 Task: Research Airbnb accommodation in Vila Real, Portugal from 1st December, 2023 to 5th December, 2023 for 1 adult.1  bedroom having 1 bed and 1 bathroom. Property type can be flat. Look for 4 properties as per requirement.
Action: Mouse pressed left at (477, 104)
Screenshot: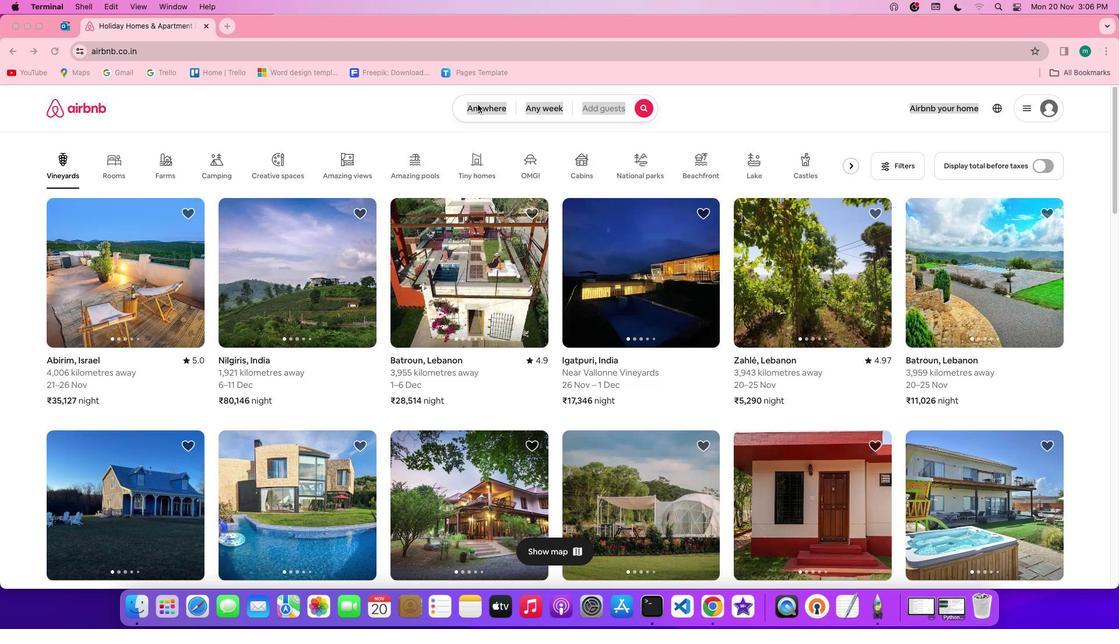 
Action: Mouse pressed left at (477, 104)
Screenshot: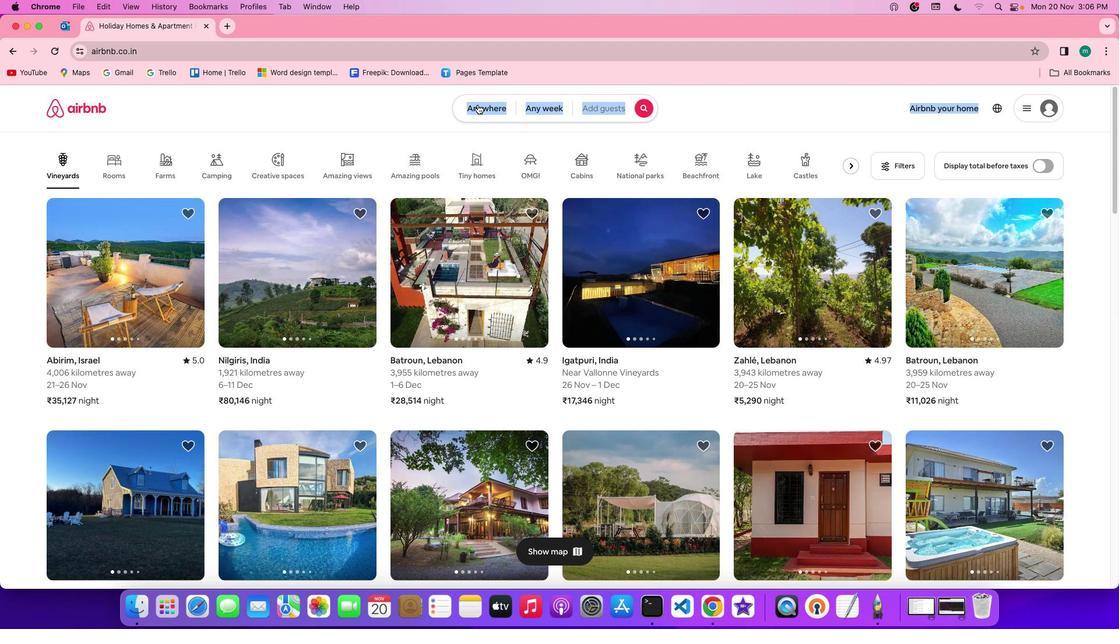 
Action: Mouse moved to (403, 159)
Screenshot: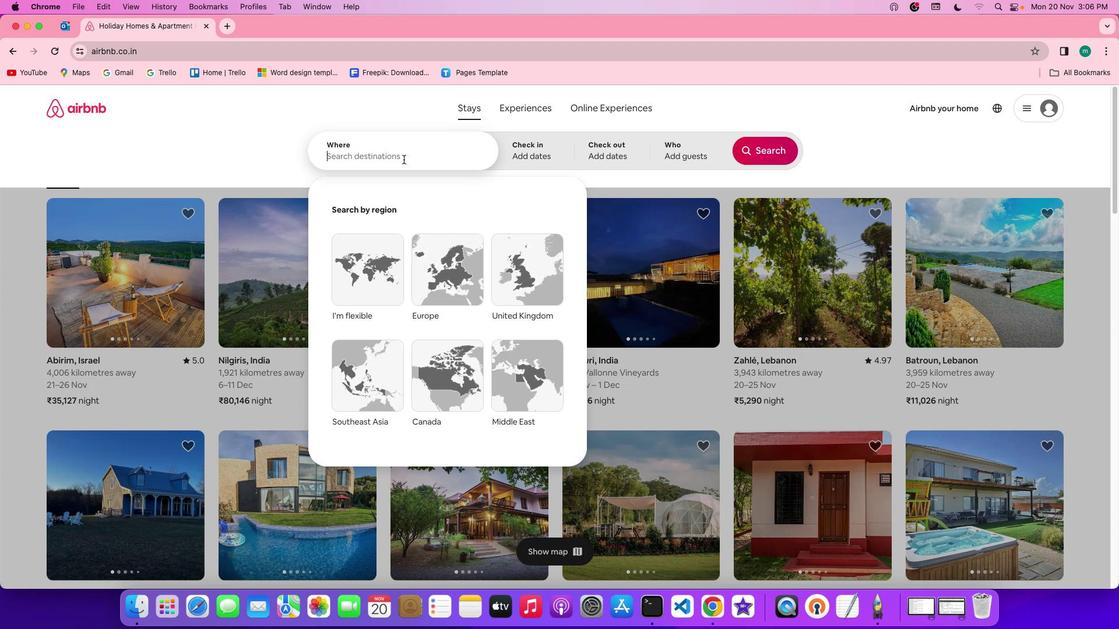 
Action: Mouse pressed left at (403, 159)
Screenshot: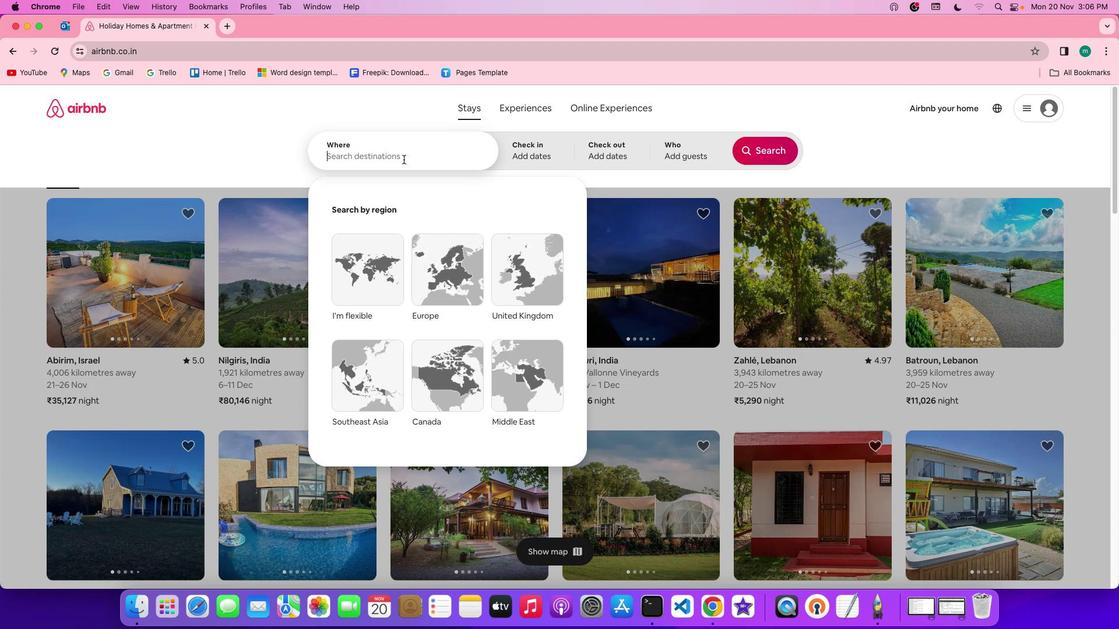 
Action: Mouse moved to (409, 159)
Screenshot: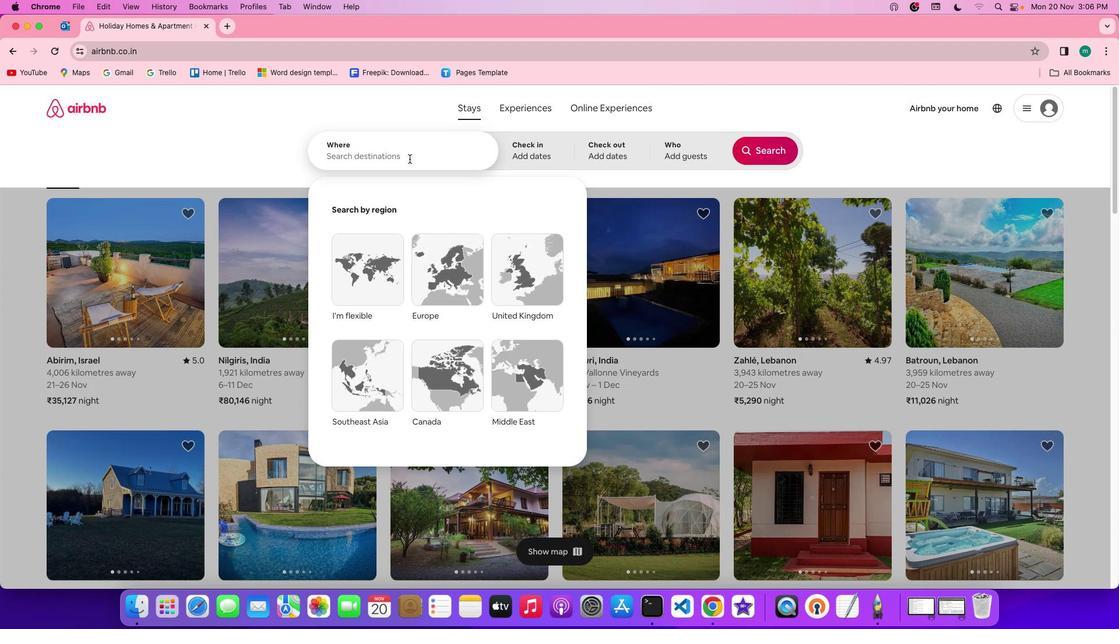 
Action: Key pressed Key.shift'V''i''l''a'Key.spaceKey.shift'R''e''a''l'','Key.spaceKey.shift'o'Key.backspace'p''o''r''t''u''g''a''l'
Screenshot: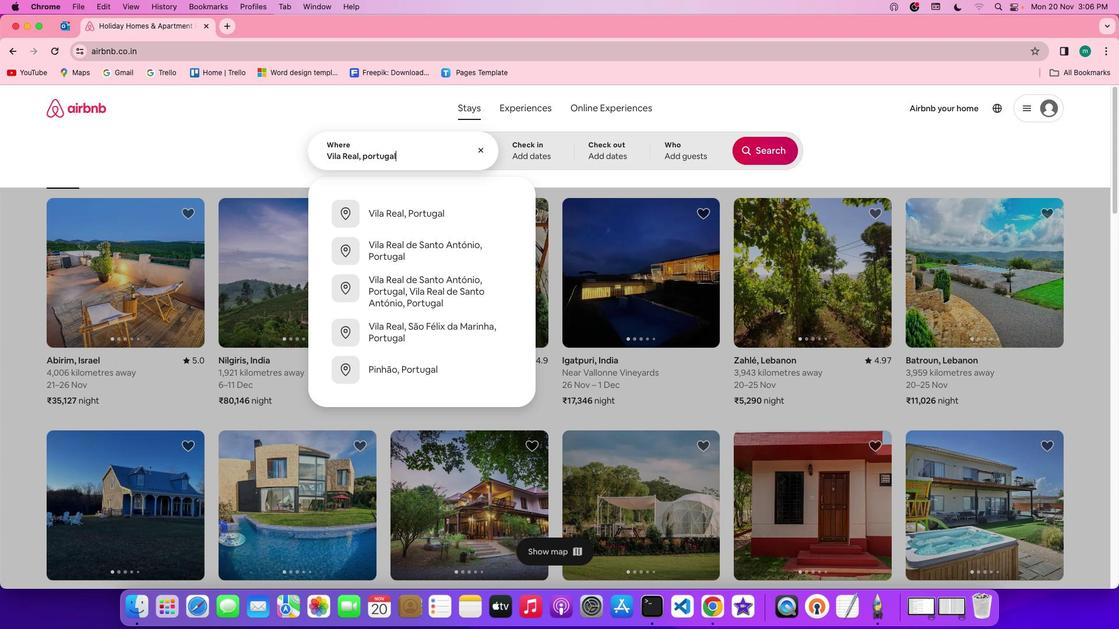 
Action: Mouse moved to (525, 153)
Screenshot: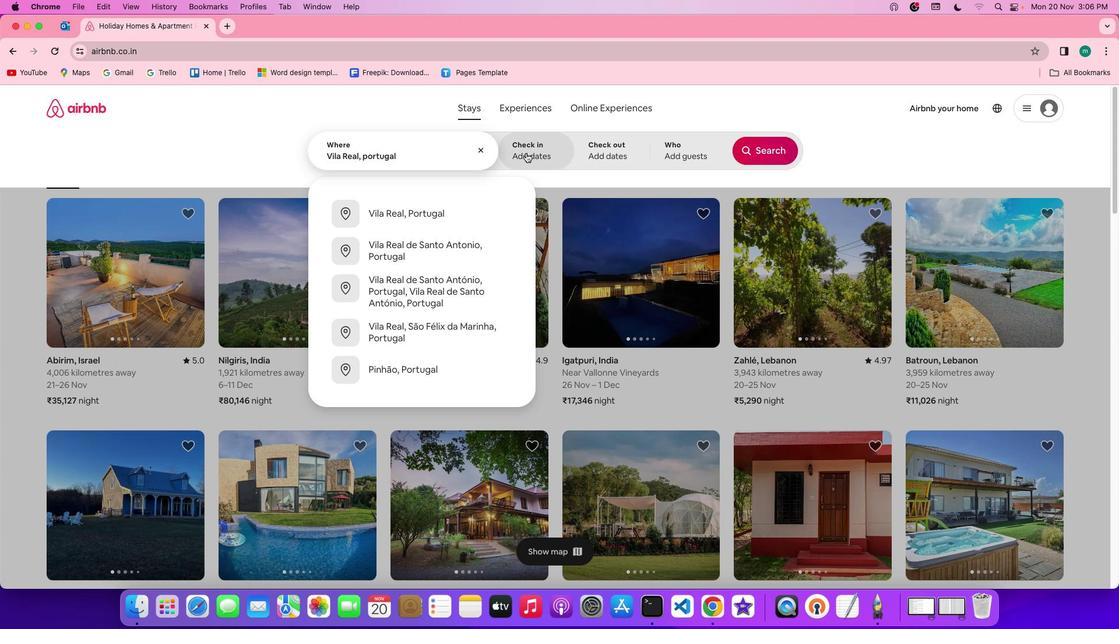 
Action: Mouse pressed left at (525, 153)
Screenshot: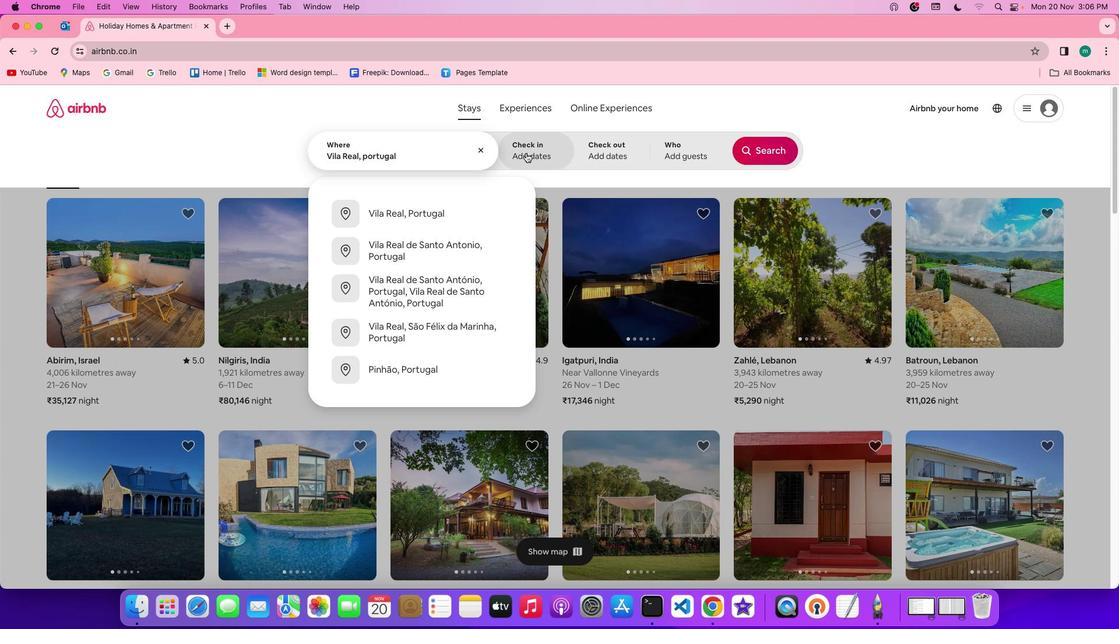 
Action: Mouse moved to (721, 290)
Screenshot: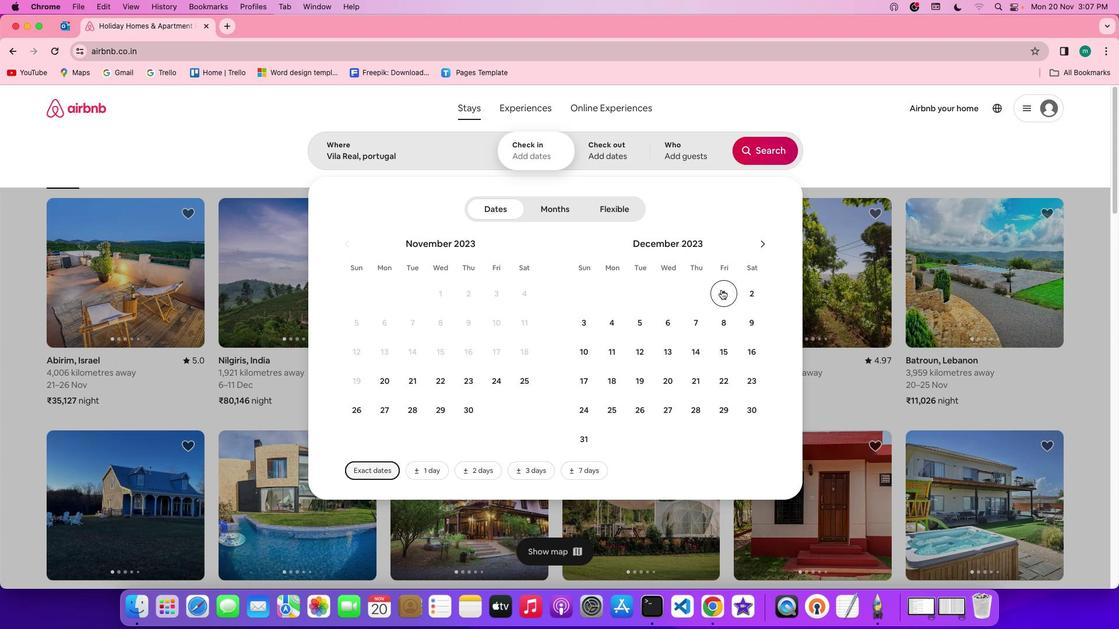 
Action: Mouse pressed left at (721, 290)
Screenshot: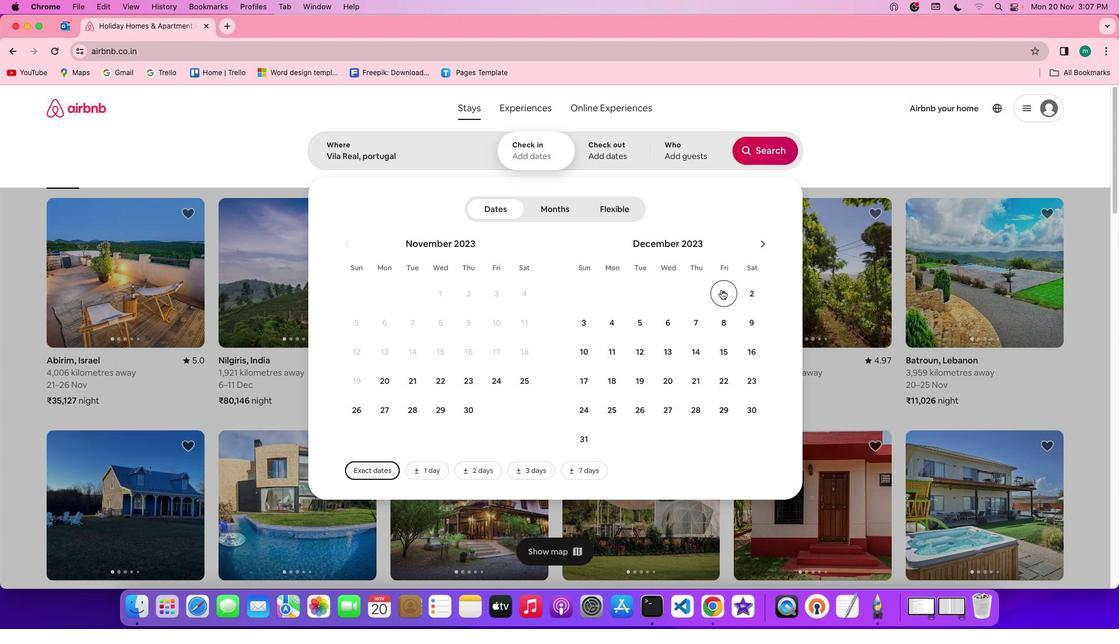 
Action: Mouse moved to (651, 328)
Screenshot: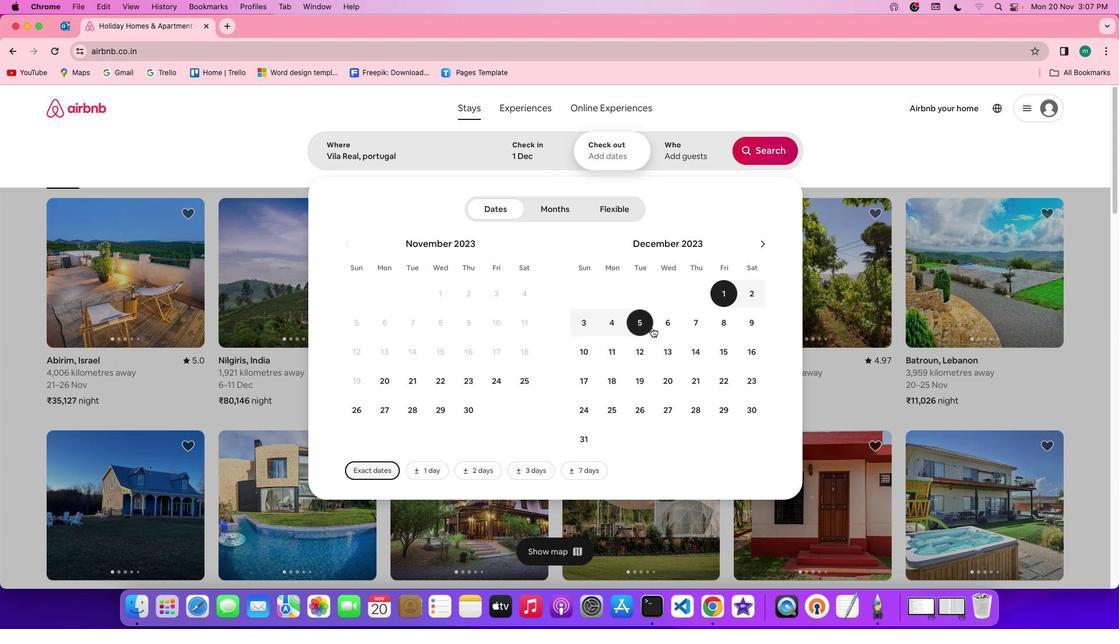
Action: Mouse pressed left at (651, 328)
Screenshot: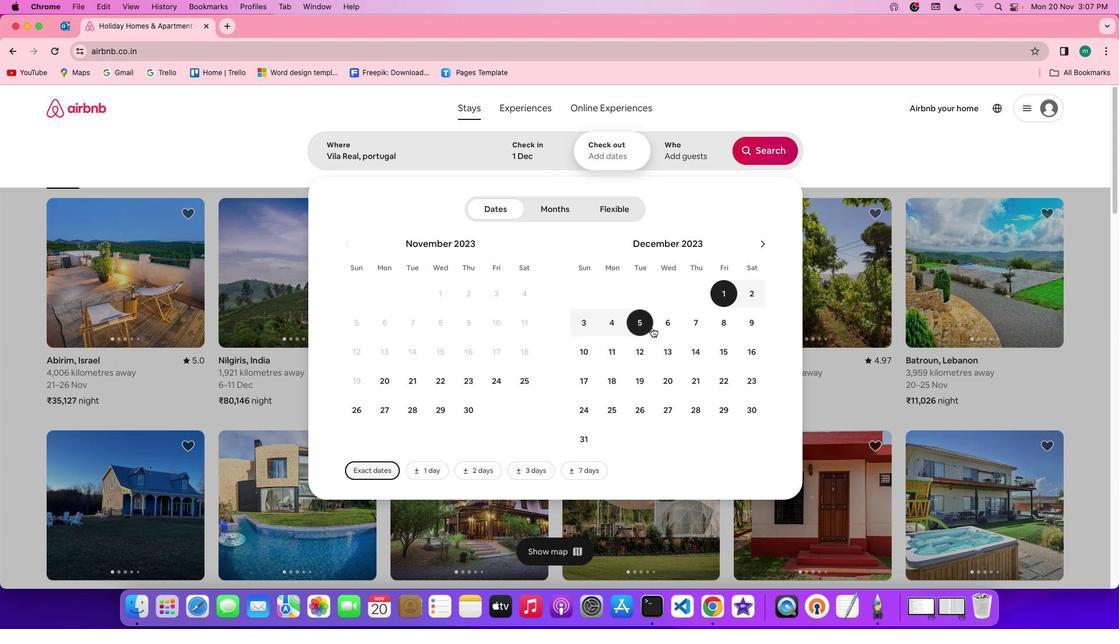 
Action: Mouse moved to (712, 153)
Screenshot: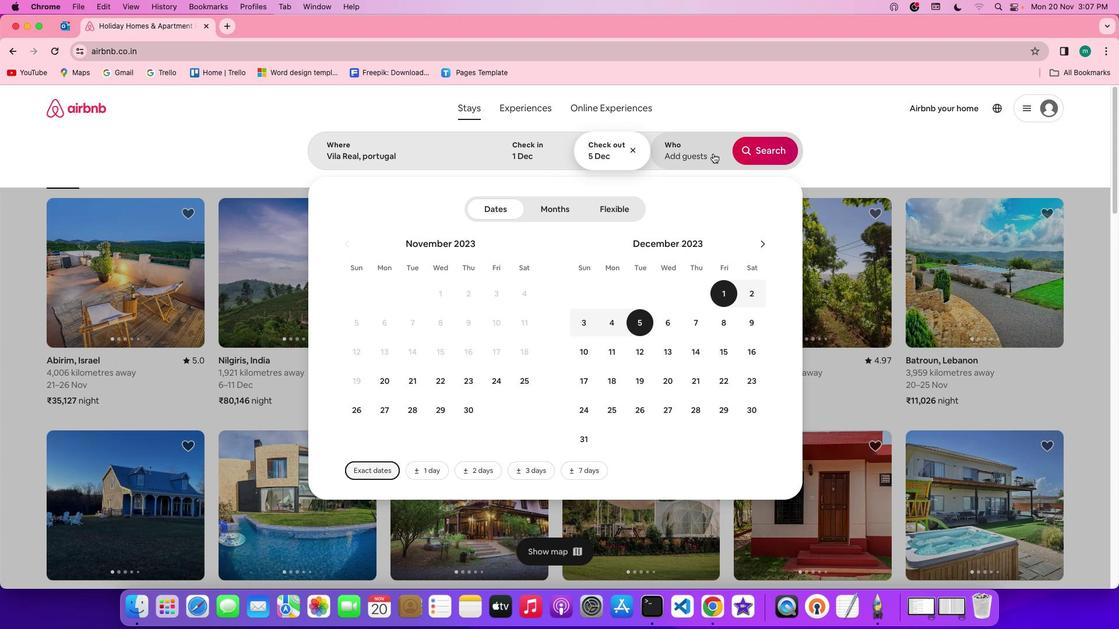 
Action: Mouse pressed left at (712, 153)
Screenshot: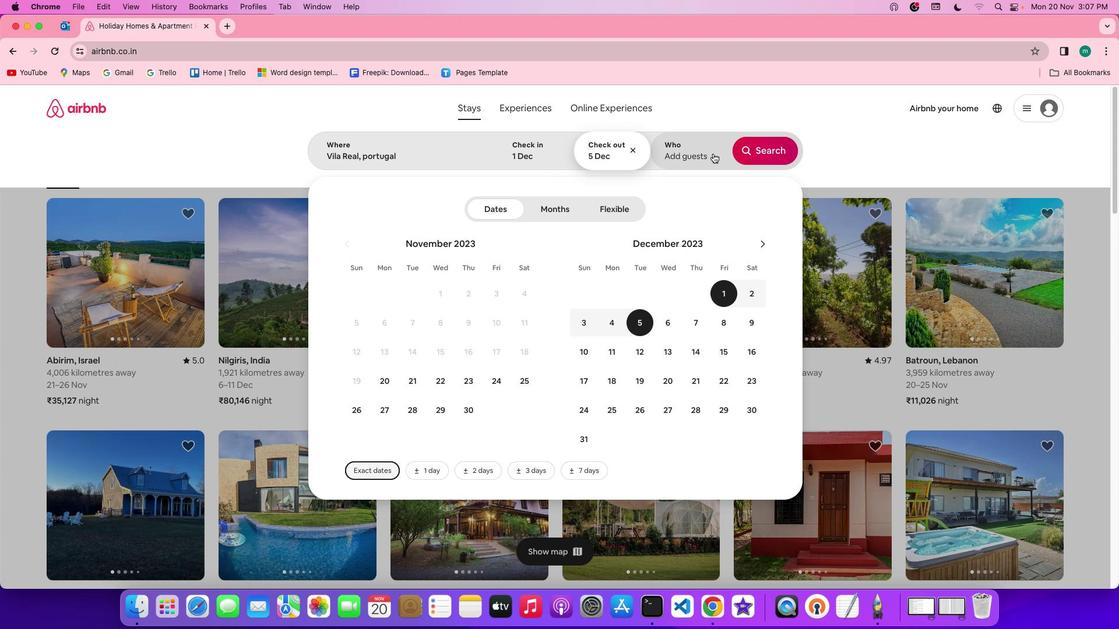 
Action: Mouse moved to (774, 216)
Screenshot: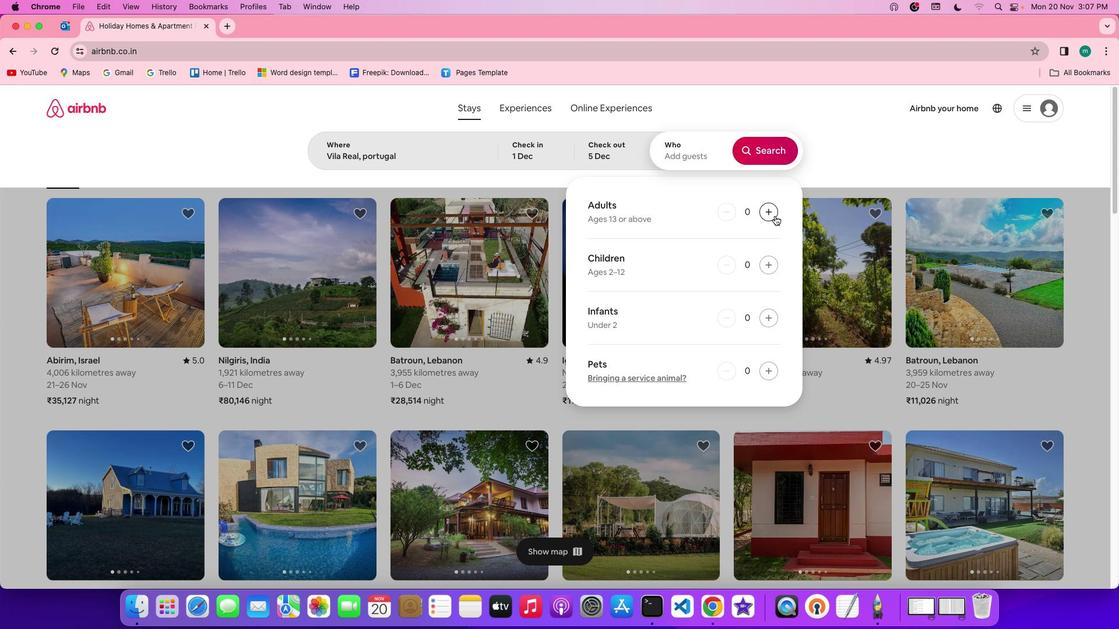 
Action: Mouse pressed left at (774, 216)
Screenshot: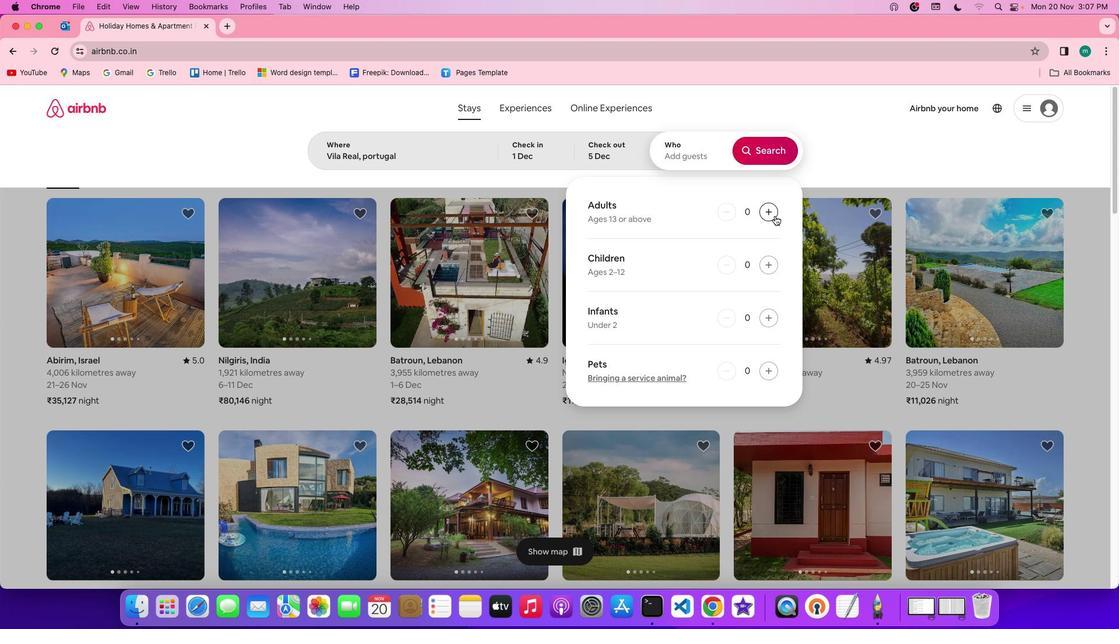
Action: Mouse moved to (770, 156)
Screenshot: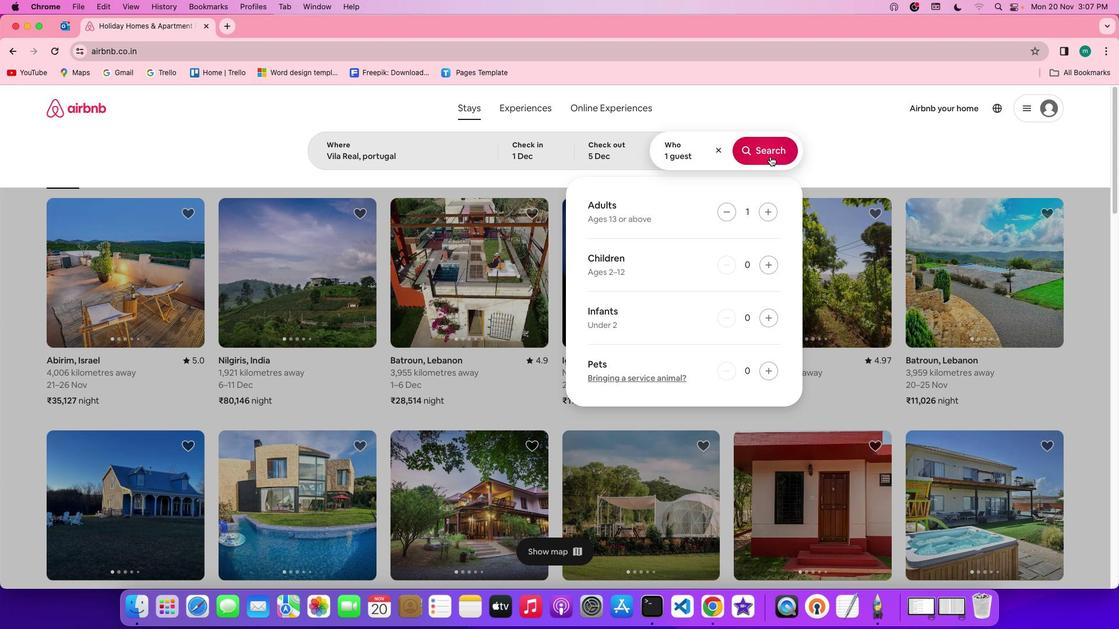 
Action: Mouse pressed left at (770, 156)
Screenshot: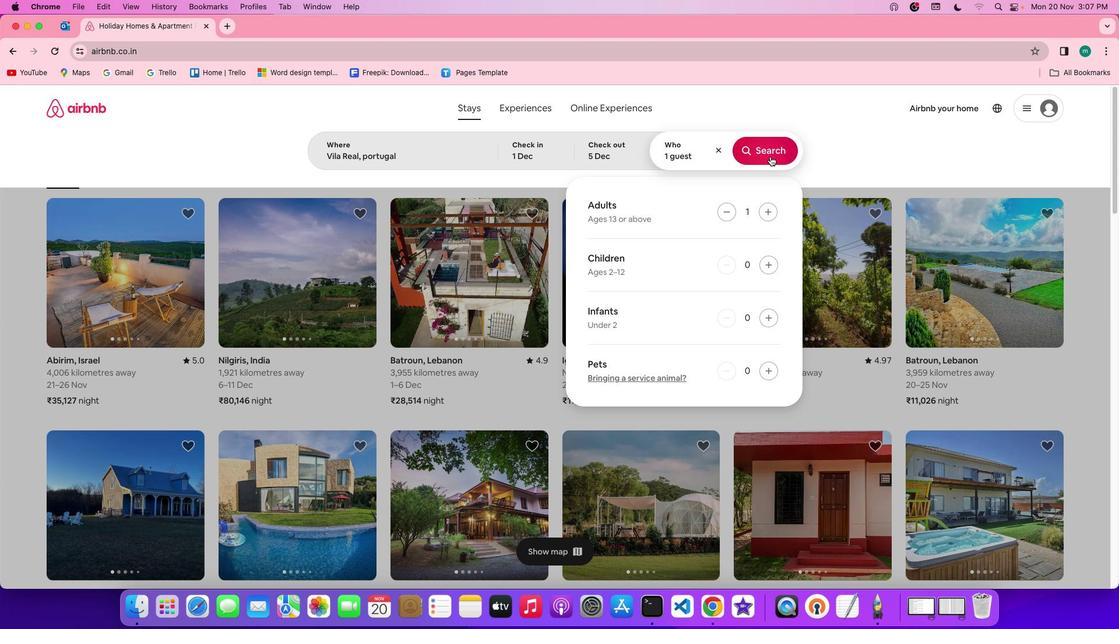 
Action: Mouse moved to (928, 156)
Screenshot: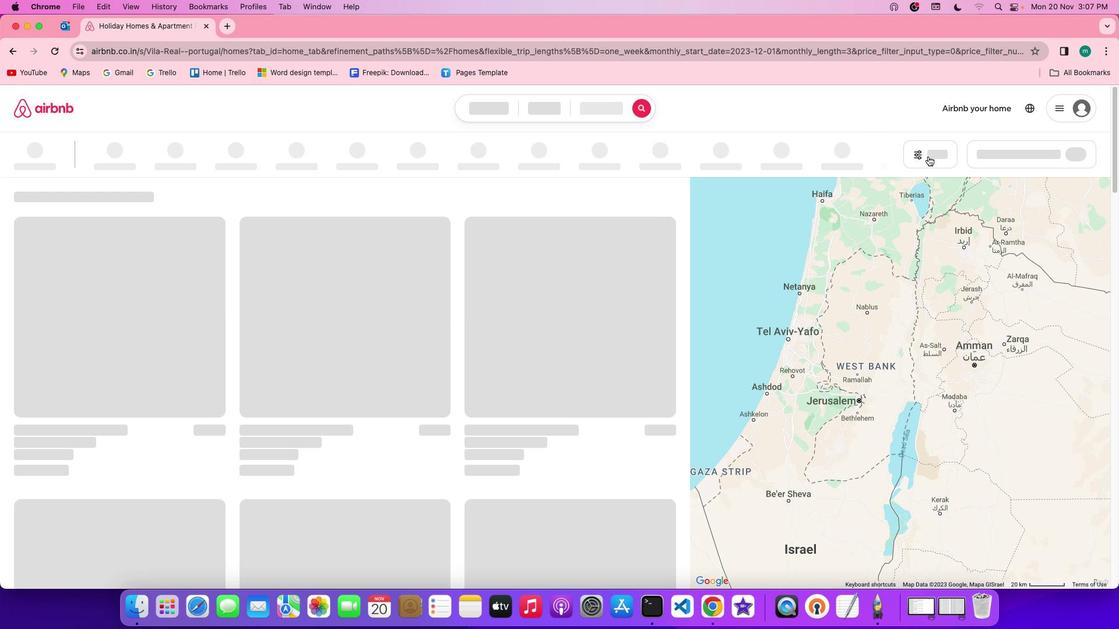 
Action: Mouse pressed left at (928, 156)
Screenshot: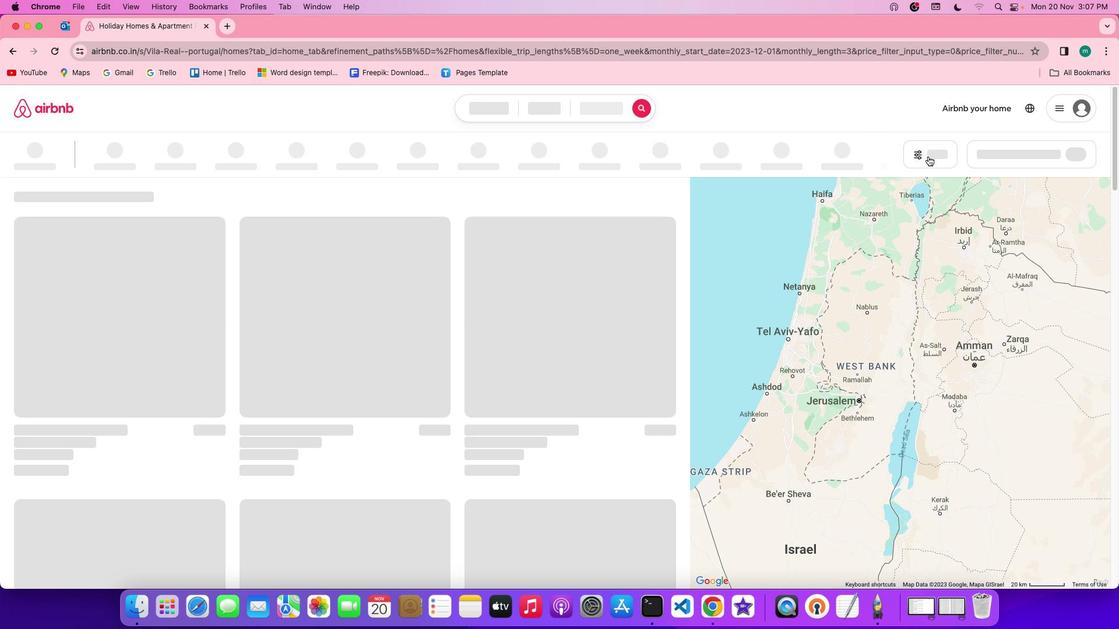 
Action: Mouse moved to (932, 152)
Screenshot: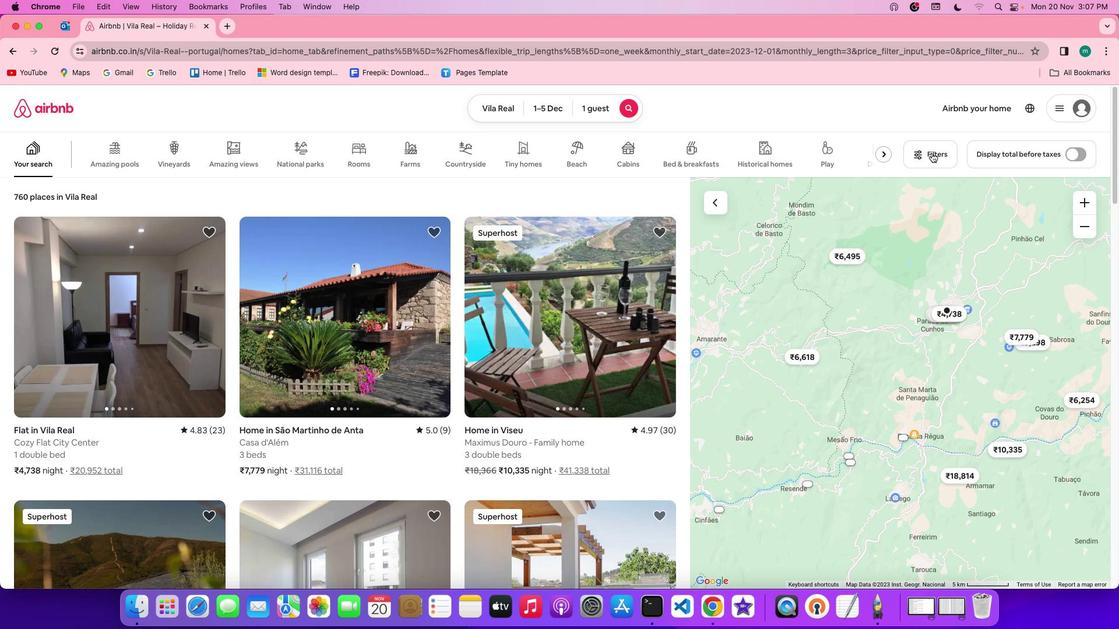 
Action: Mouse pressed left at (932, 152)
Screenshot: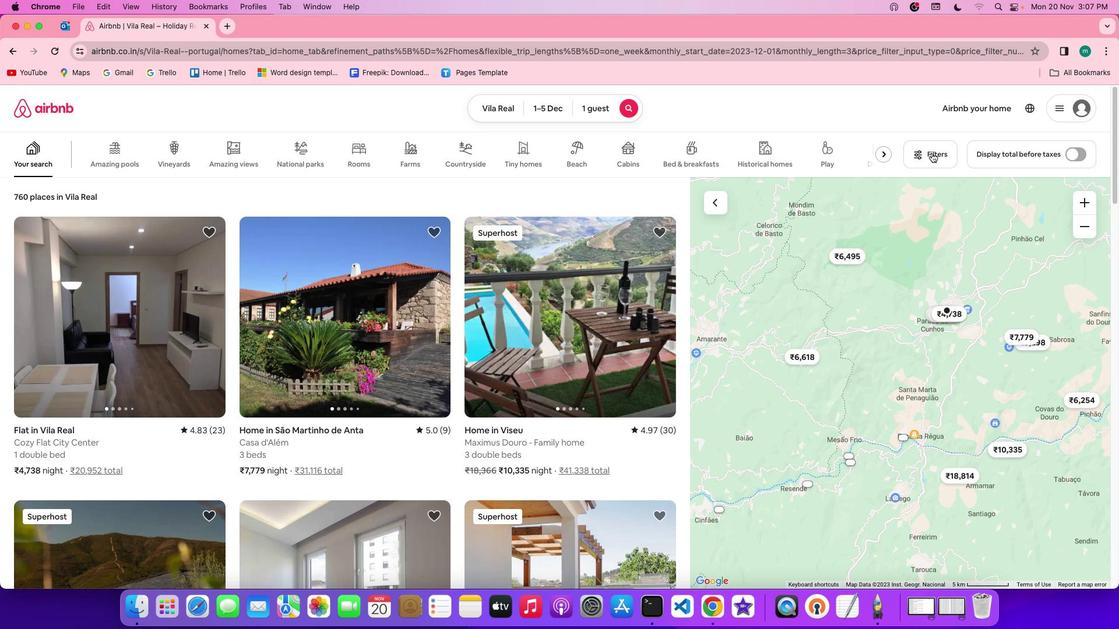 
Action: Mouse moved to (584, 331)
Screenshot: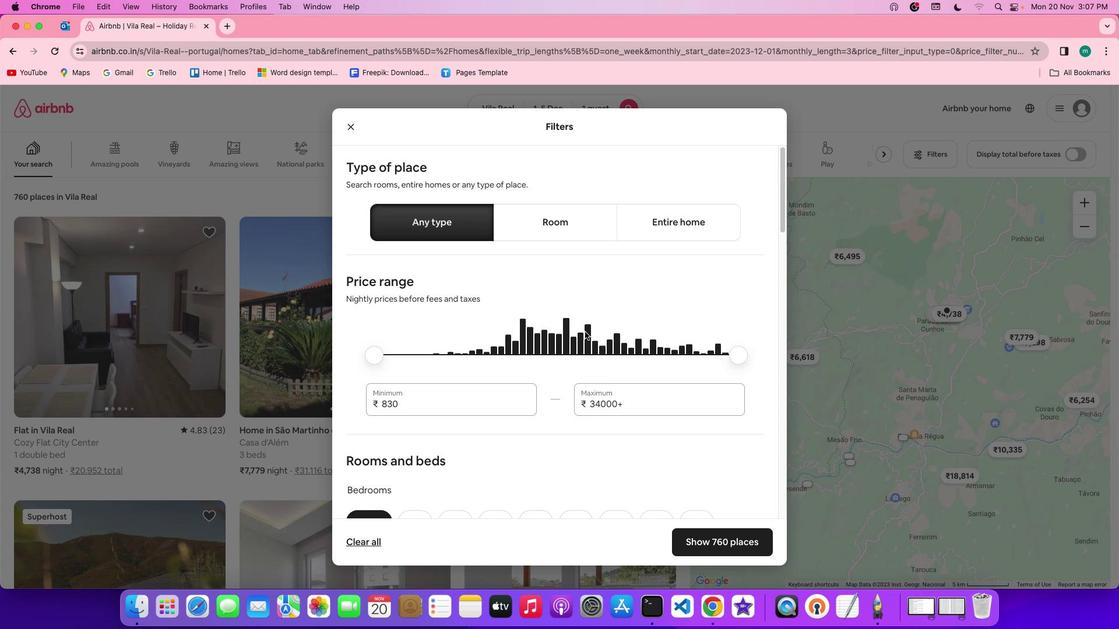 
Action: Mouse scrolled (584, 331) with delta (0, 0)
Screenshot: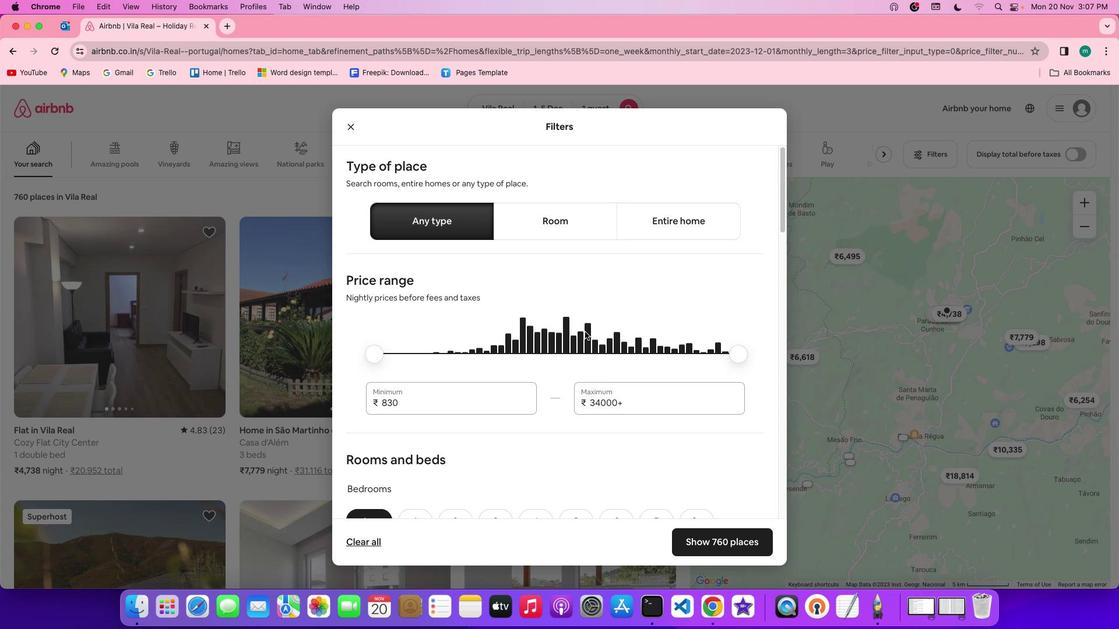 
Action: Mouse scrolled (584, 331) with delta (0, 0)
Screenshot: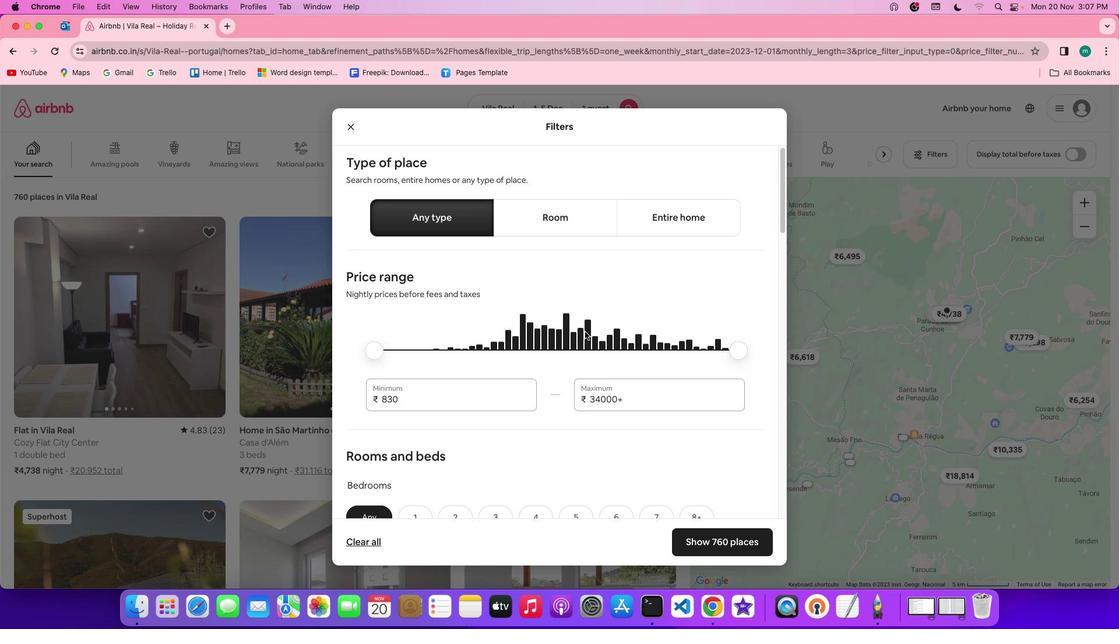
Action: Mouse scrolled (584, 331) with delta (0, 0)
Screenshot: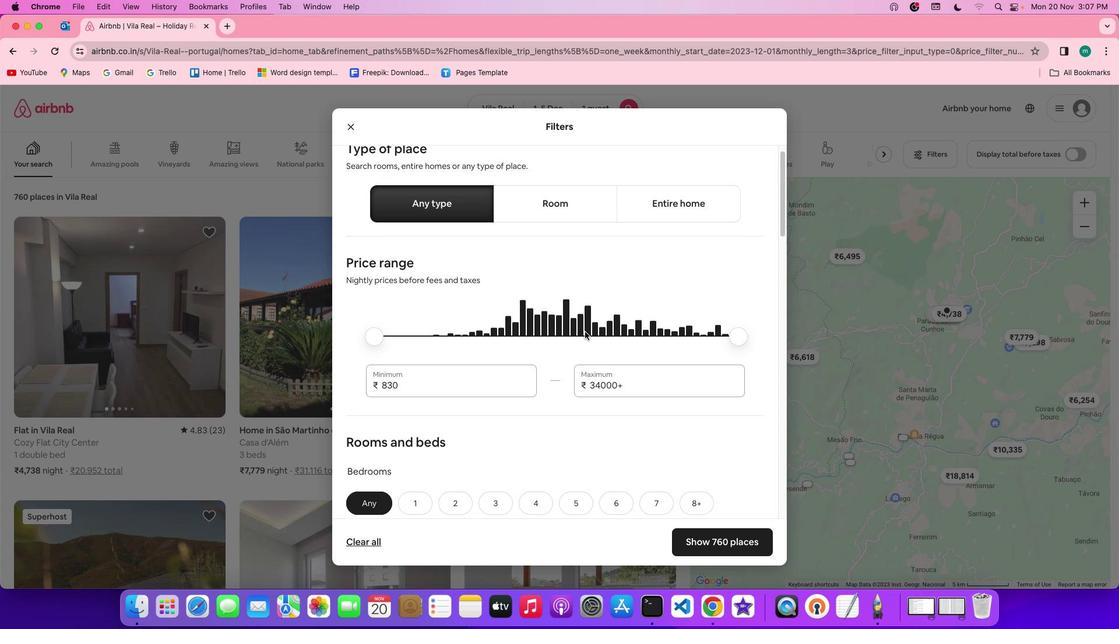 
Action: Mouse scrolled (584, 331) with delta (0, 0)
Screenshot: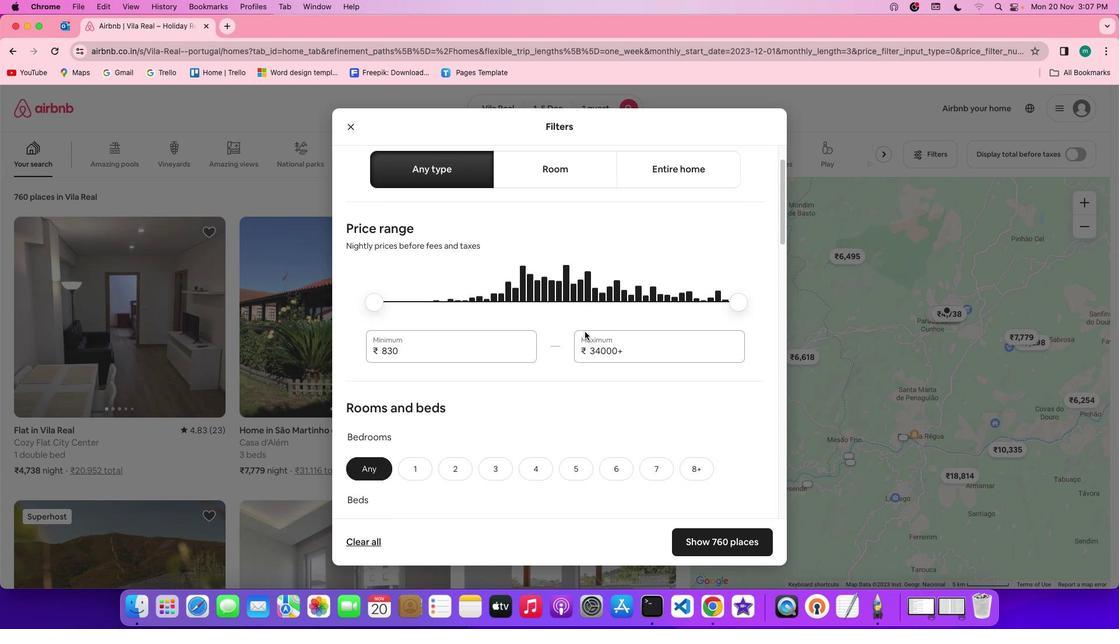 
Action: Mouse scrolled (584, 331) with delta (0, 0)
Screenshot: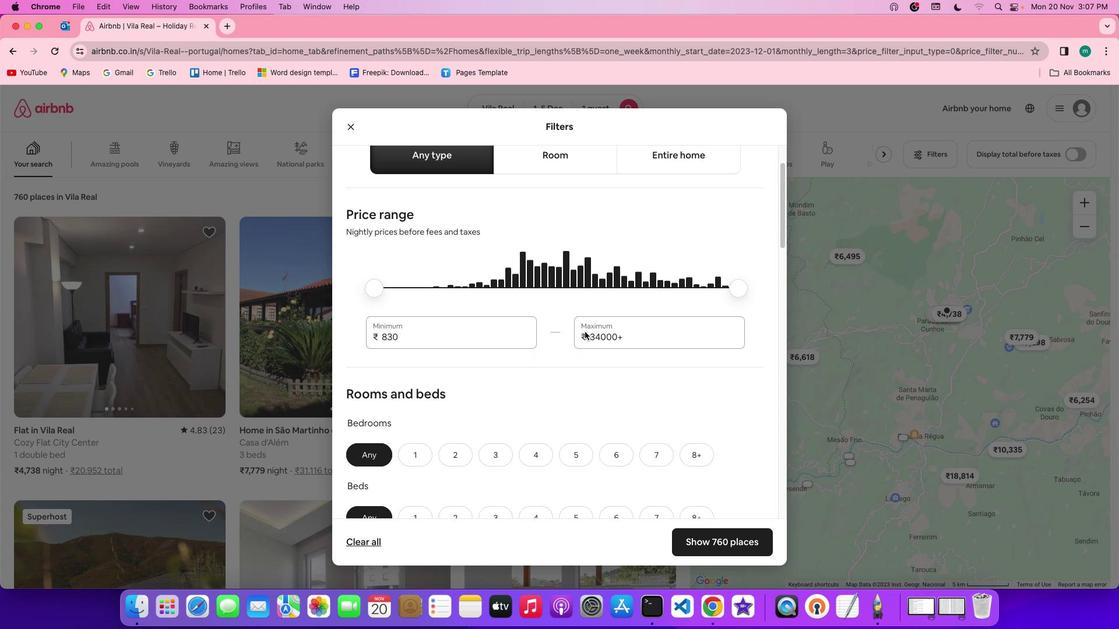 
Action: Mouse scrolled (584, 331) with delta (0, 0)
Screenshot: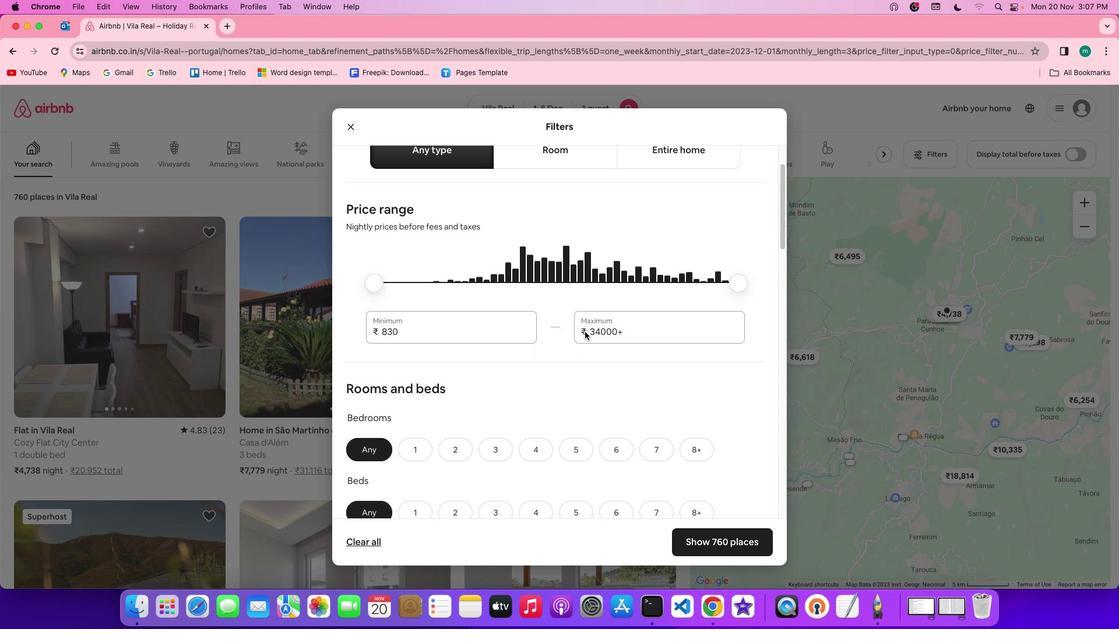
Action: Mouse scrolled (584, 331) with delta (0, 0)
Screenshot: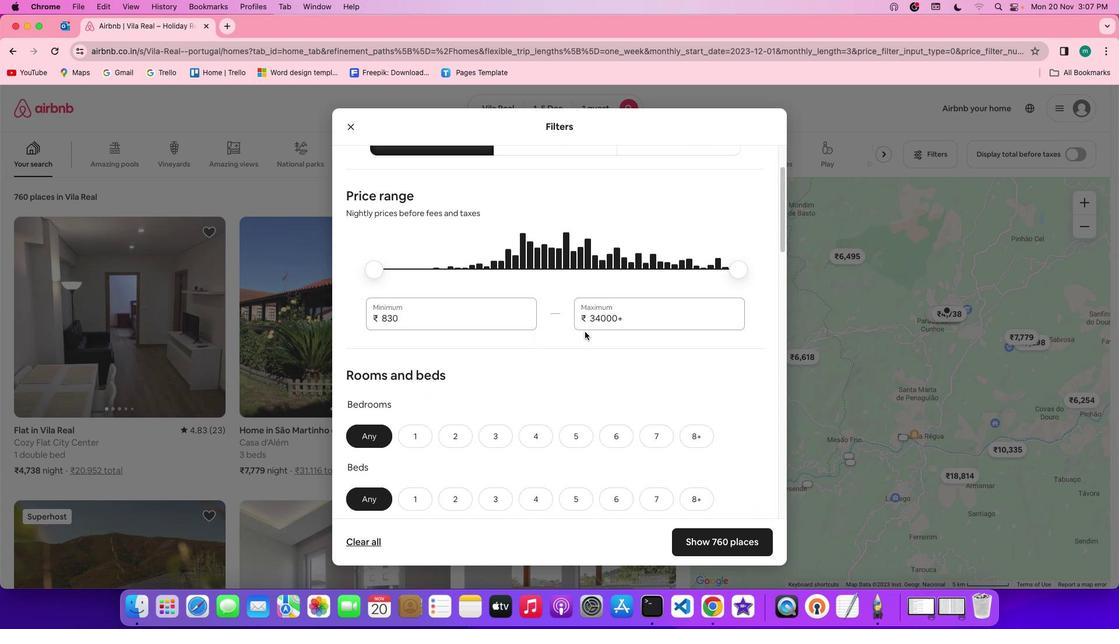 
Action: Mouse scrolled (584, 331) with delta (0, 0)
Screenshot: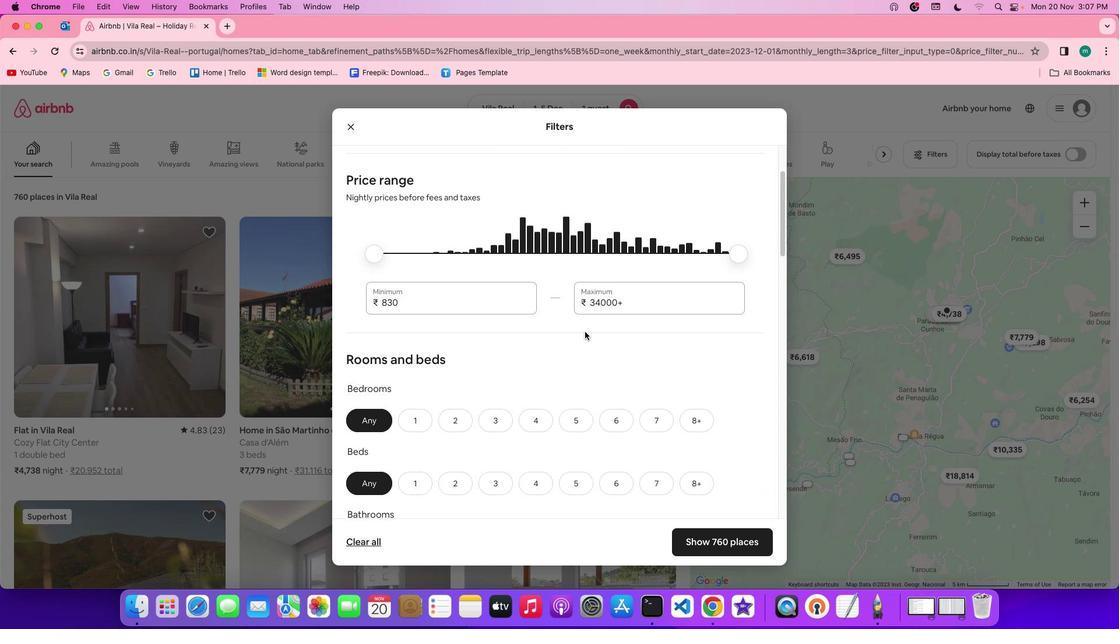 
Action: Mouse scrolled (584, 331) with delta (0, 0)
Screenshot: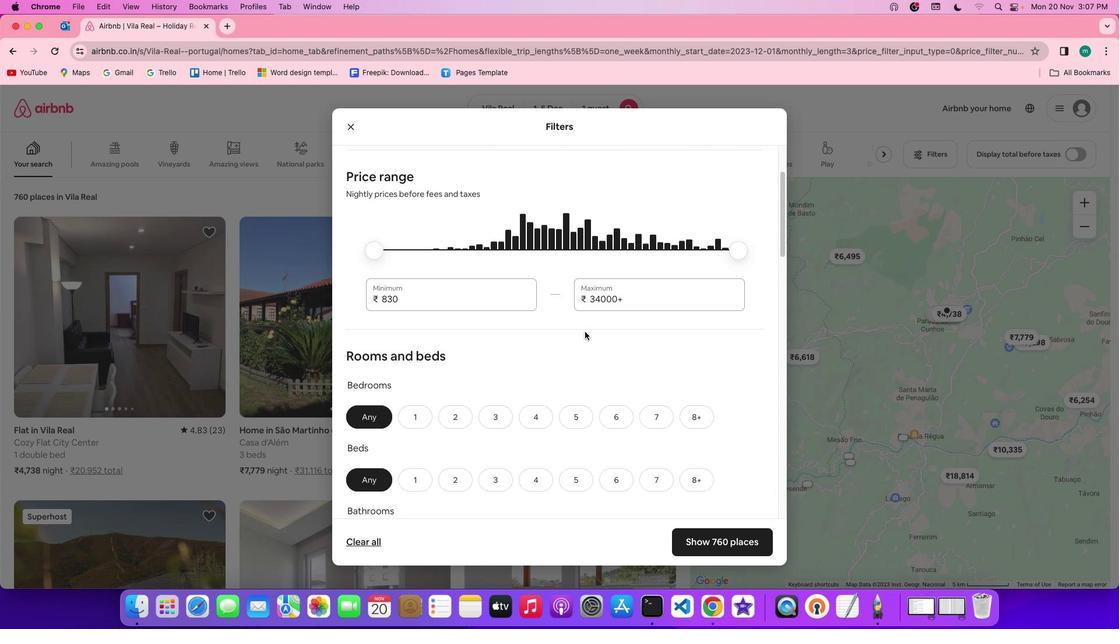
Action: Mouse scrolled (584, 331) with delta (0, 0)
Screenshot: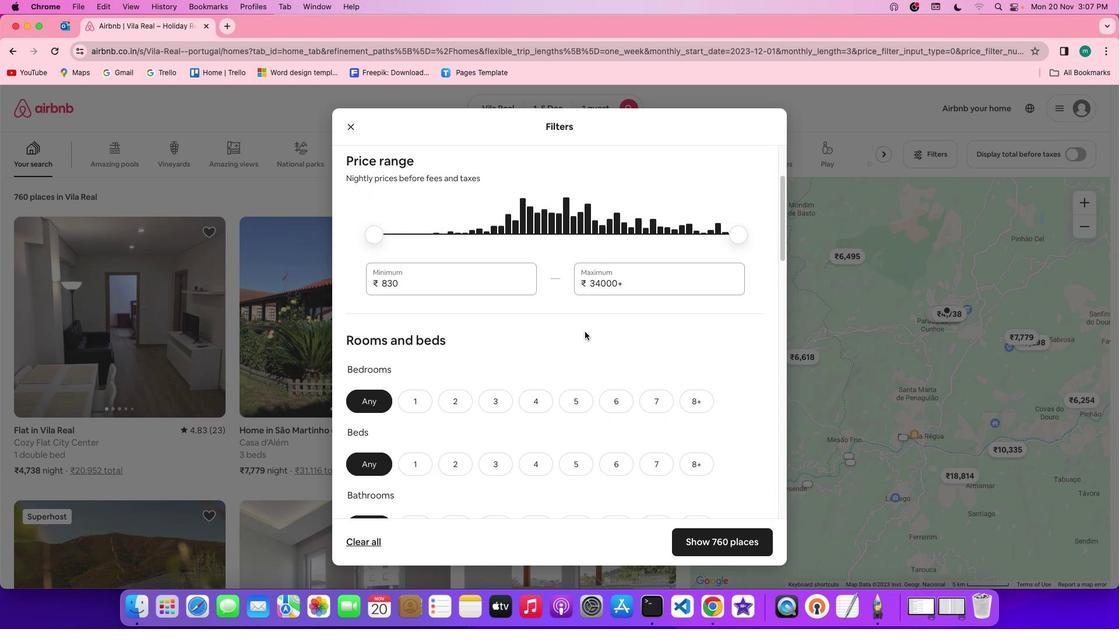 
Action: Mouse scrolled (584, 331) with delta (0, 0)
Screenshot: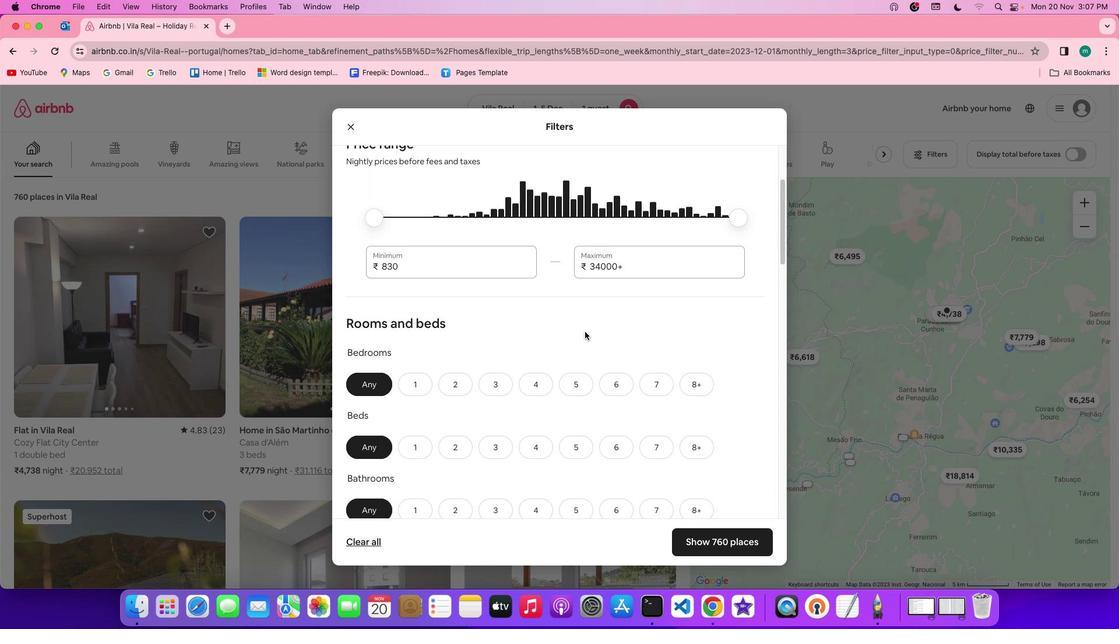 
Action: Mouse scrolled (584, 331) with delta (0, 0)
Screenshot: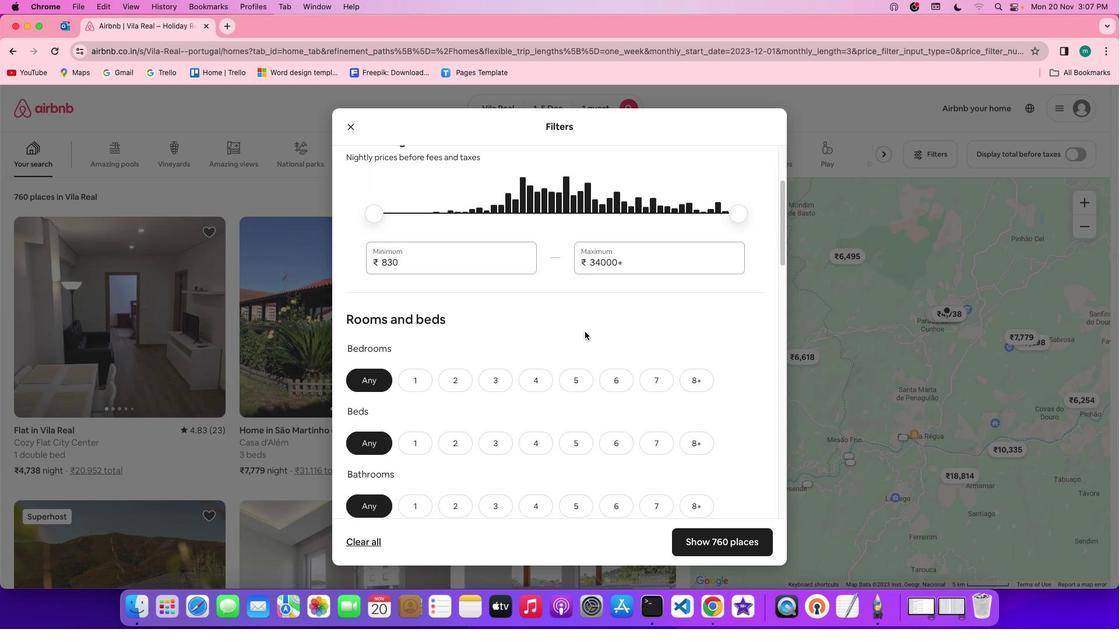 
Action: Mouse scrolled (584, 331) with delta (0, 0)
Screenshot: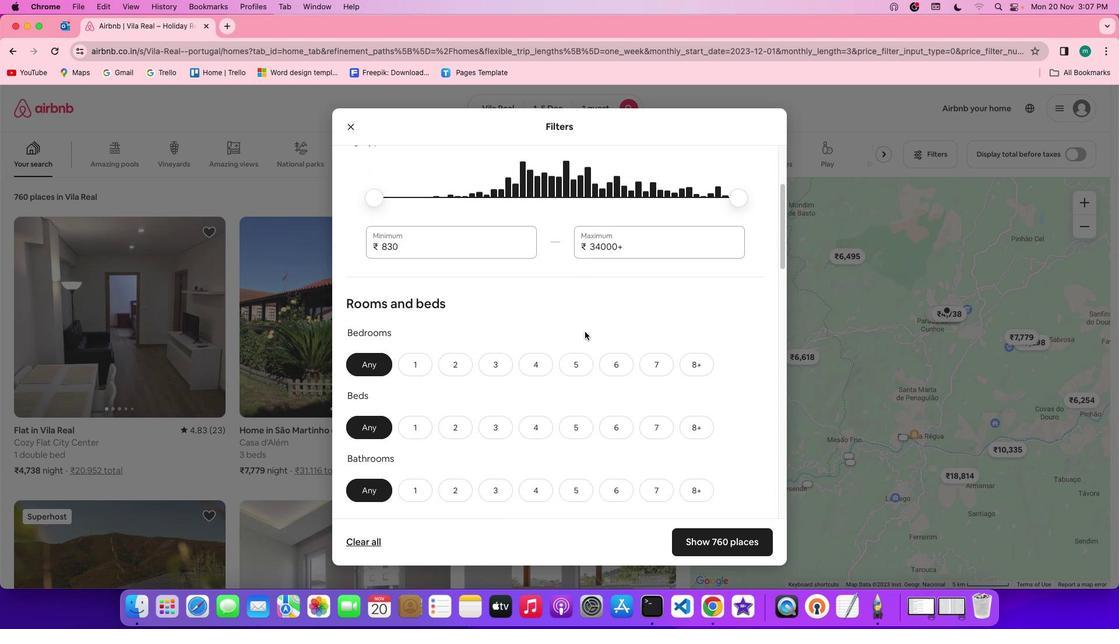 
Action: Mouse scrolled (584, 331) with delta (0, 0)
Screenshot: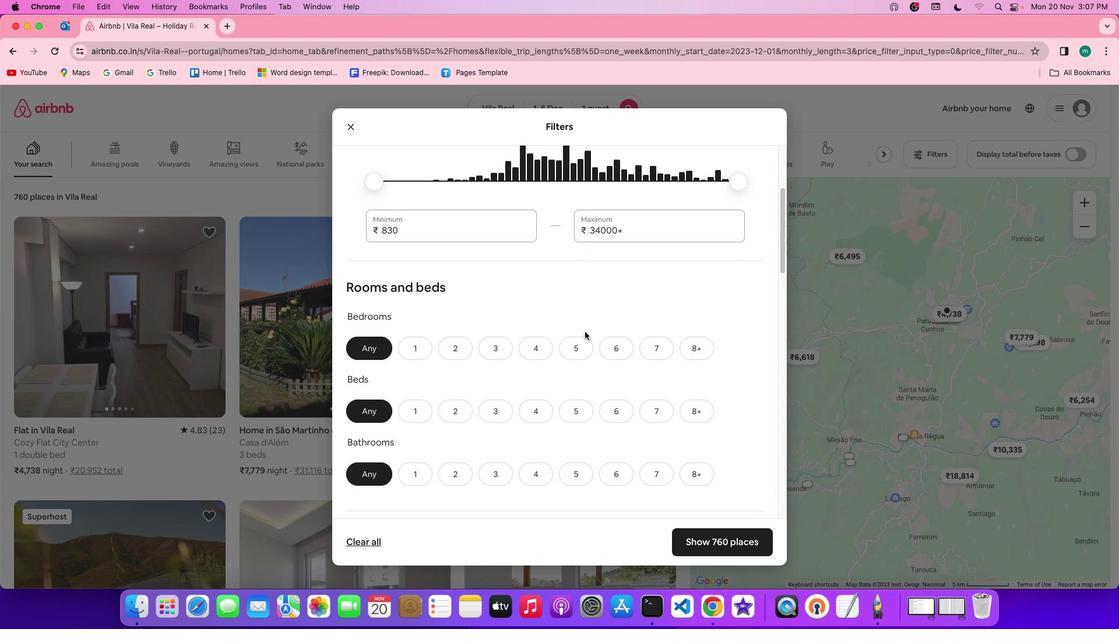 
Action: Mouse scrolled (584, 331) with delta (0, 0)
Screenshot: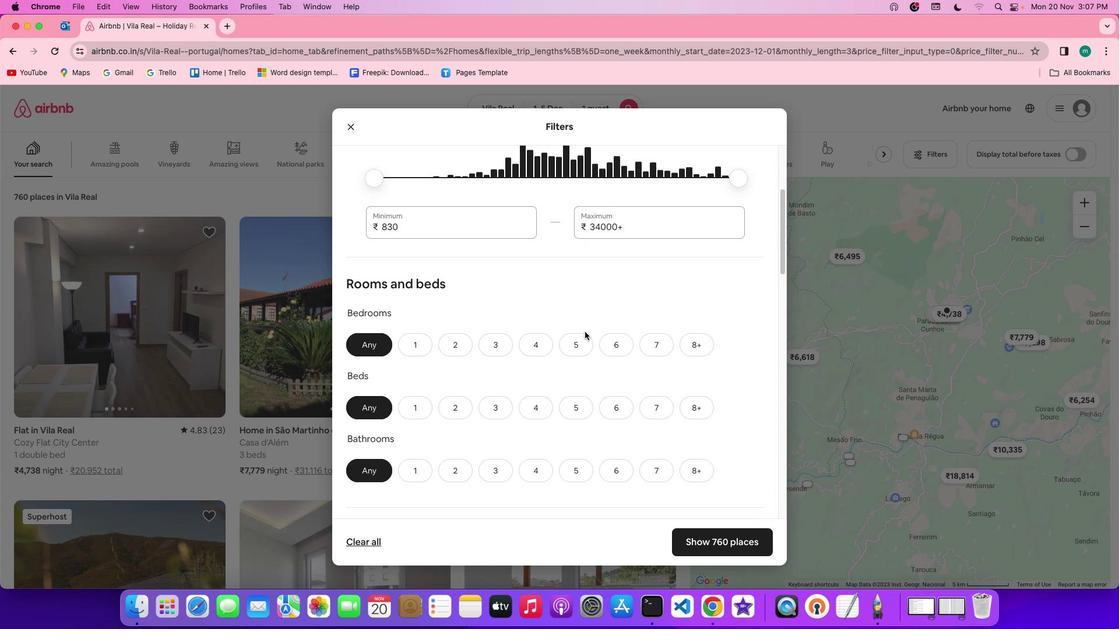 
Action: Mouse scrolled (584, 331) with delta (0, 0)
Screenshot: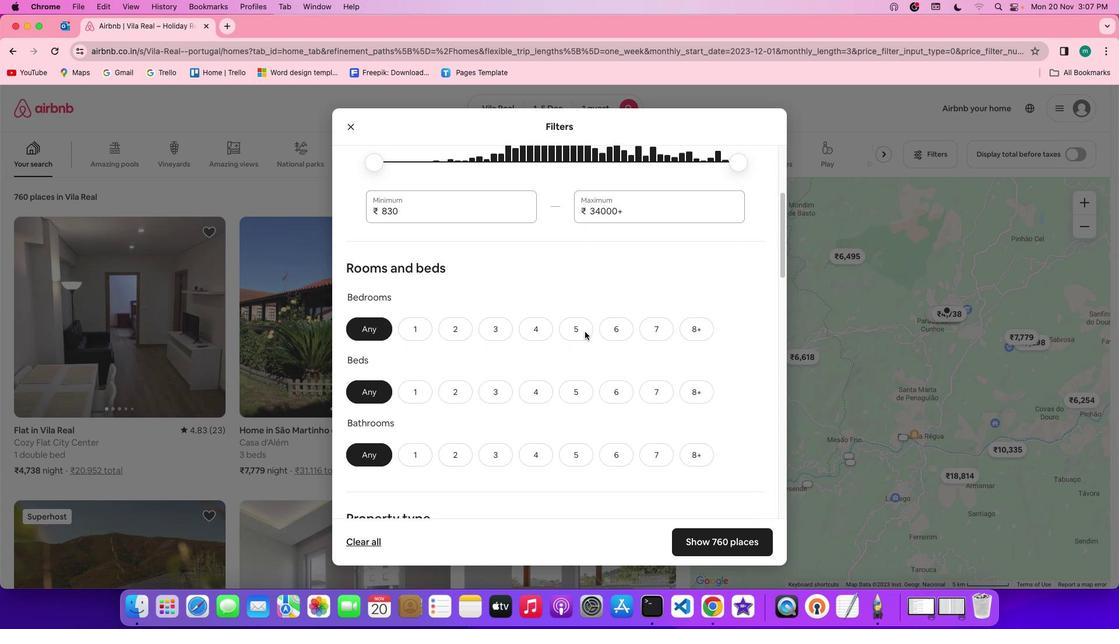 
Action: Mouse scrolled (584, 331) with delta (0, 0)
Screenshot: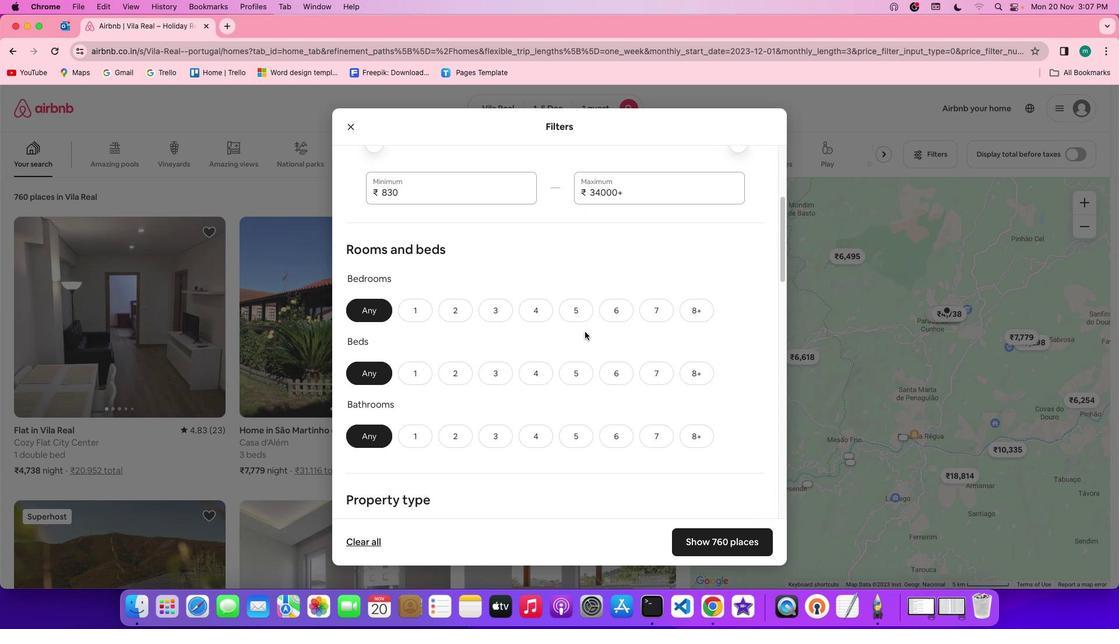 
Action: Mouse scrolled (584, 331) with delta (0, 0)
Screenshot: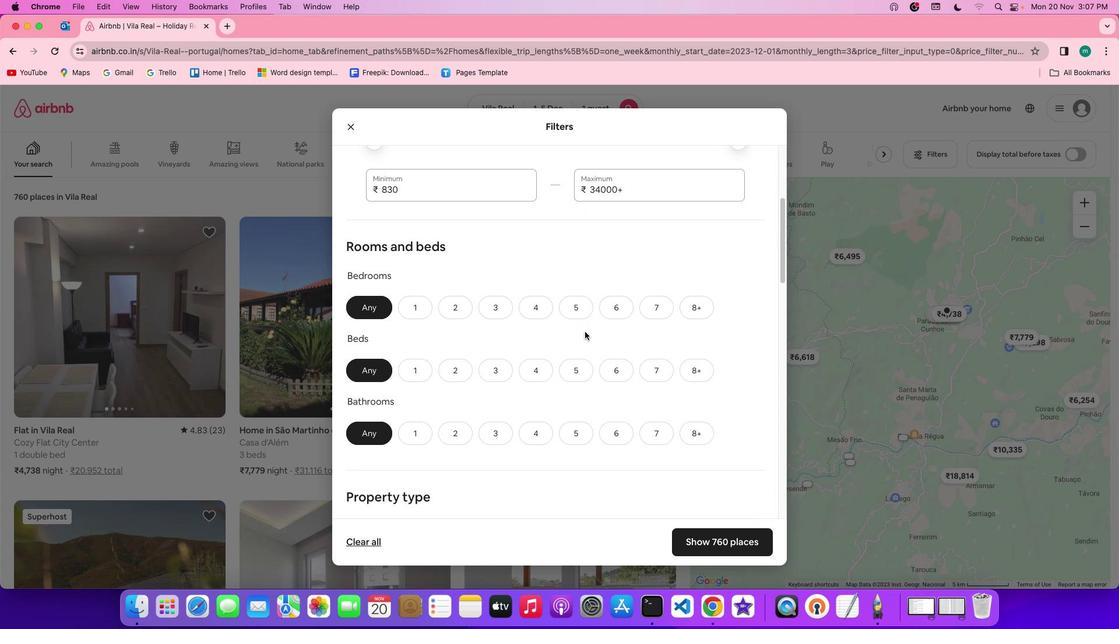 
Action: Mouse moved to (412, 307)
Screenshot: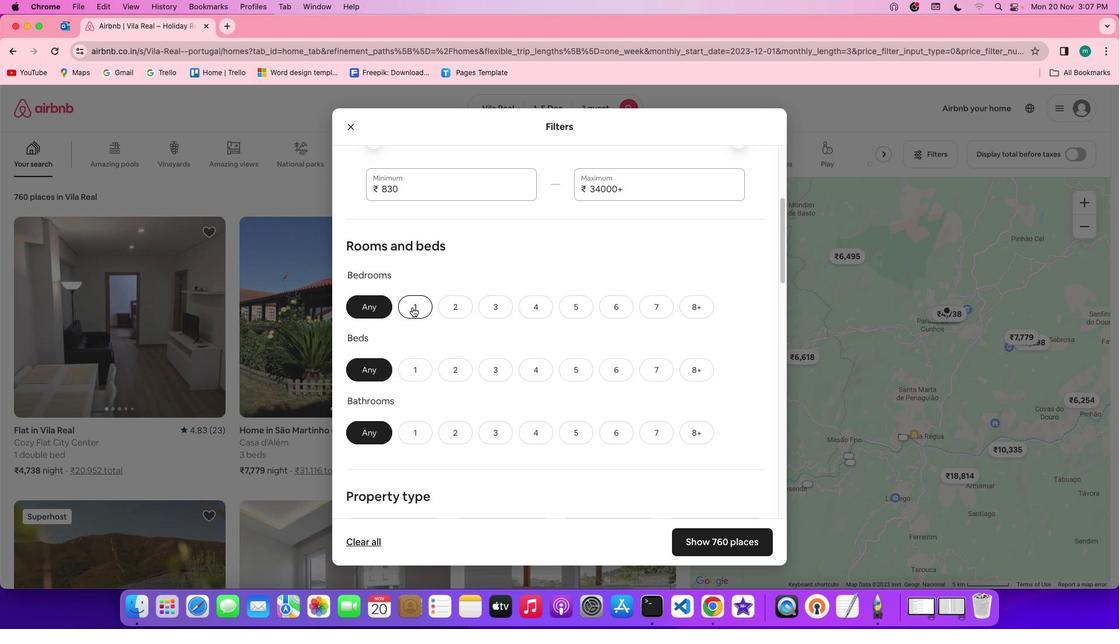 
Action: Mouse pressed left at (412, 307)
Screenshot: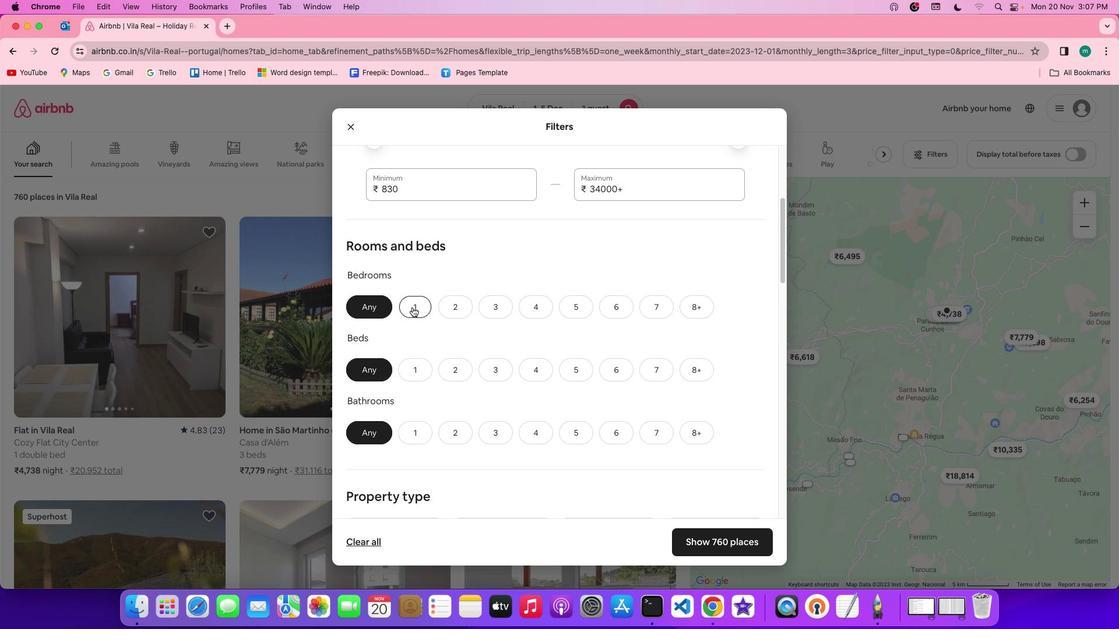 
Action: Mouse moved to (424, 372)
Screenshot: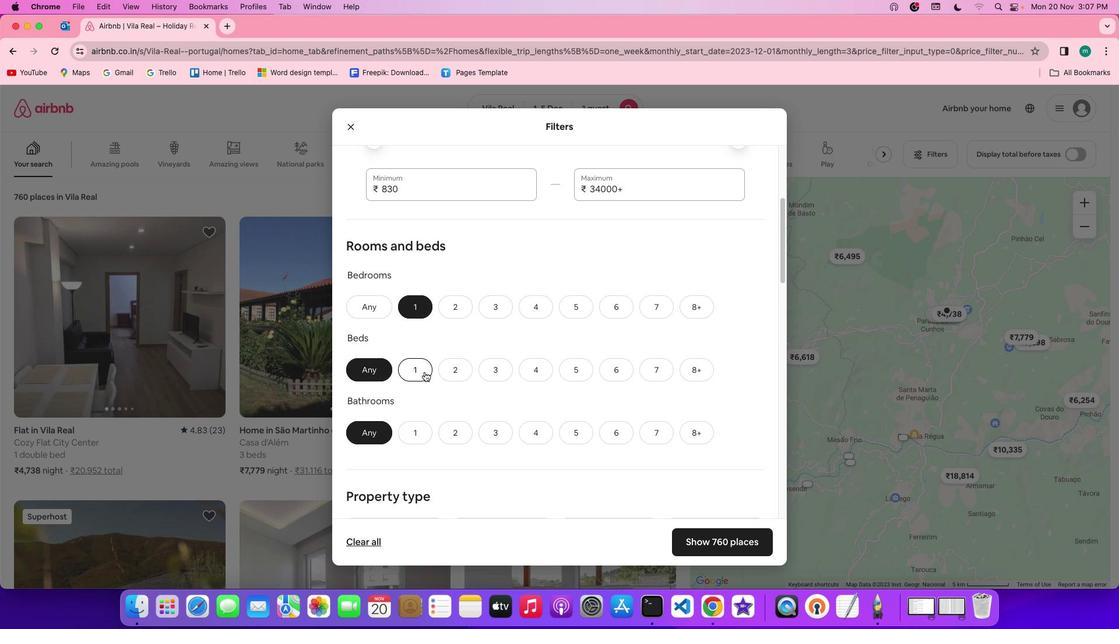 
Action: Mouse pressed left at (424, 372)
Screenshot: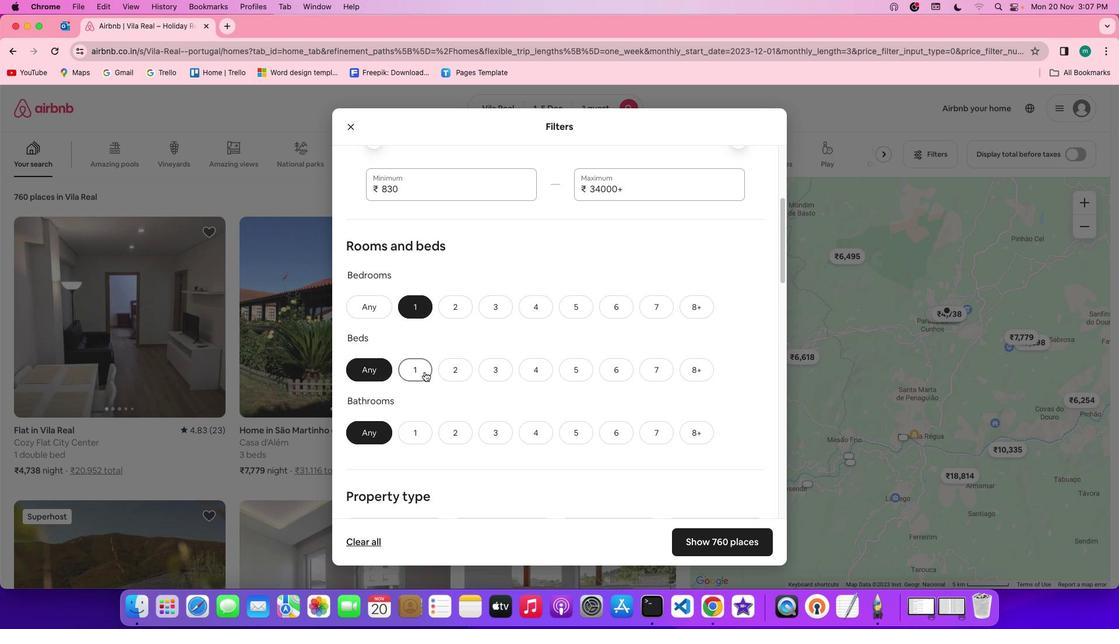 
Action: Mouse moved to (409, 434)
Screenshot: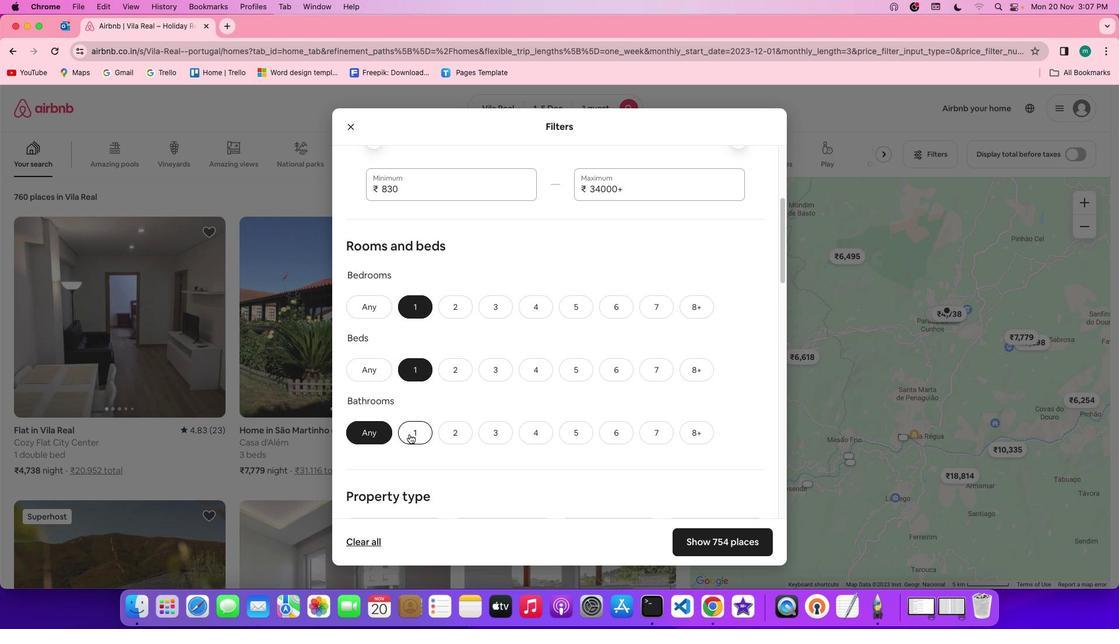 
Action: Mouse pressed left at (409, 434)
Screenshot: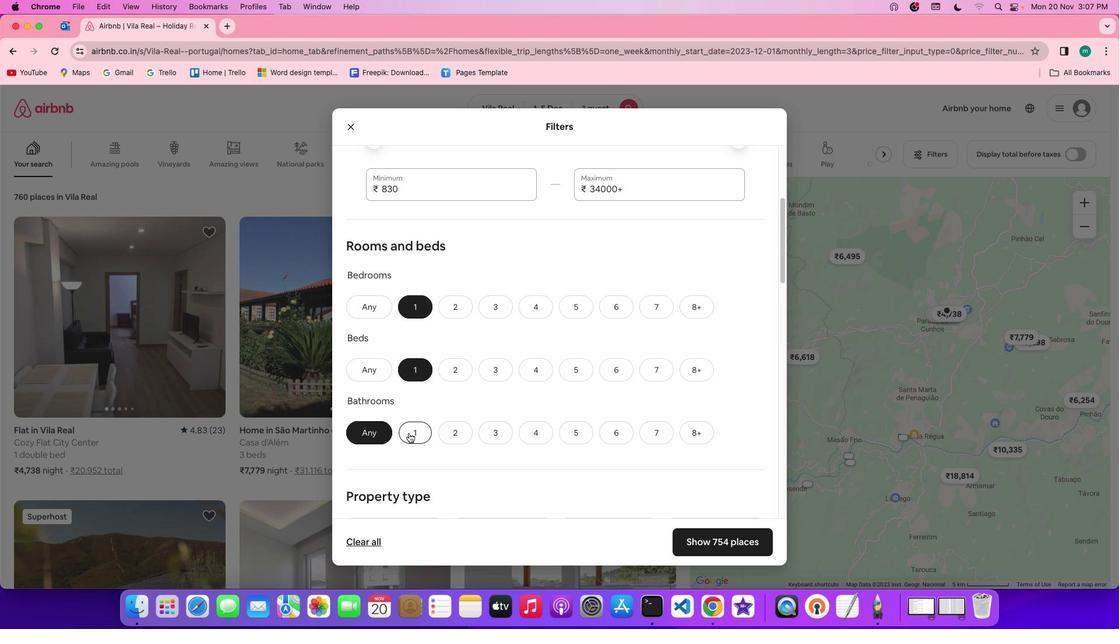 
Action: Mouse moved to (585, 418)
Screenshot: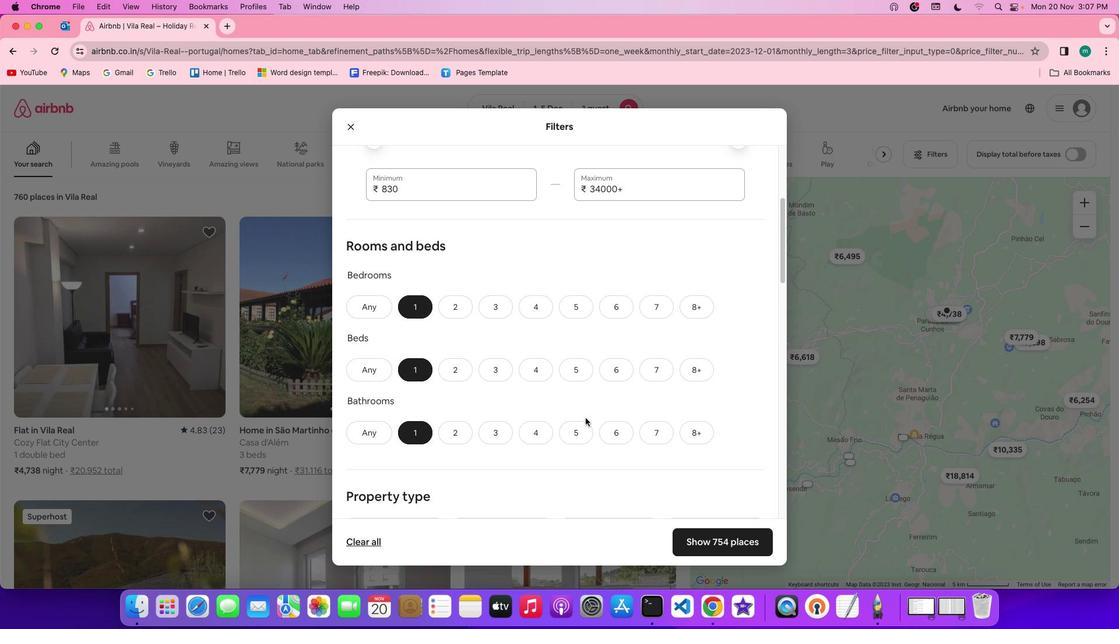 
Action: Mouse scrolled (585, 418) with delta (0, 0)
Screenshot: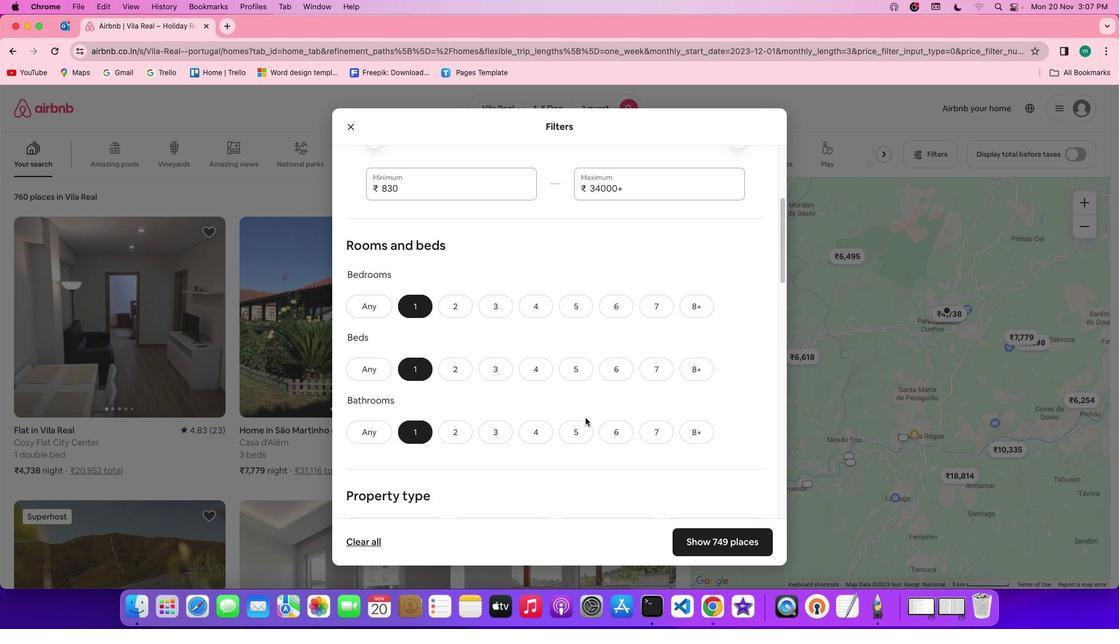 
Action: Mouse scrolled (585, 418) with delta (0, 0)
Screenshot: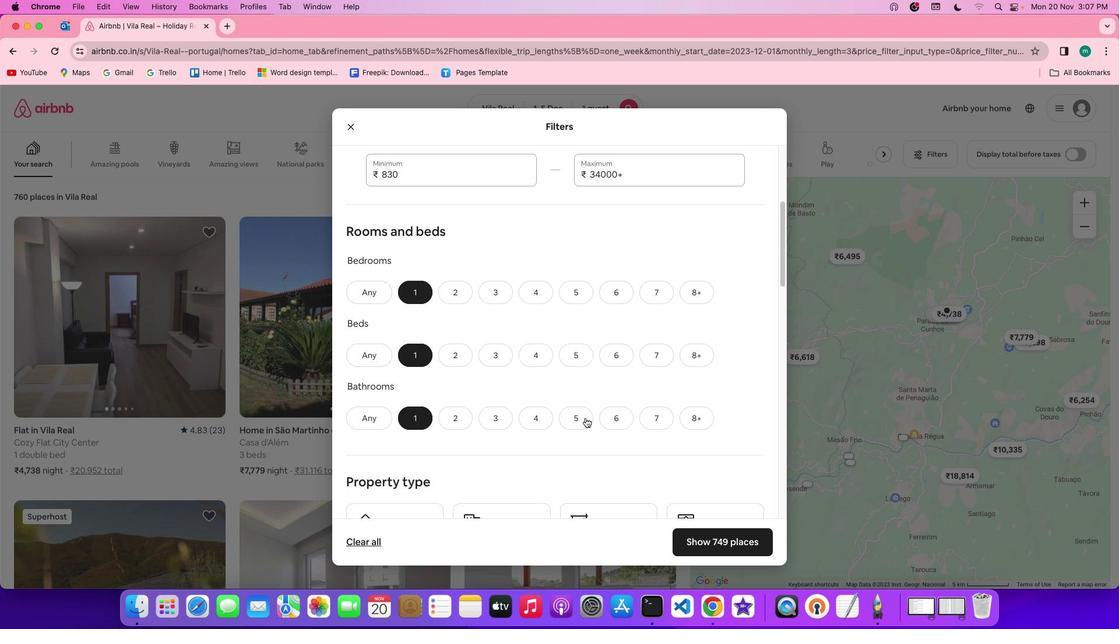 
Action: Mouse scrolled (585, 418) with delta (0, -1)
Screenshot: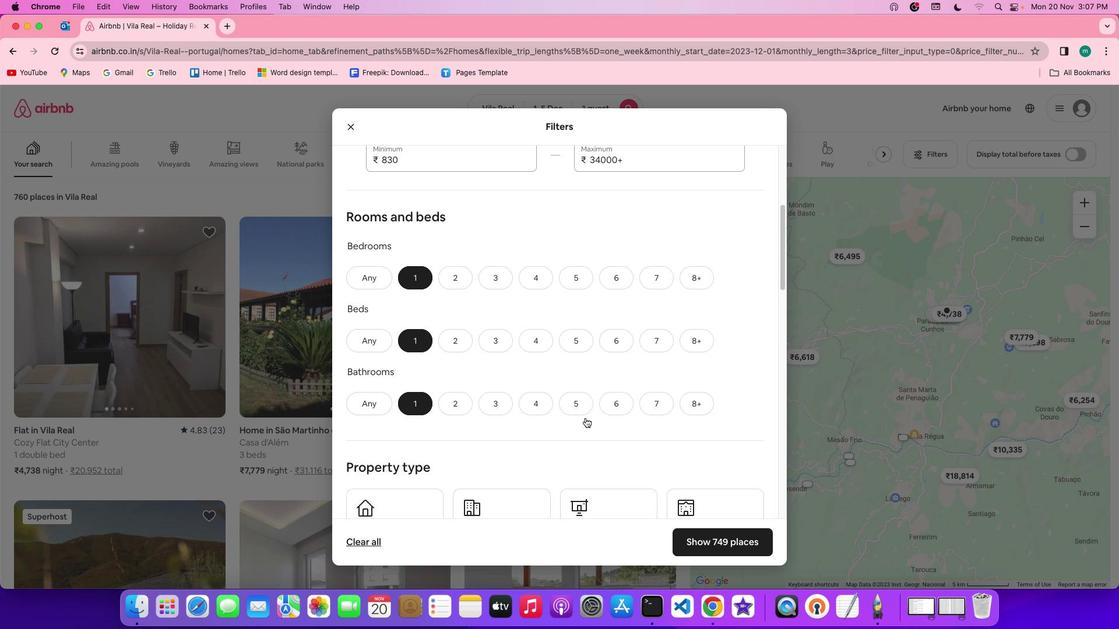 
Action: Mouse scrolled (585, 418) with delta (0, -1)
Screenshot: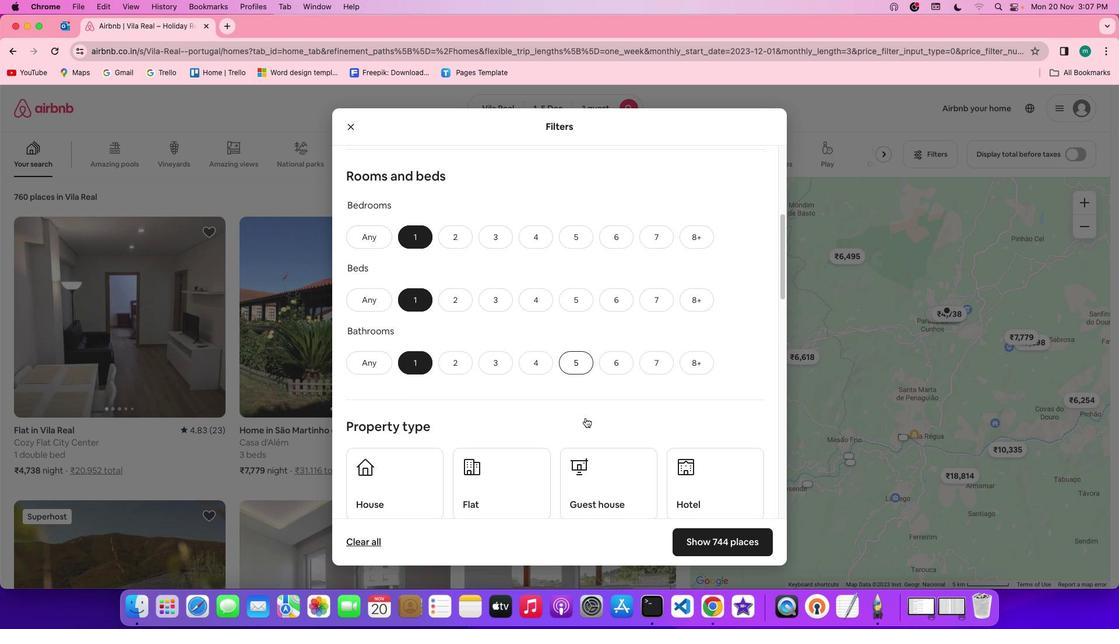
Action: Mouse scrolled (585, 418) with delta (0, 0)
Screenshot: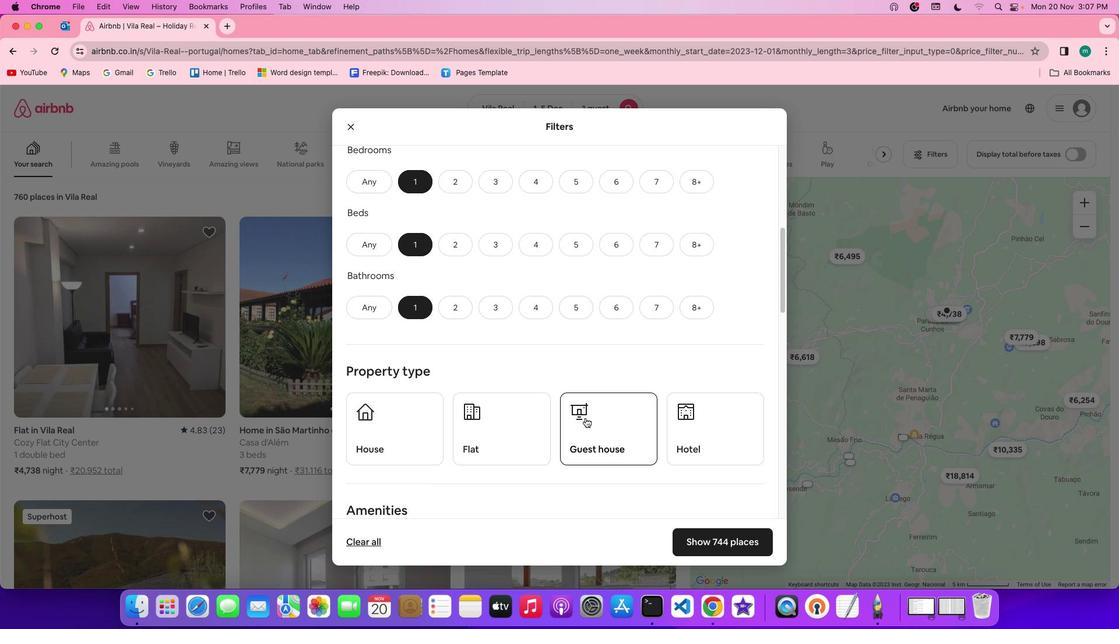
Action: Mouse scrolled (585, 418) with delta (0, 0)
Screenshot: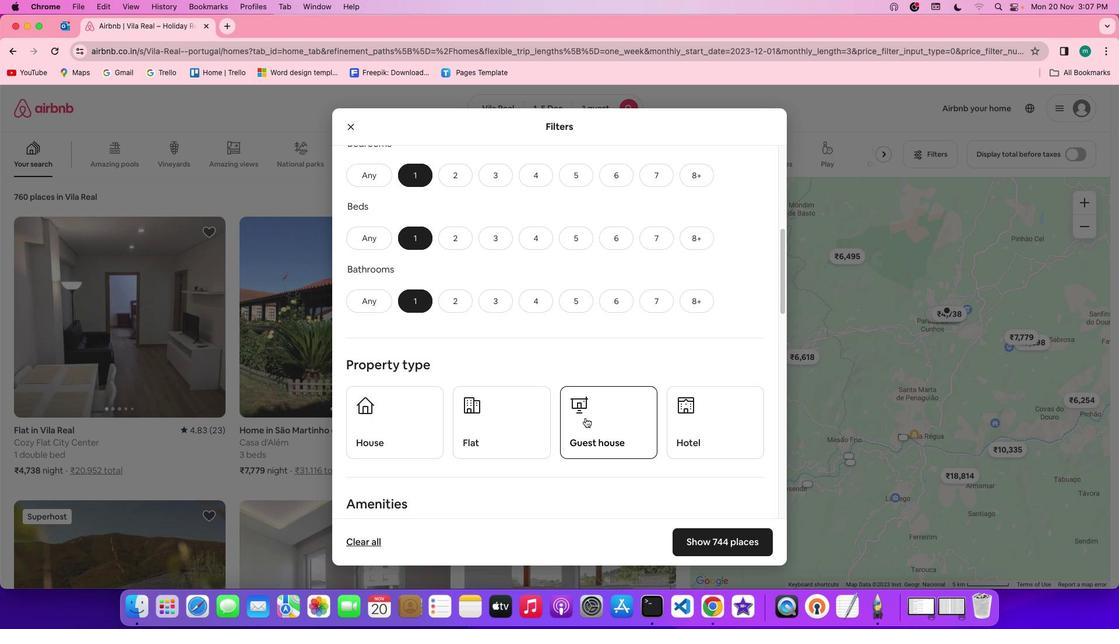 
Action: Mouse scrolled (585, 418) with delta (0, 0)
Screenshot: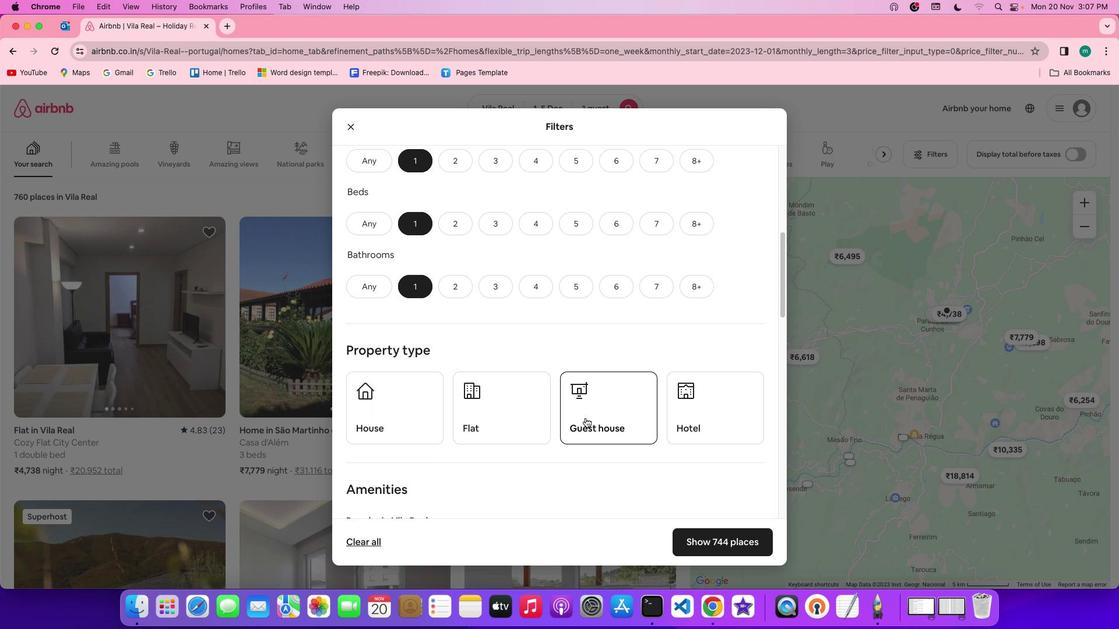 
Action: Mouse scrolled (585, 418) with delta (0, 0)
Screenshot: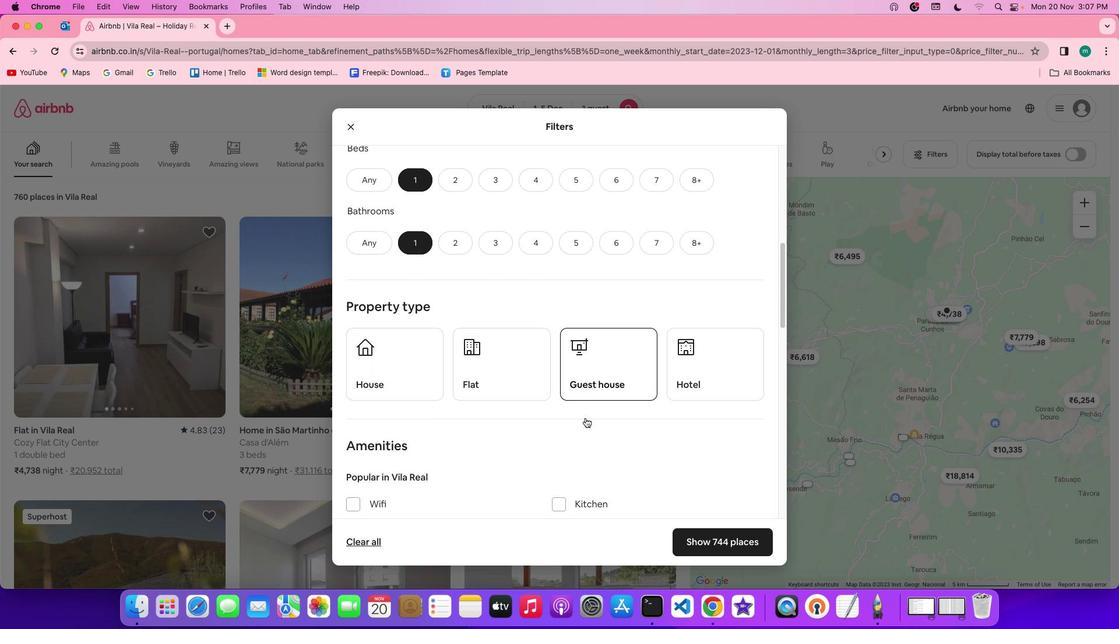 
Action: Mouse scrolled (585, 418) with delta (0, 0)
Screenshot: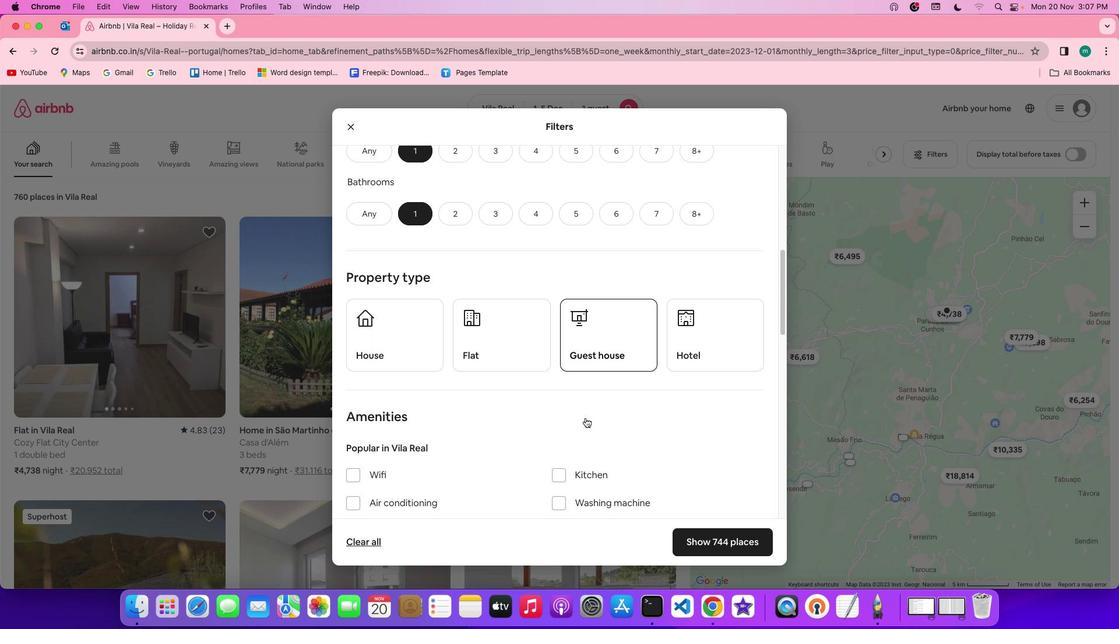 
Action: Mouse scrolled (585, 418) with delta (0, 0)
Screenshot: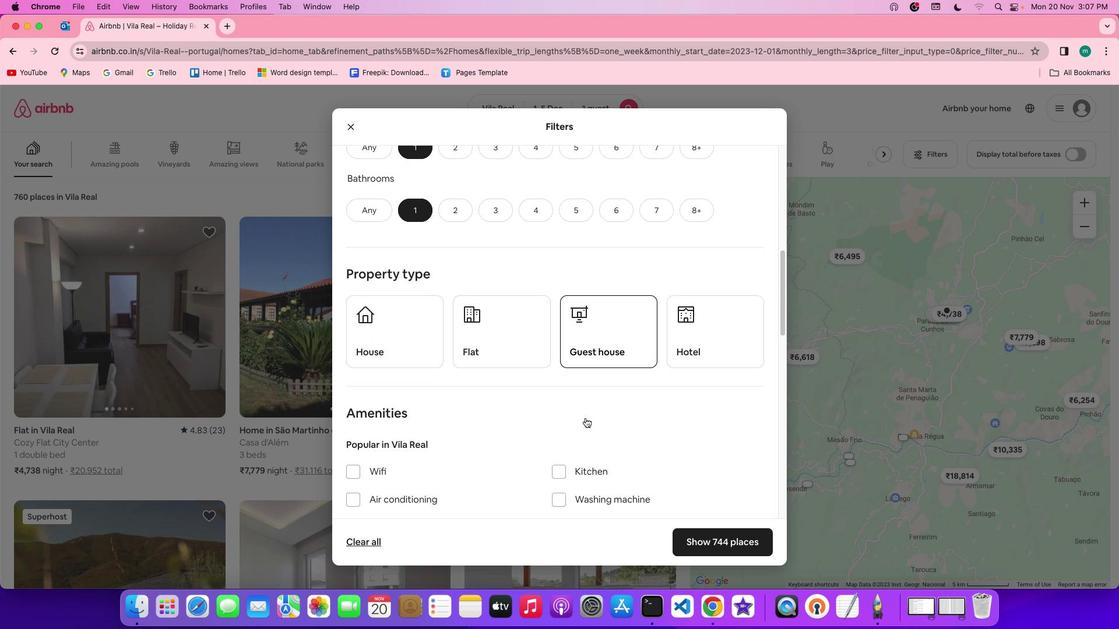 
Action: Mouse scrolled (585, 418) with delta (0, 0)
Screenshot: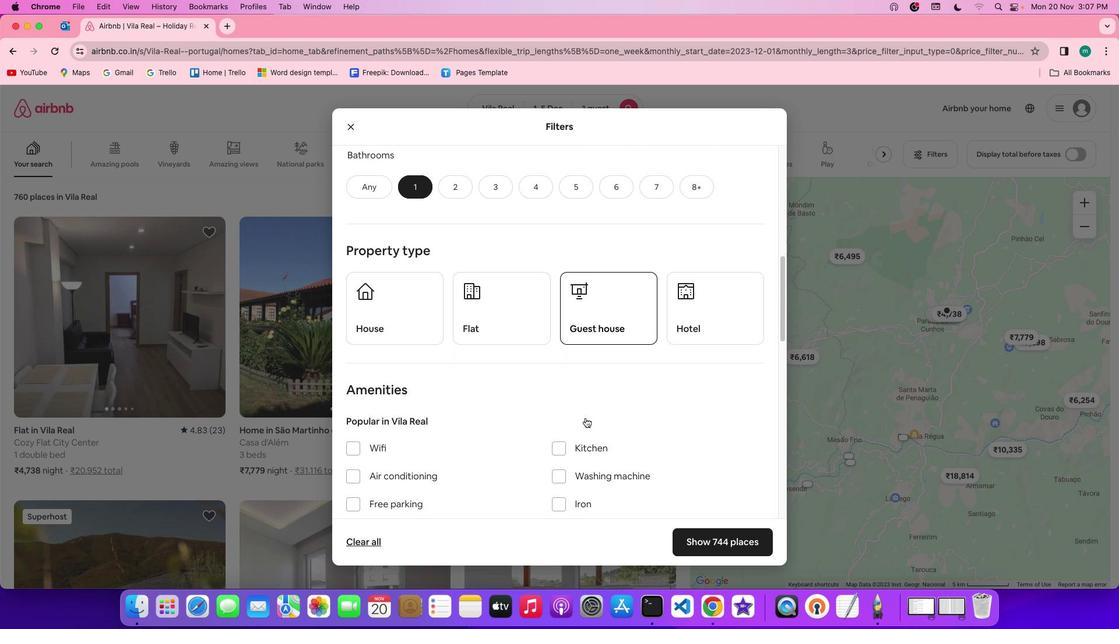 
Action: Mouse moved to (510, 313)
Screenshot: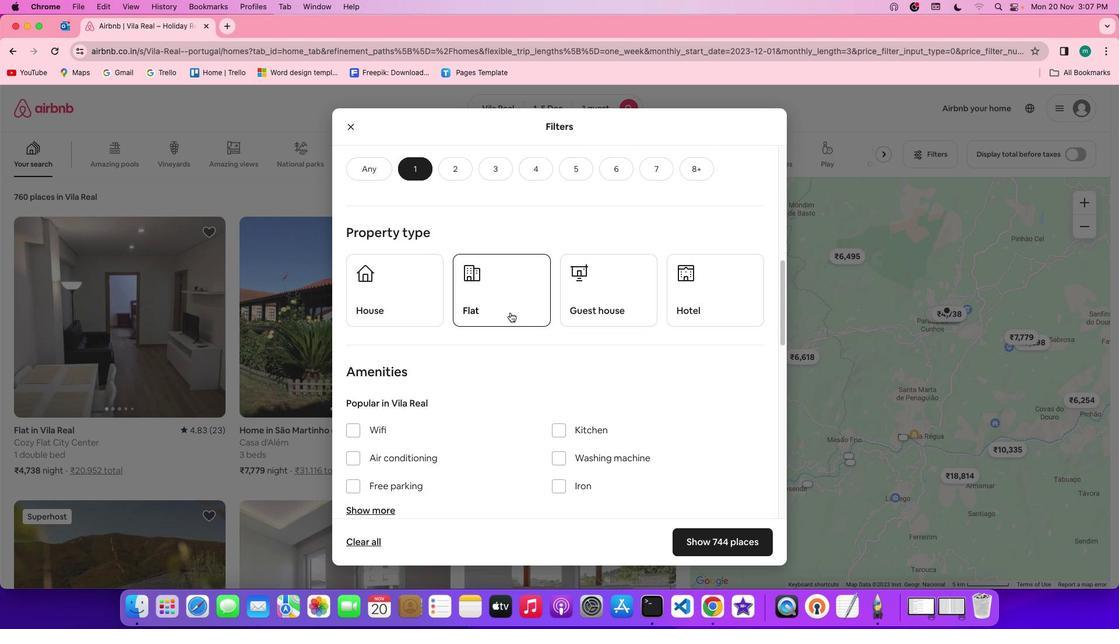 
Action: Mouse pressed left at (510, 313)
Screenshot: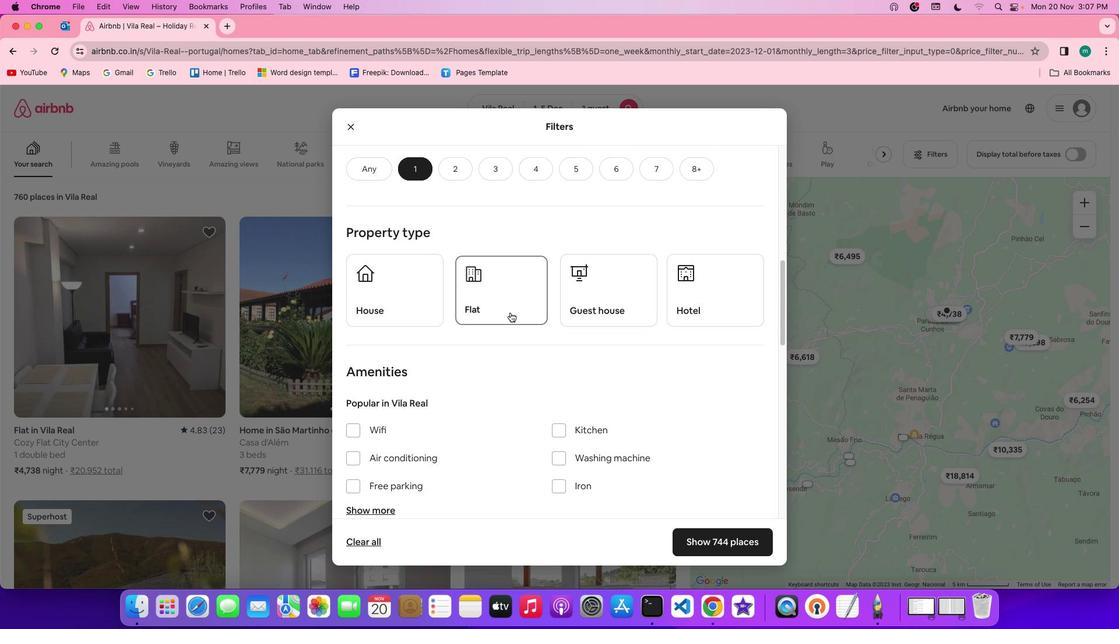 
Action: Mouse moved to (629, 363)
Screenshot: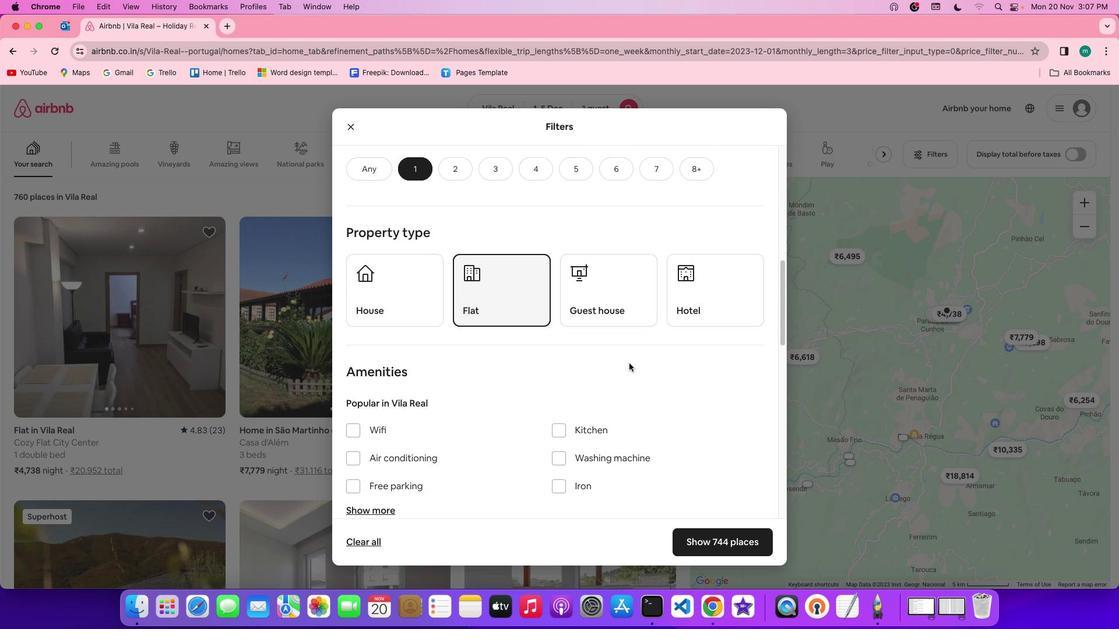 
Action: Mouse scrolled (629, 363) with delta (0, 0)
Screenshot: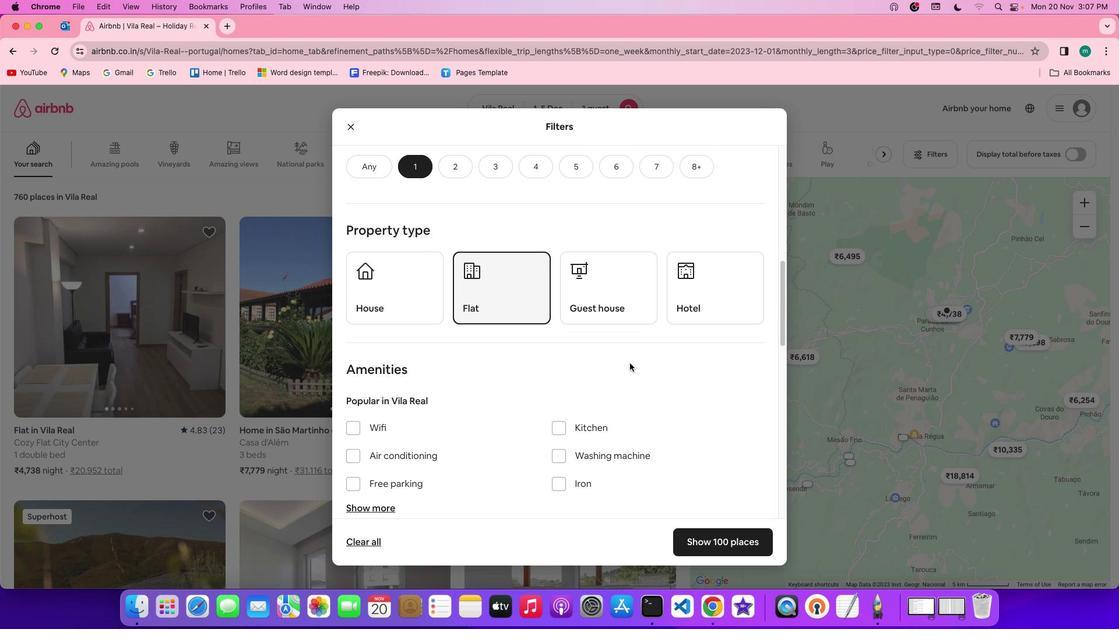 
Action: Mouse moved to (629, 363)
Screenshot: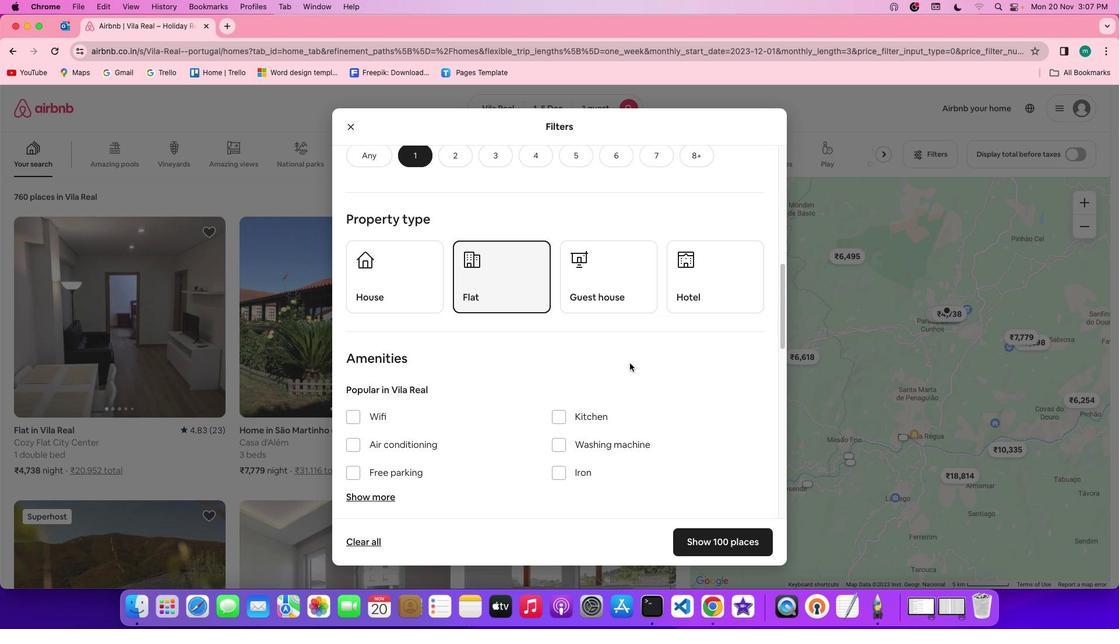 
Action: Mouse scrolled (629, 363) with delta (0, 0)
Screenshot: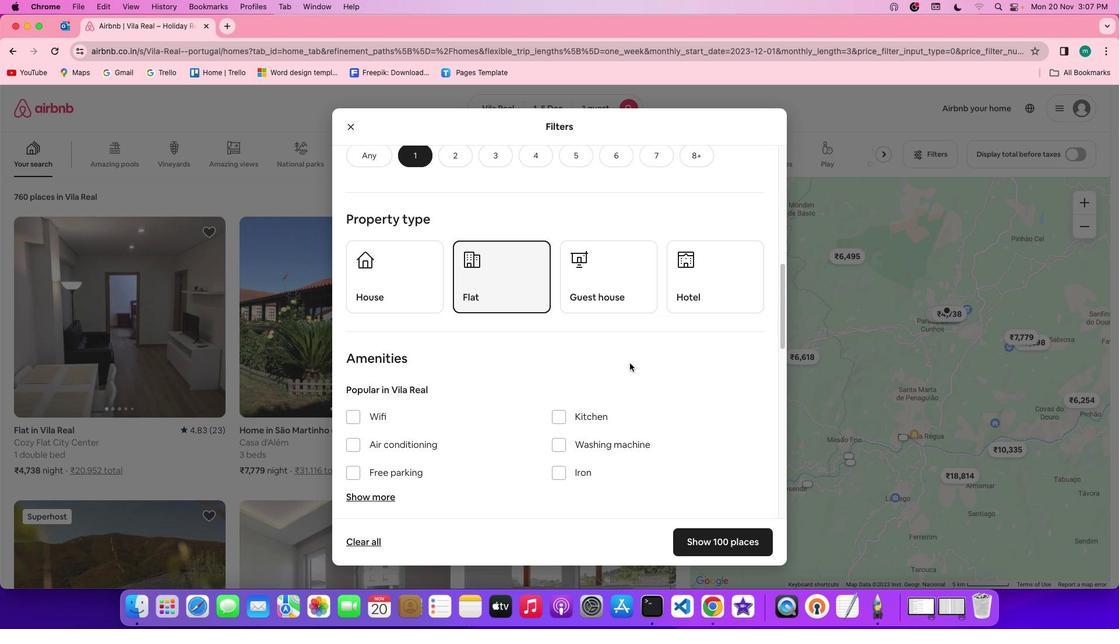 
Action: Mouse scrolled (629, 363) with delta (0, 0)
Screenshot: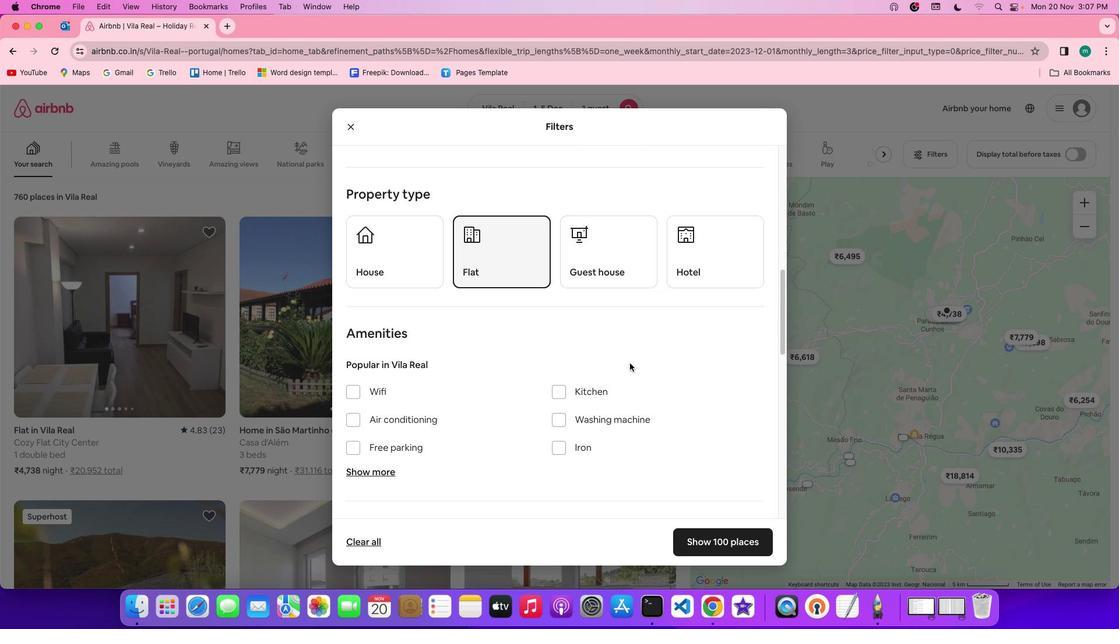 
Action: Mouse scrolled (629, 363) with delta (0, 0)
Screenshot: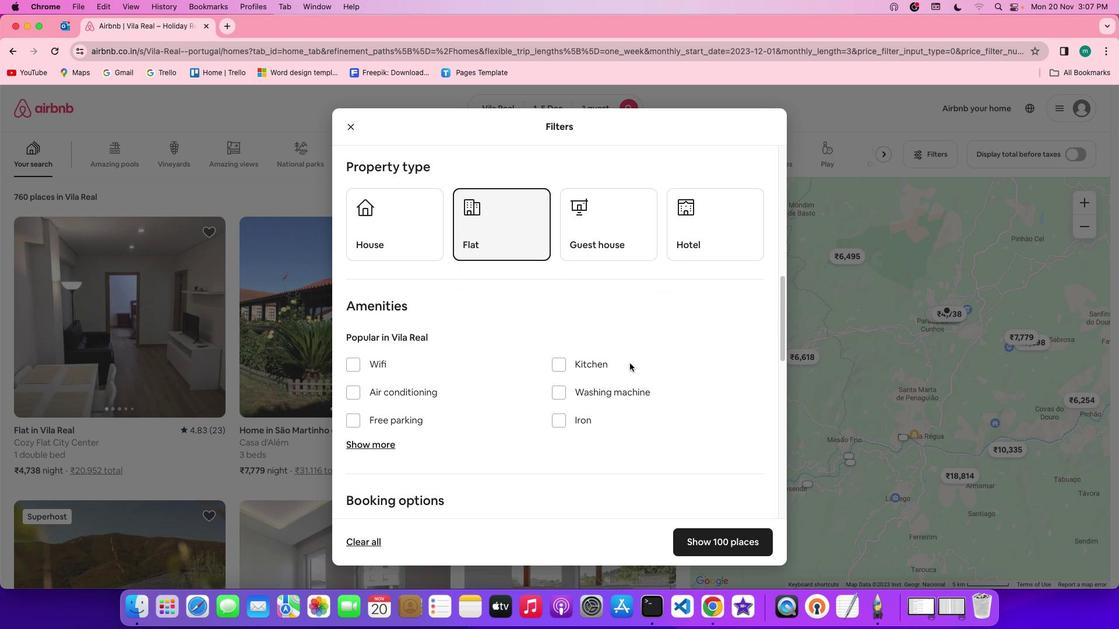 
Action: Mouse scrolled (629, 363) with delta (0, 0)
Screenshot: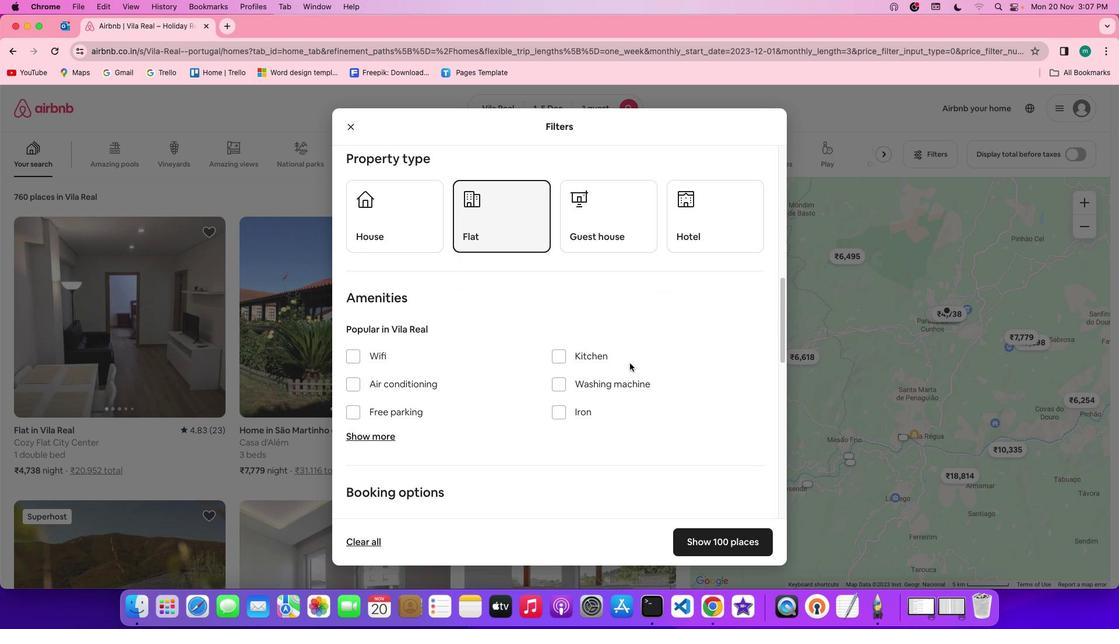 
Action: Mouse scrolled (629, 363) with delta (0, 0)
Screenshot: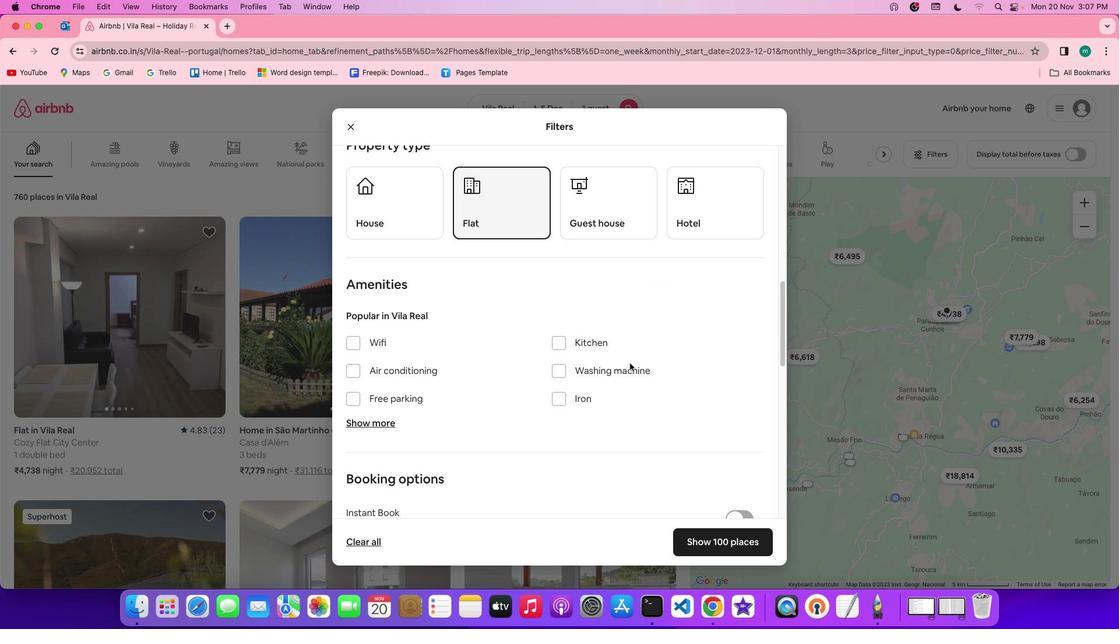 
Action: Mouse moved to (636, 370)
Screenshot: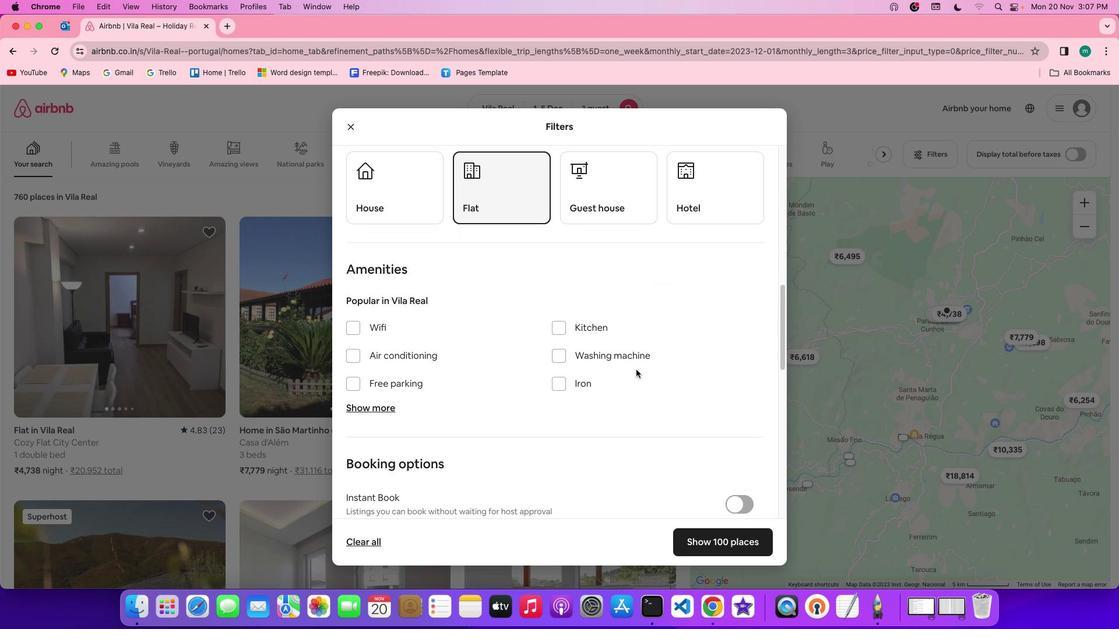 
Action: Mouse scrolled (636, 370) with delta (0, 0)
Screenshot: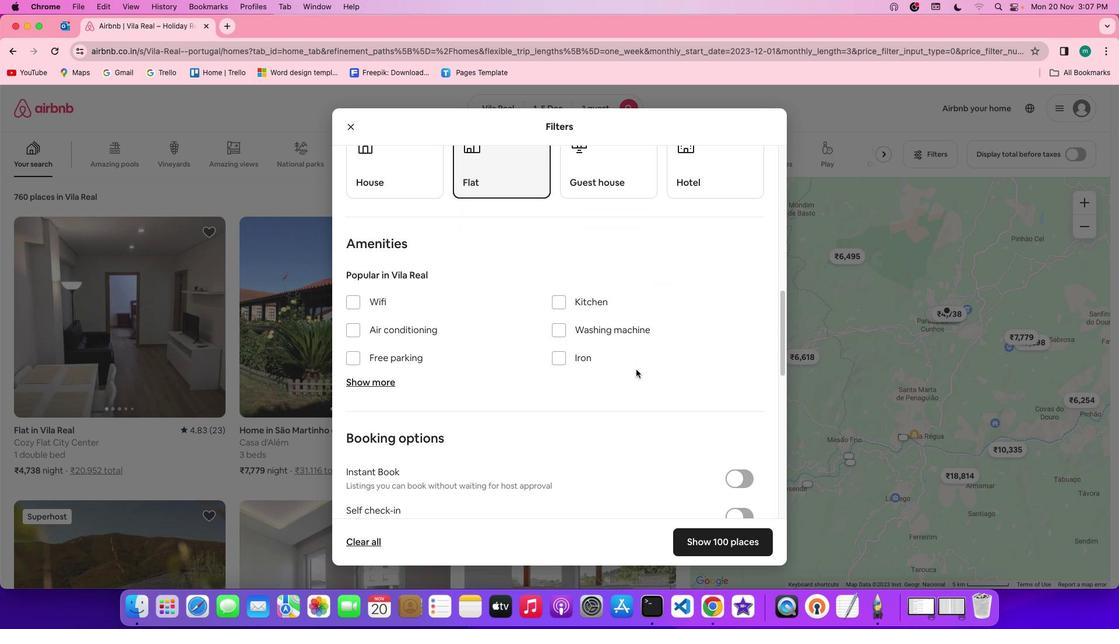 
Action: Mouse scrolled (636, 370) with delta (0, 0)
Screenshot: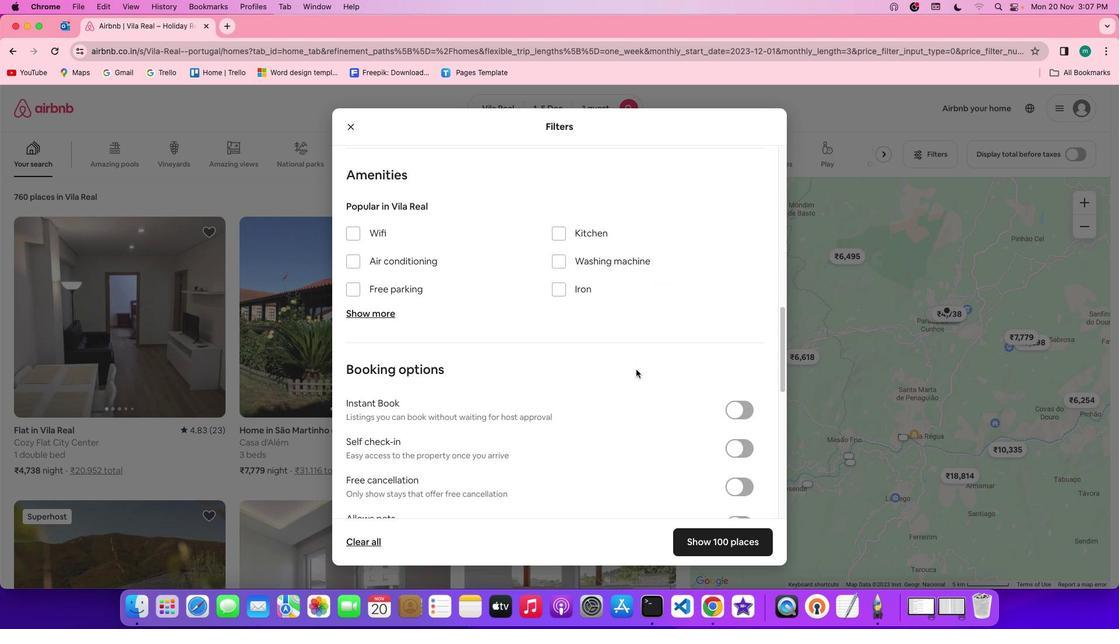 
Action: Mouse scrolled (636, 370) with delta (0, -1)
Screenshot: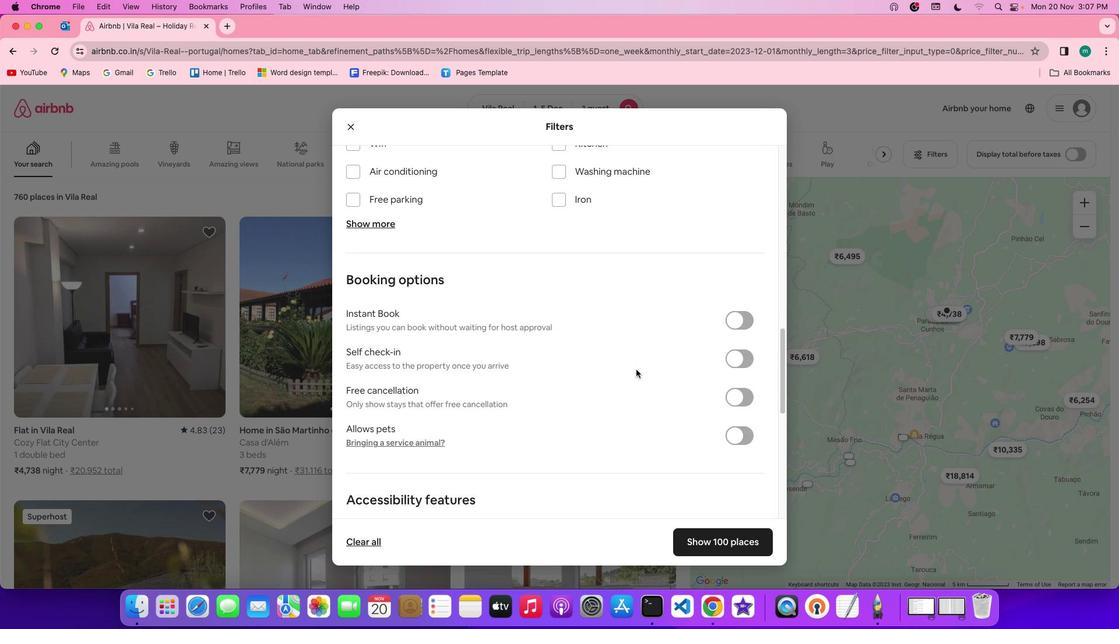 
Action: Mouse scrolled (636, 370) with delta (0, -2)
Screenshot: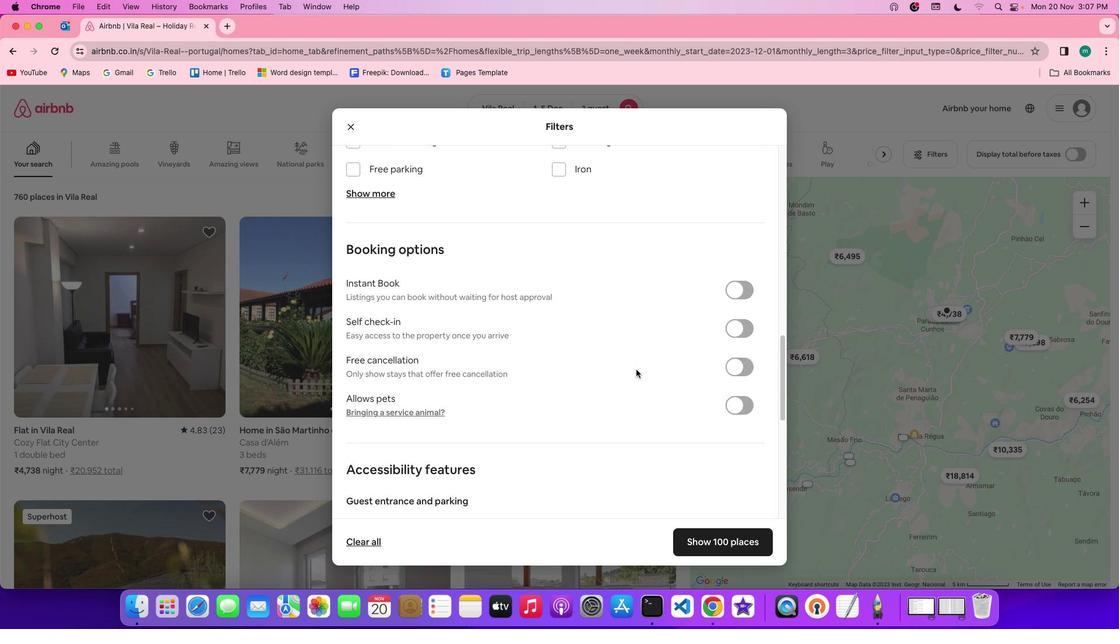 
Action: Mouse scrolled (636, 370) with delta (0, 0)
Screenshot: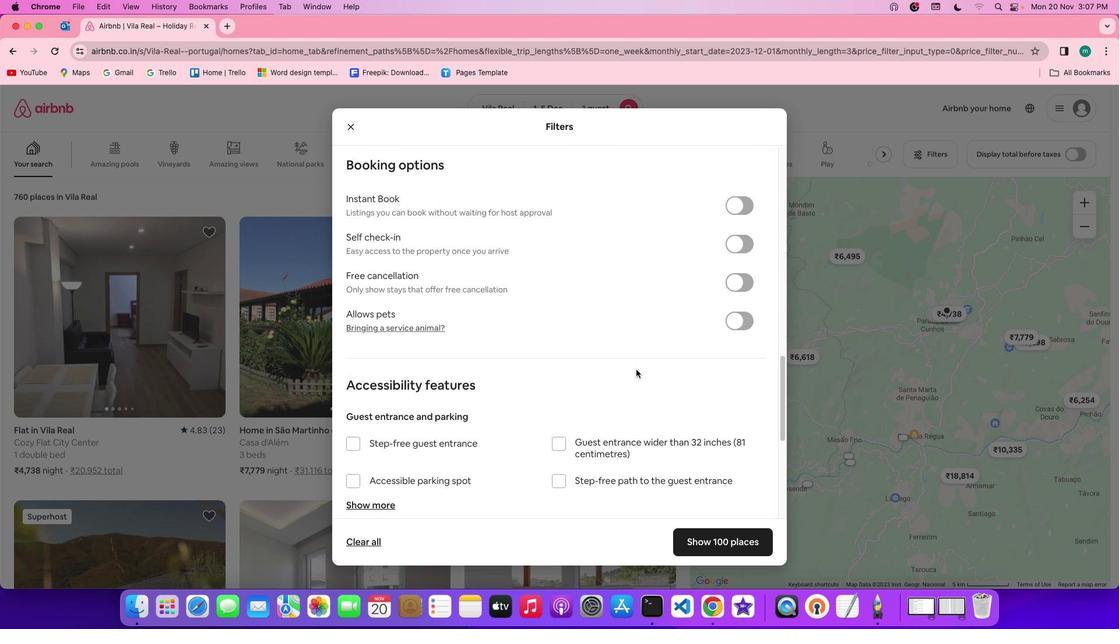 
Action: Mouse scrolled (636, 370) with delta (0, 0)
Screenshot: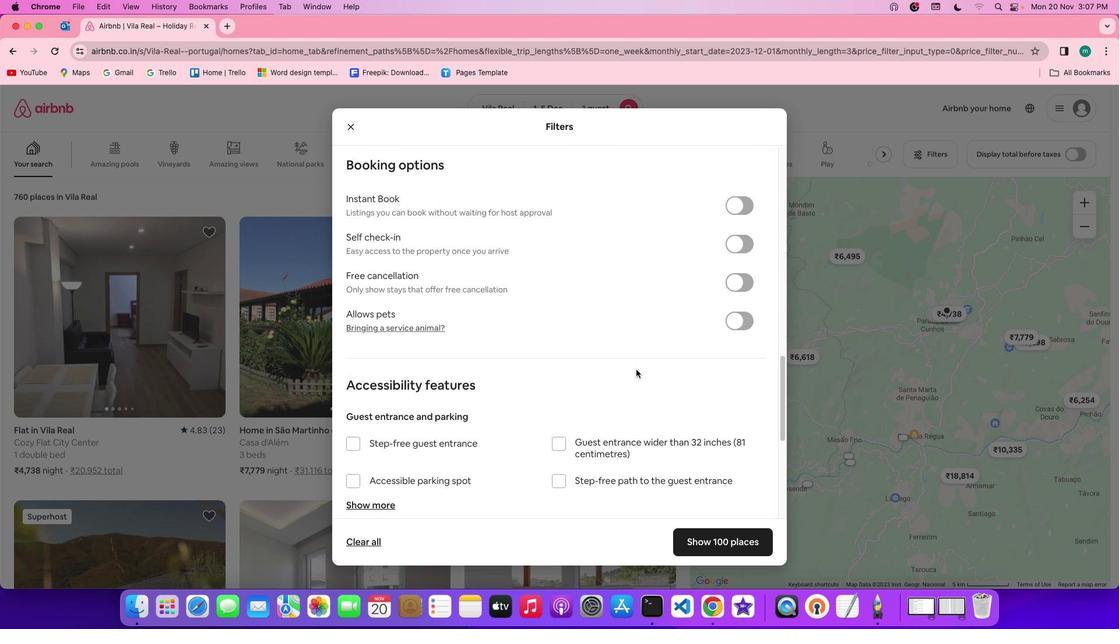 
Action: Mouse scrolled (636, 370) with delta (0, -1)
Screenshot: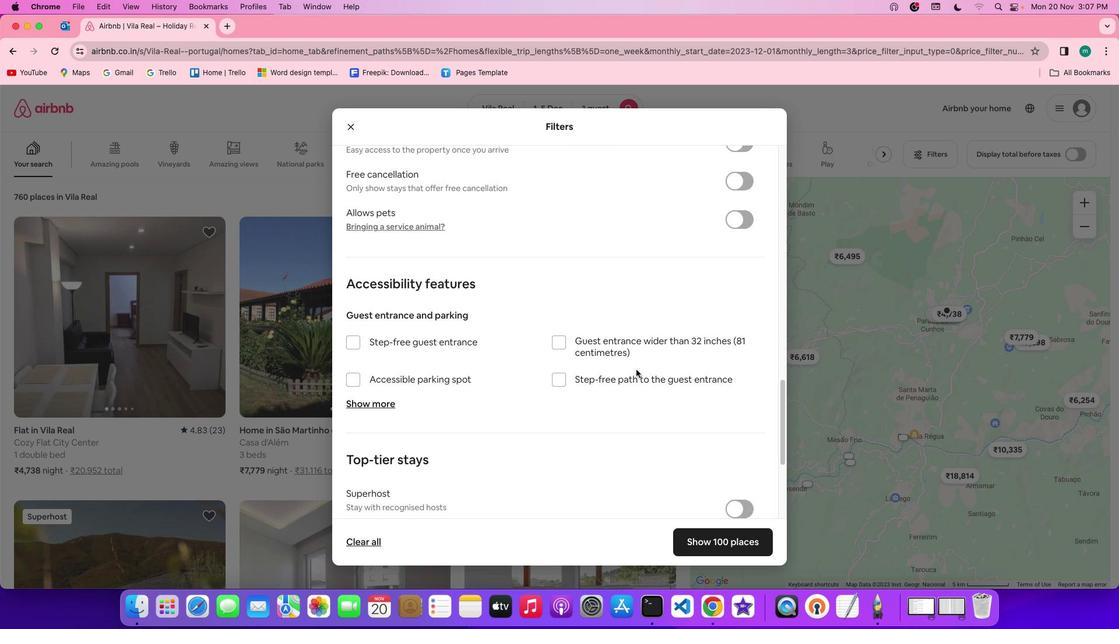 
Action: Mouse scrolled (636, 370) with delta (0, -2)
Screenshot: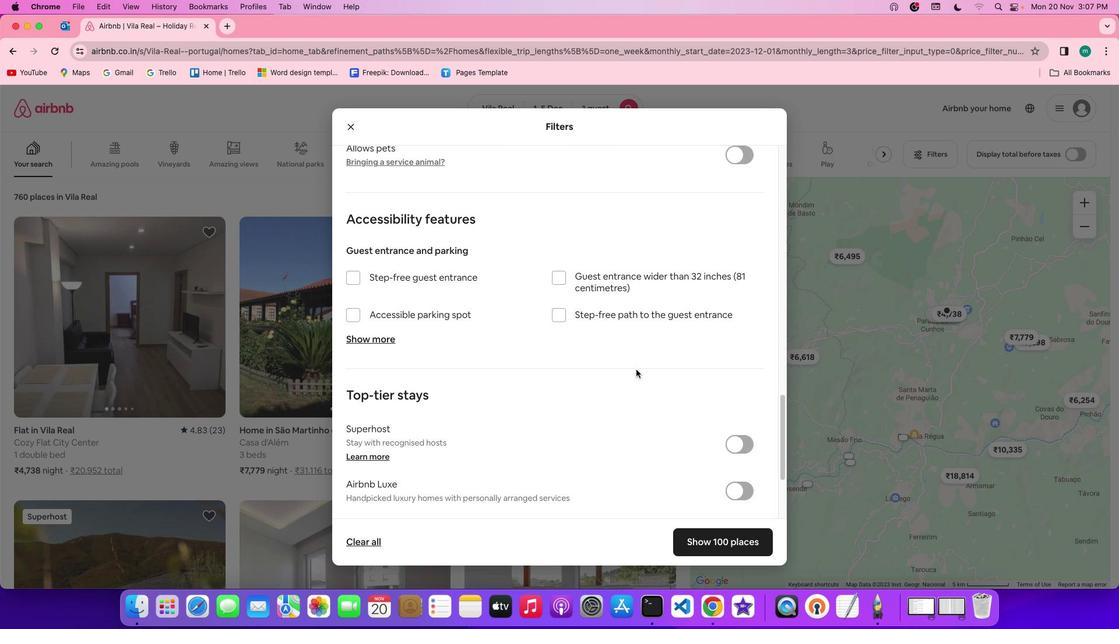 
Action: Mouse scrolled (636, 370) with delta (0, 0)
Screenshot: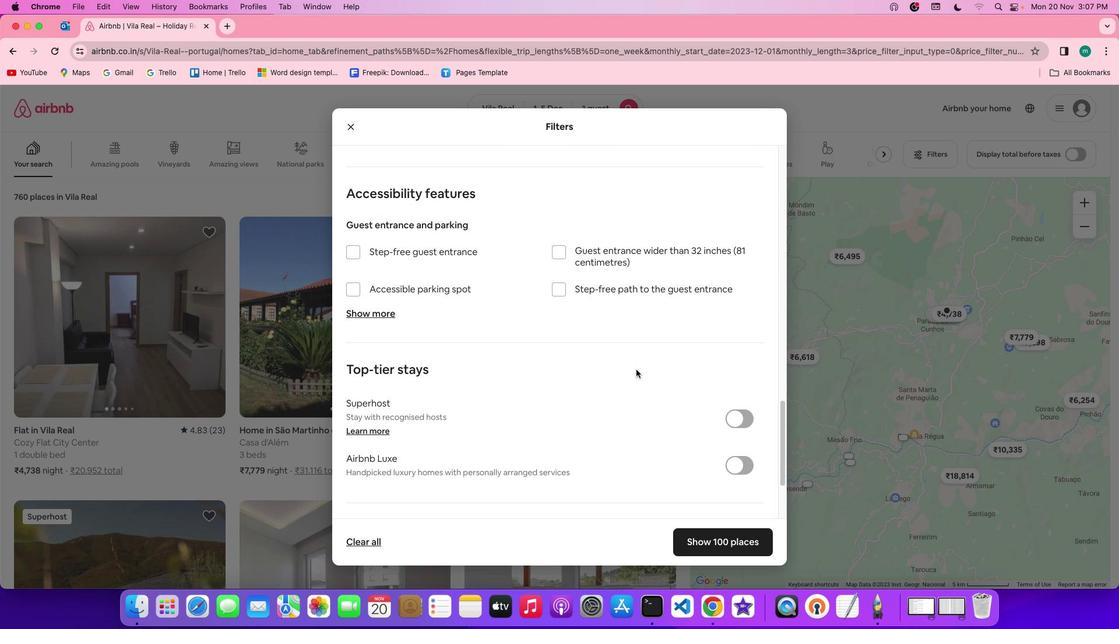 
Action: Mouse scrolled (636, 370) with delta (0, 0)
Screenshot: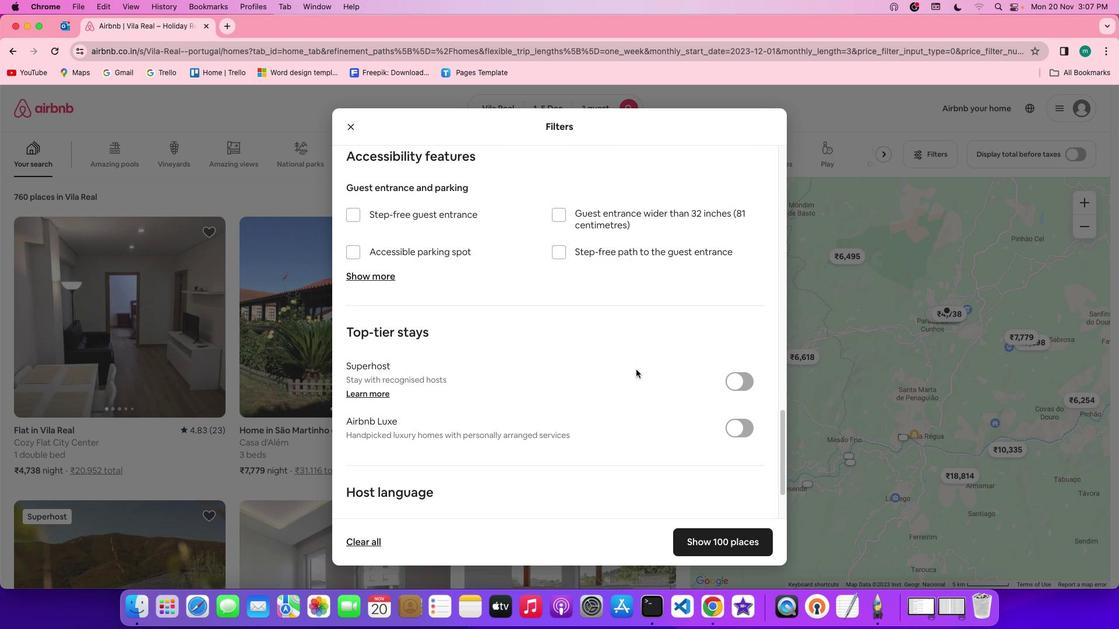 
Action: Mouse scrolled (636, 370) with delta (0, -1)
Screenshot: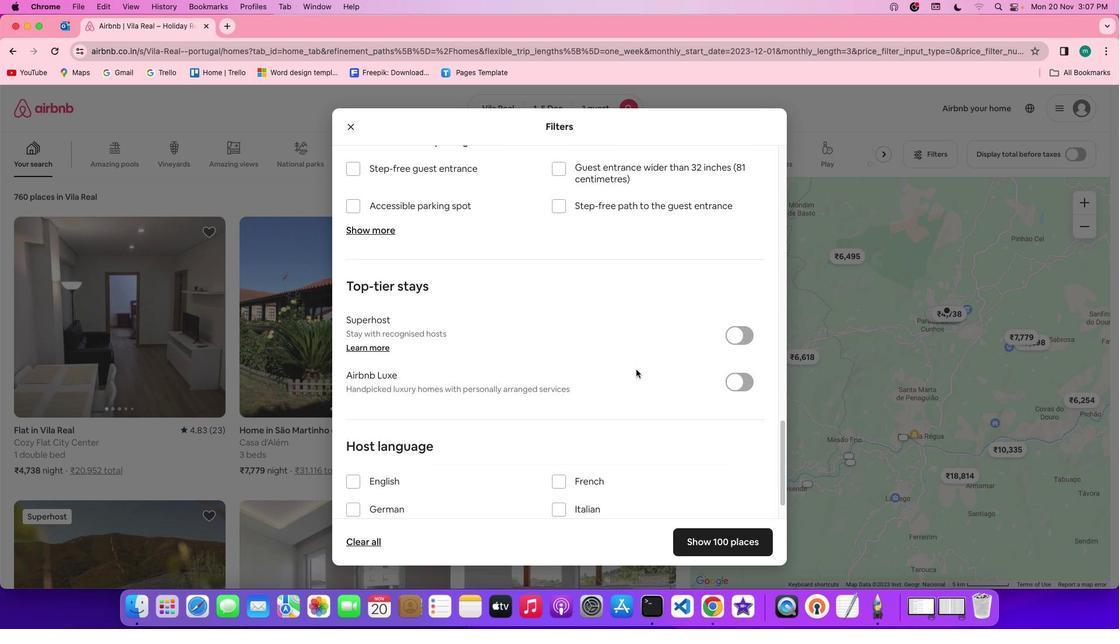 
Action: Mouse scrolled (636, 370) with delta (0, -2)
Screenshot: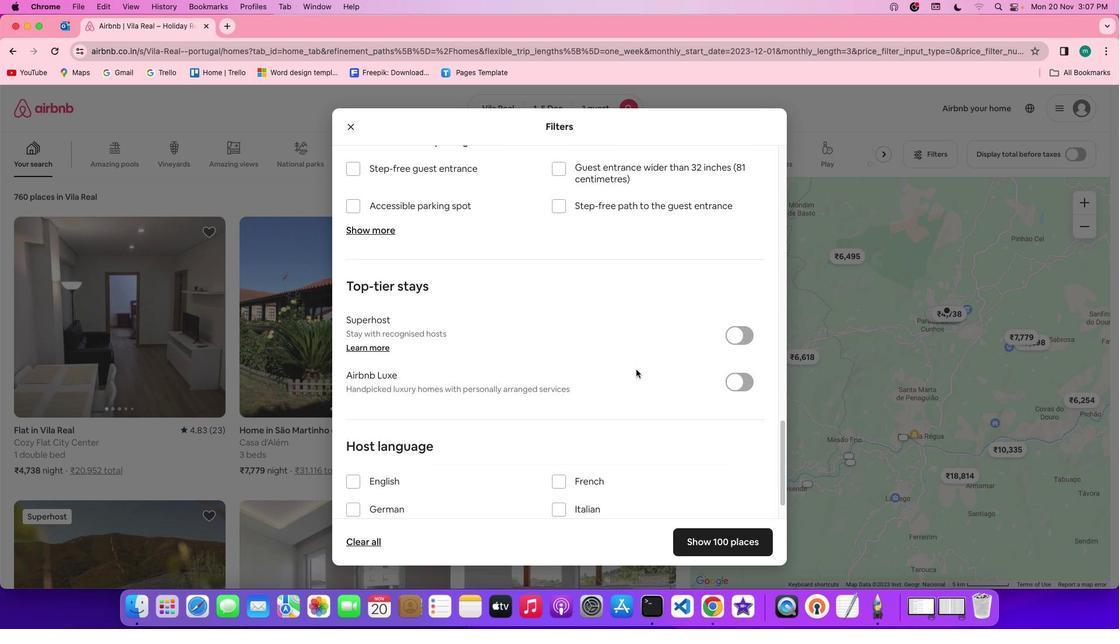 
Action: Mouse scrolled (636, 370) with delta (0, -3)
Screenshot: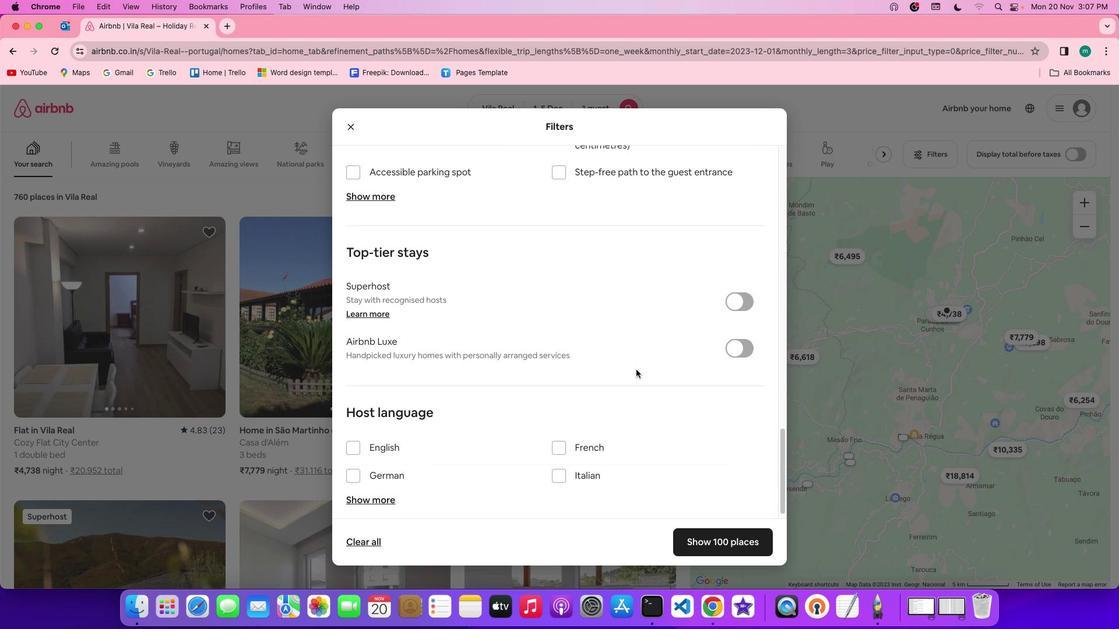 
Action: Mouse scrolled (636, 370) with delta (0, 0)
Screenshot: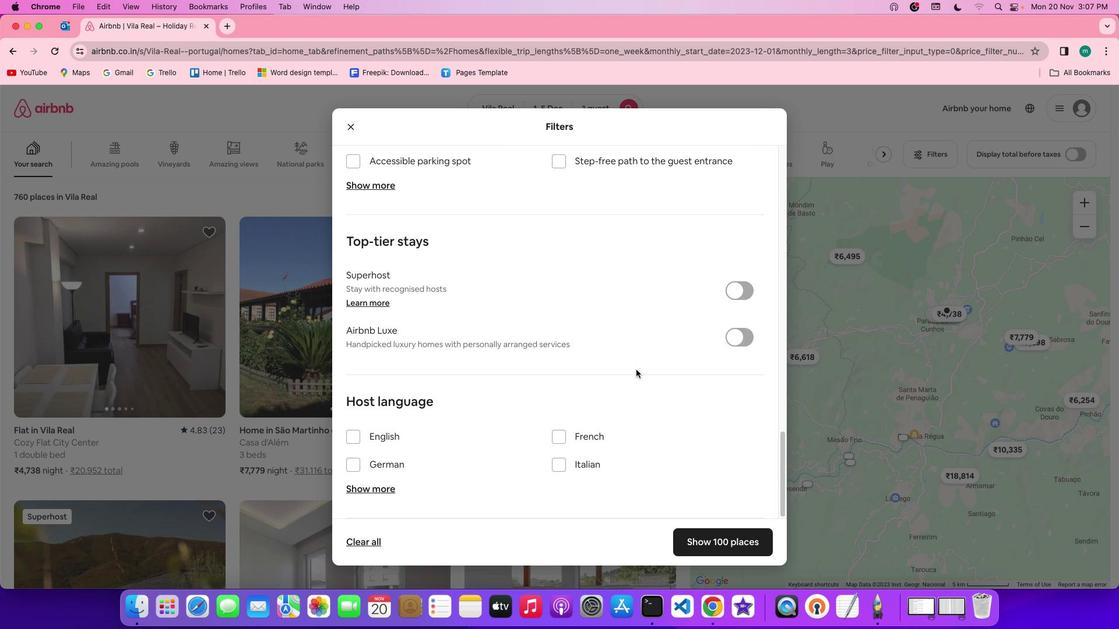 
Action: Mouse scrolled (636, 370) with delta (0, 0)
Screenshot: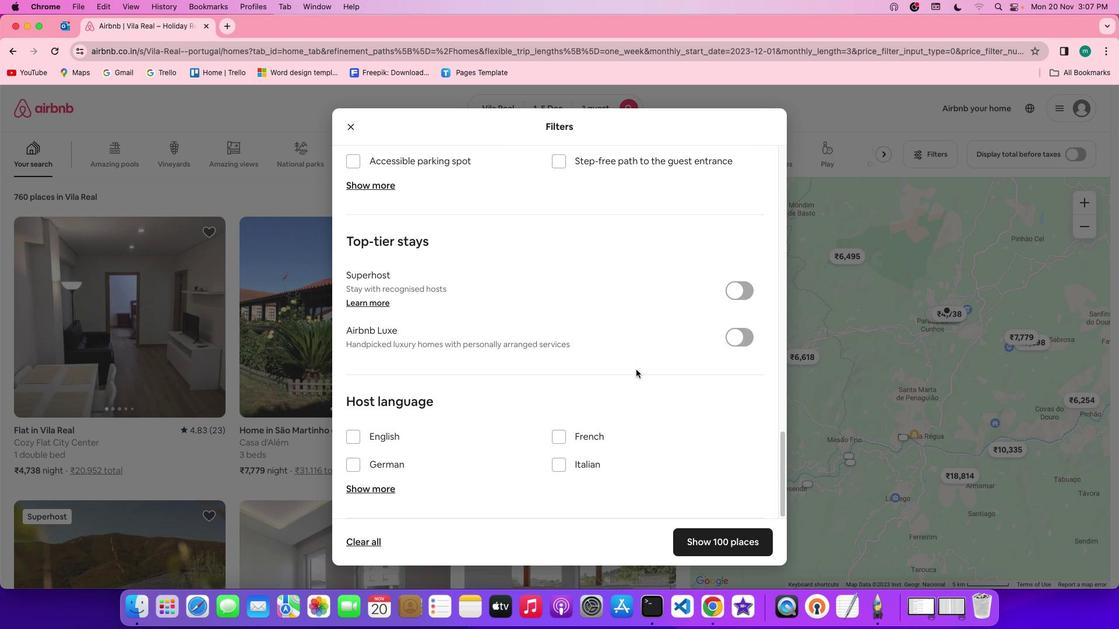 
Action: Mouse scrolled (636, 370) with delta (0, -1)
Screenshot: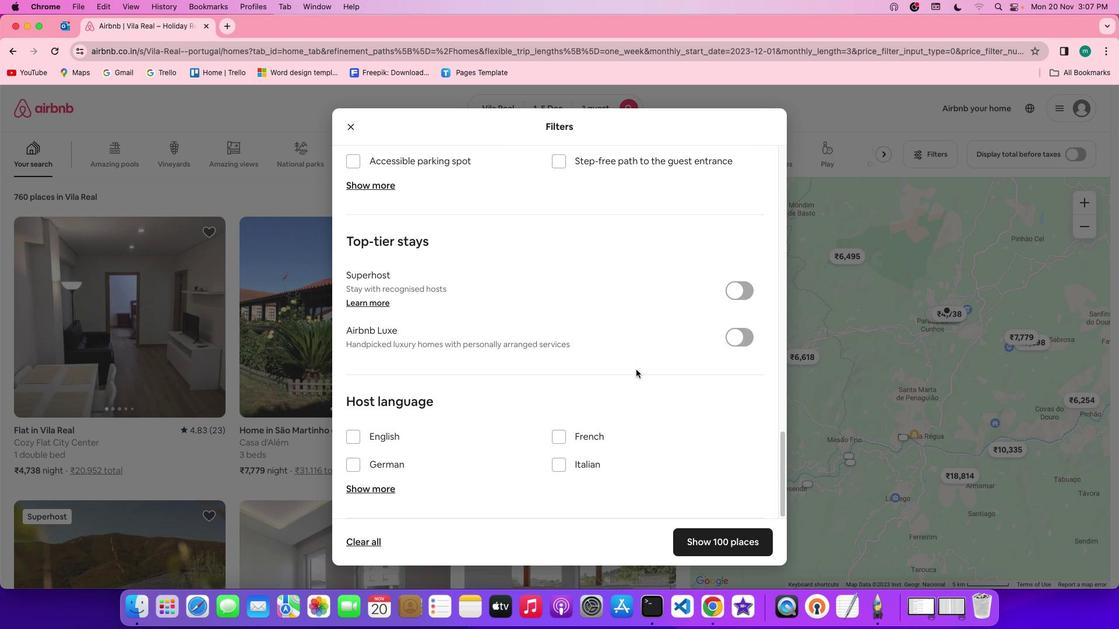 
Action: Mouse scrolled (636, 370) with delta (0, -2)
Screenshot: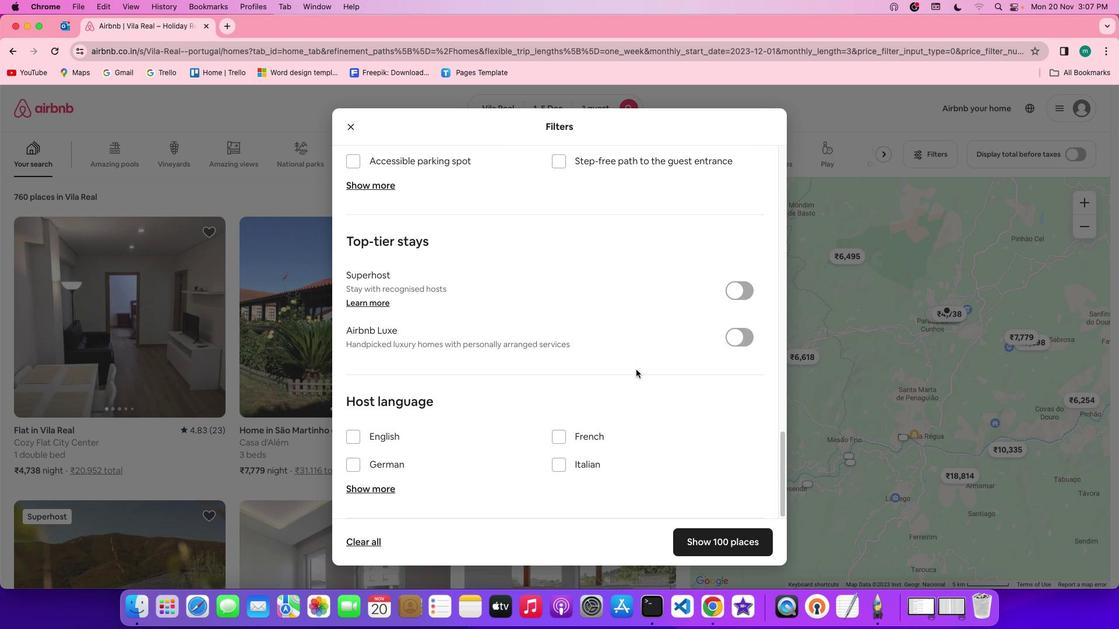 
Action: Mouse scrolled (636, 370) with delta (0, -3)
Screenshot: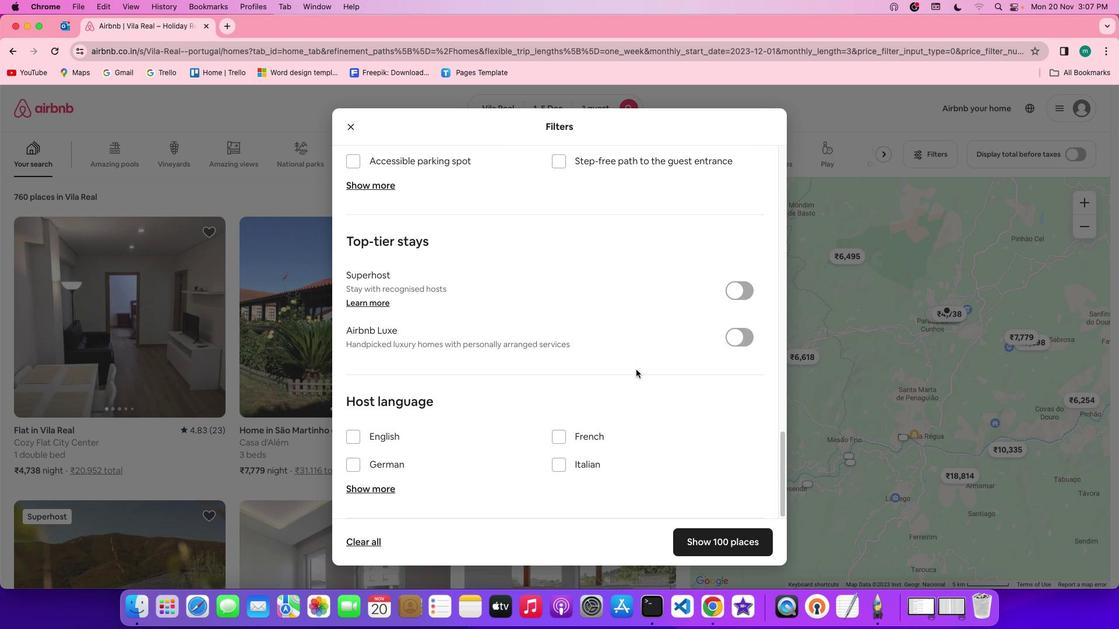 
Action: Mouse moved to (731, 539)
Screenshot: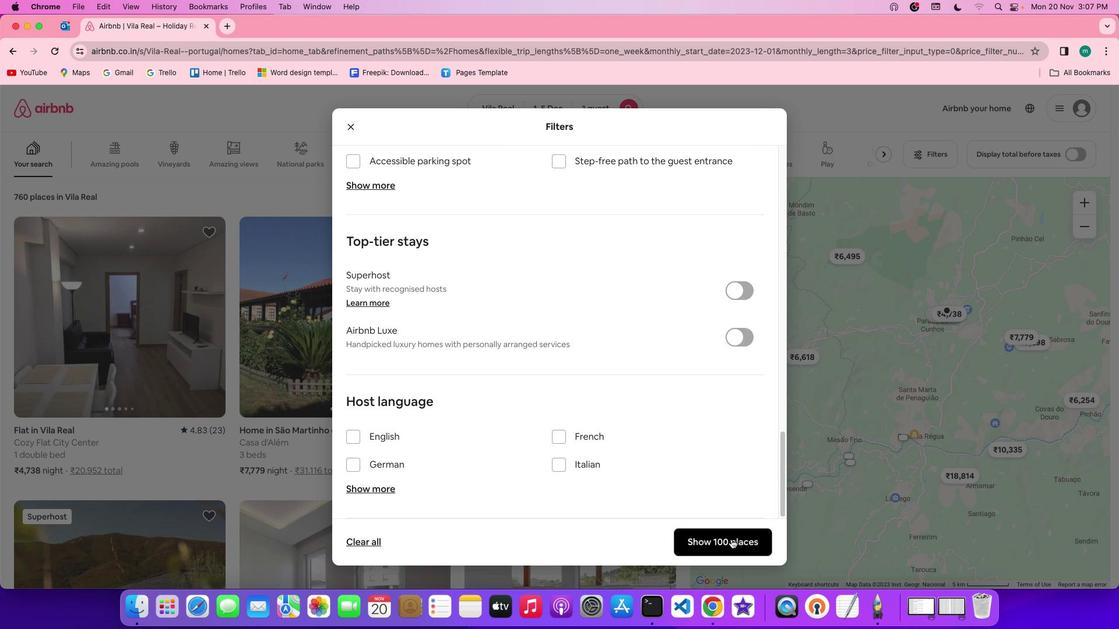 
Action: Mouse pressed left at (731, 539)
Screenshot: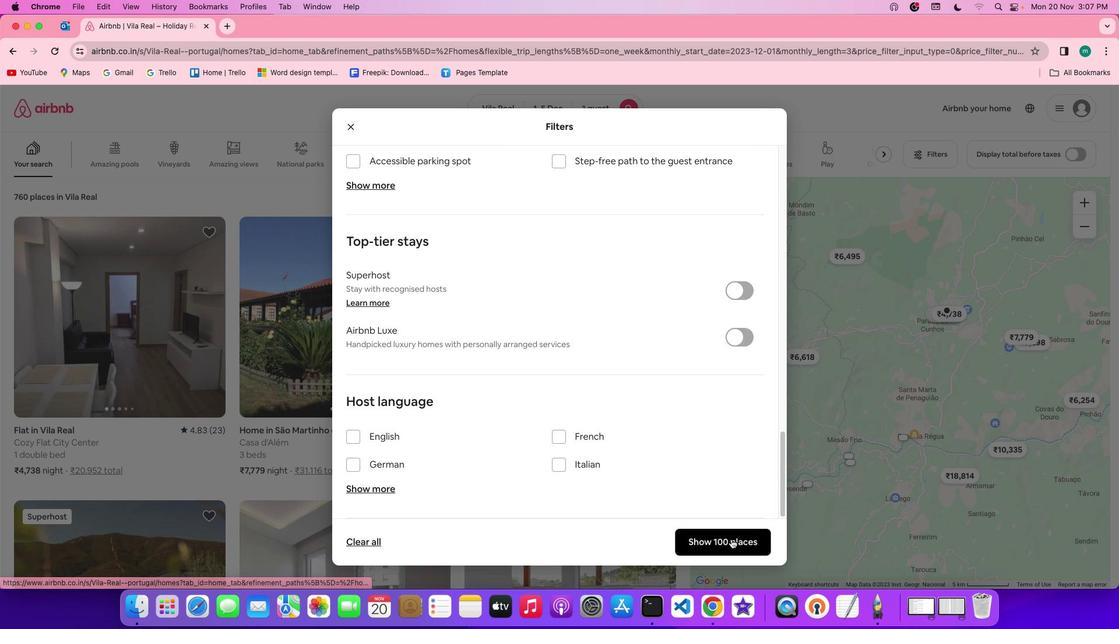 
Action: Mouse moved to (564, 380)
Screenshot: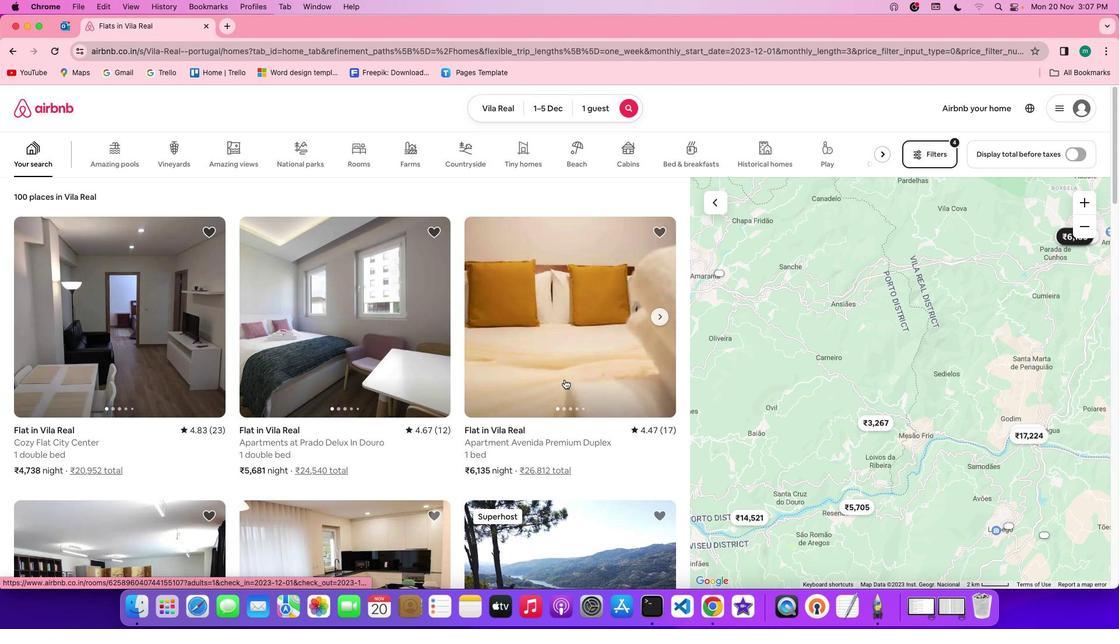 
Action: Mouse scrolled (564, 380) with delta (0, 0)
Screenshot: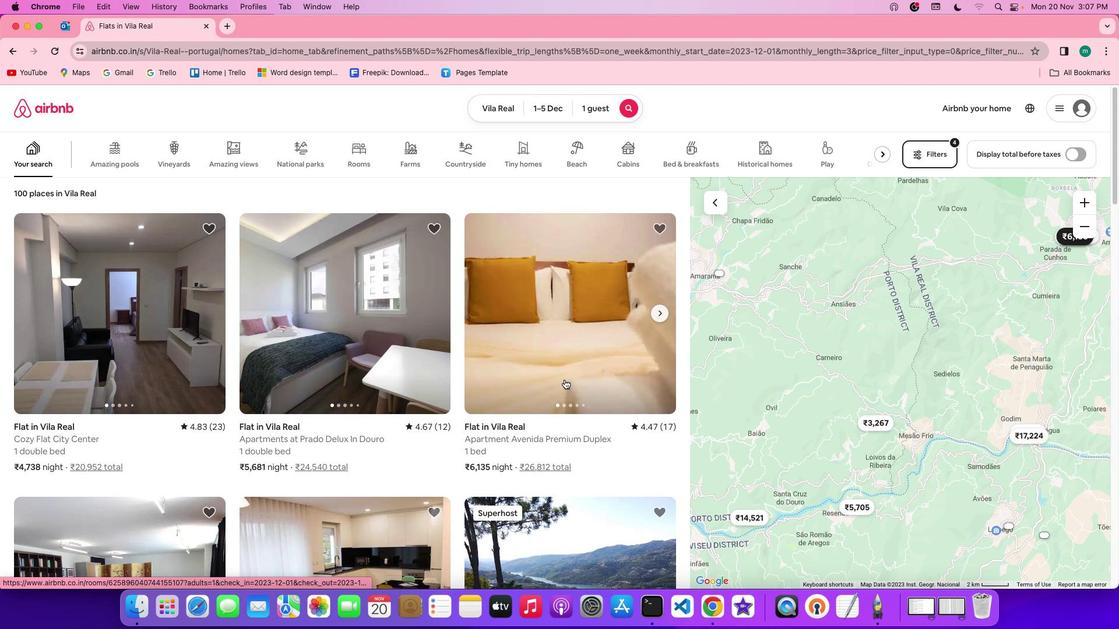 
Action: Mouse scrolled (564, 380) with delta (0, 0)
Screenshot: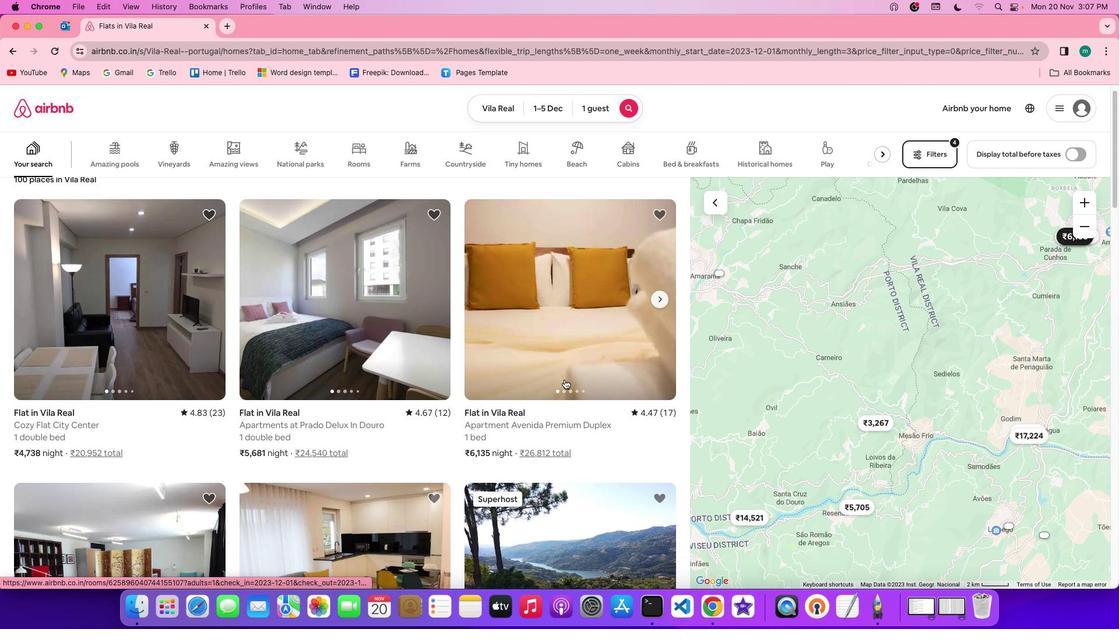 
Action: Mouse scrolled (564, 380) with delta (0, -1)
Screenshot: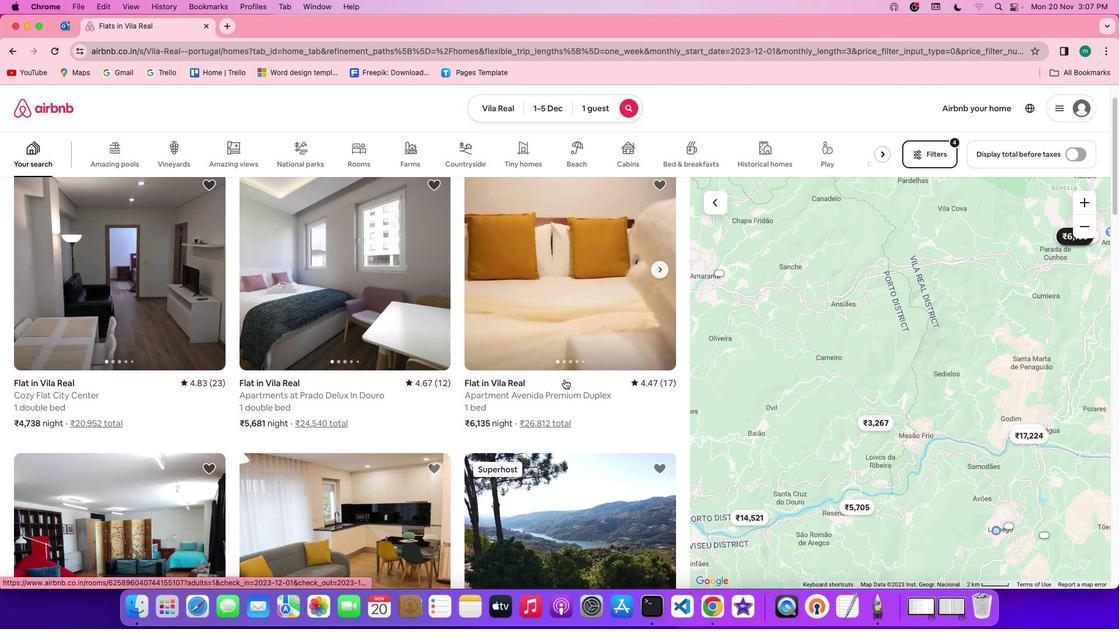 
Action: Mouse scrolled (564, 380) with delta (0, 0)
Screenshot: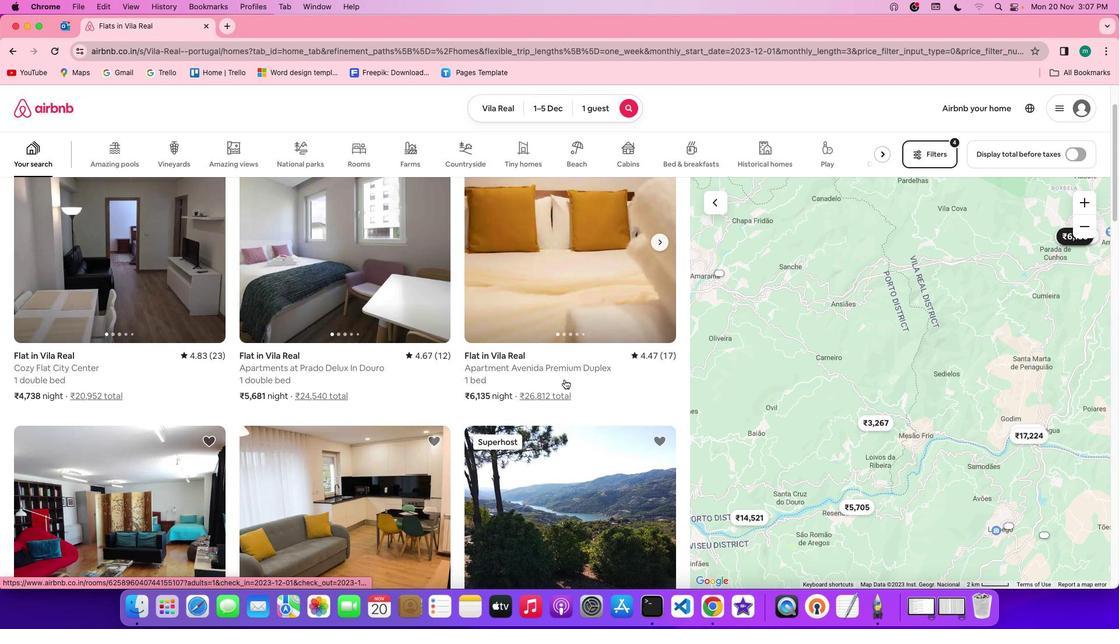 
Action: Mouse scrolled (564, 380) with delta (0, 0)
Screenshot: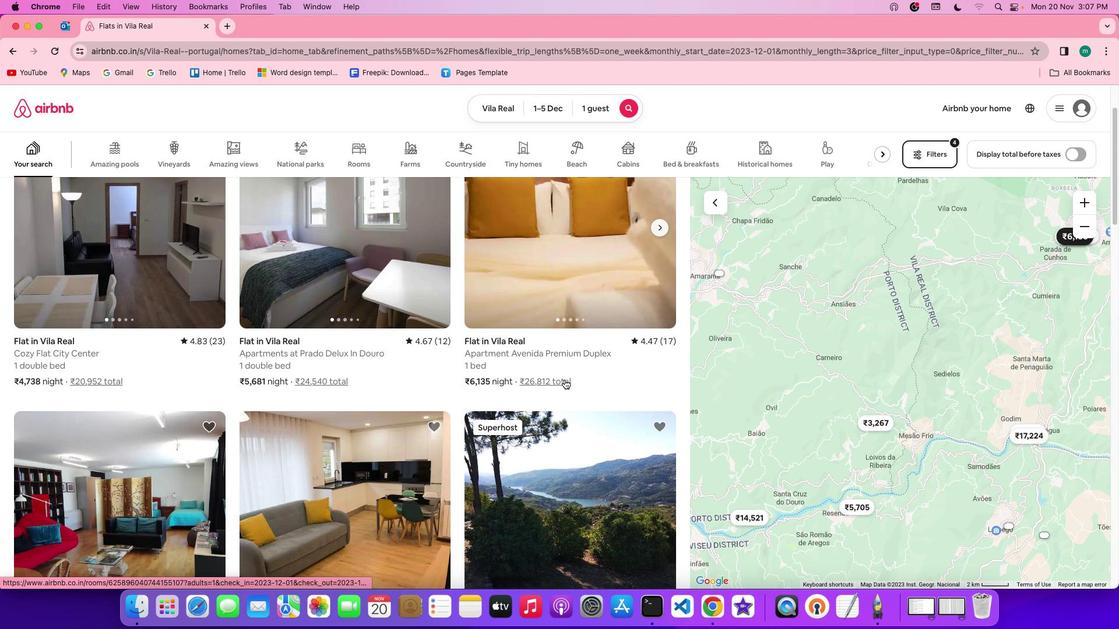
Action: Mouse scrolled (564, 380) with delta (0, -1)
Screenshot: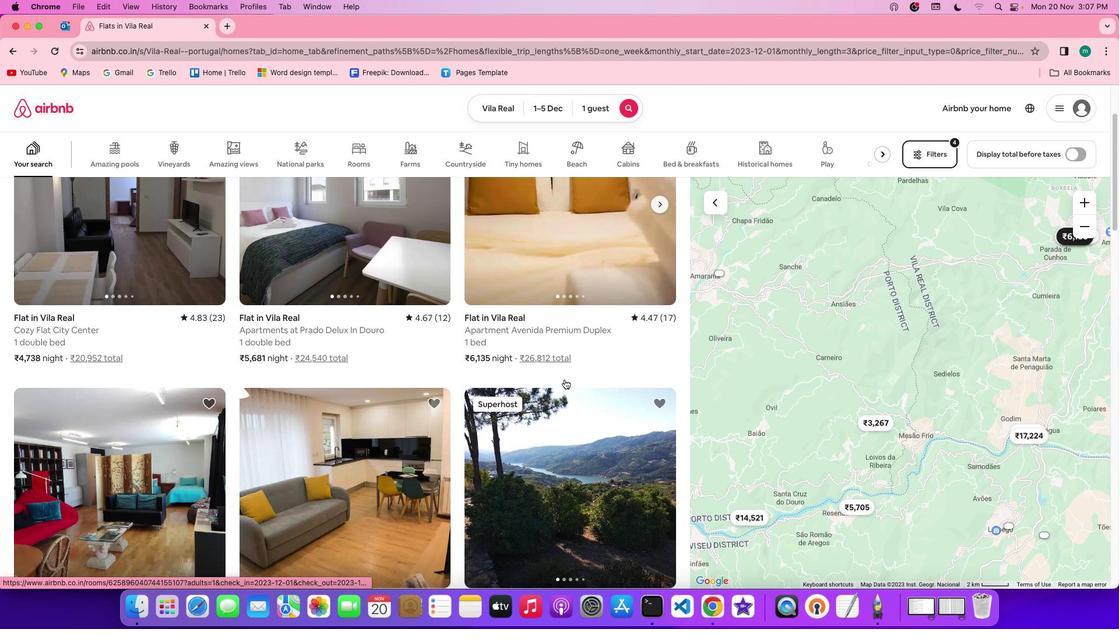 
Action: Mouse moved to (575, 419)
Screenshot: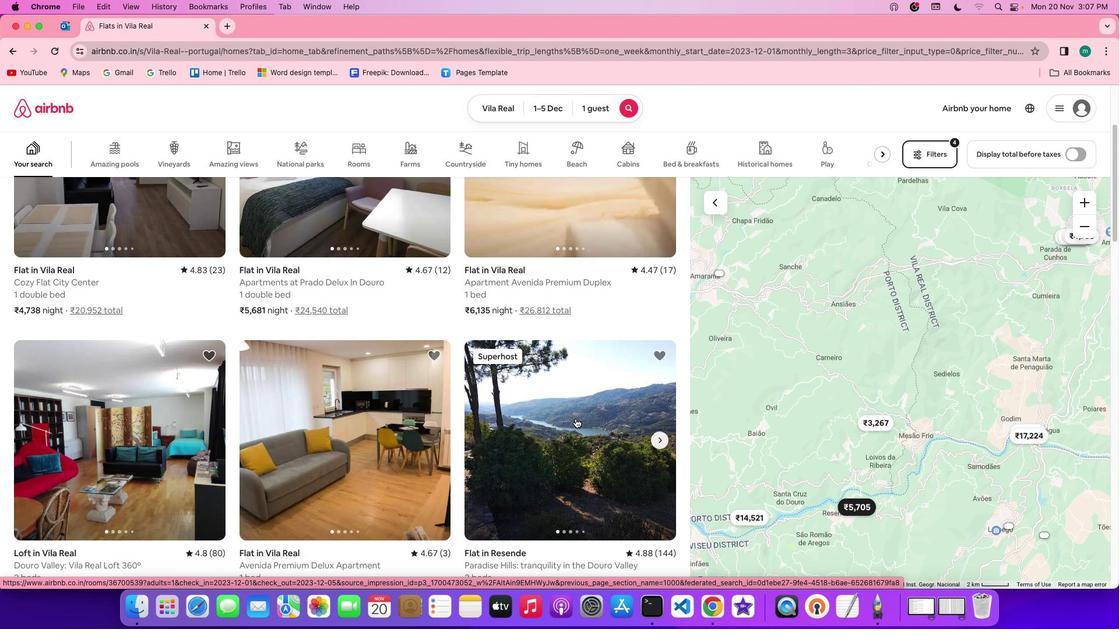 
Action: Mouse pressed left at (575, 419)
Screenshot: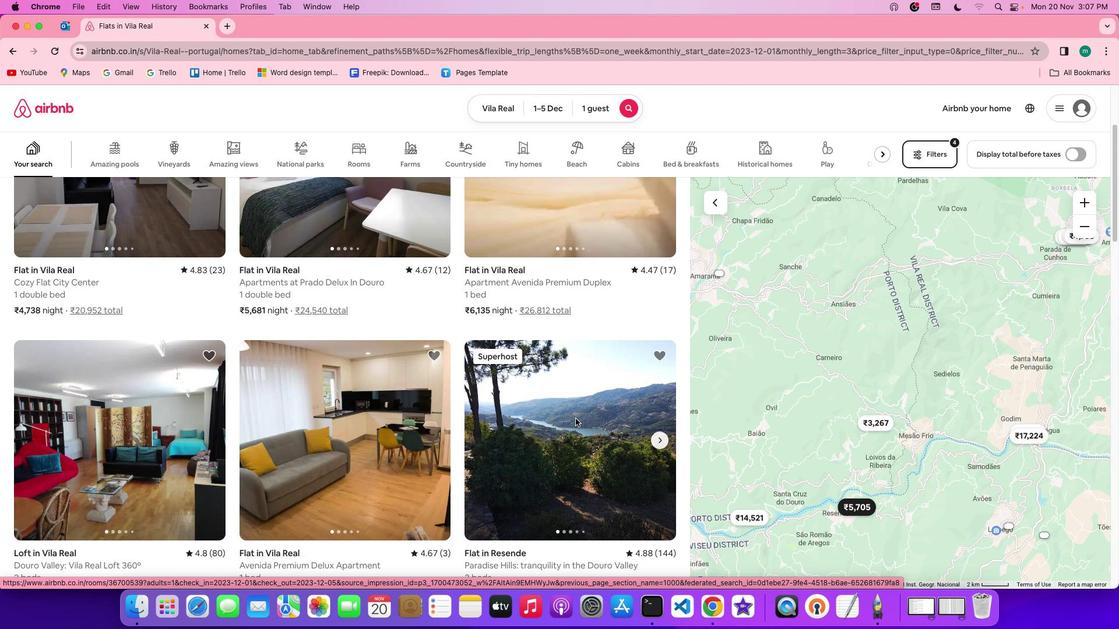 
Action: Mouse moved to (813, 438)
Screenshot: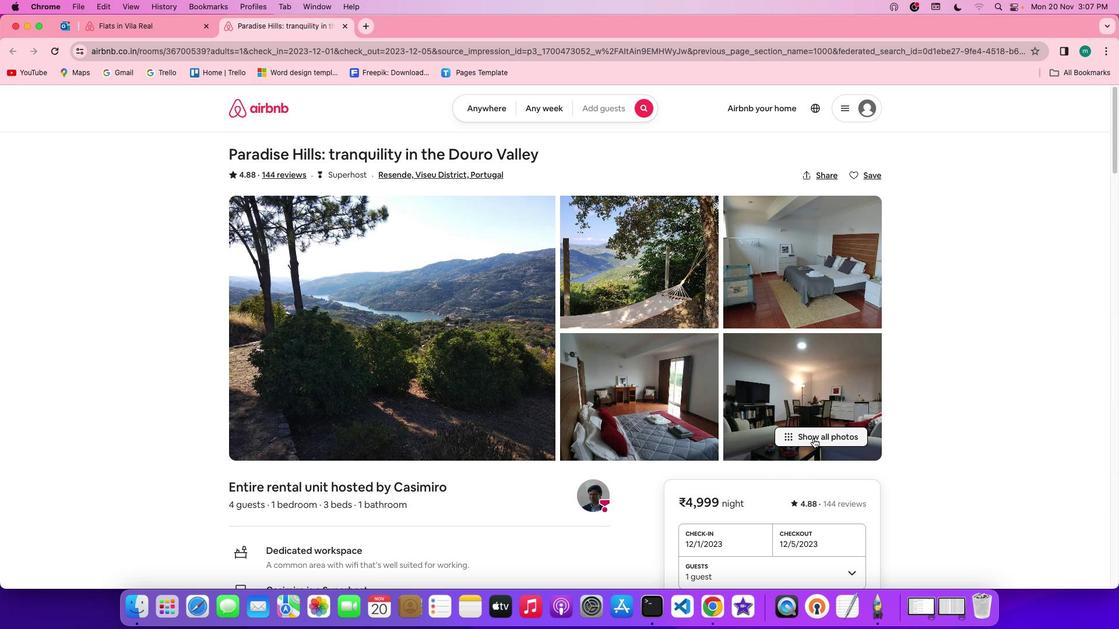 
Action: Mouse pressed left at (813, 438)
Screenshot: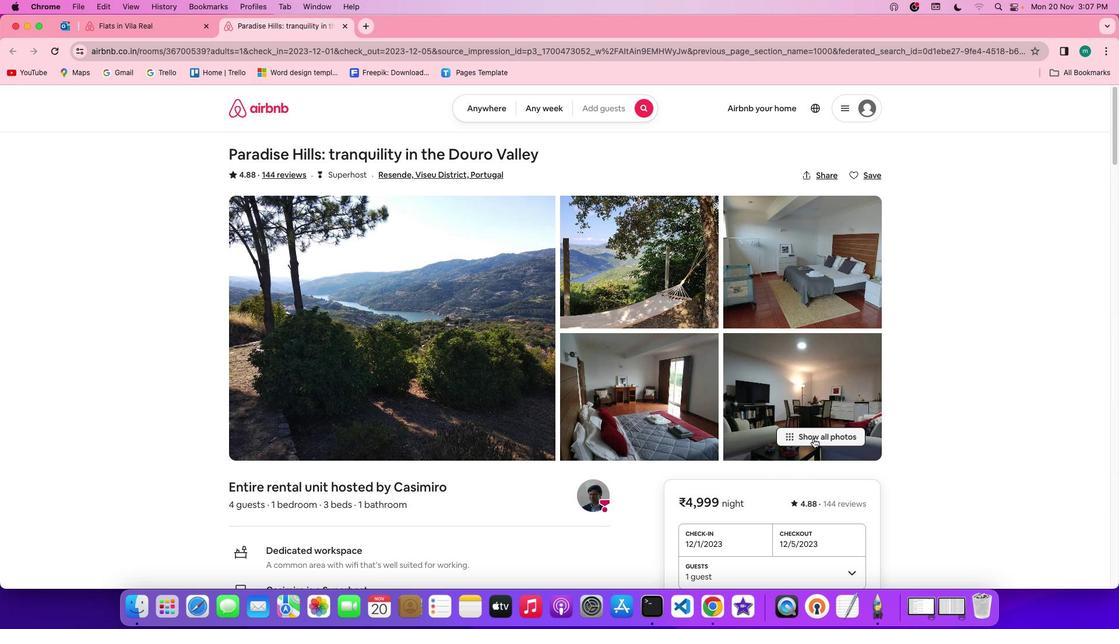 
Action: Mouse moved to (566, 459)
Screenshot: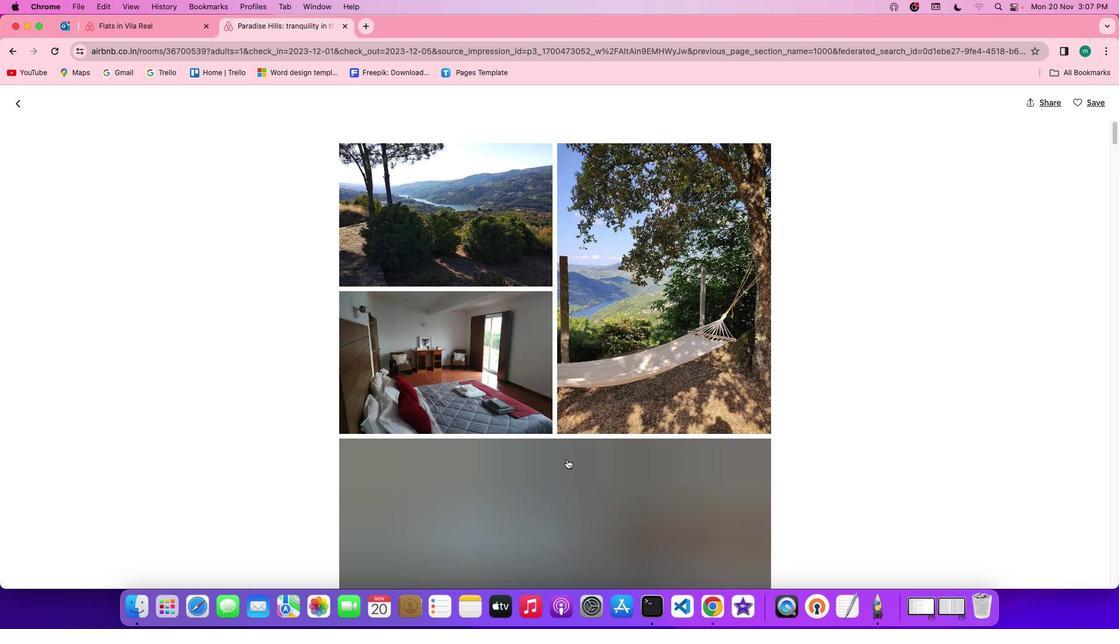 
Action: Mouse scrolled (566, 459) with delta (0, 0)
Screenshot: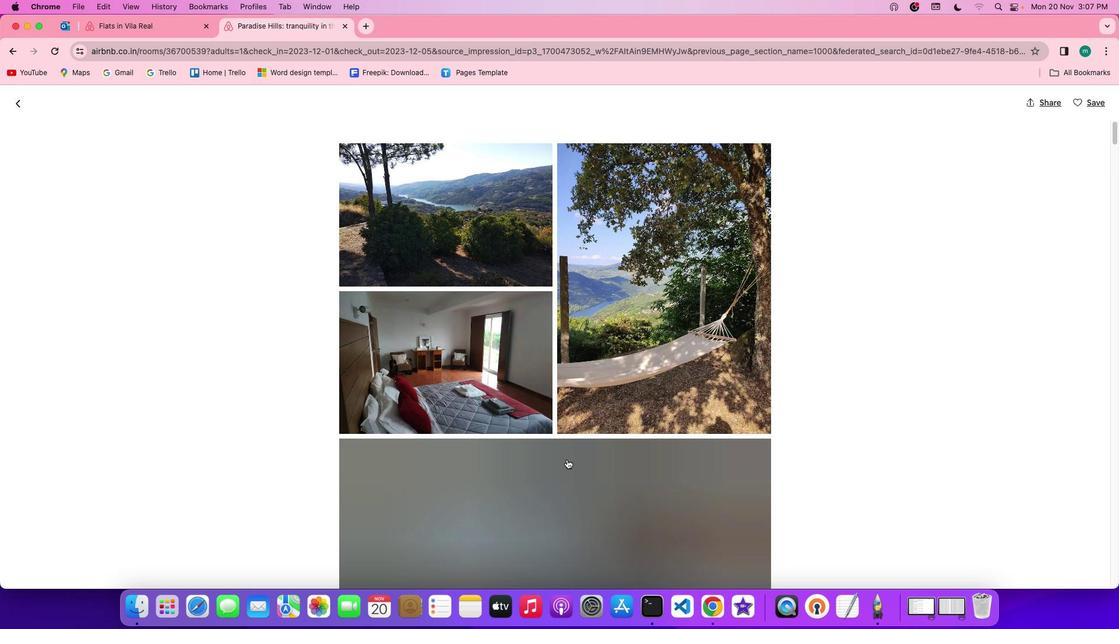 
Action: Mouse scrolled (566, 459) with delta (0, 0)
Screenshot: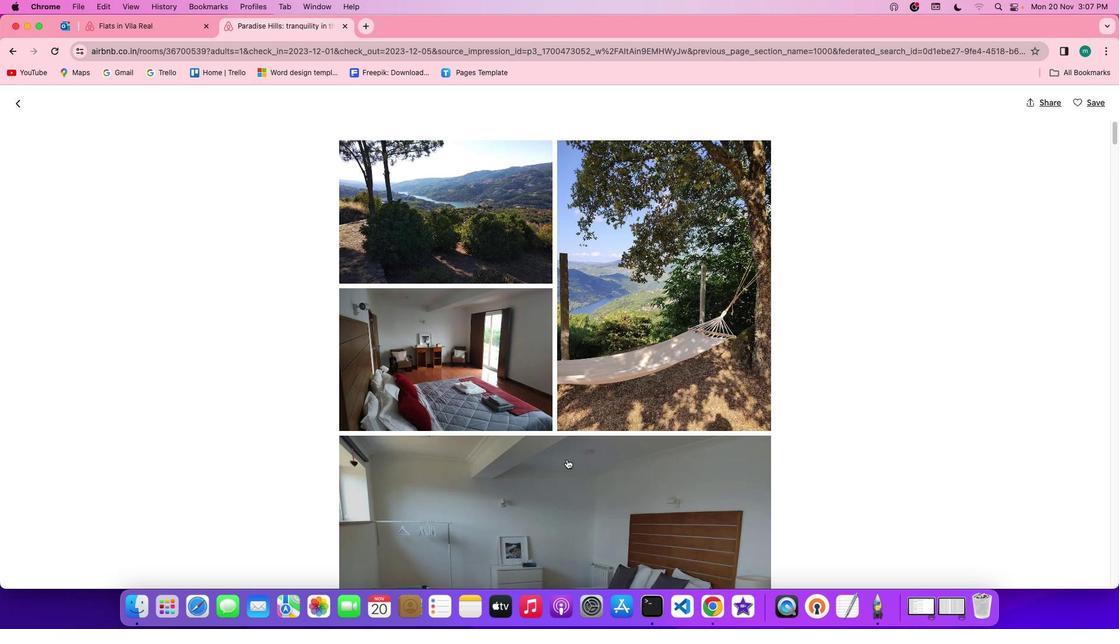
Action: Mouse scrolled (566, 459) with delta (0, 0)
Screenshot: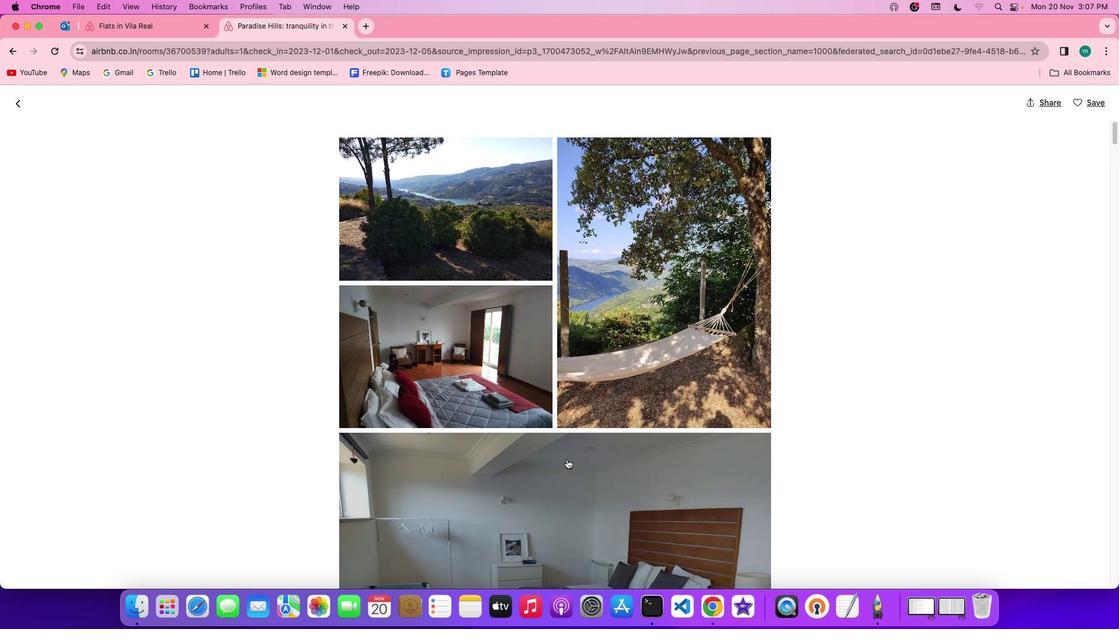 
Action: Mouse scrolled (566, 459) with delta (0, 0)
Screenshot: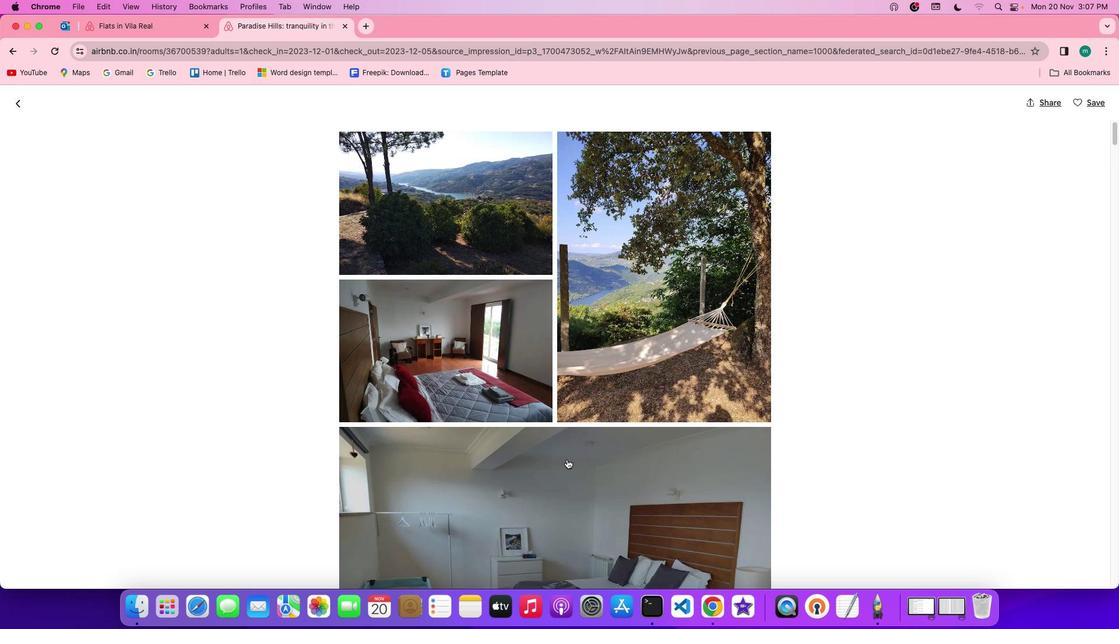 
Action: Mouse scrolled (566, 459) with delta (0, 0)
Screenshot: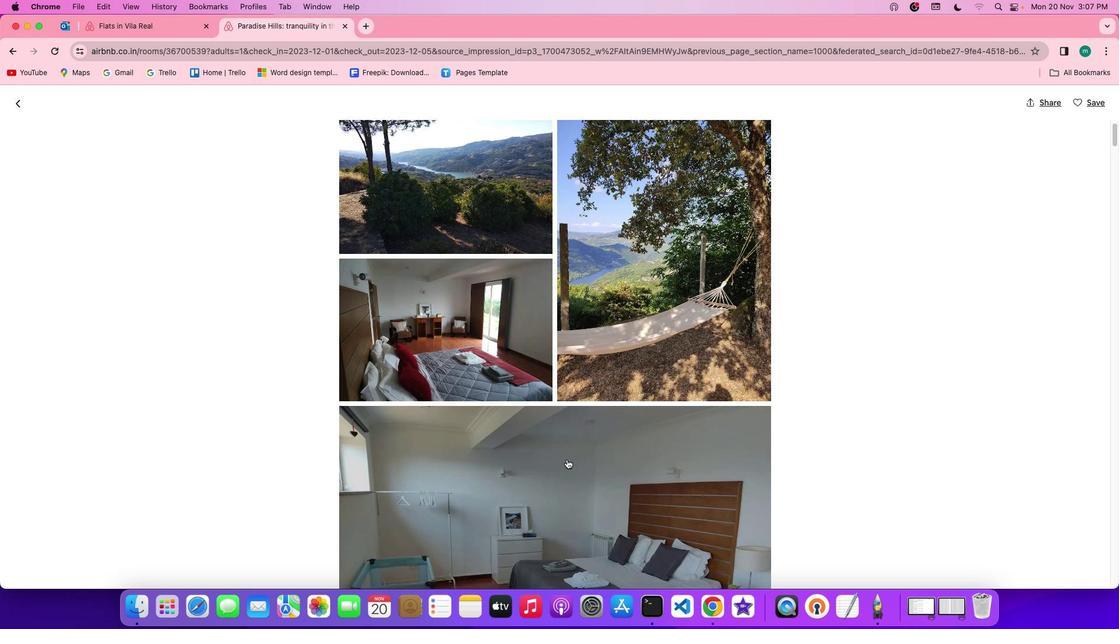 
Action: Mouse moved to (565, 457)
Screenshot: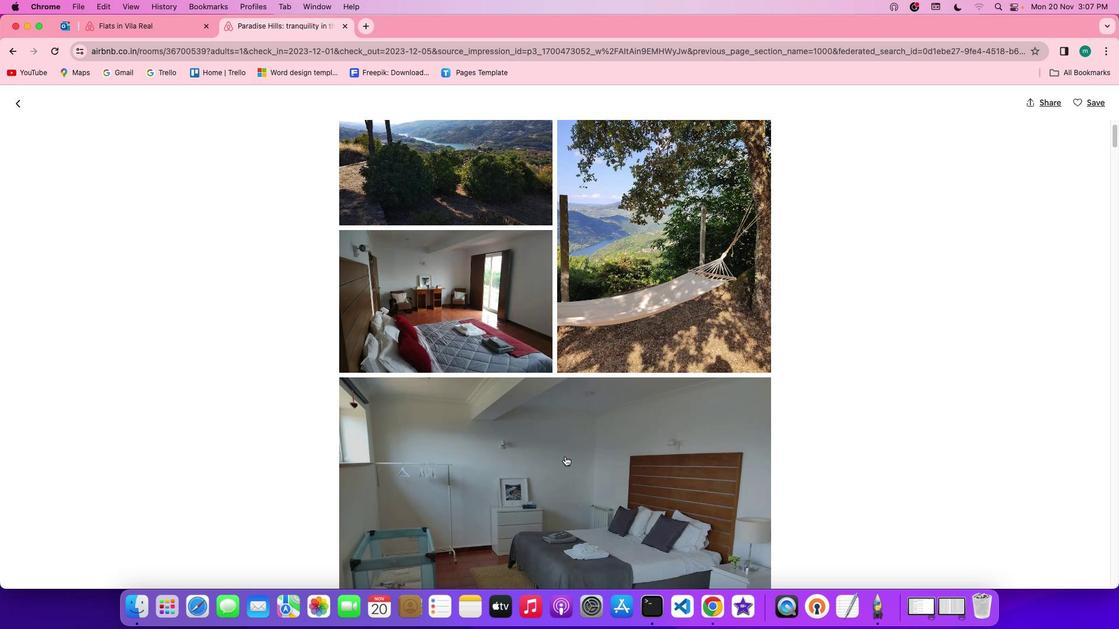 
Action: Mouse scrolled (565, 457) with delta (0, 0)
Screenshot: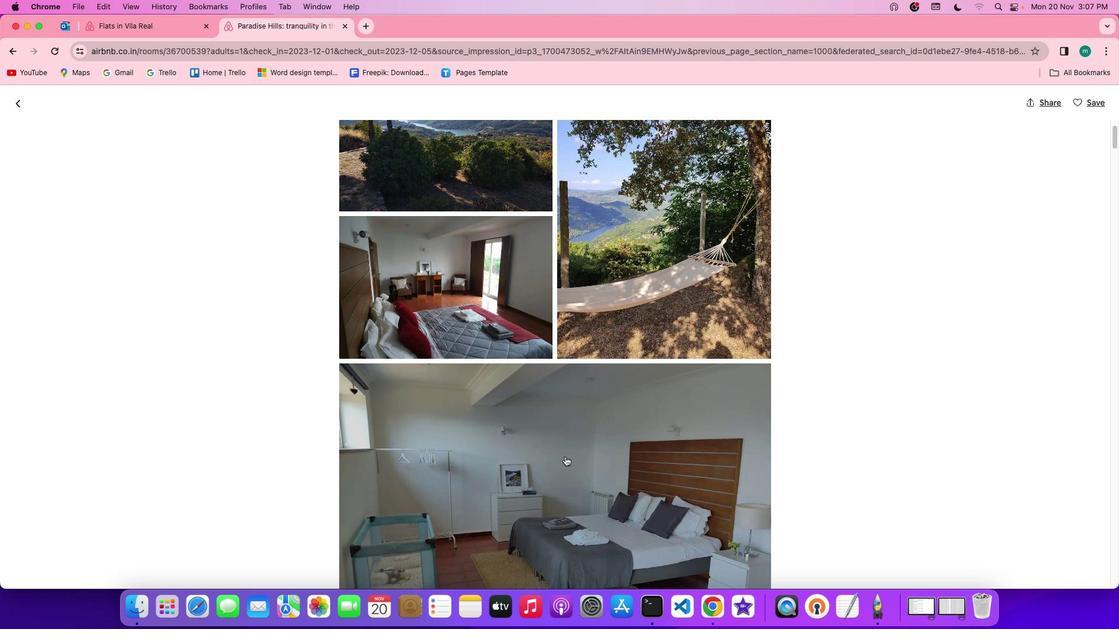 
Action: Mouse scrolled (565, 457) with delta (0, 0)
Screenshot: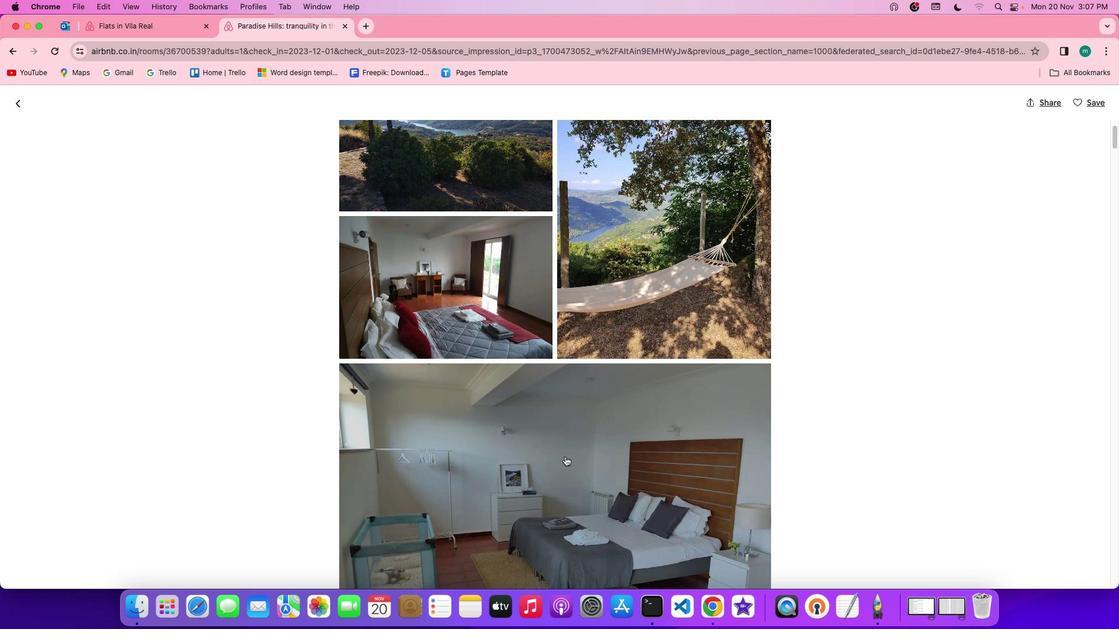 
Action: Mouse scrolled (565, 457) with delta (0, -1)
Screenshot: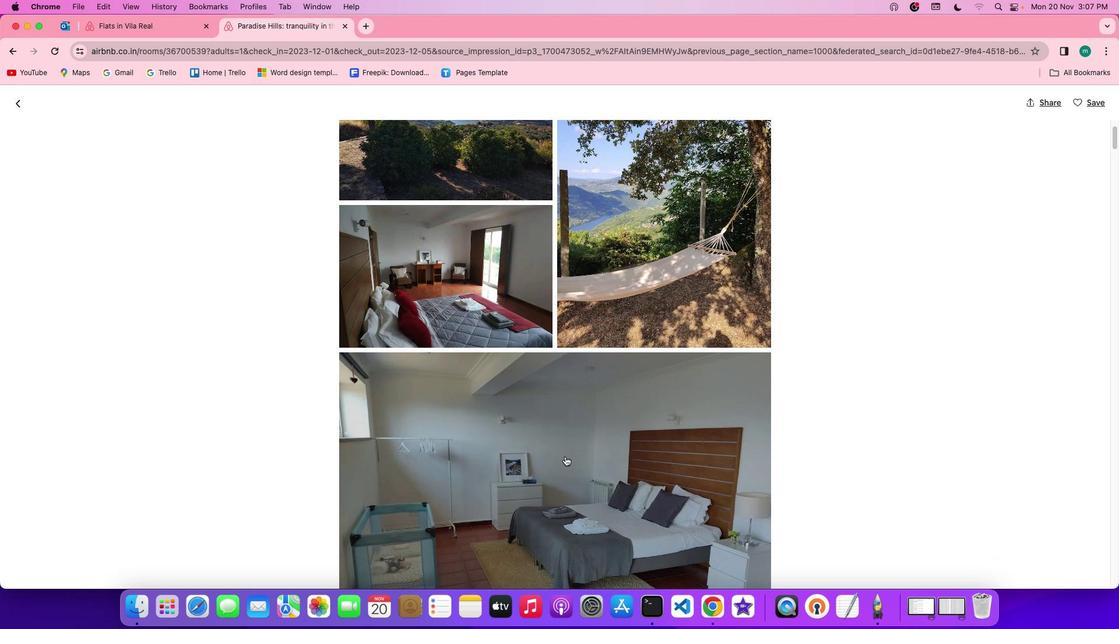 
Action: Mouse scrolled (565, 457) with delta (0, -1)
Screenshot: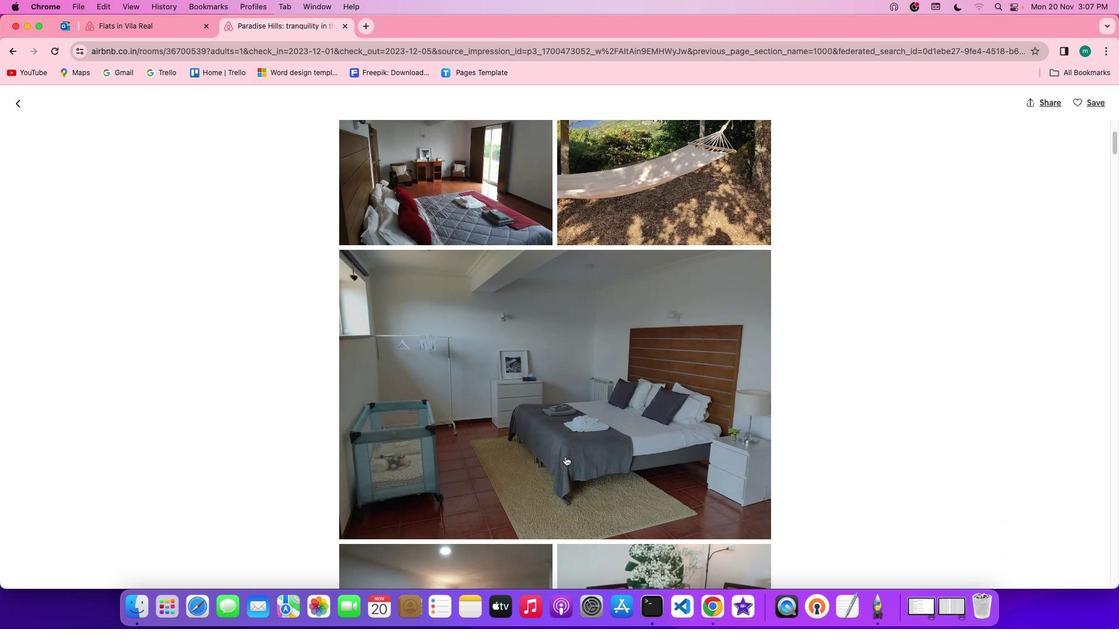 
Action: Mouse scrolled (565, 457) with delta (0, 0)
Screenshot: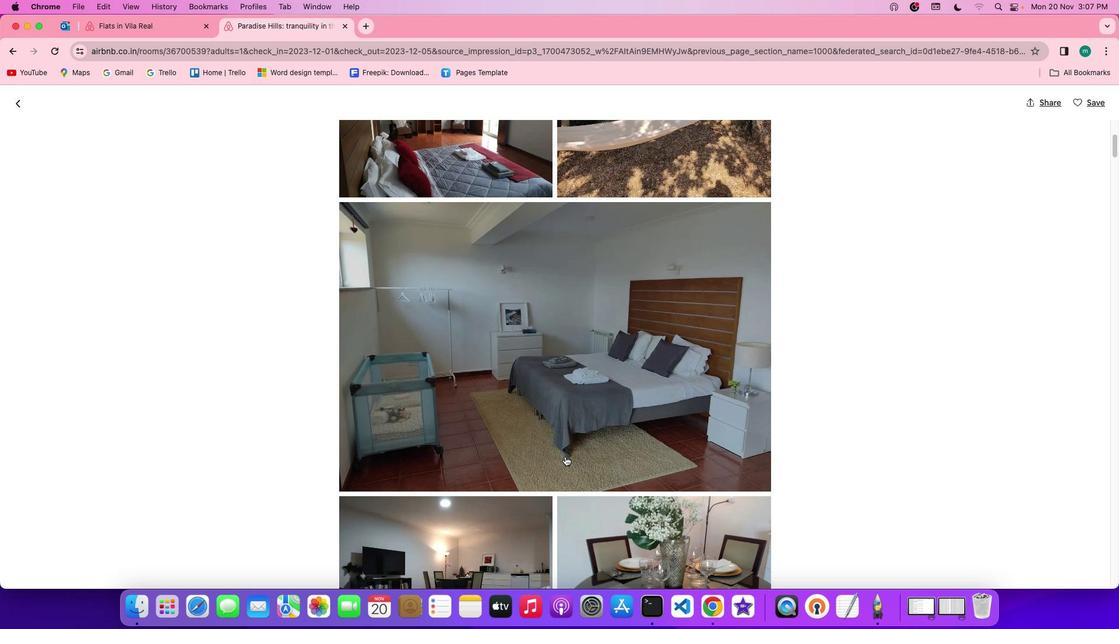 
Action: Mouse scrolled (565, 457) with delta (0, 0)
Screenshot: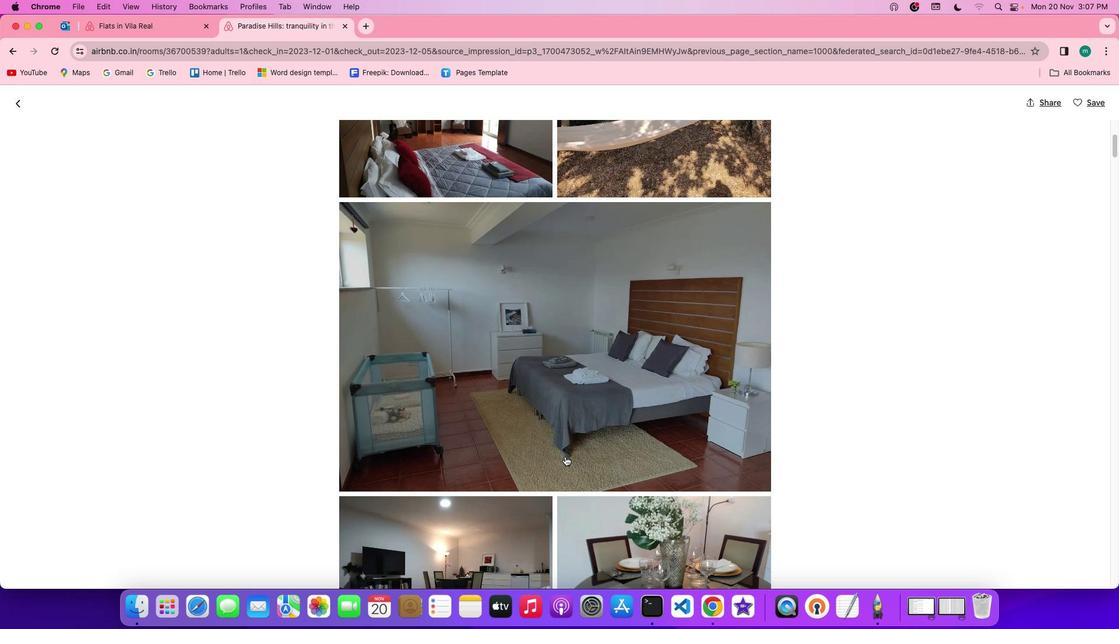 
Action: Mouse scrolled (565, 457) with delta (0, -1)
Screenshot: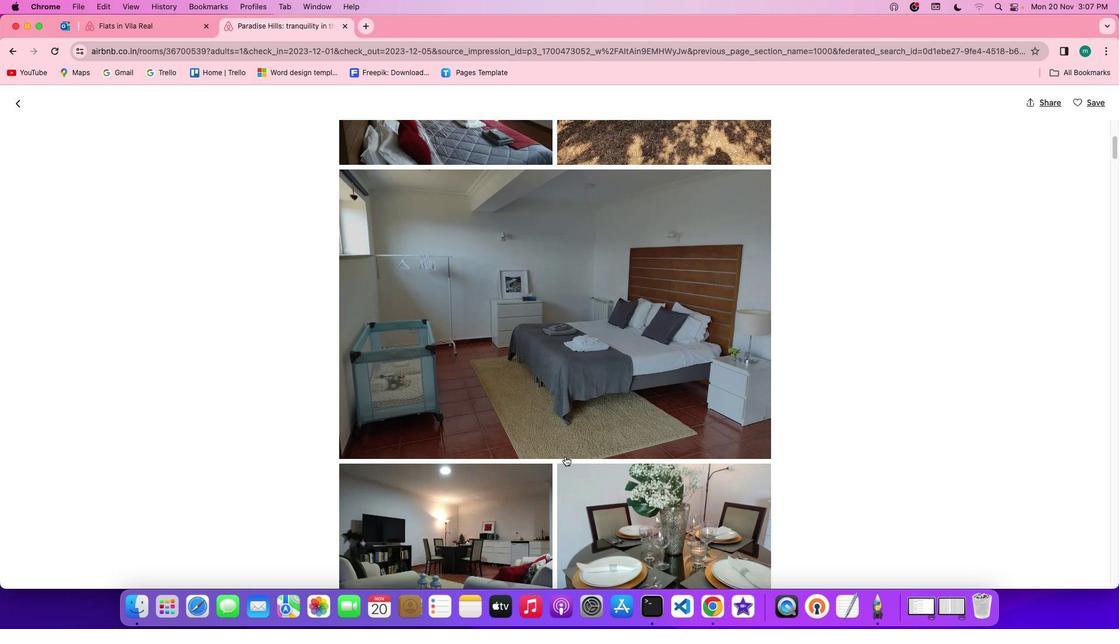
Action: Mouse scrolled (565, 457) with delta (0, 0)
Screenshot: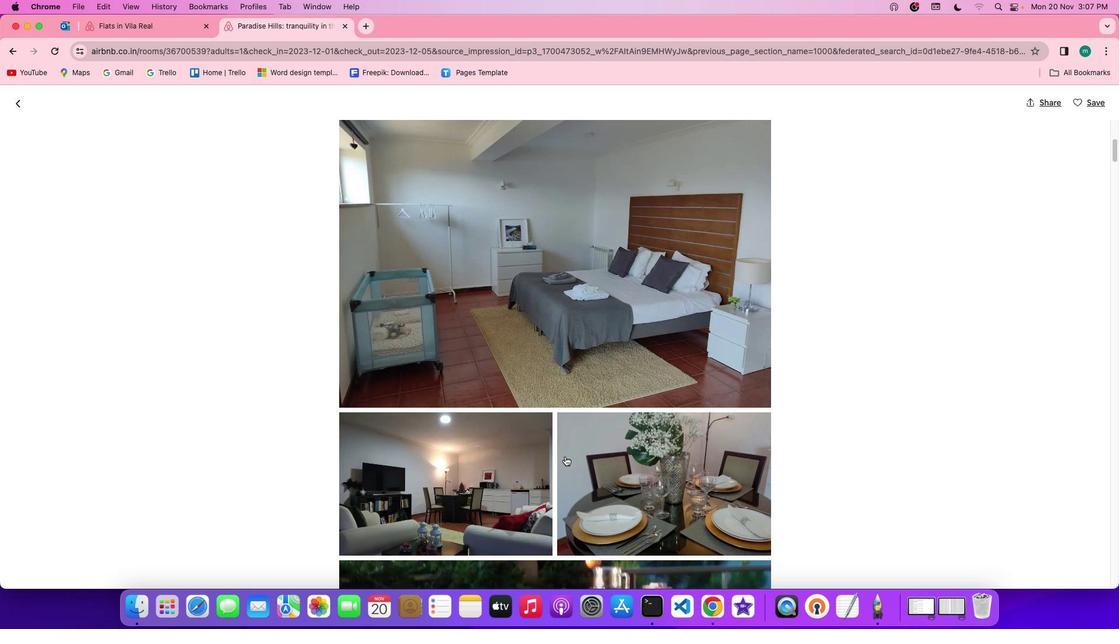 
Action: Mouse scrolled (565, 457) with delta (0, 0)
Screenshot: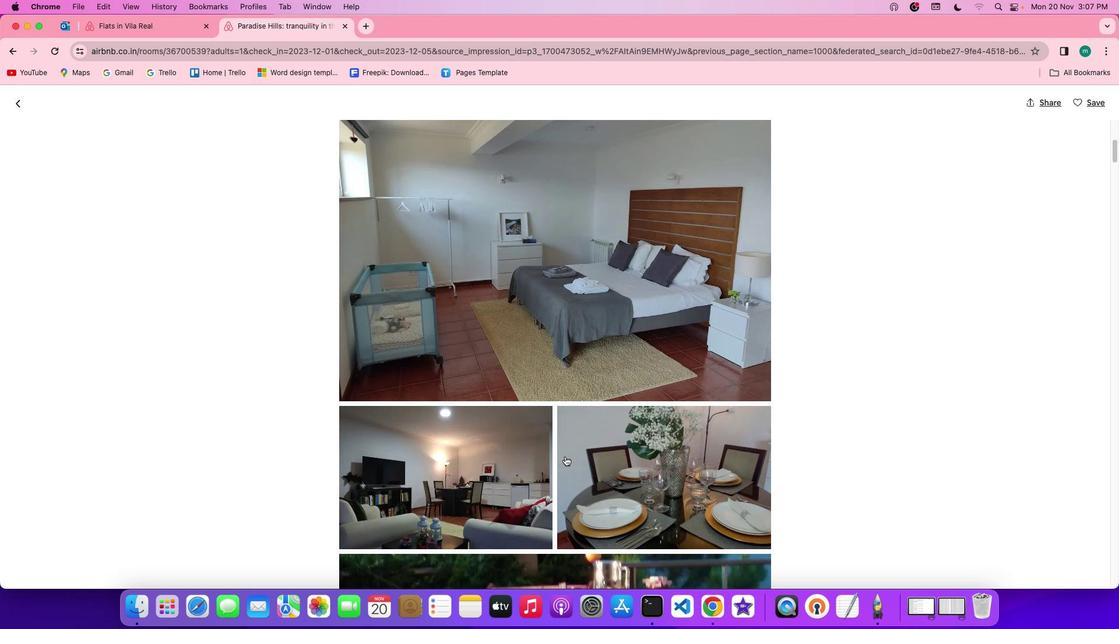 
Action: Mouse scrolled (565, 457) with delta (0, -1)
Screenshot: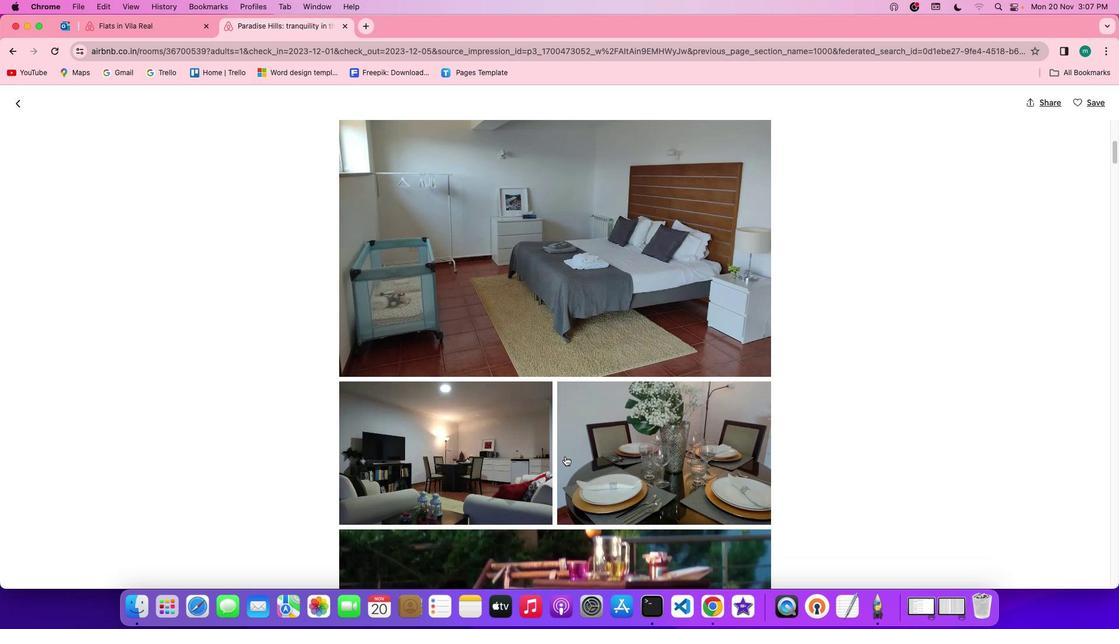 
Action: Mouse scrolled (565, 457) with delta (0, 0)
Screenshot: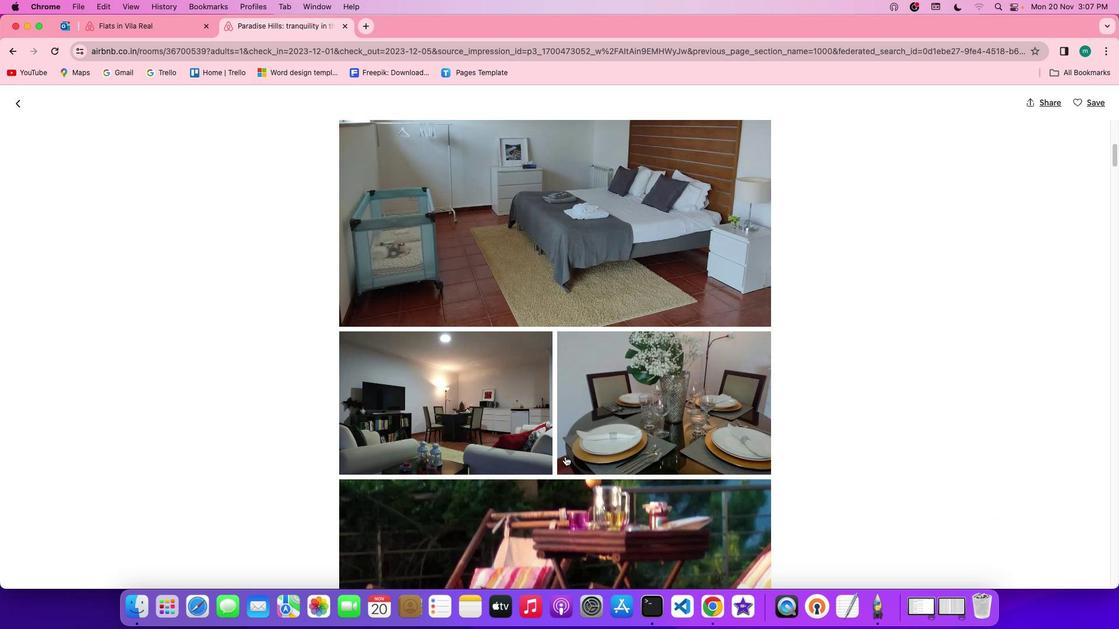 
Action: Mouse scrolled (565, 457) with delta (0, 0)
Screenshot: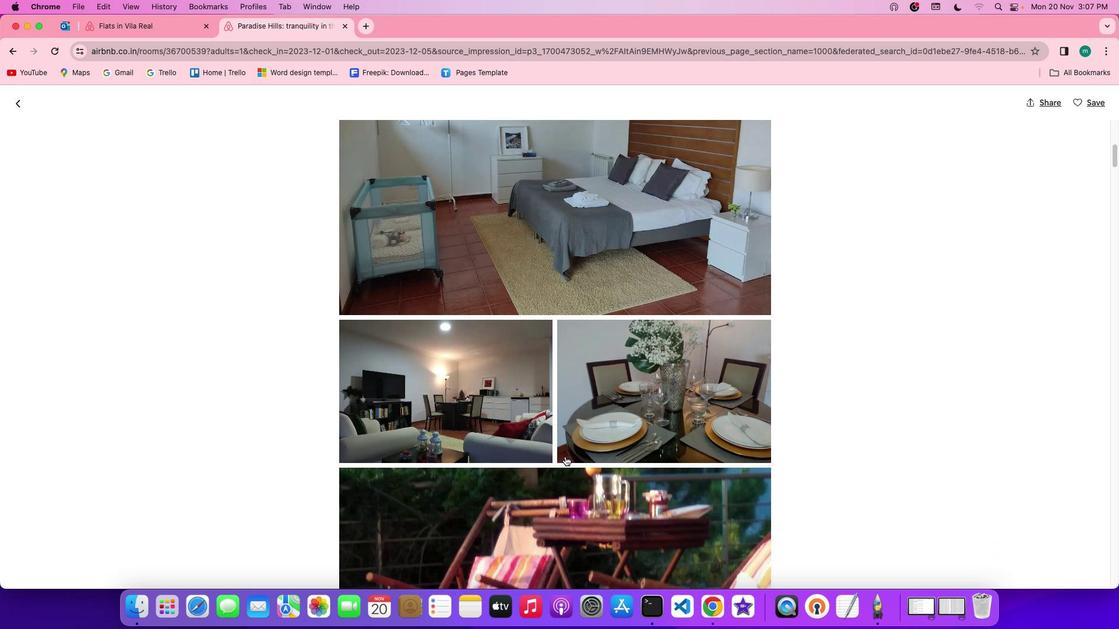 
Action: Mouse scrolled (565, 457) with delta (0, 0)
Screenshot: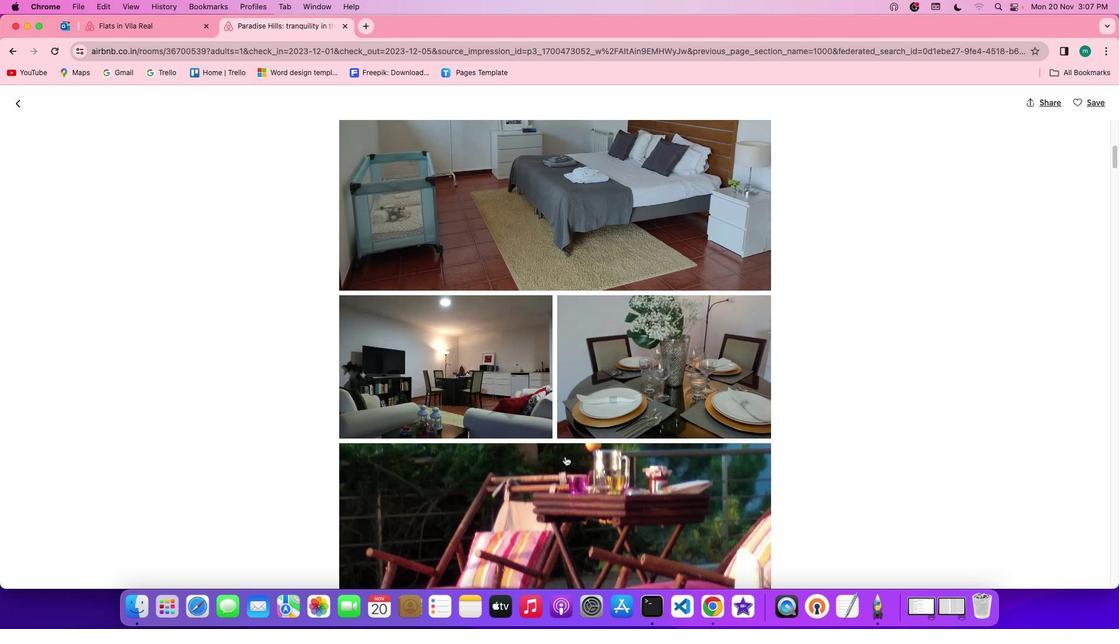 
Action: Mouse scrolled (565, 457) with delta (0, -1)
Screenshot: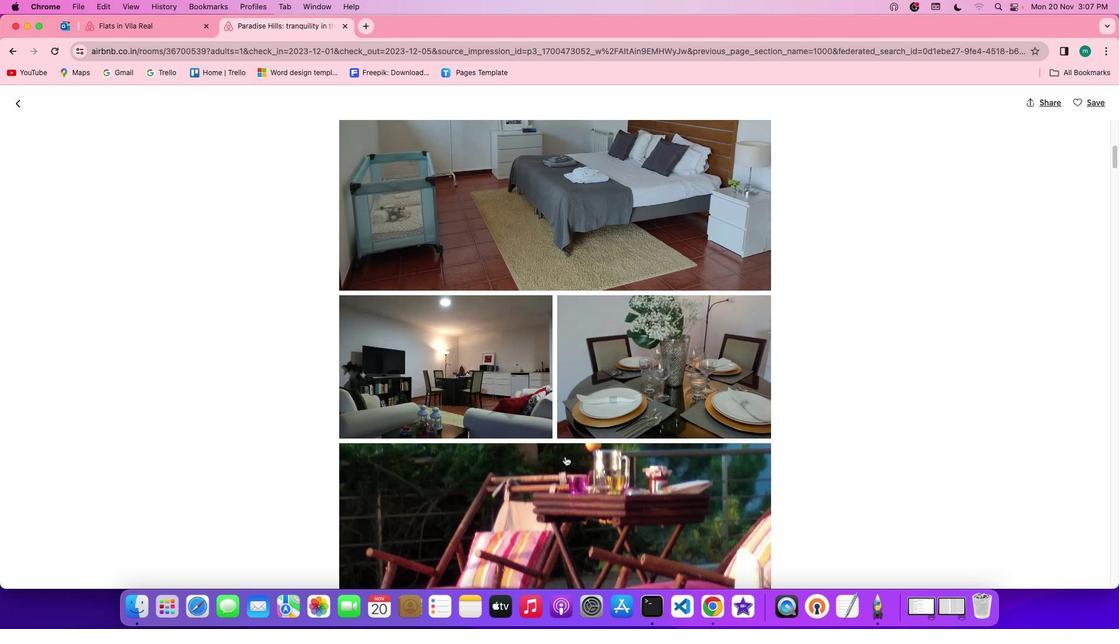 
Action: Mouse scrolled (565, 457) with delta (0, -1)
Screenshot: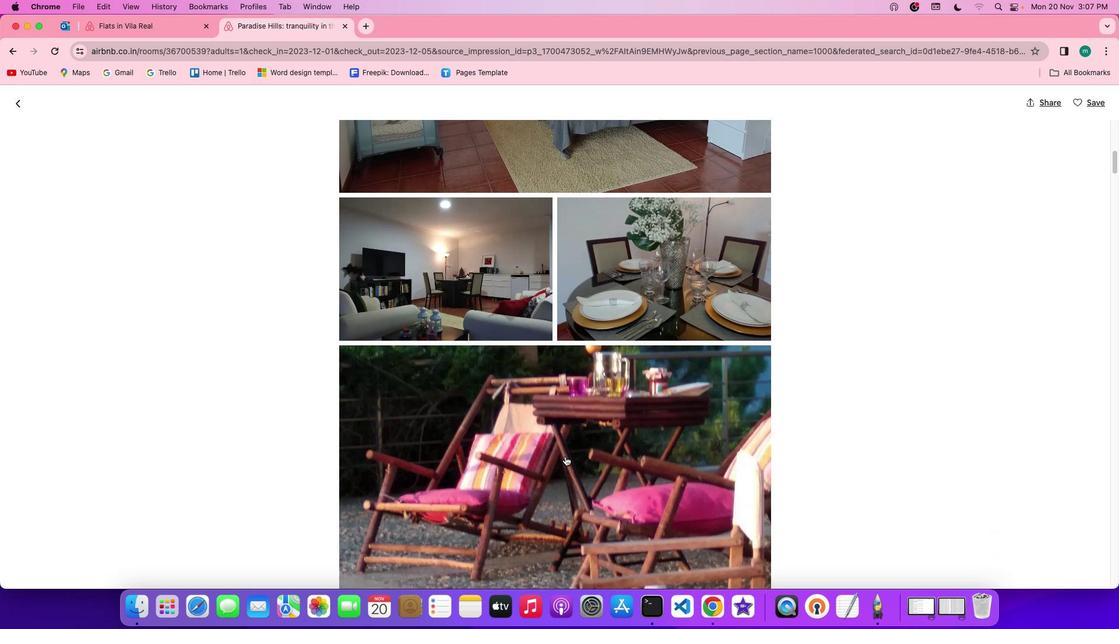 
Action: Mouse scrolled (565, 457) with delta (0, 0)
Screenshot: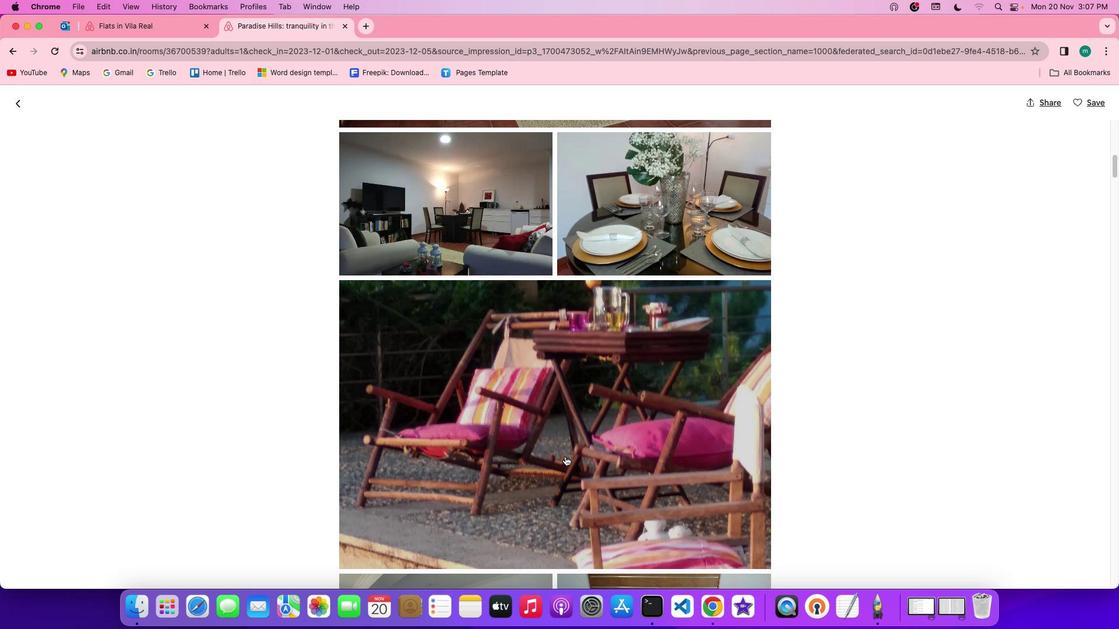 
Action: Mouse scrolled (565, 457) with delta (0, 0)
Screenshot: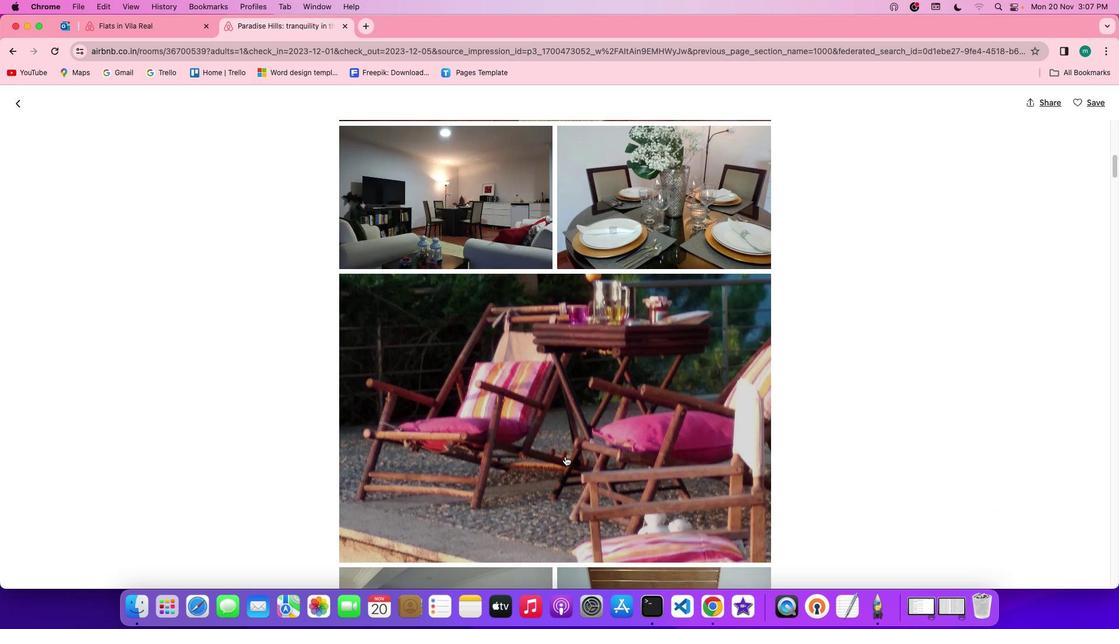 
Action: Mouse scrolled (565, 457) with delta (0, -1)
Screenshot: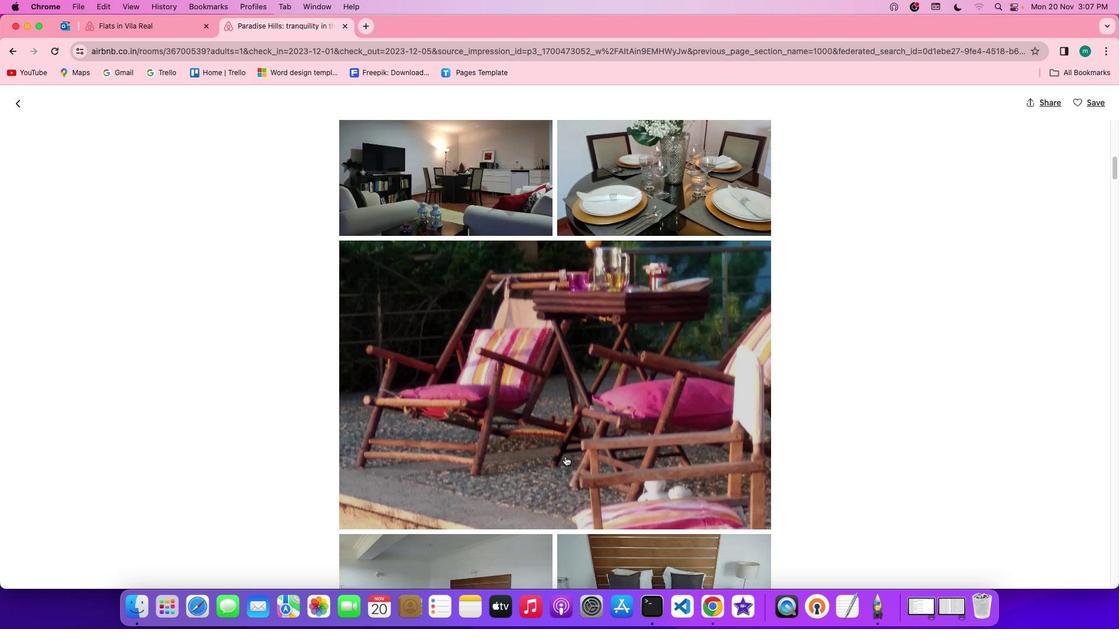 
Action: Mouse scrolled (565, 457) with delta (0, -2)
Screenshot: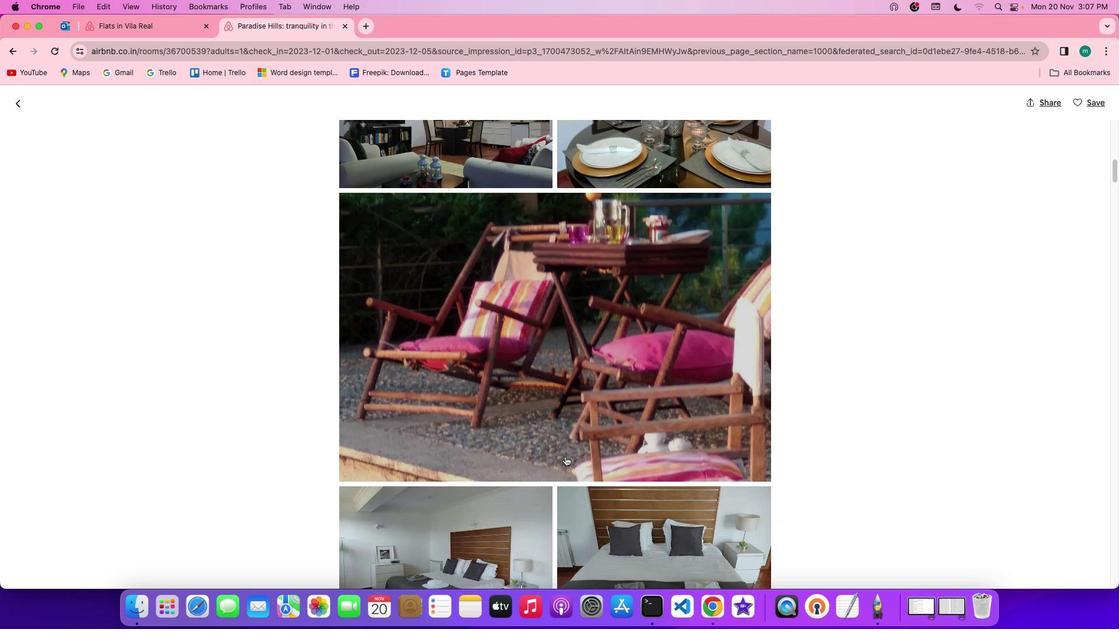 
Action: Mouse scrolled (565, 457) with delta (0, 0)
Screenshot: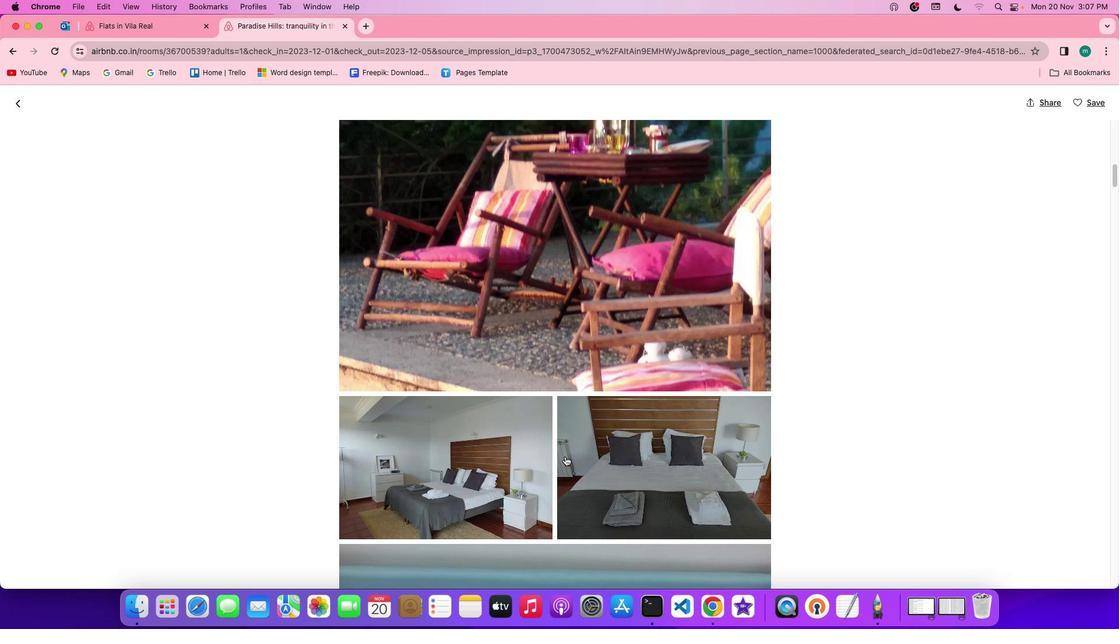 
Action: Mouse scrolled (565, 457) with delta (0, 0)
Screenshot: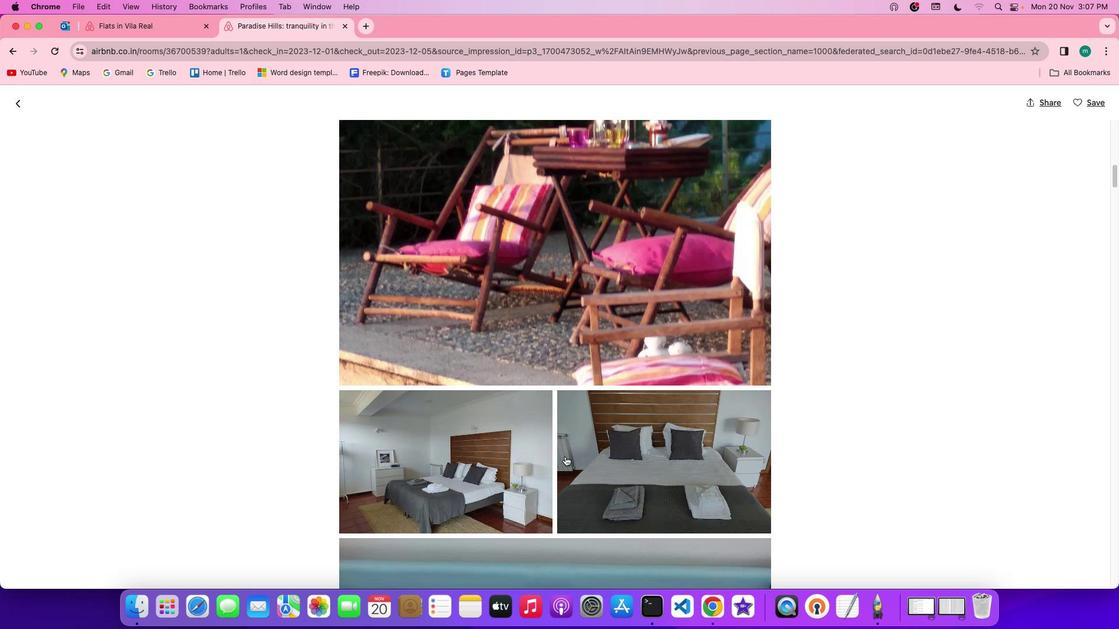 
Action: Mouse scrolled (565, 457) with delta (0, 0)
Screenshot: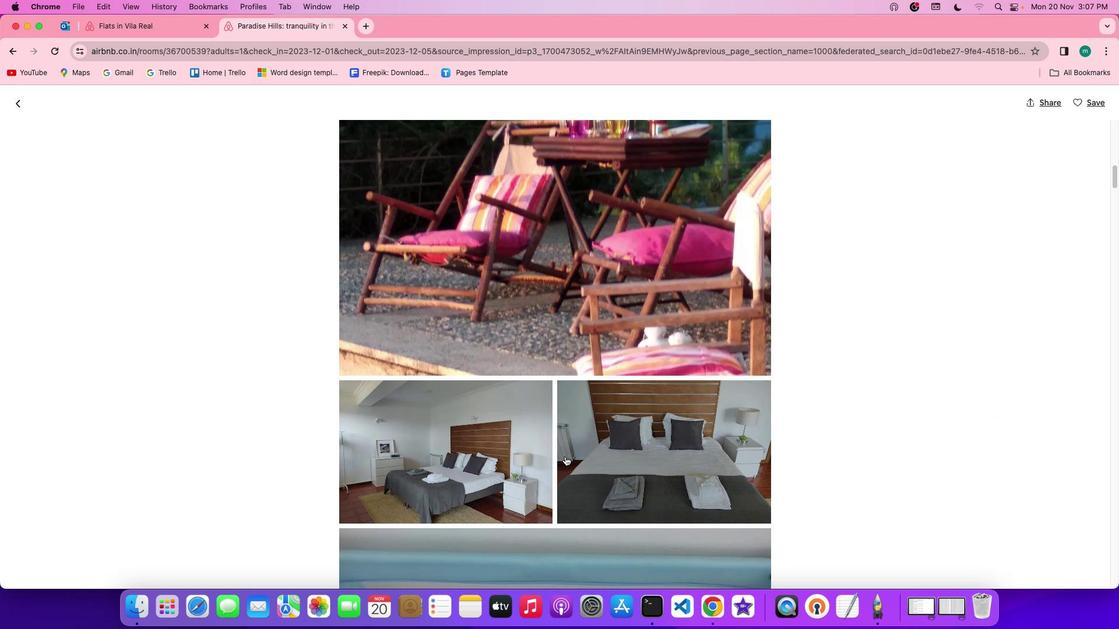 
Action: Mouse scrolled (565, 457) with delta (0, -1)
Screenshot: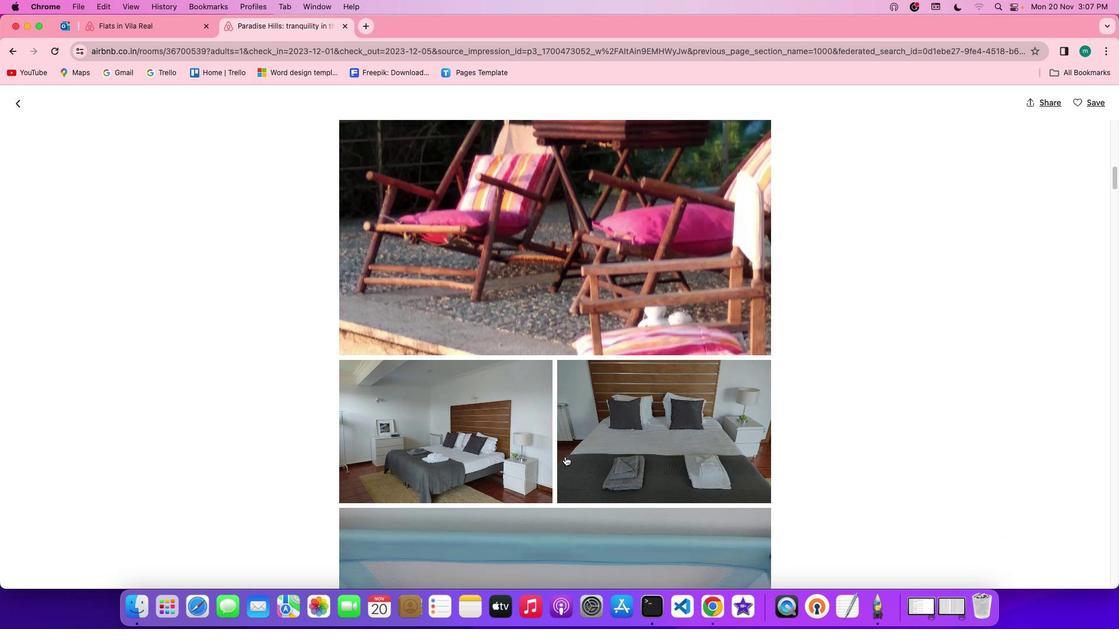 
Action: Mouse scrolled (565, 457) with delta (0, 0)
Screenshot: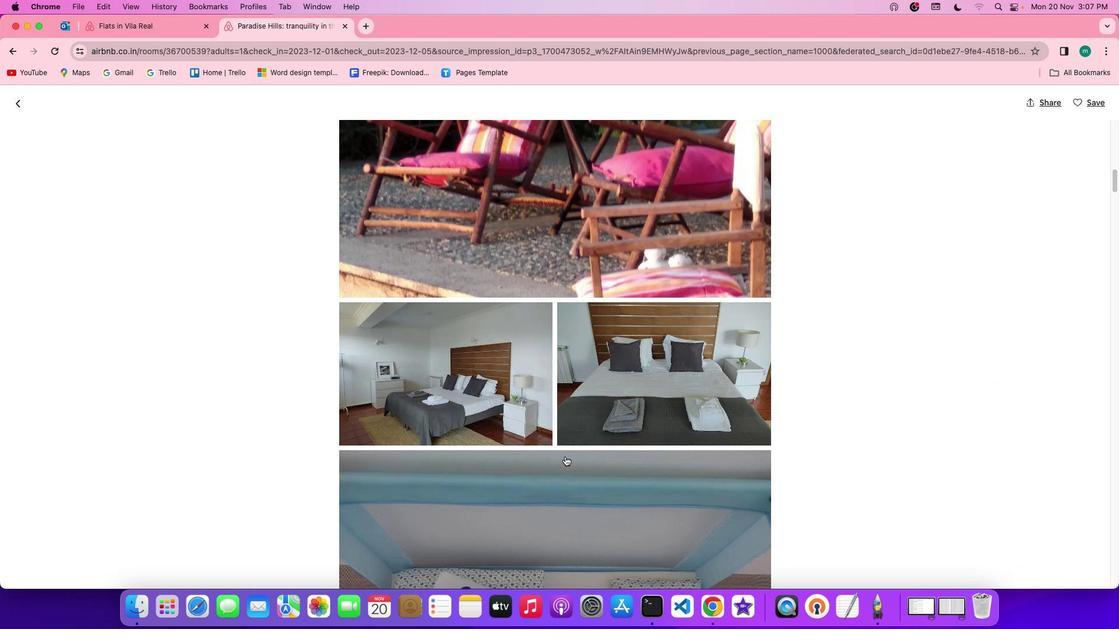 
Action: Mouse scrolled (565, 457) with delta (0, 0)
Screenshot: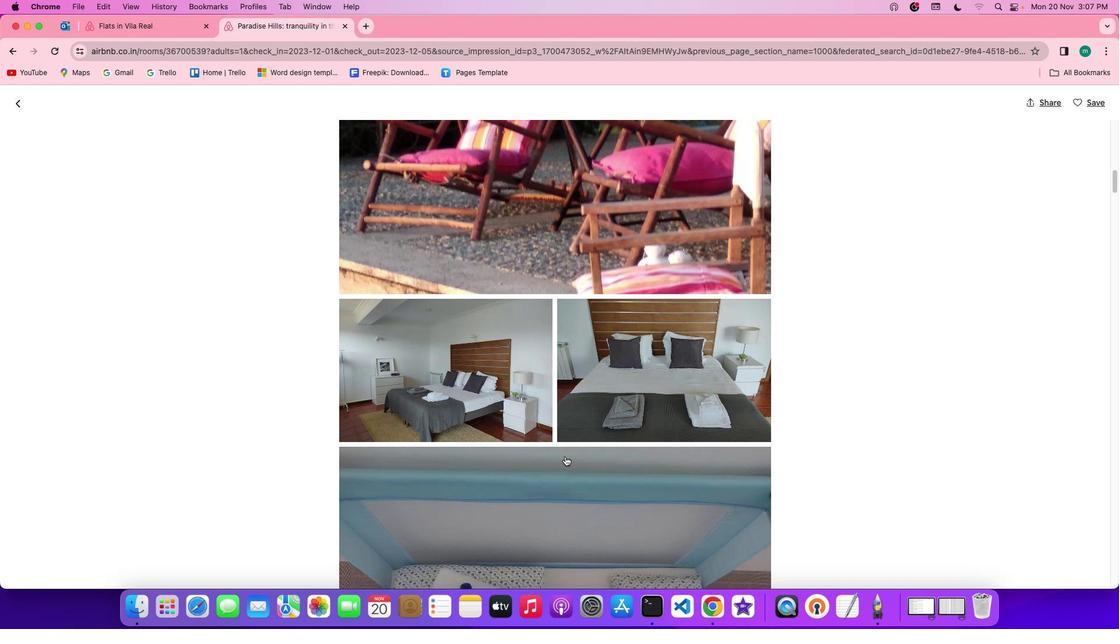 
Action: Mouse scrolled (565, 457) with delta (0, 0)
Screenshot: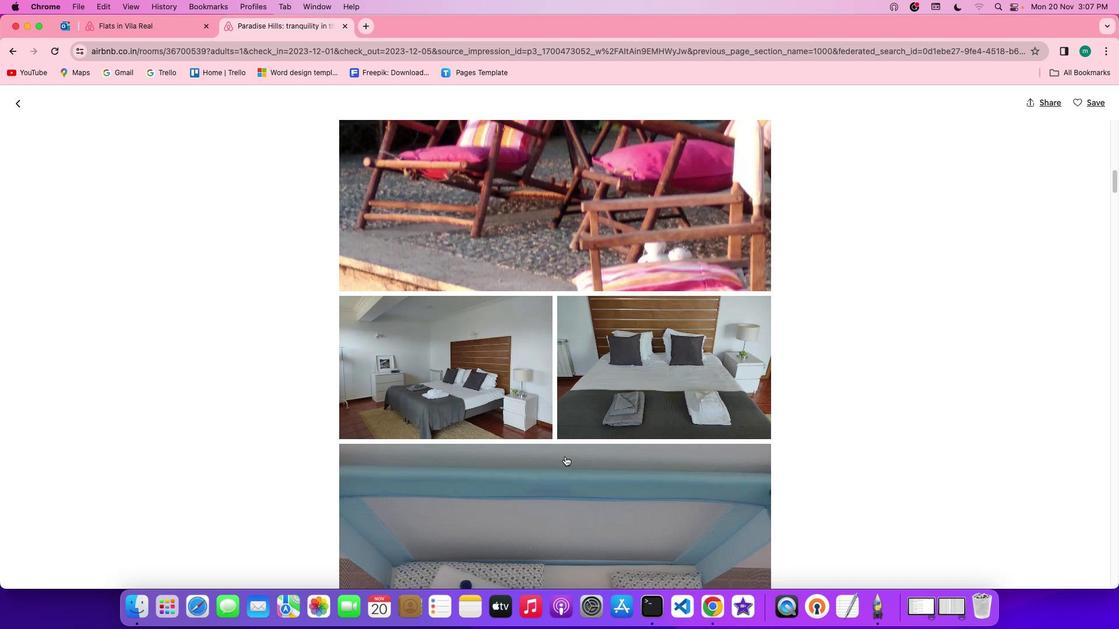 
Action: Mouse scrolled (565, 457) with delta (0, -1)
Screenshot: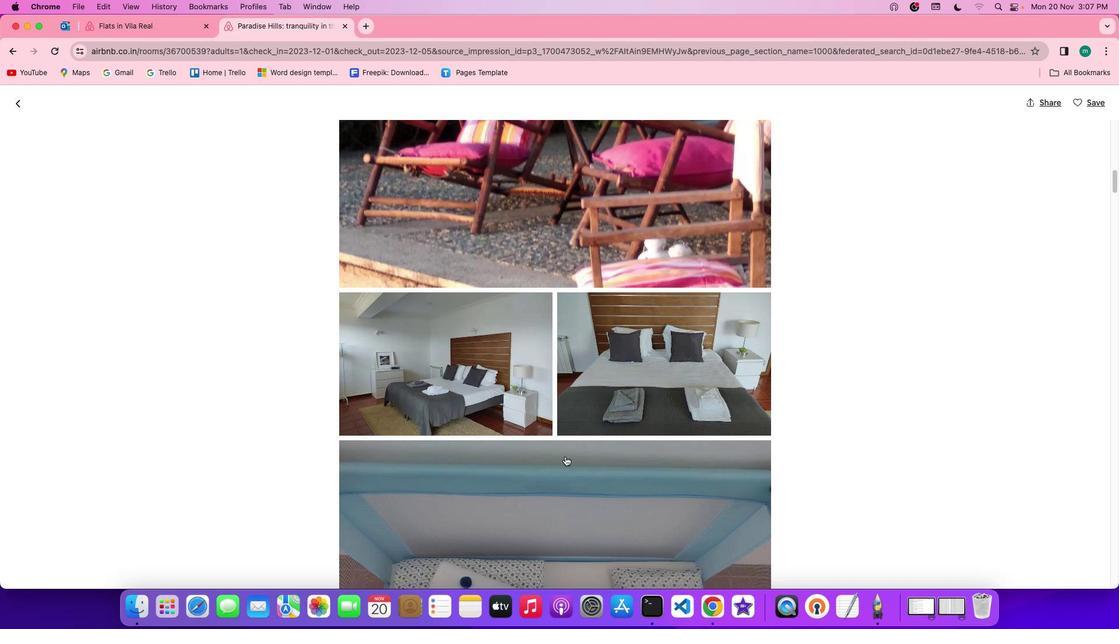 
Action: Mouse scrolled (565, 457) with delta (0, -1)
Screenshot: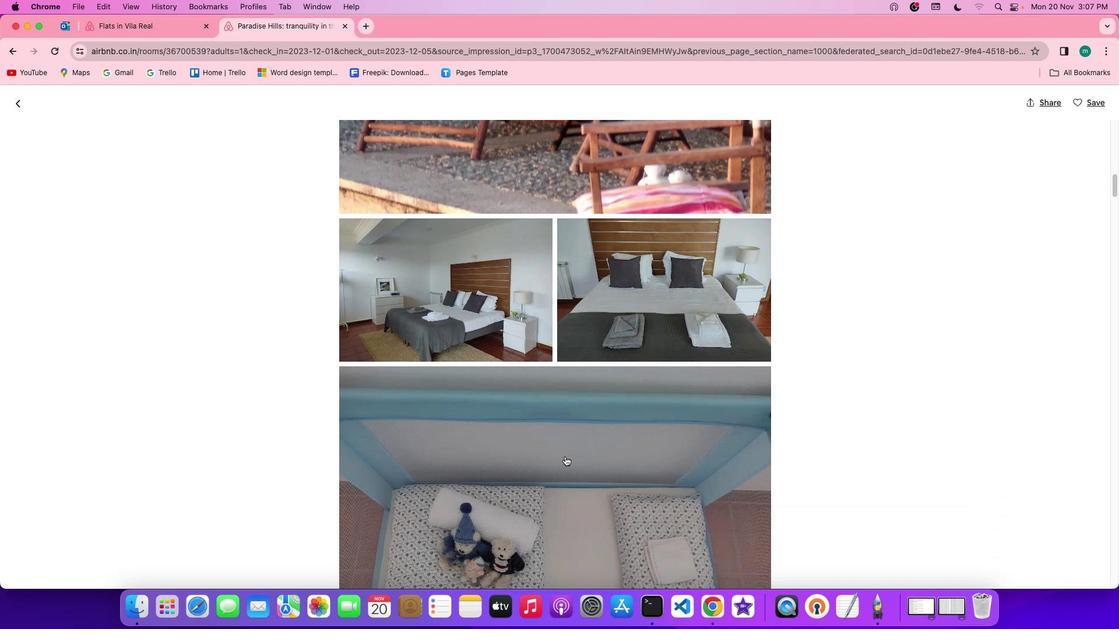 
Action: Mouse scrolled (565, 457) with delta (0, 0)
Screenshot: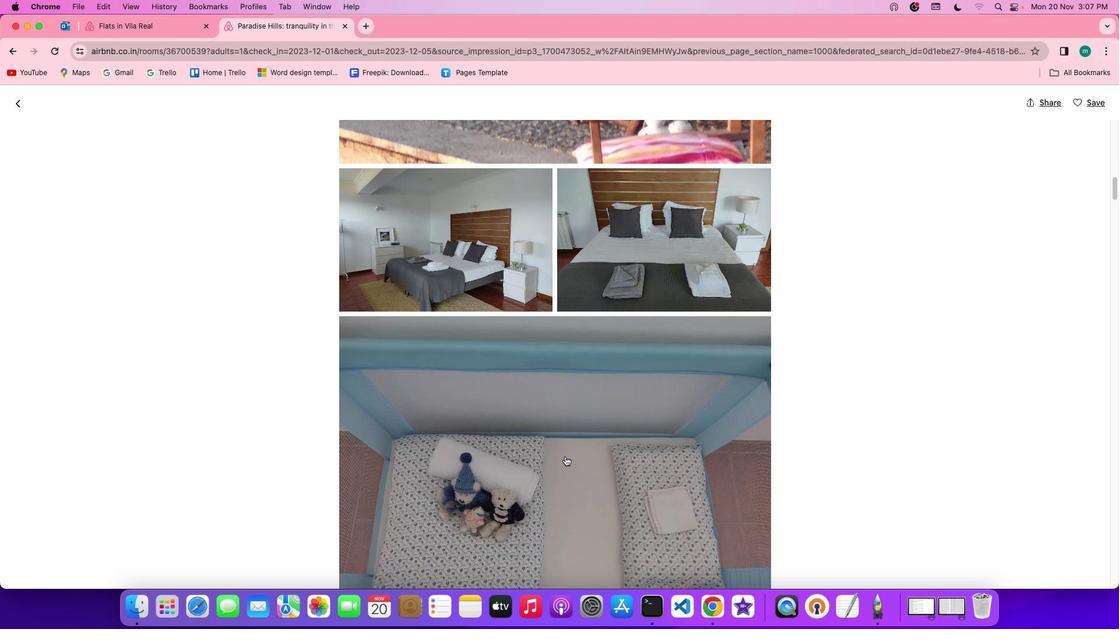
Action: Mouse scrolled (565, 457) with delta (0, 0)
Screenshot: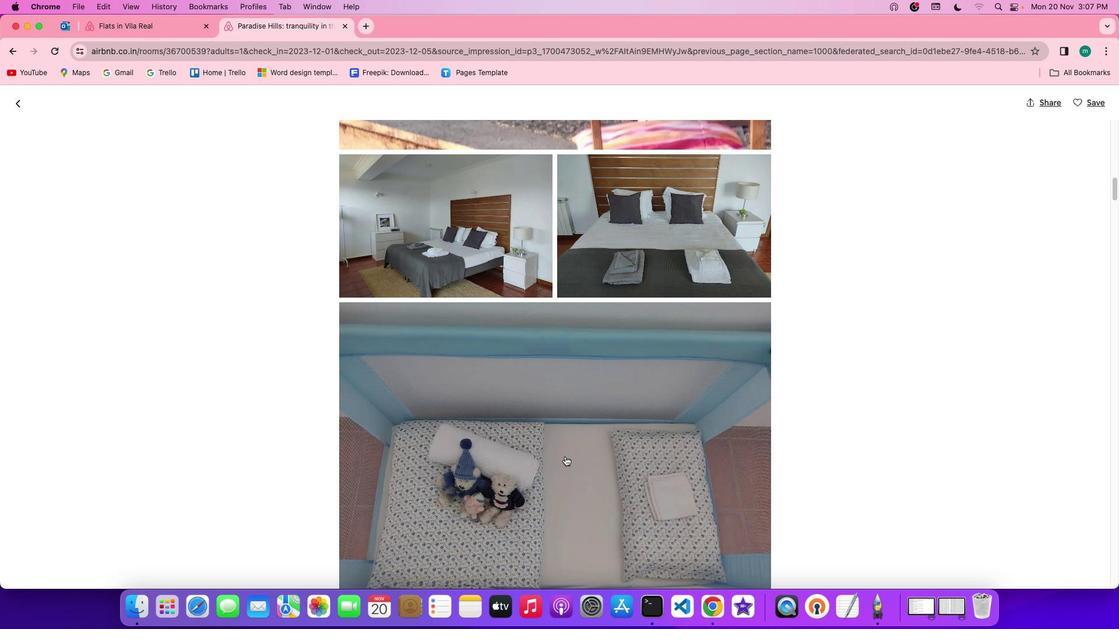 
Action: Mouse scrolled (565, 457) with delta (0, -1)
Screenshot: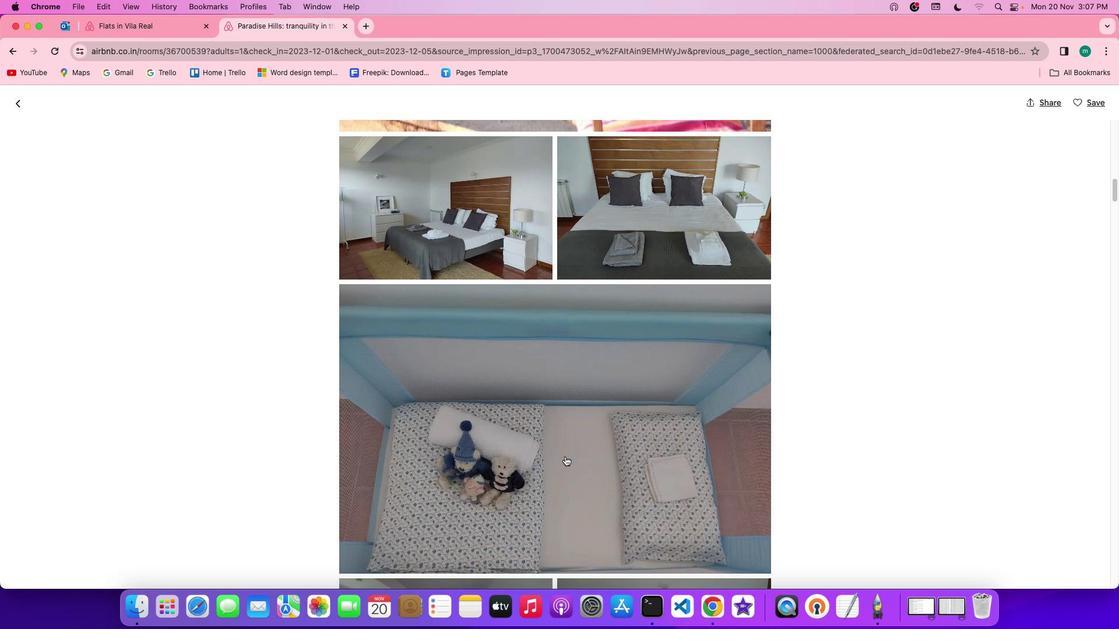 
Action: Mouse scrolled (565, 457) with delta (0, 0)
Screenshot: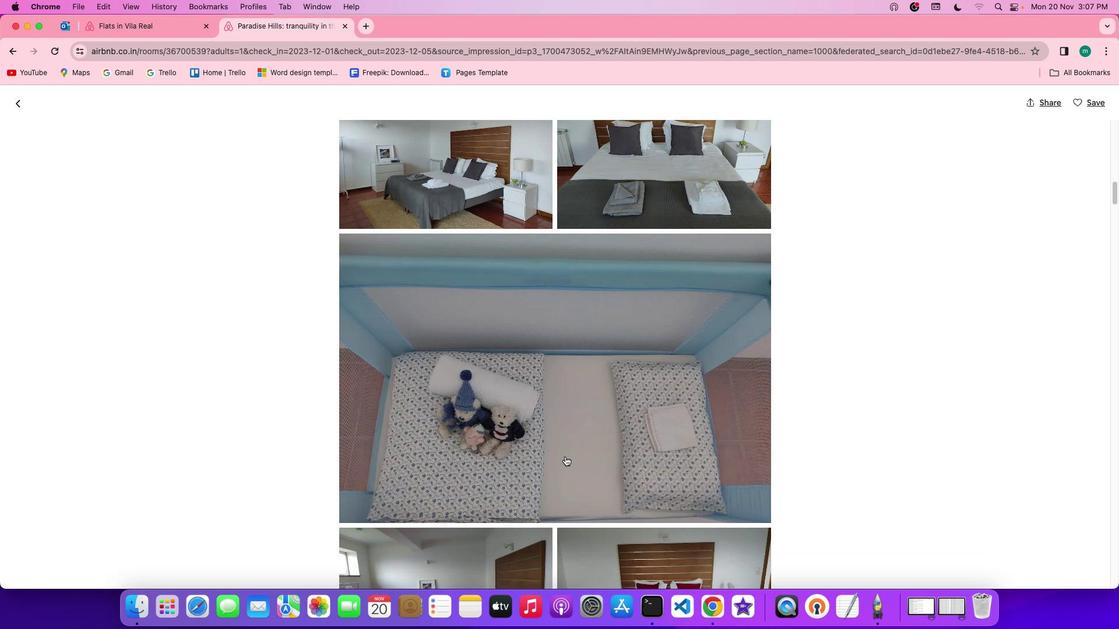 
Action: Mouse scrolled (565, 457) with delta (0, 0)
Screenshot: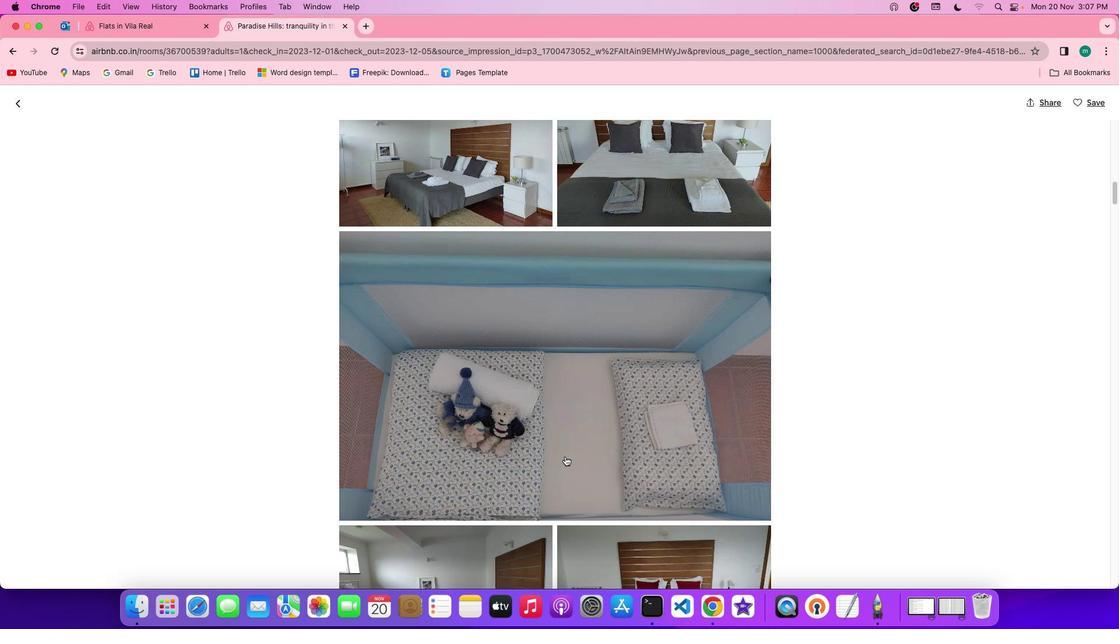 
Action: Mouse scrolled (565, 457) with delta (0, 0)
Screenshot: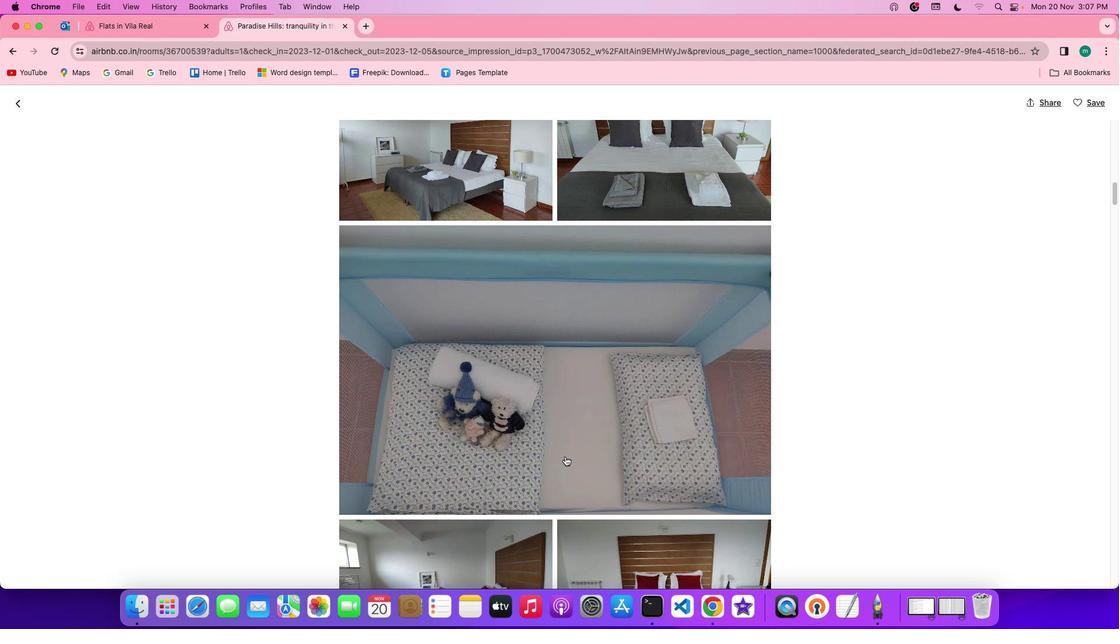 
Action: Mouse scrolled (565, 457) with delta (0, -1)
Screenshot: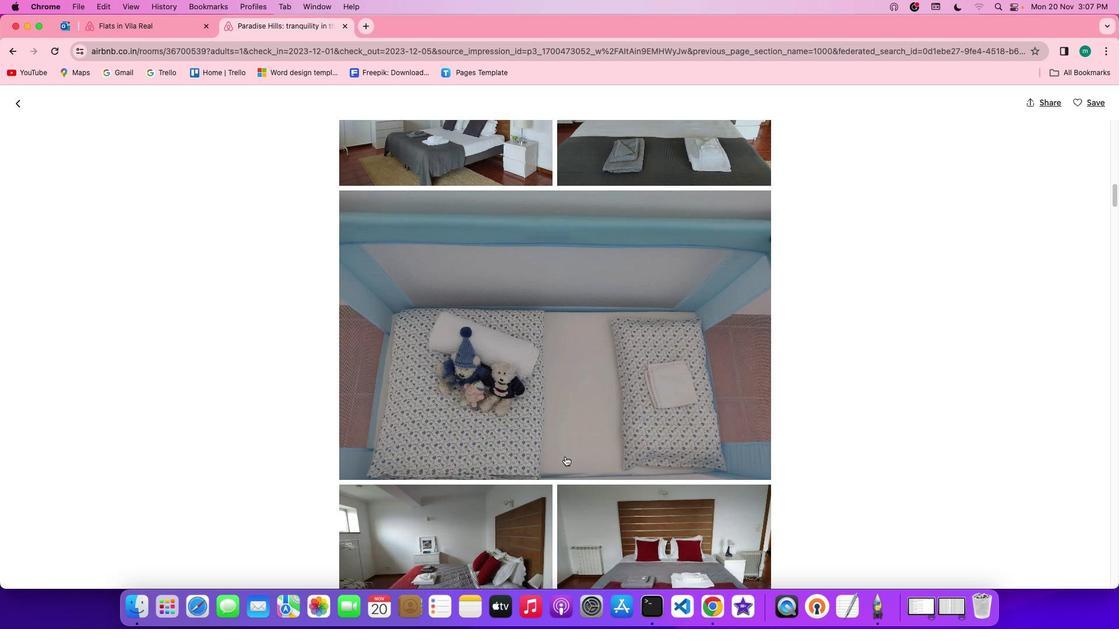 
Action: Mouse scrolled (565, 457) with delta (0, 0)
Screenshot: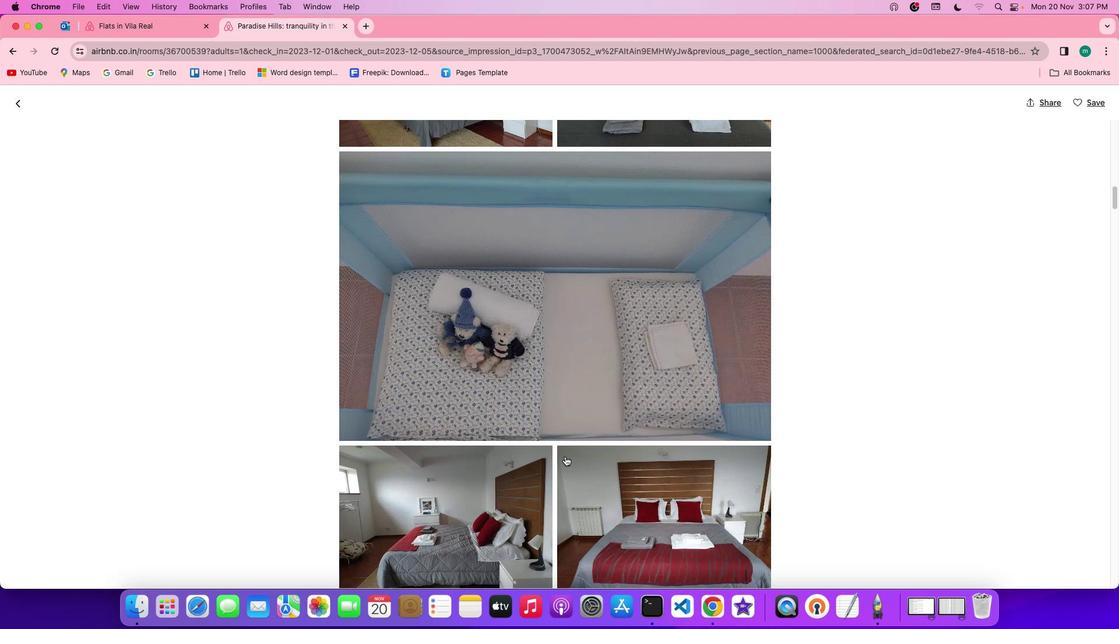 
Action: Mouse scrolled (565, 457) with delta (0, 0)
Screenshot: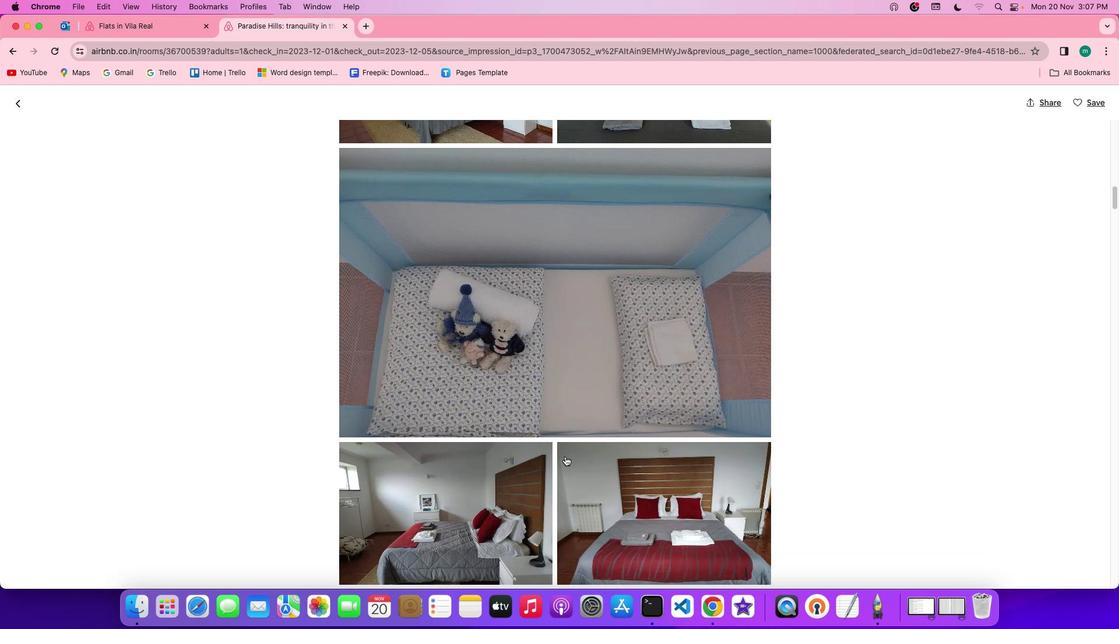 
Action: Mouse scrolled (565, 457) with delta (0, 0)
Screenshot: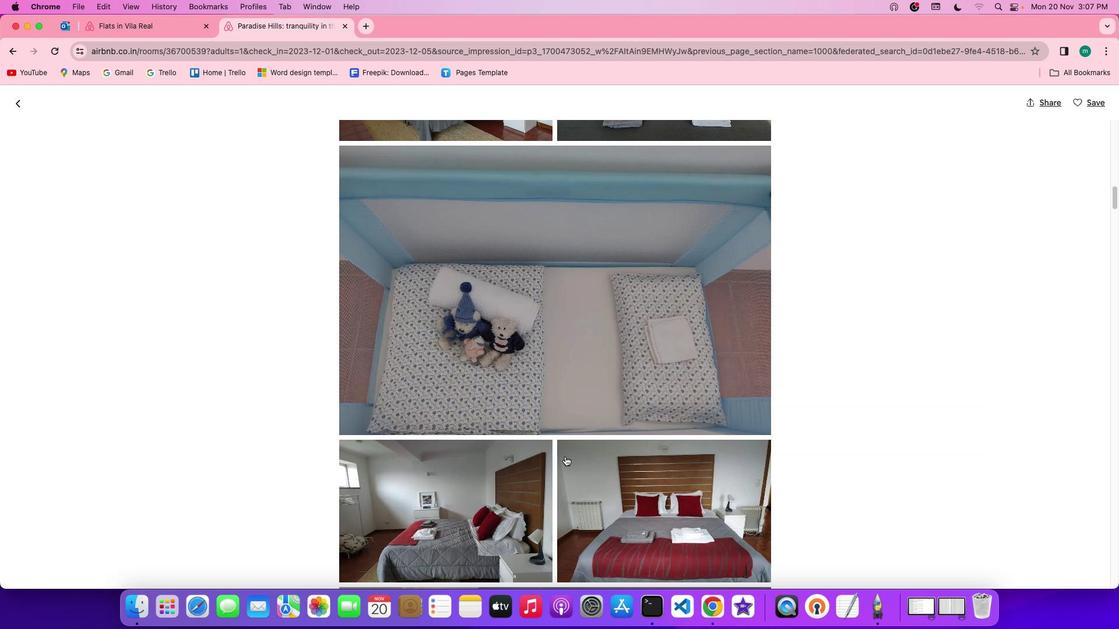 
Action: Mouse scrolled (565, 457) with delta (0, -1)
Screenshot: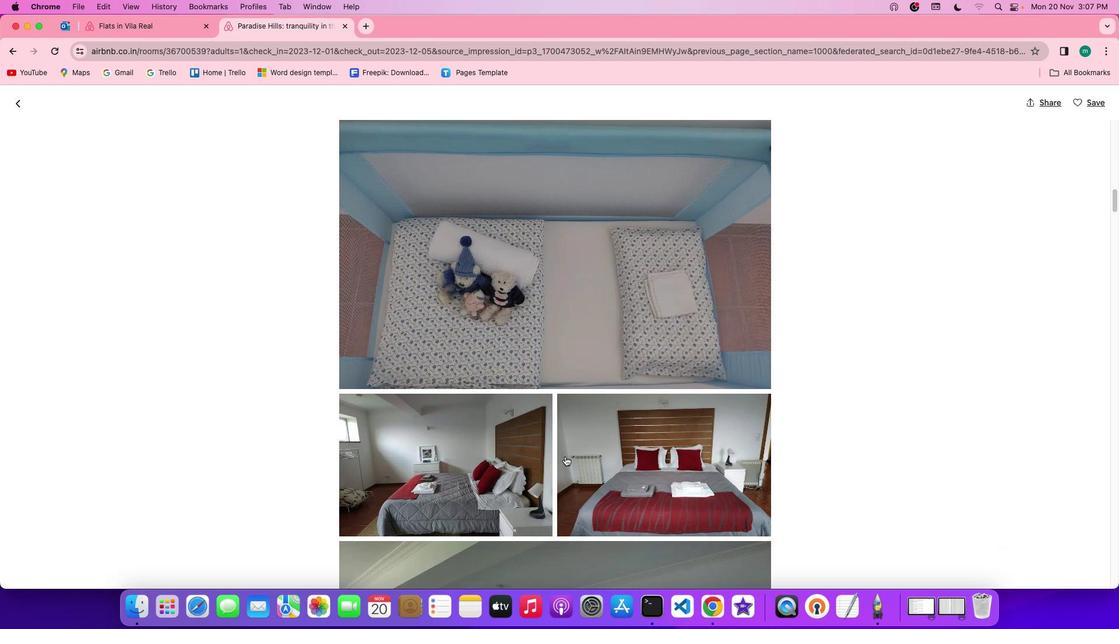 
Action: Mouse scrolled (565, 457) with delta (0, -1)
Screenshot: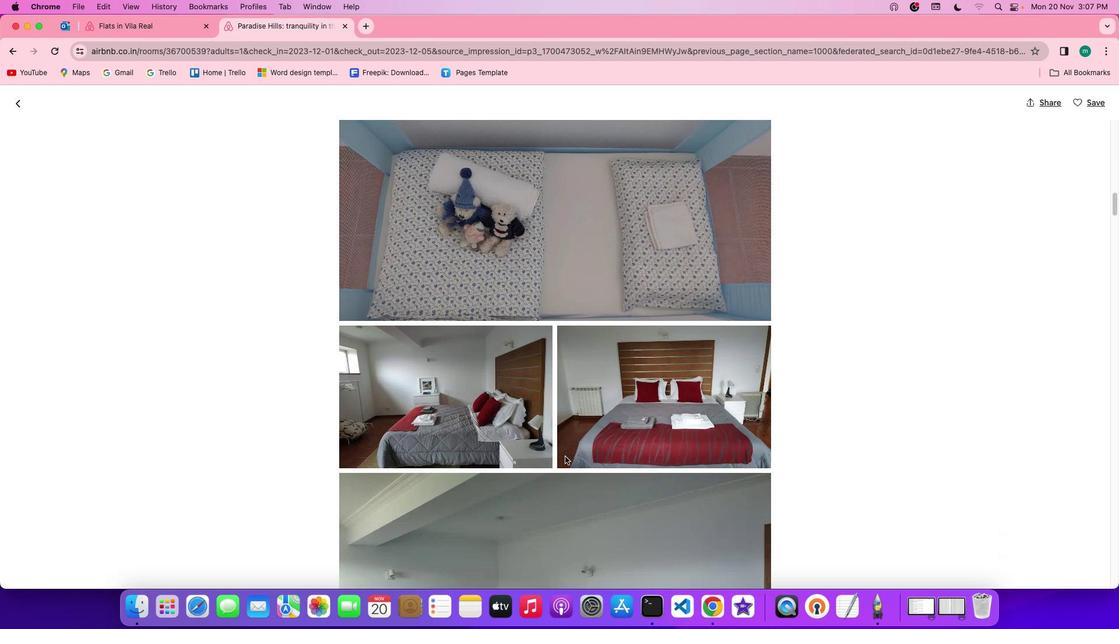
Action: Mouse scrolled (565, 457) with delta (0, 0)
Screenshot: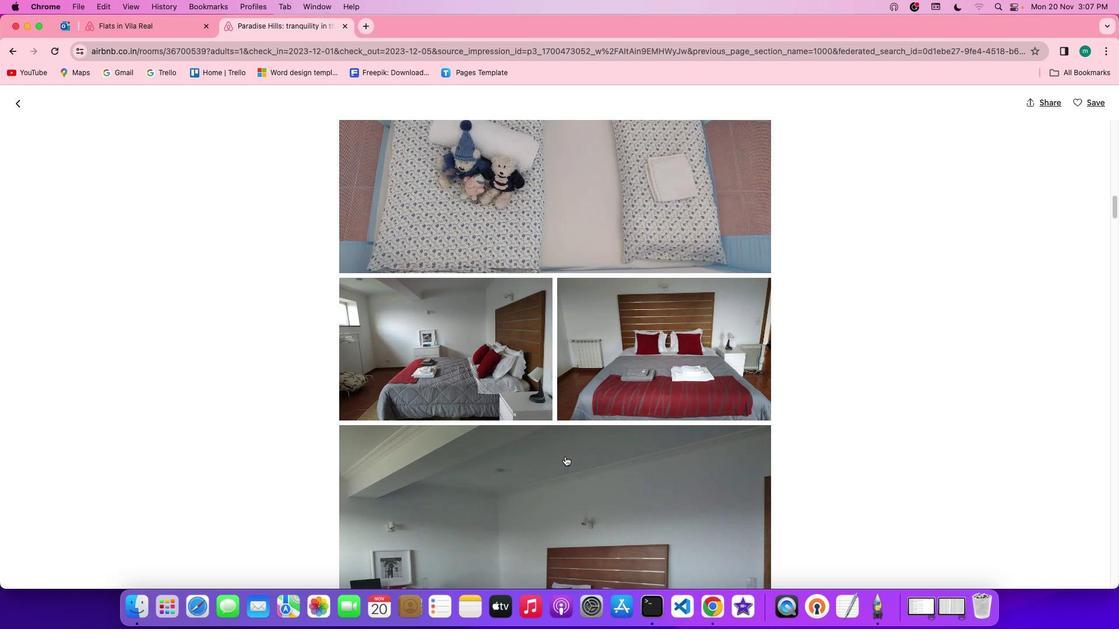 
Action: Mouse scrolled (565, 457) with delta (0, 0)
Screenshot: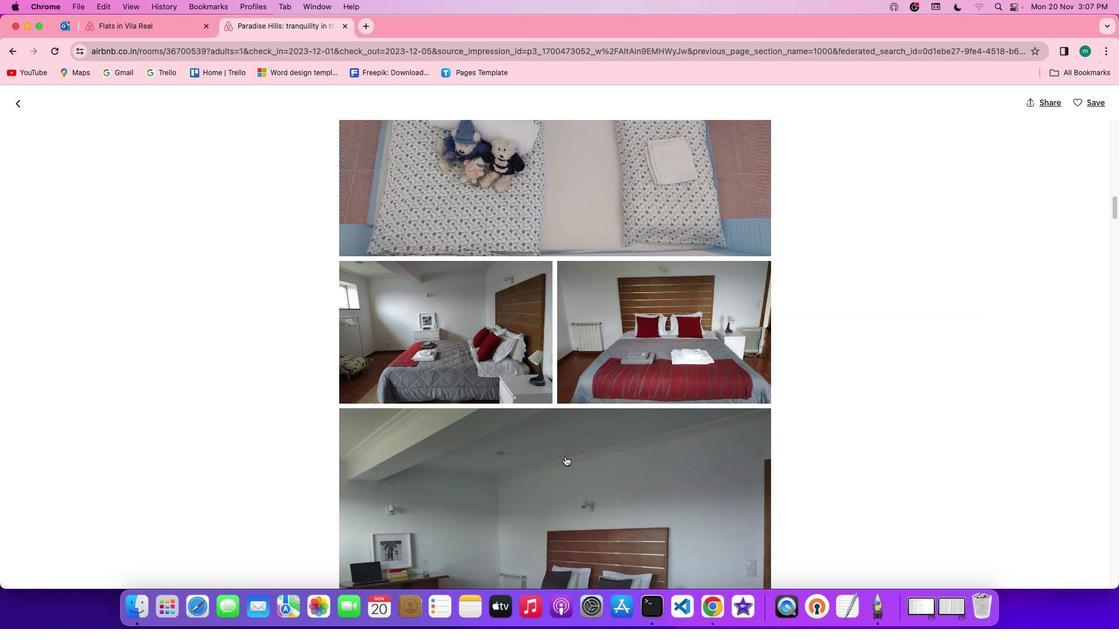 
Action: Mouse scrolled (565, 457) with delta (0, -1)
Screenshot: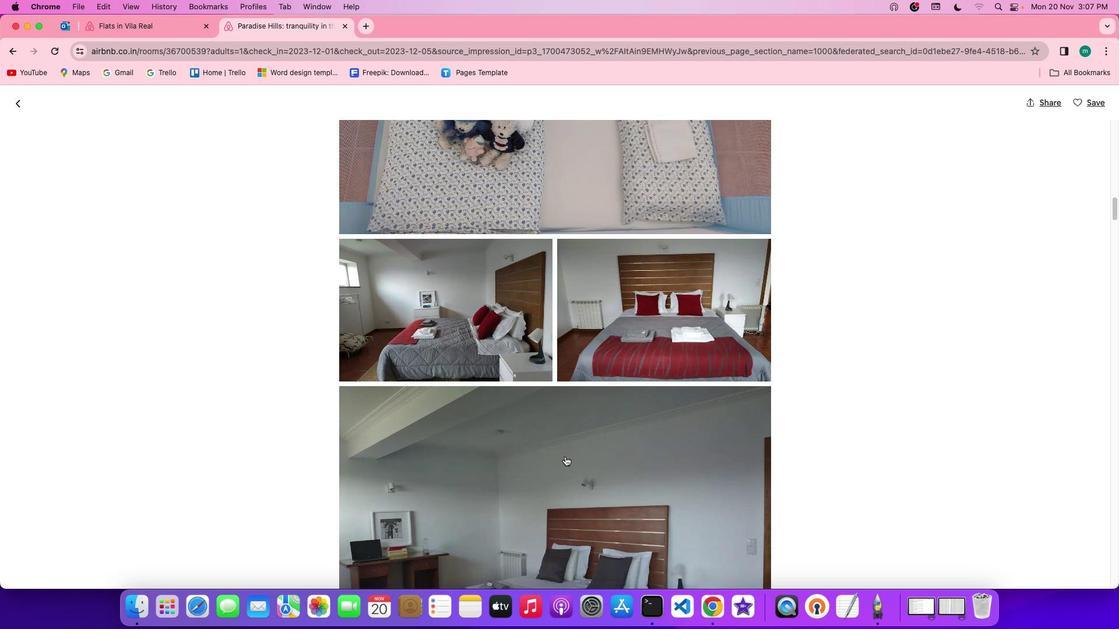 
Action: Mouse scrolled (565, 457) with delta (0, -1)
Screenshot: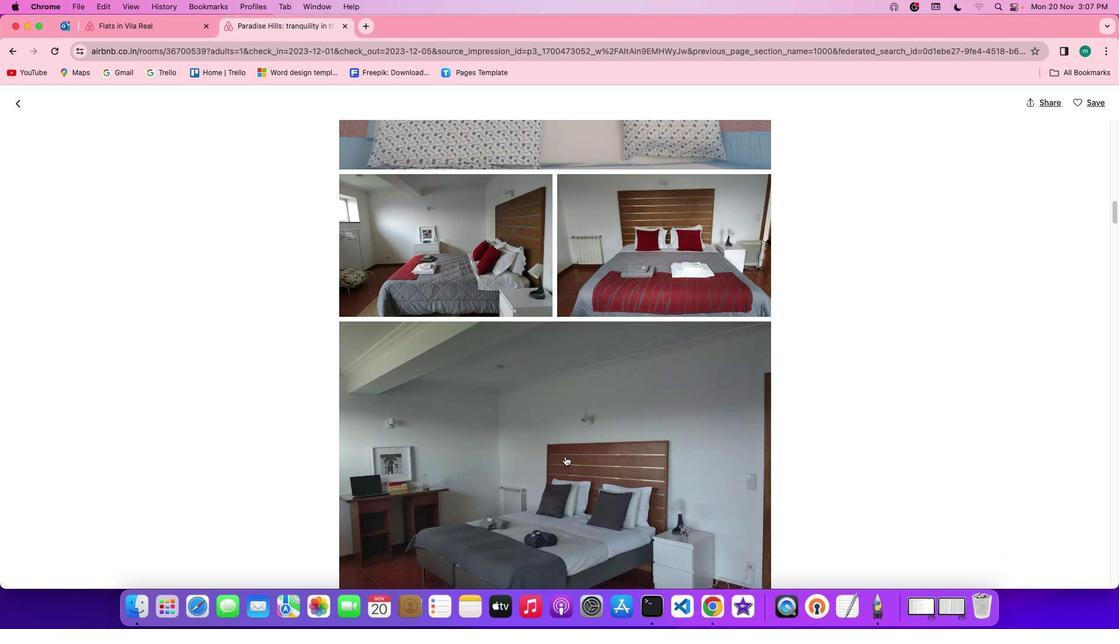 
Action: Mouse scrolled (565, 457) with delta (0, 0)
Screenshot: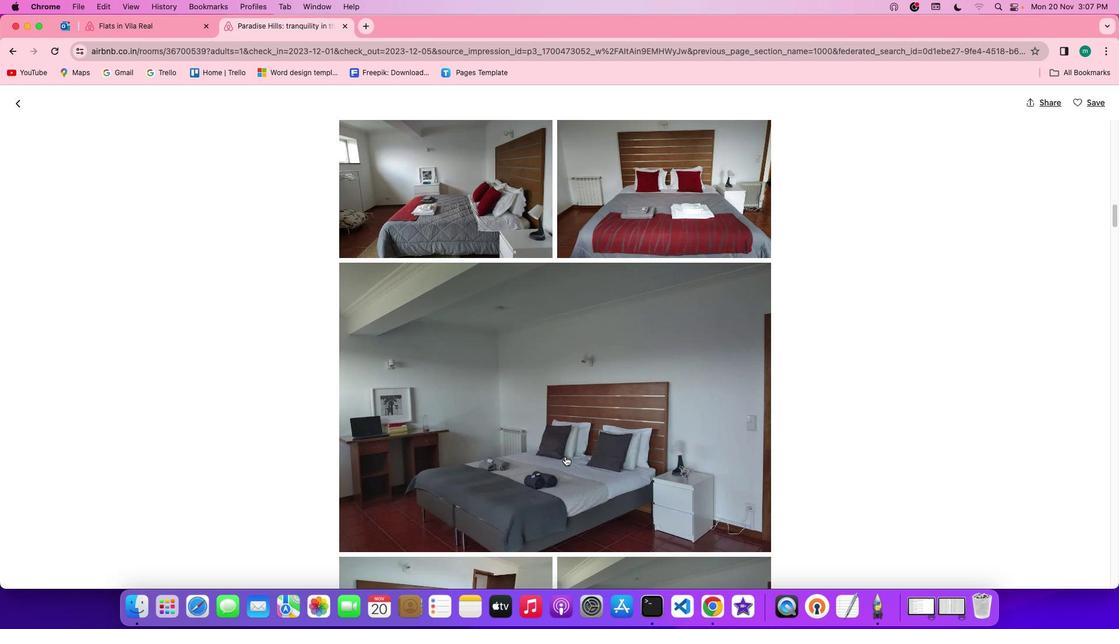 
Action: Mouse scrolled (565, 457) with delta (0, 0)
Screenshot: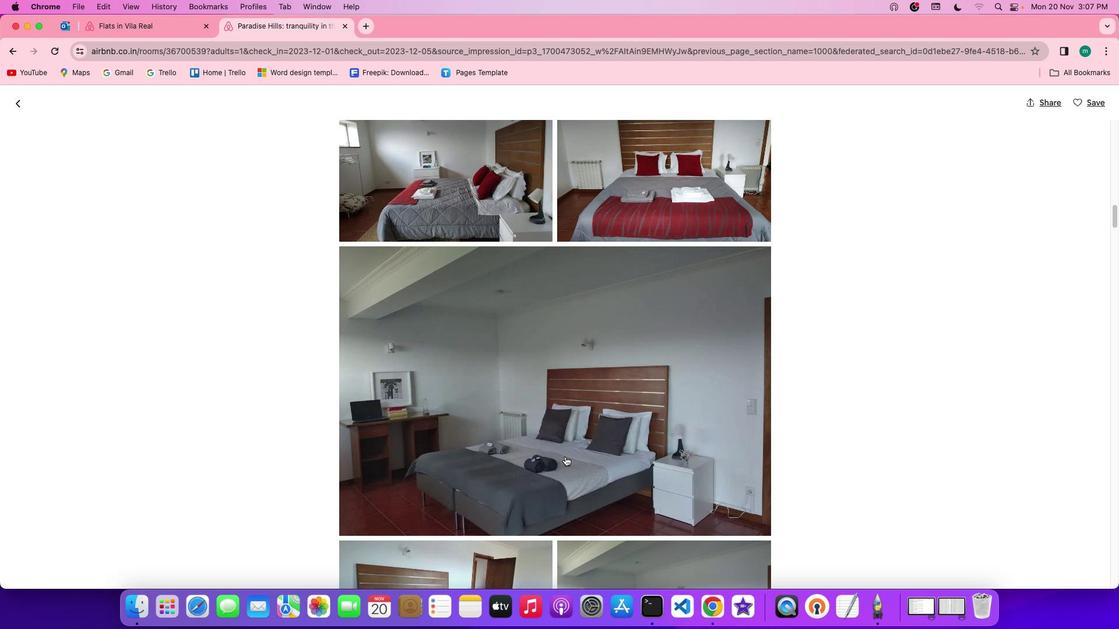 
Action: Mouse scrolled (565, 457) with delta (0, -1)
Screenshot: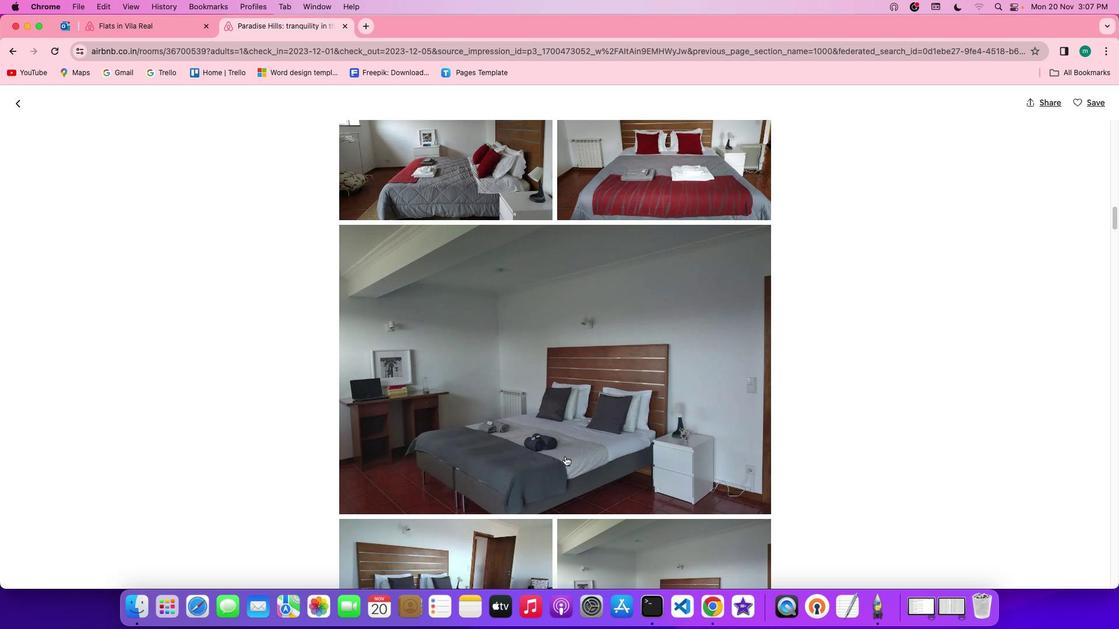 
Action: Mouse scrolled (565, 457) with delta (0, -2)
Screenshot: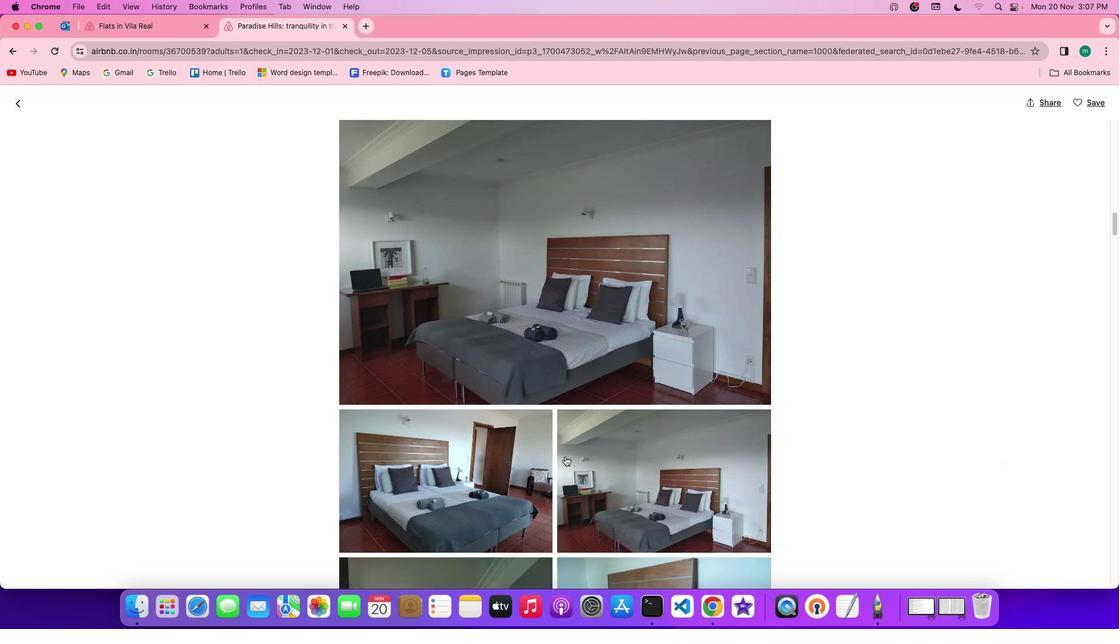 
Action: Mouse scrolled (565, 457) with delta (0, 0)
Screenshot: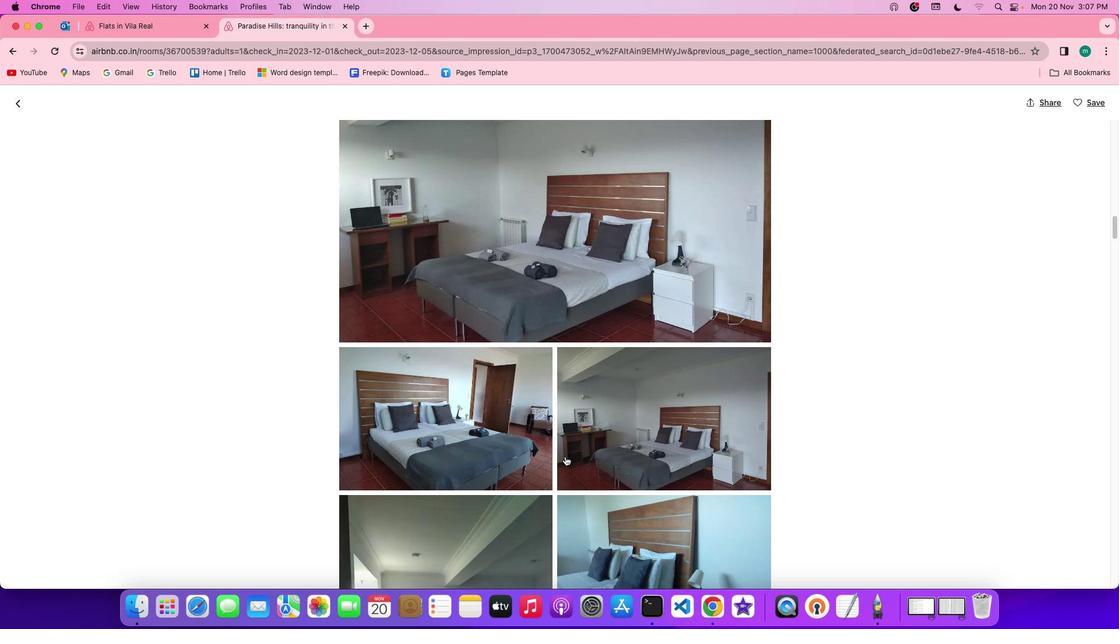 
Action: Mouse scrolled (565, 457) with delta (0, 0)
Screenshot: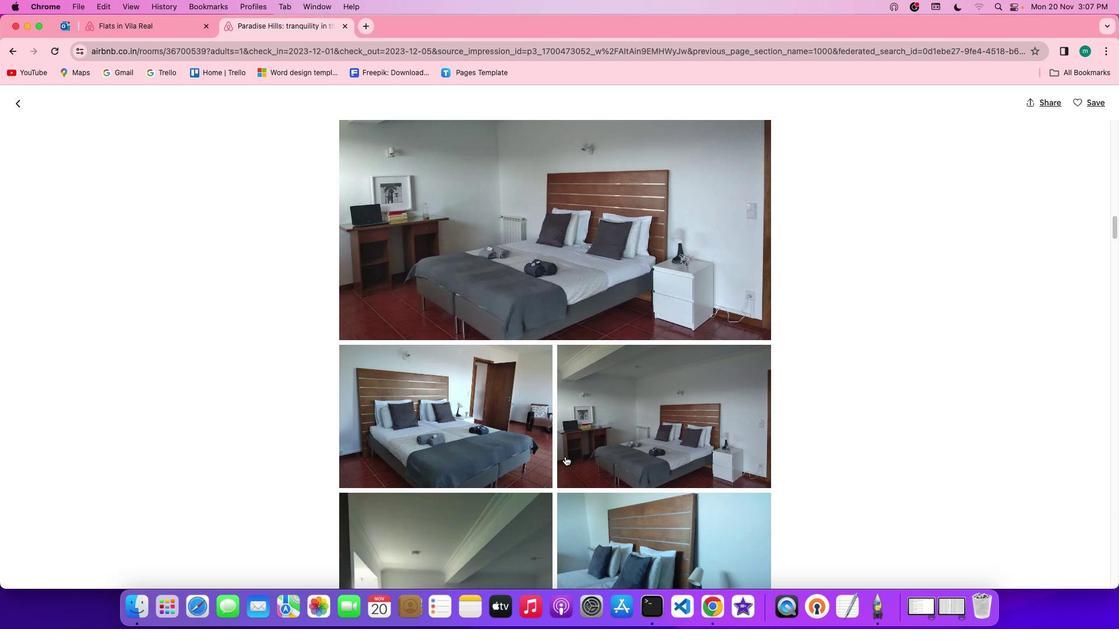 
Action: Mouse scrolled (565, 457) with delta (0, -1)
Screenshot: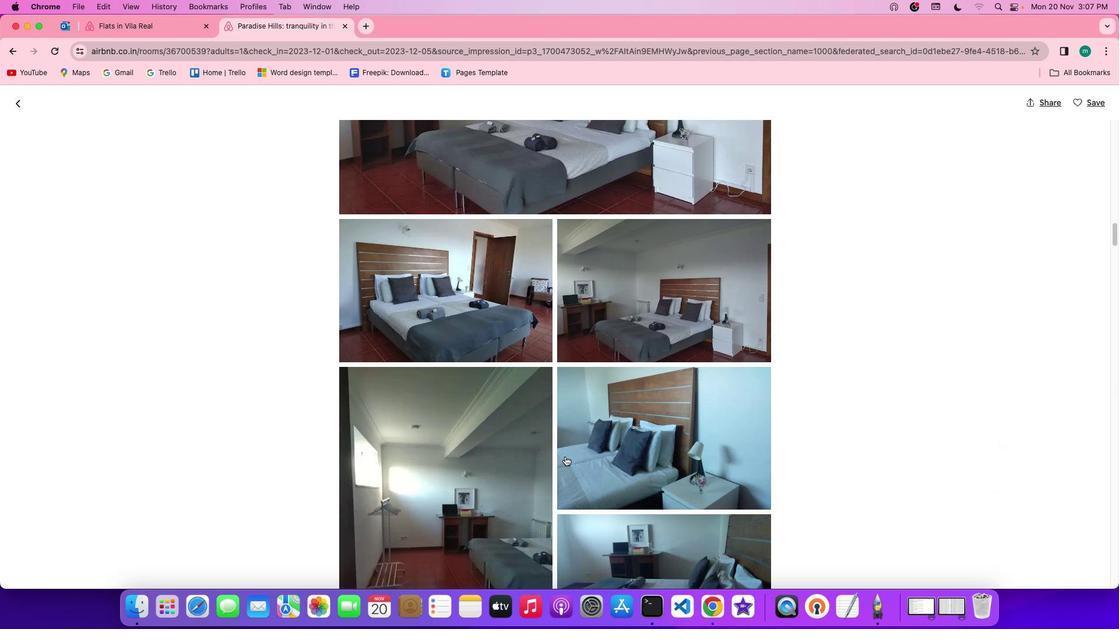 
Action: Mouse scrolled (565, 457) with delta (0, -2)
Screenshot: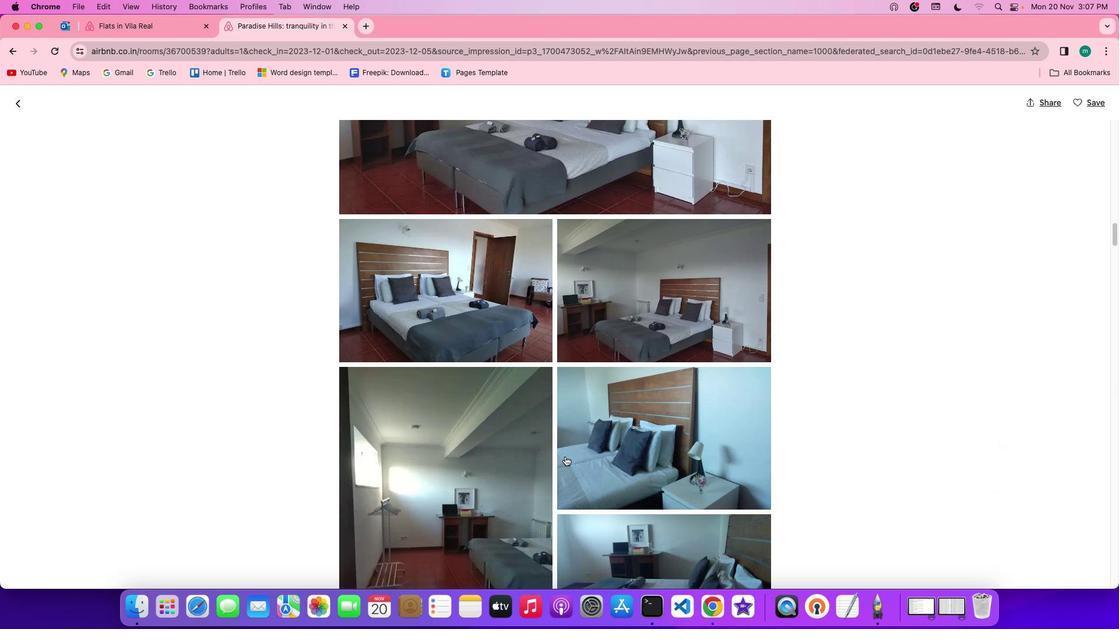 
Action: Mouse scrolled (565, 457) with delta (0, -2)
Screenshot: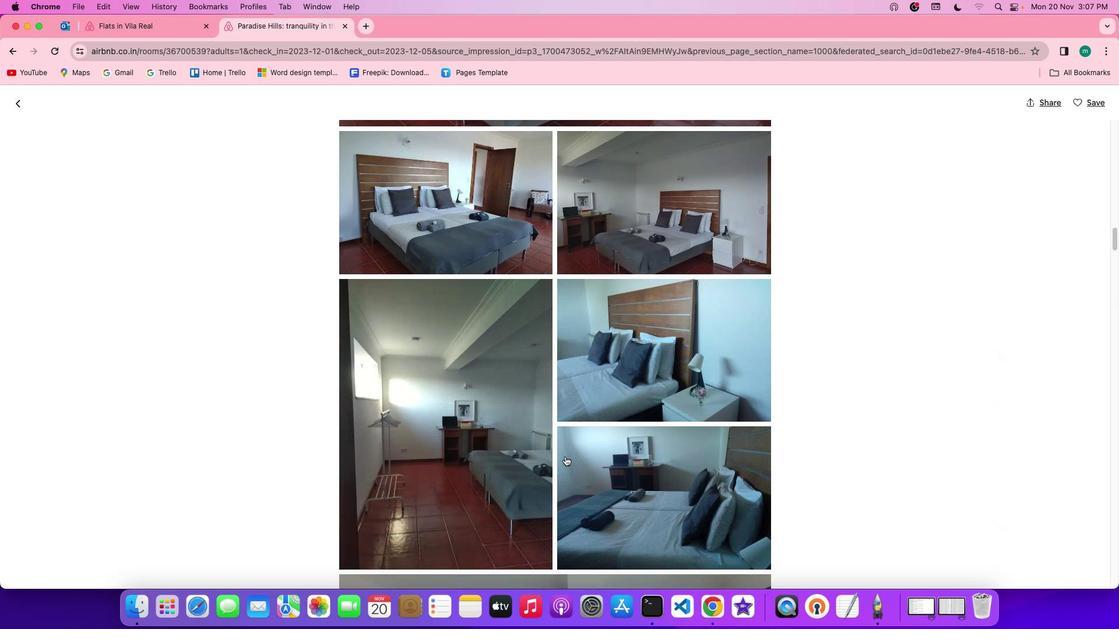 
Action: Mouse scrolled (565, 457) with delta (0, 0)
Screenshot: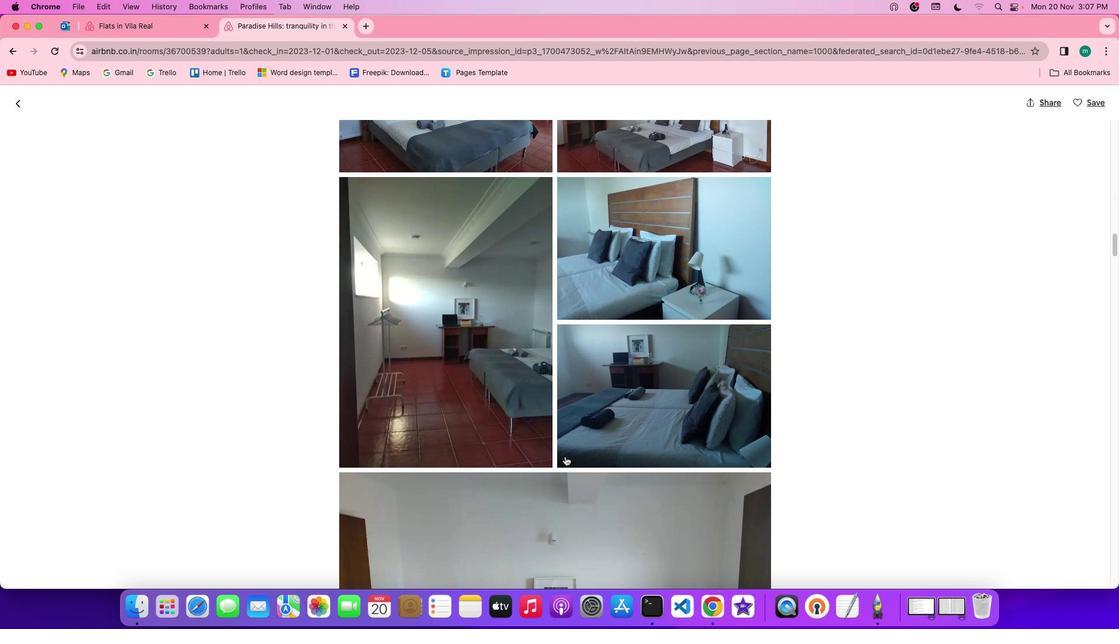 
Action: Mouse scrolled (565, 457) with delta (0, 0)
Screenshot: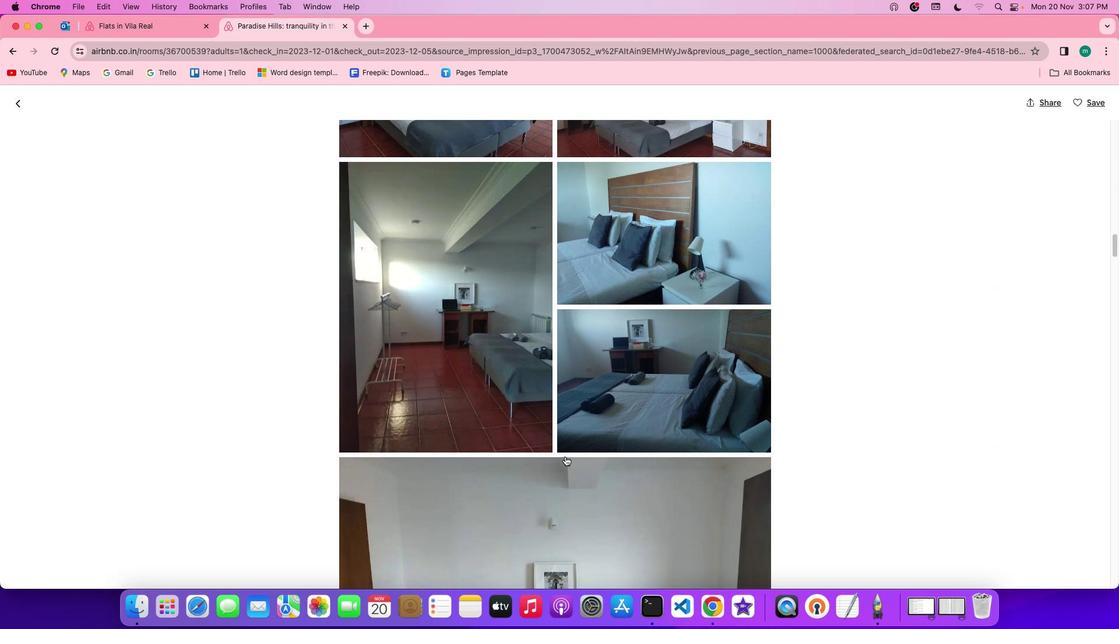 
Action: Mouse scrolled (565, 457) with delta (0, -1)
Screenshot: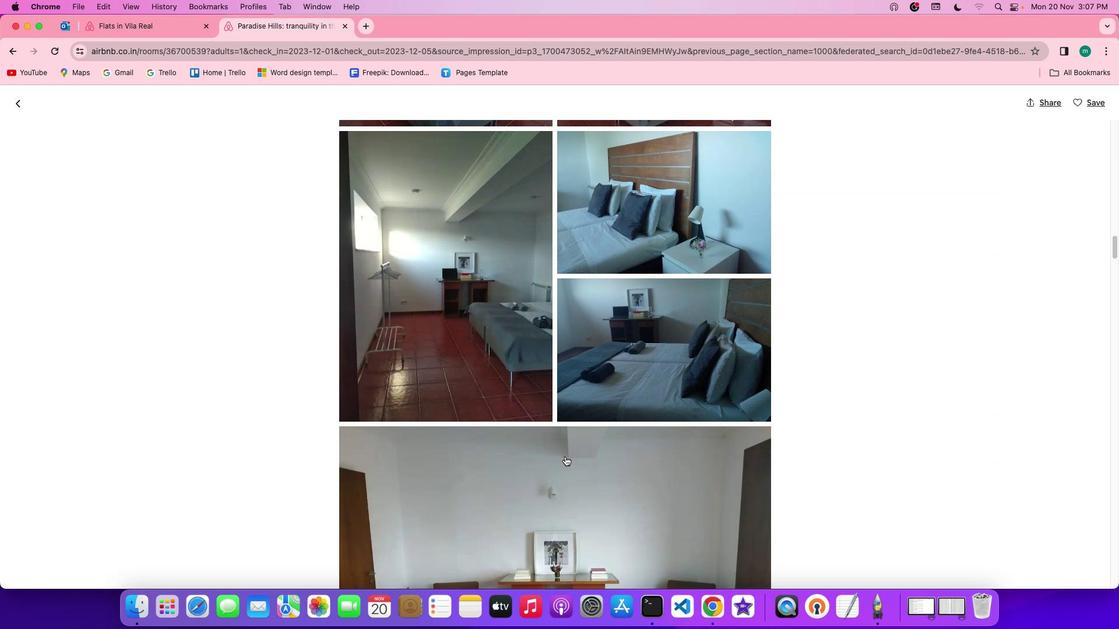 
Action: Mouse scrolled (565, 457) with delta (0, -2)
Screenshot: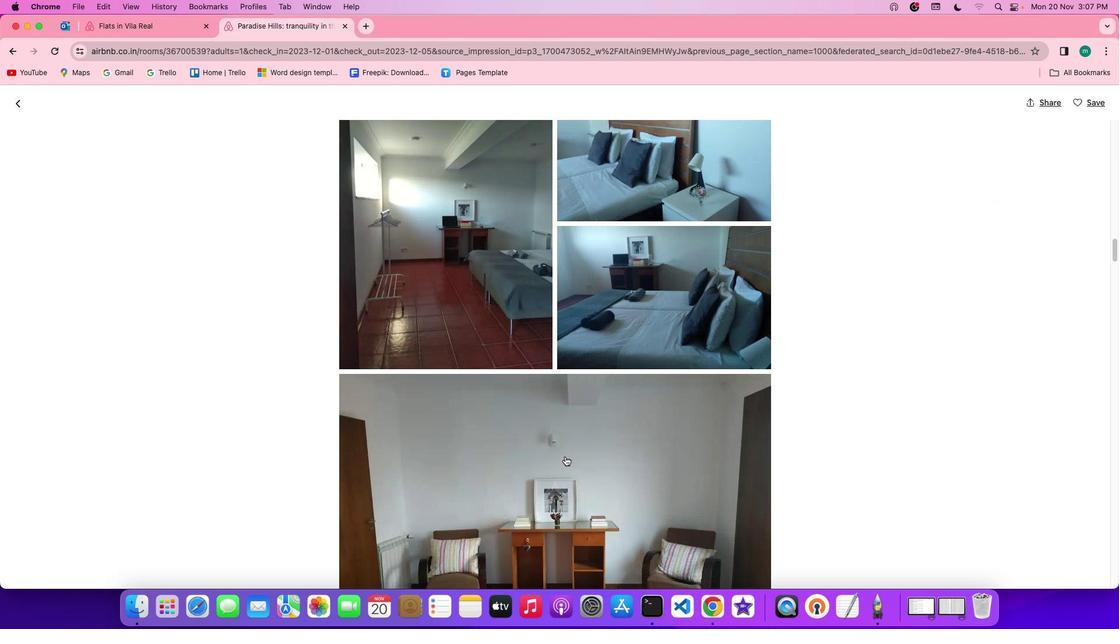 
Action: Mouse scrolled (565, 457) with delta (0, 0)
Screenshot: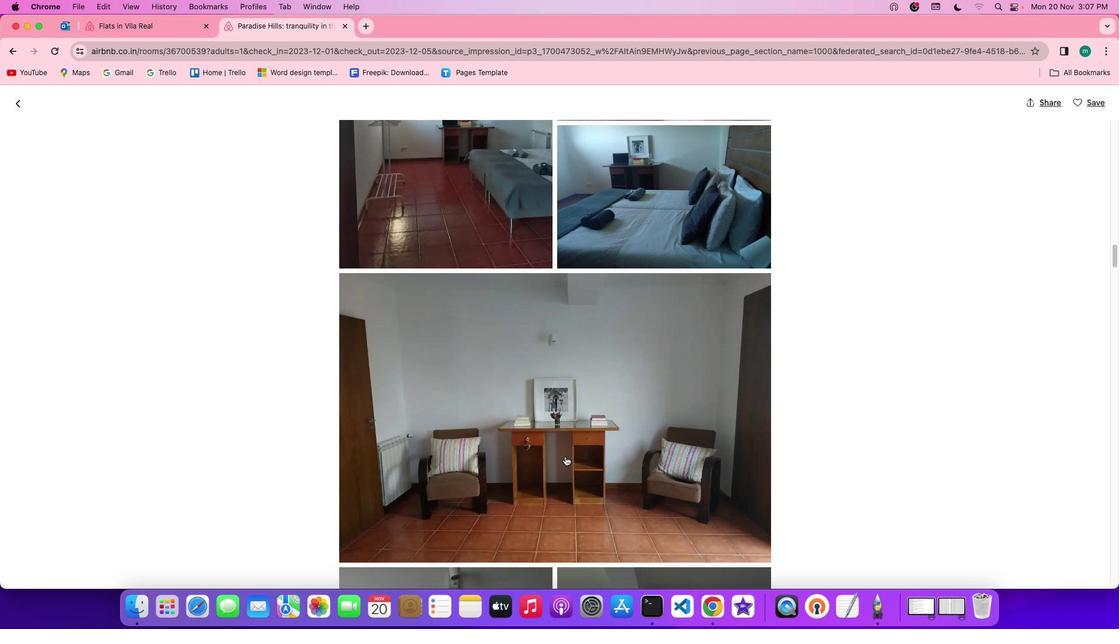 
Action: Mouse scrolled (565, 457) with delta (0, 0)
Screenshot: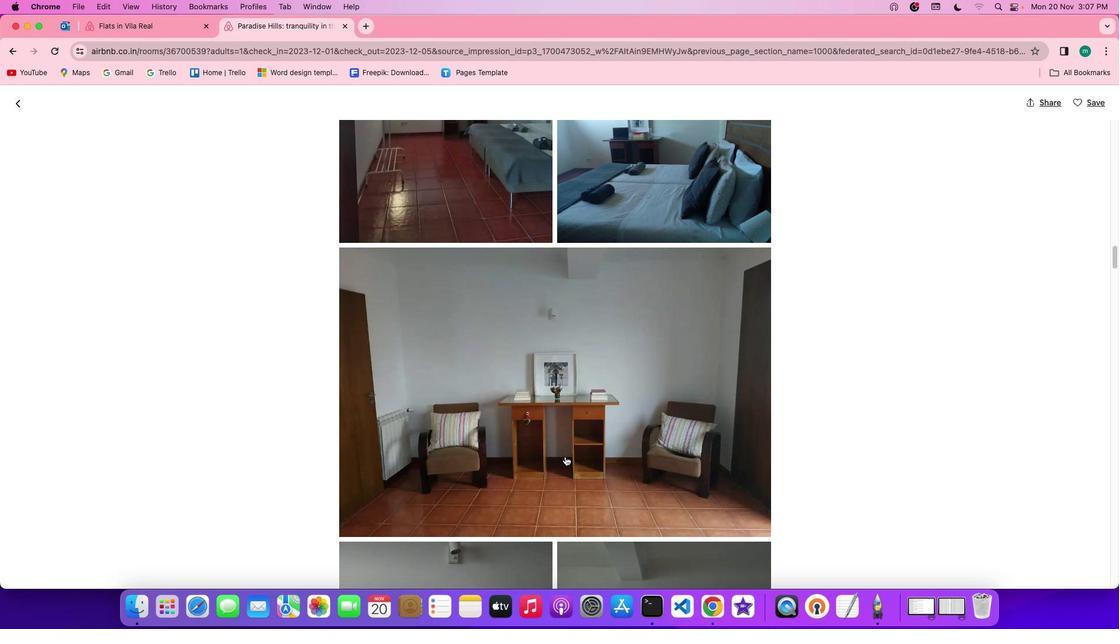 
Action: Mouse scrolled (565, 457) with delta (0, -1)
Screenshot: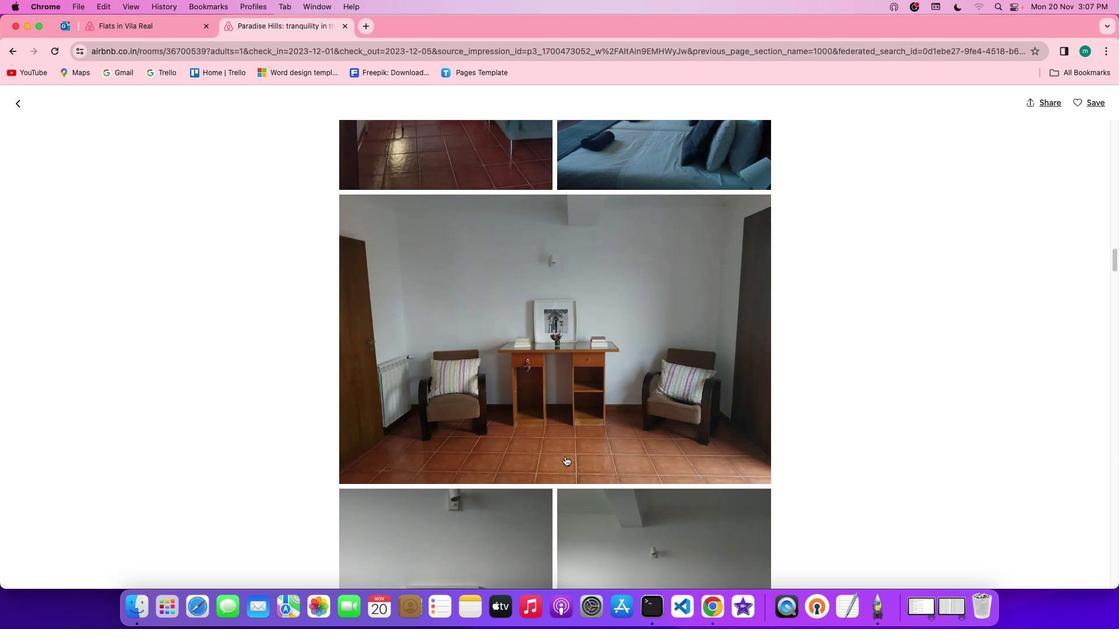 
Action: Mouse scrolled (565, 457) with delta (0, -2)
Screenshot: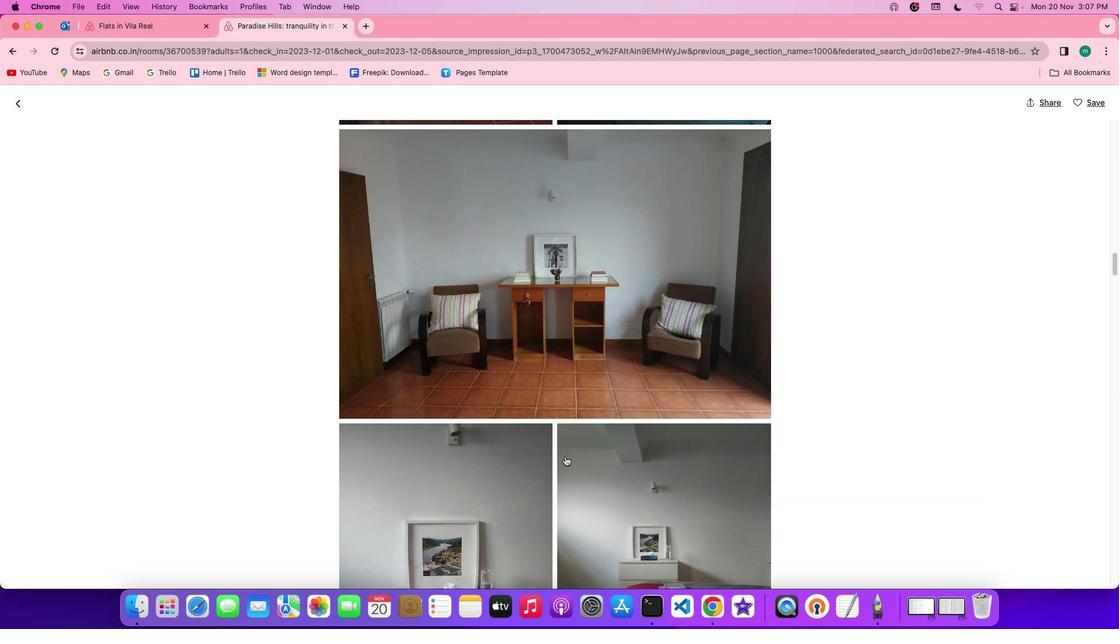 
Action: Mouse scrolled (565, 457) with delta (0, 0)
Screenshot: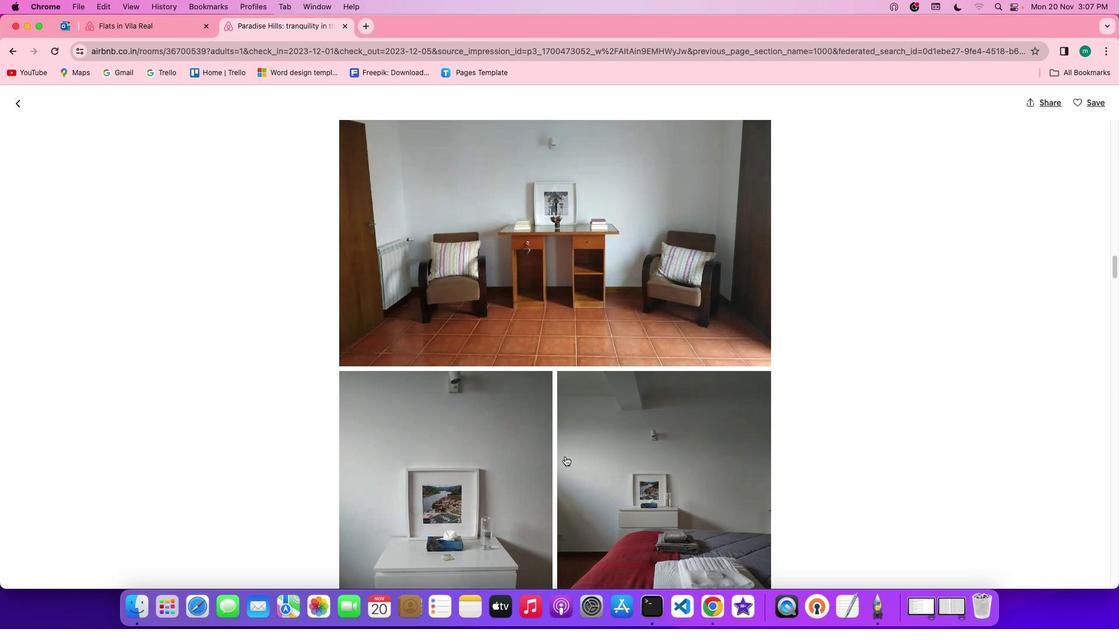 
Action: Mouse scrolled (565, 457) with delta (0, 0)
Screenshot: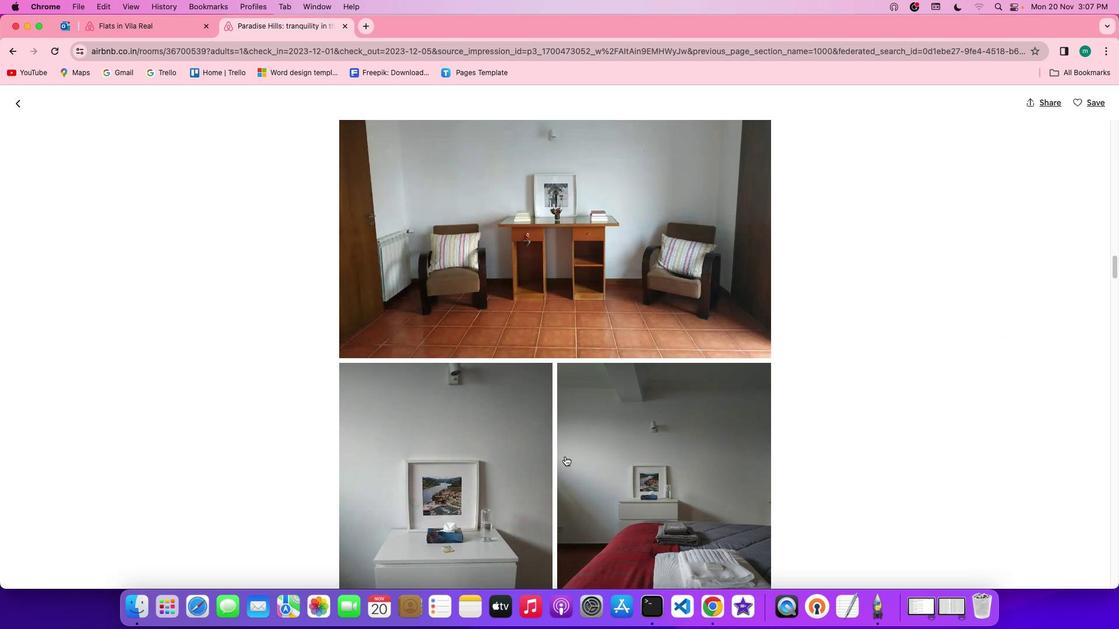 
Action: Mouse scrolled (565, 457) with delta (0, -1)
Screenshot: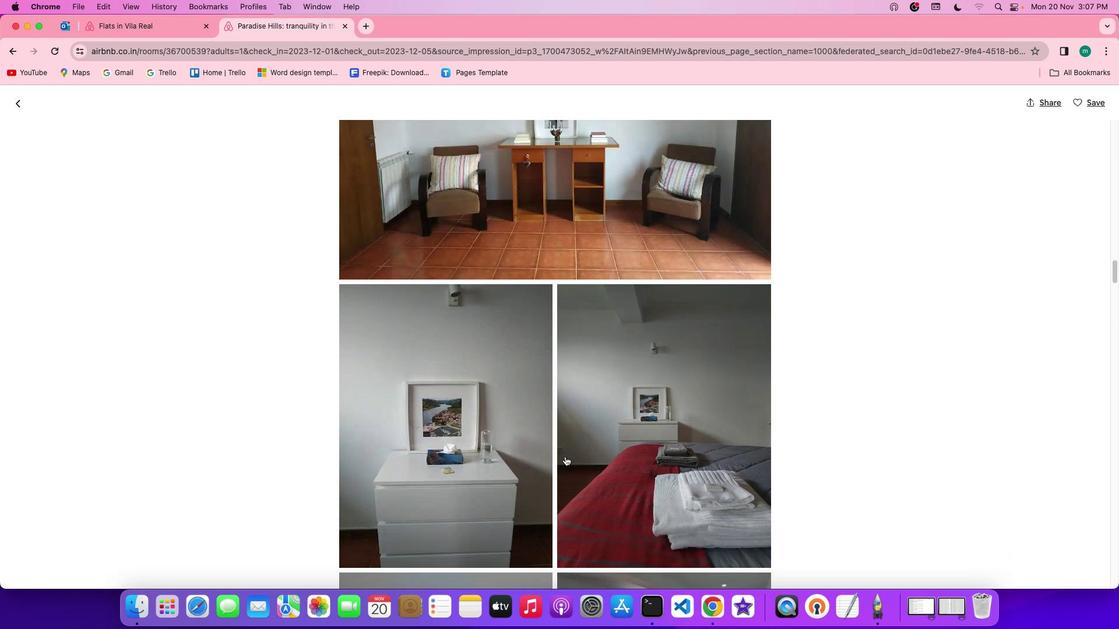 
Action: Mouse scrolled (565, 457) with delta (0, -2)
Screenshot: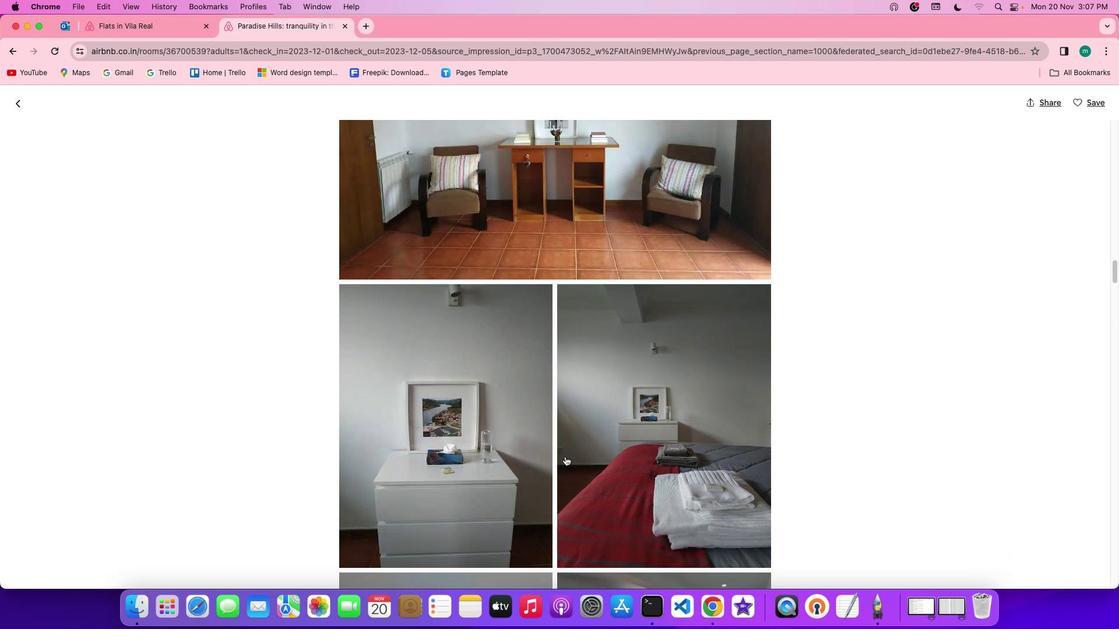 
Action: Mouse scrolled (565, 457) with delta (0, 0)
Screenshot: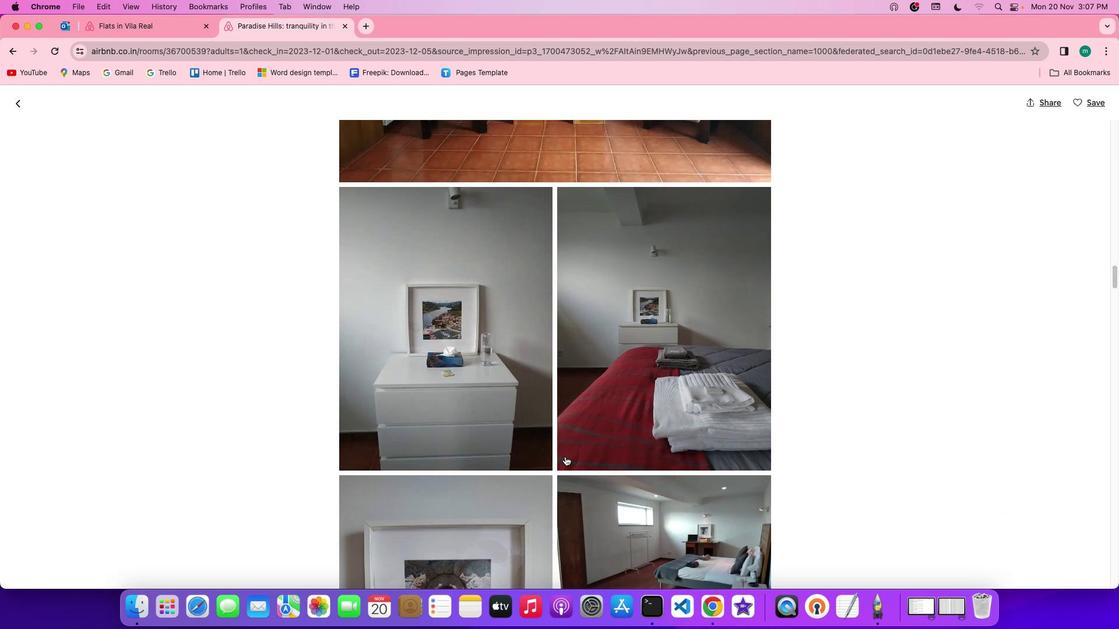 
Action: Mouse scrolled (565, 457) with delta (0, 0)
Screenshot: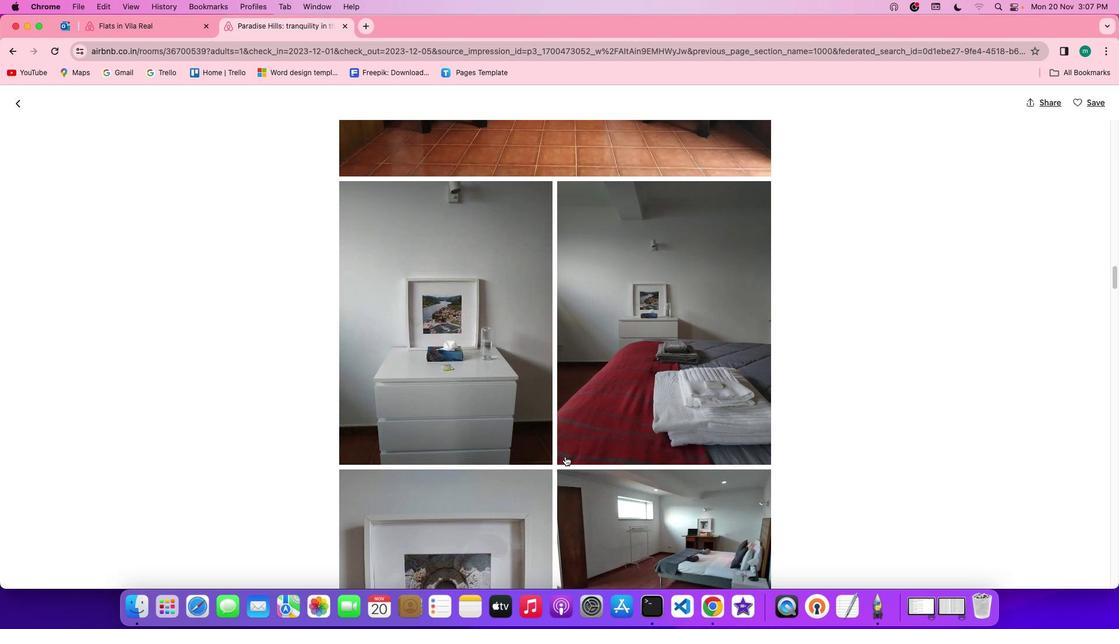 
Action: Mouse scrolled (565, 457) with delta (0, 0)
Screenshot: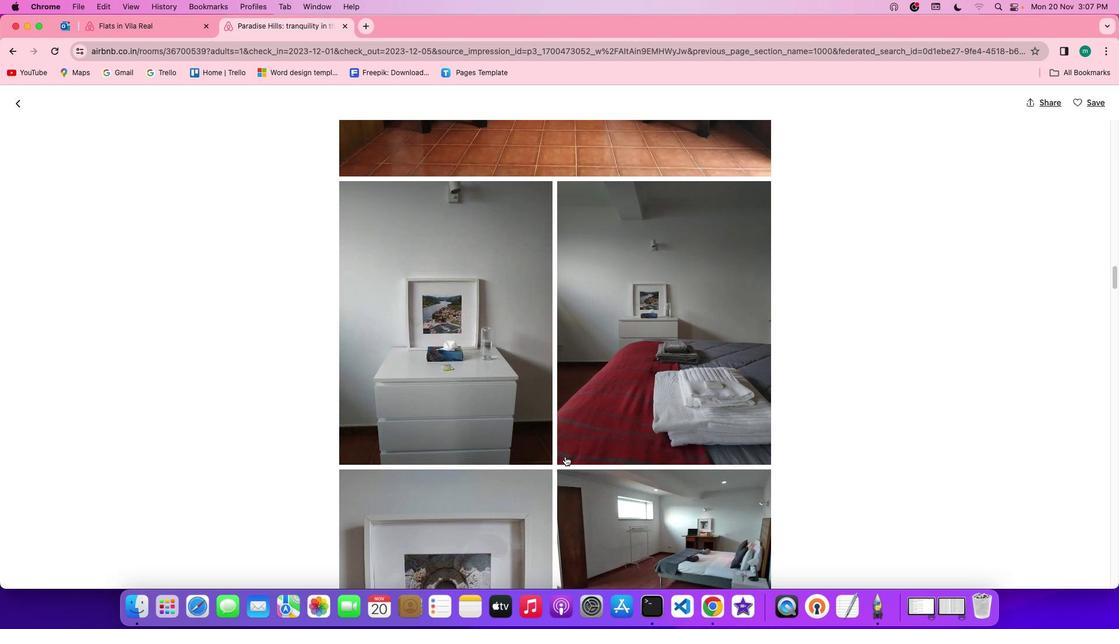 
Action: Mouse scrolled (565, 457) with delta (0, -1)
Screenshot: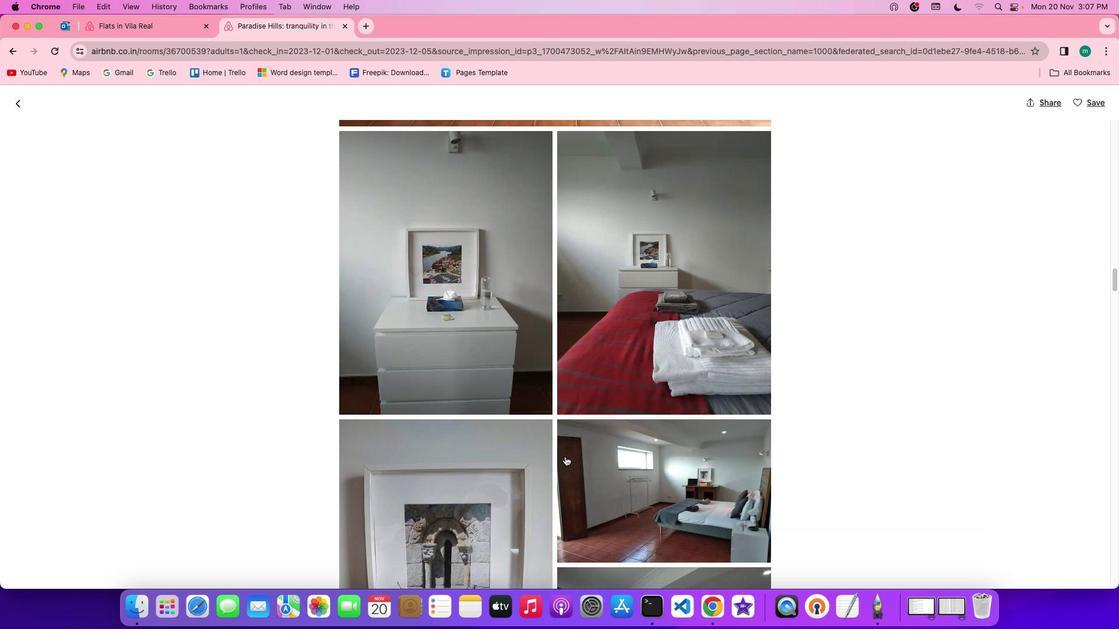 
Action: Mouse scrolled (565, 457) with delta (0, 0)
Screenshot: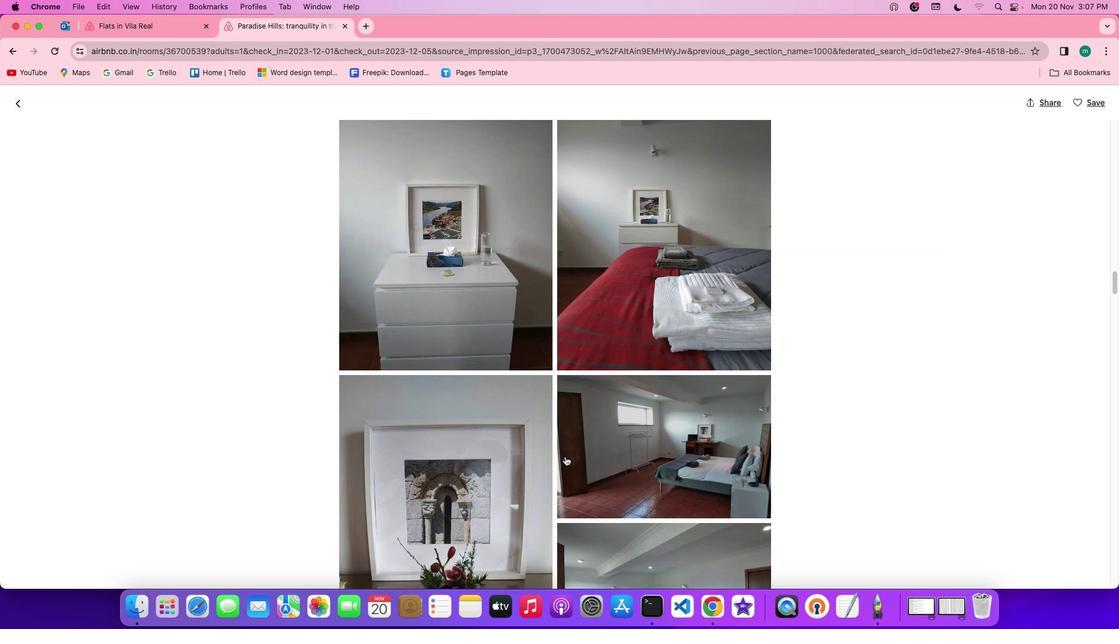
Action: Mouse scrolled (565, 457) with delta (0, 0)
Screenshot: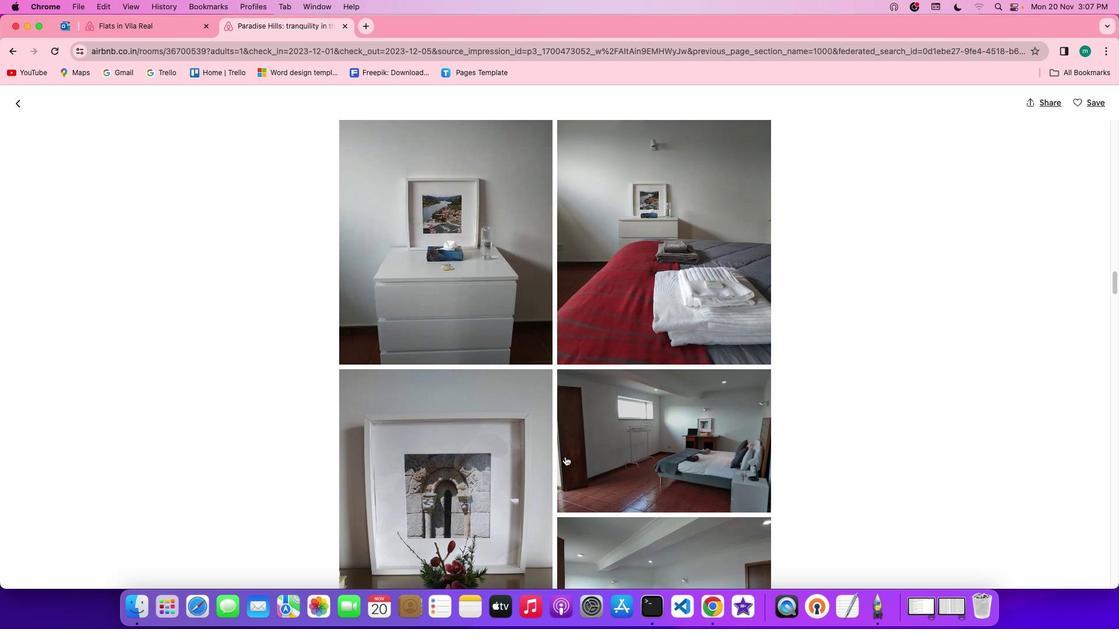 
Action: Mouse scrolled (565, 457) with delta (0, 0)
Screenshot: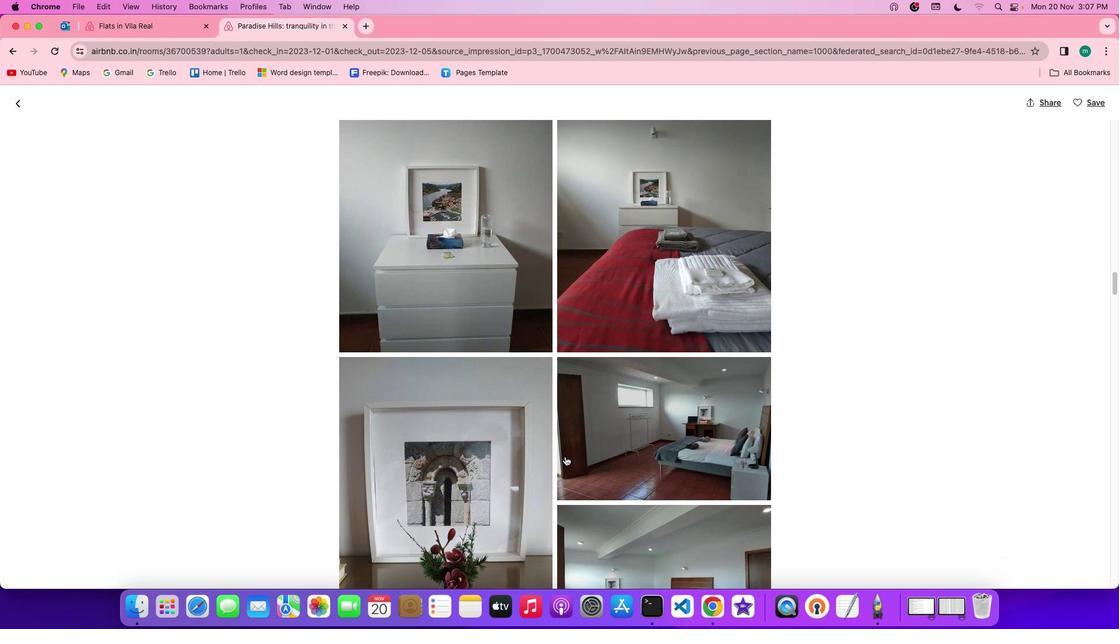 
Action: Mouse scrolled (565, 457) with delta (0, -1)
Screenshot: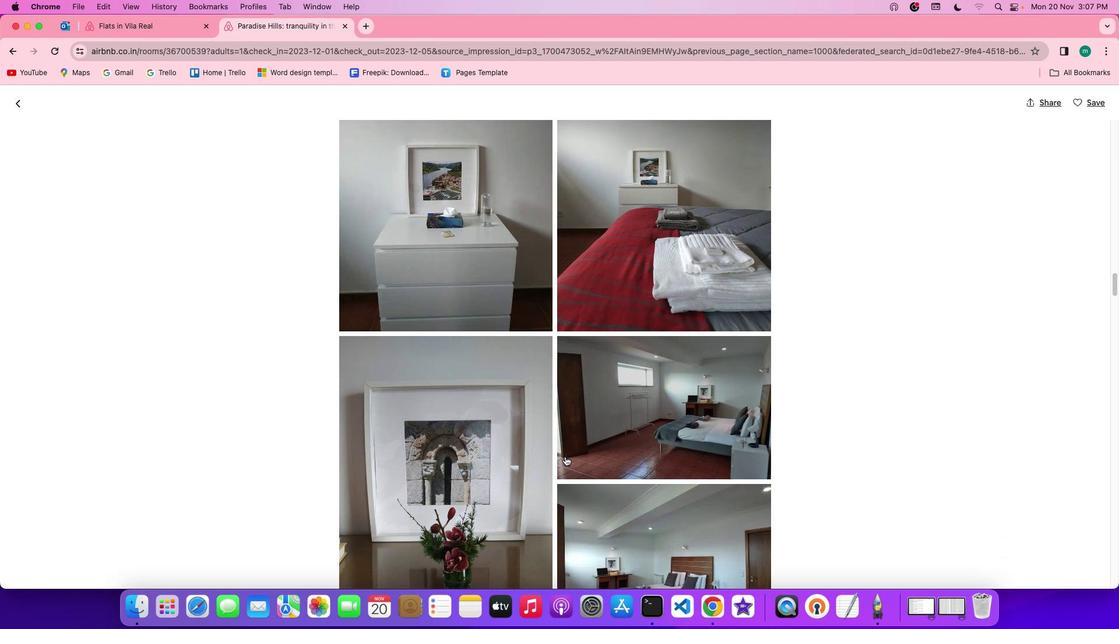 
Action: Mouse scrolled (565, 457) with delta (0, -1)
Screenshot: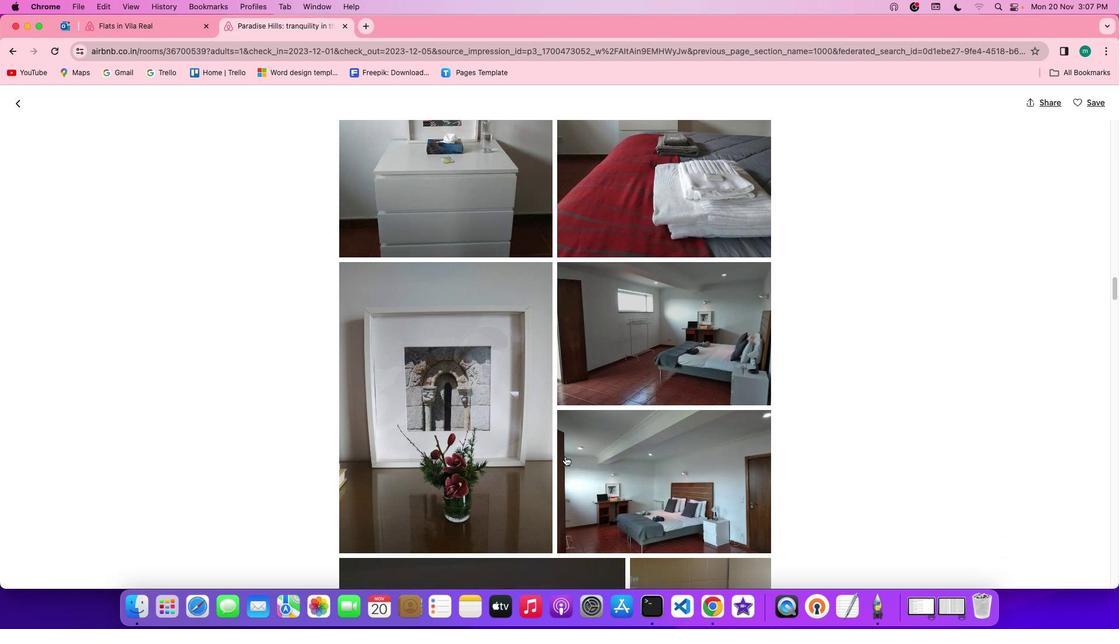 
Action: Mouse scrolled (565, 457) with delta (0, 0)
Screenshot: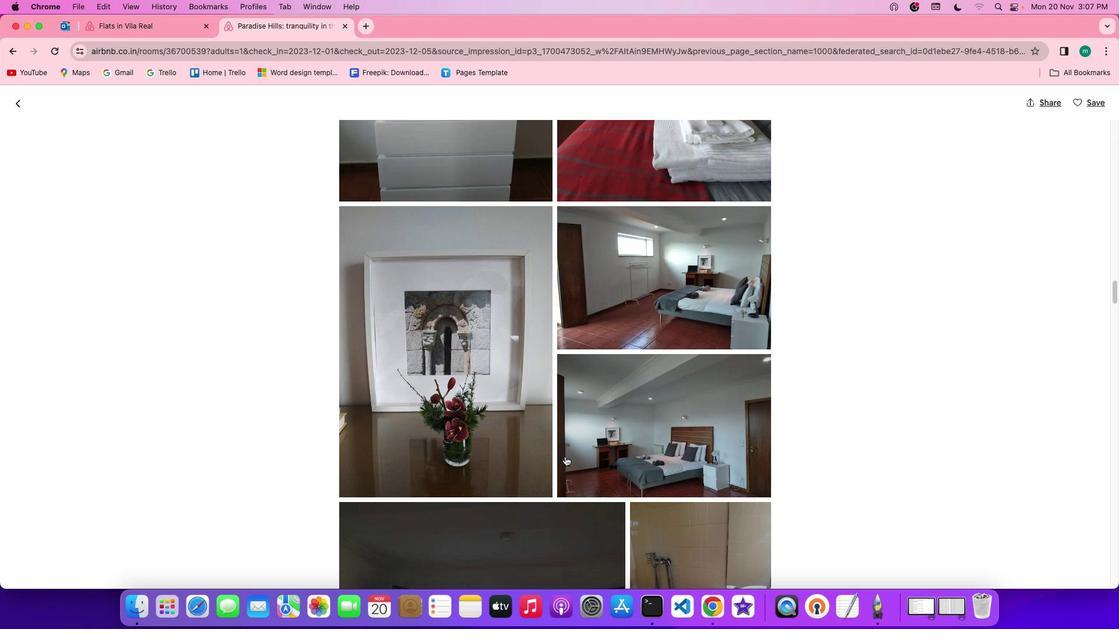 
Action: Mouse scrolled (565, 457) with delta (0, 0)
Screenshot: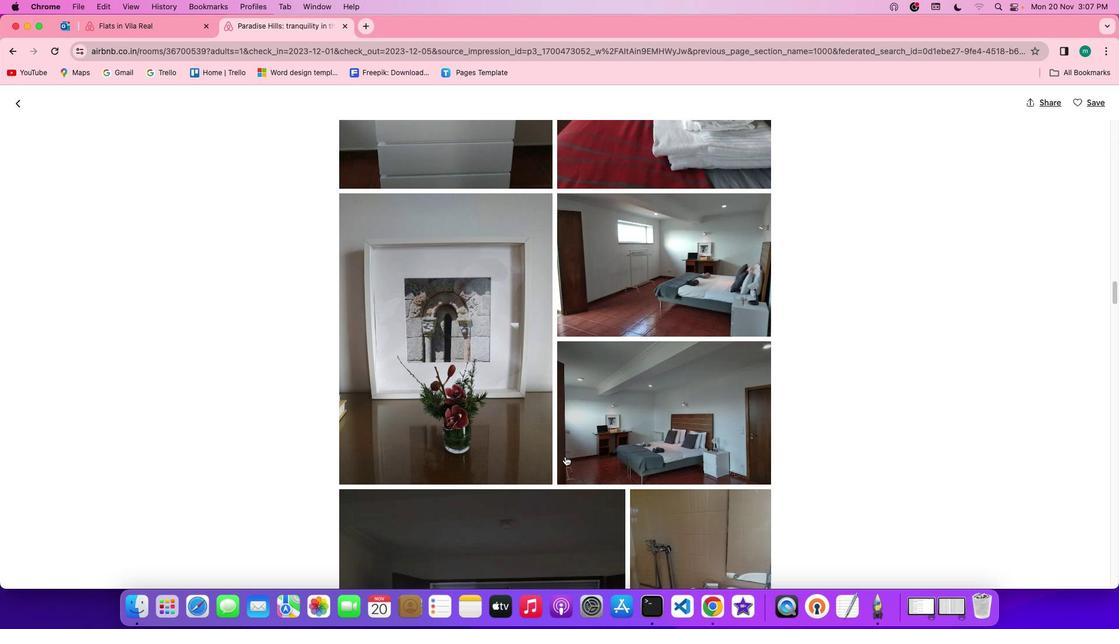 
Action: Mouse scrolled (565, 457) with delta (0, -1)
Screenshot: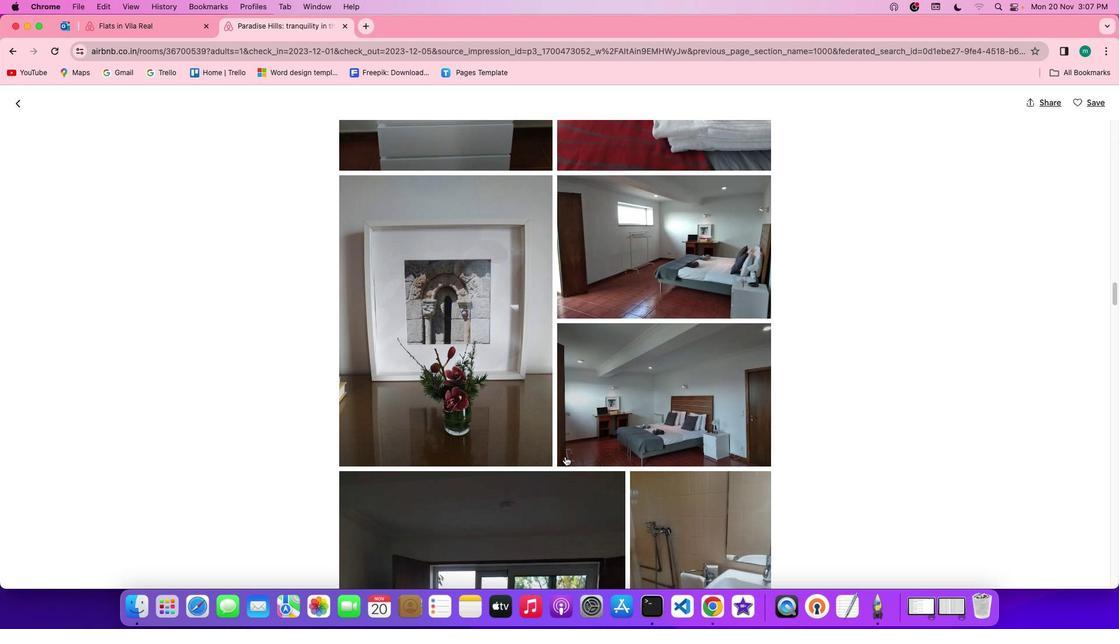 
Action: Mouse scrolled (565, 457) with delta (0, -1)
Screenshot: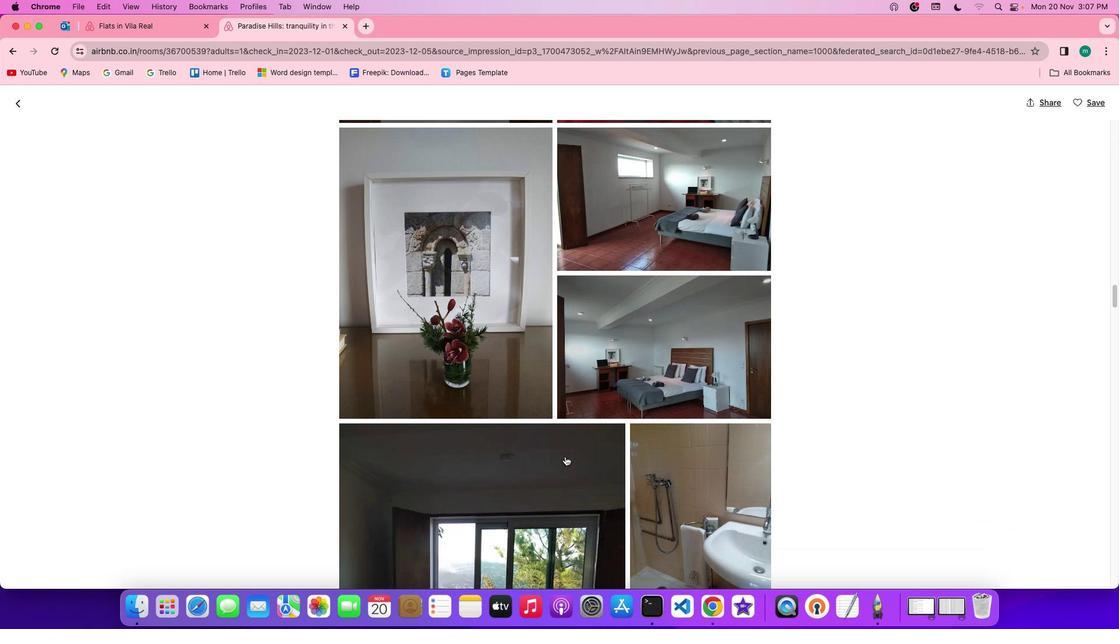 
Action: Mouse scrolled (565, 457) with delta (0, 0)
Screenshot: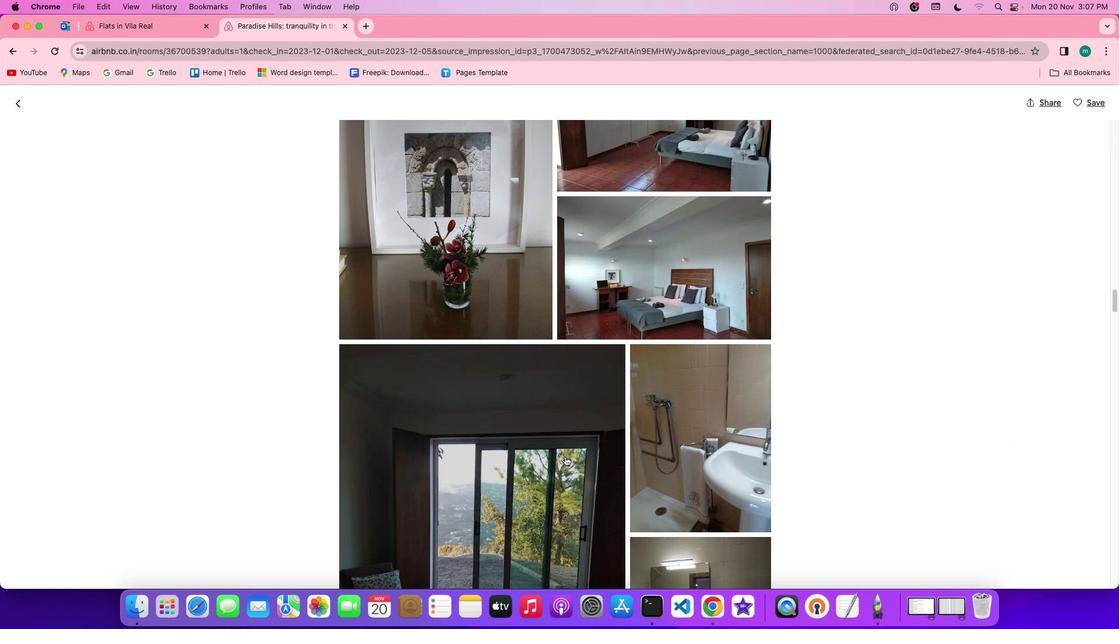
Action: Mouse scrolled (565, 457) with delta (0, 0)
Screenshot: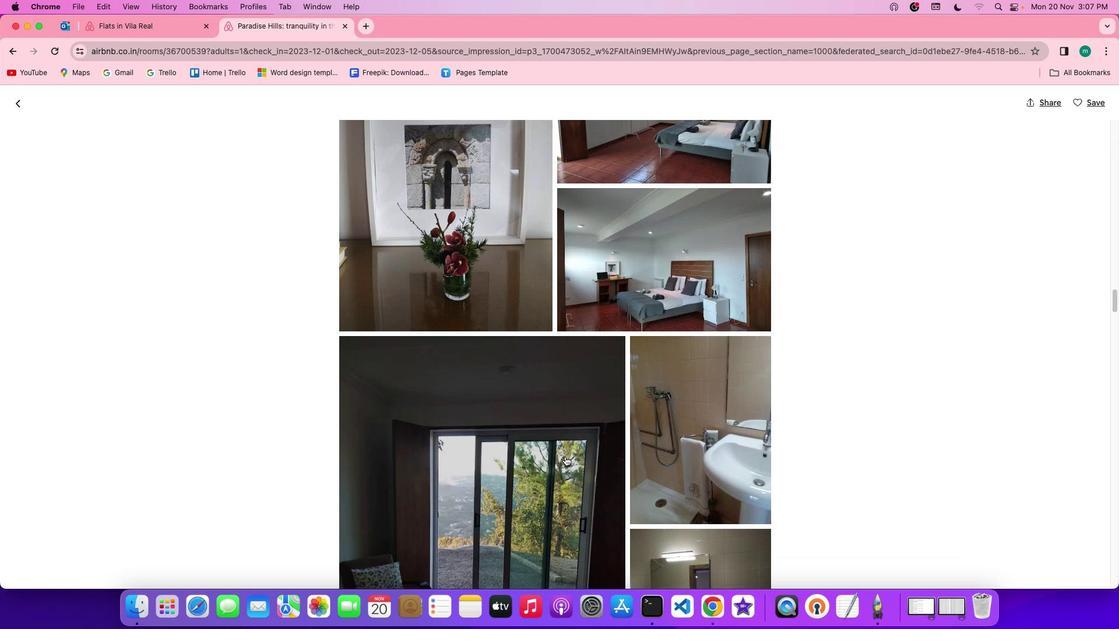 
Action: Mouse scrolled (565, 457) with delta (0, -1)
Screenshot: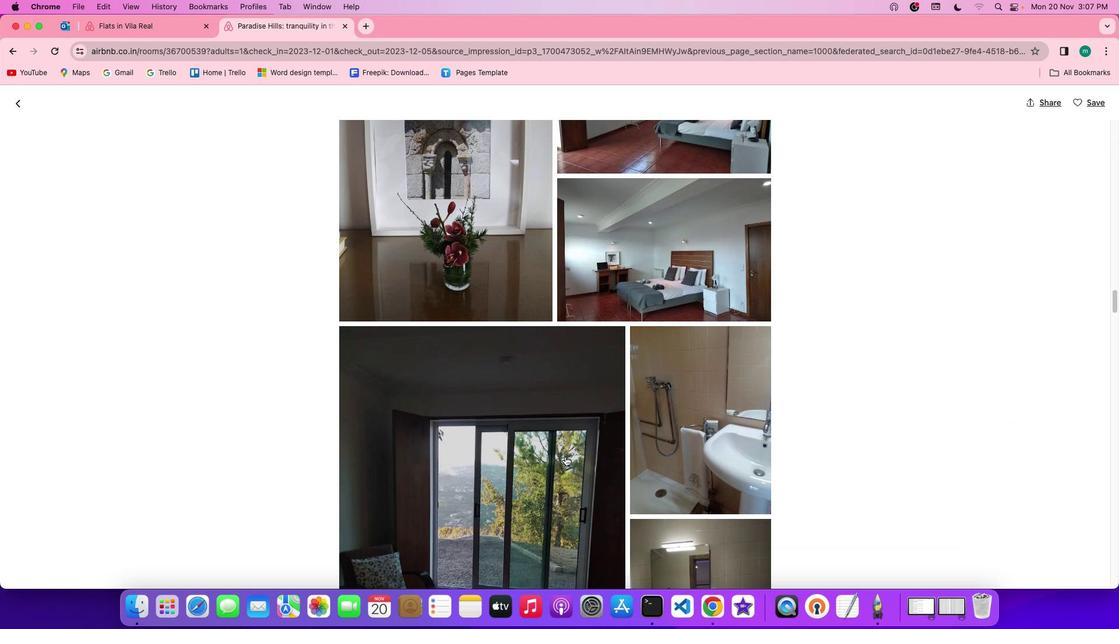 
Action: Mouse scrolled (565, 457) with delta (0, -2)
Screenshot: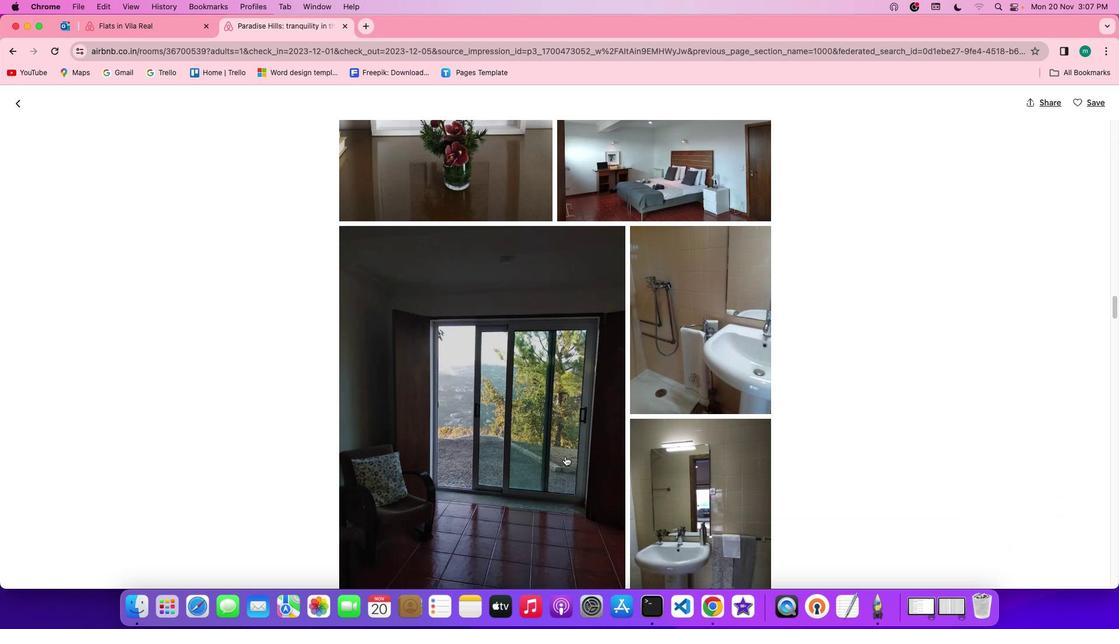 
Action: Mouse moved to (569, 453)
Screenshot: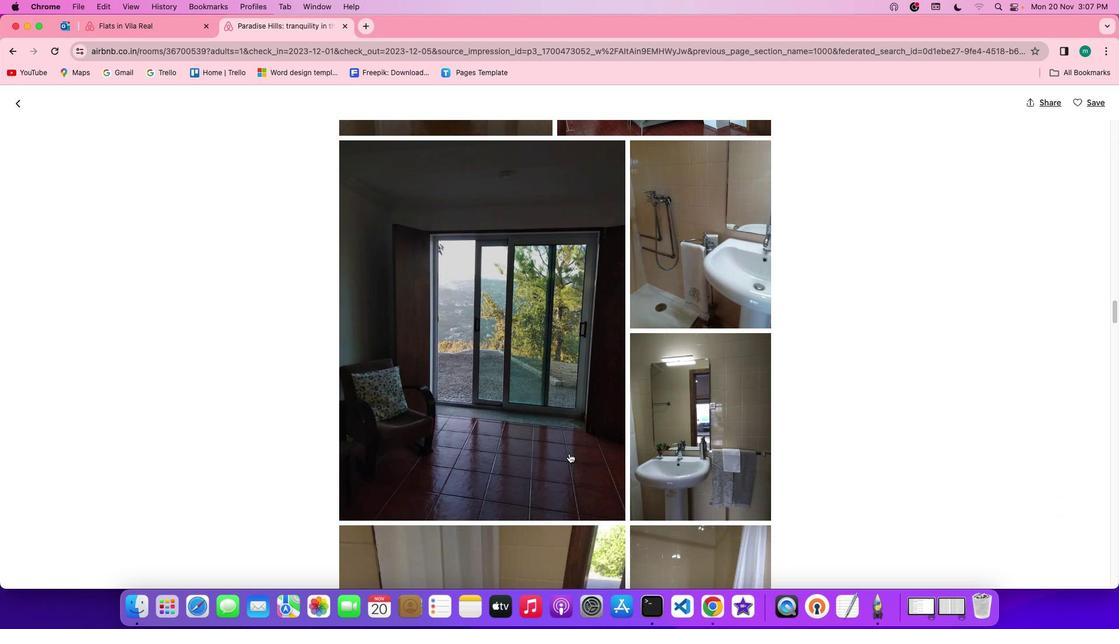
Action: Mouse scrolled (569, 453) with delta (0, 0)
Screenshot: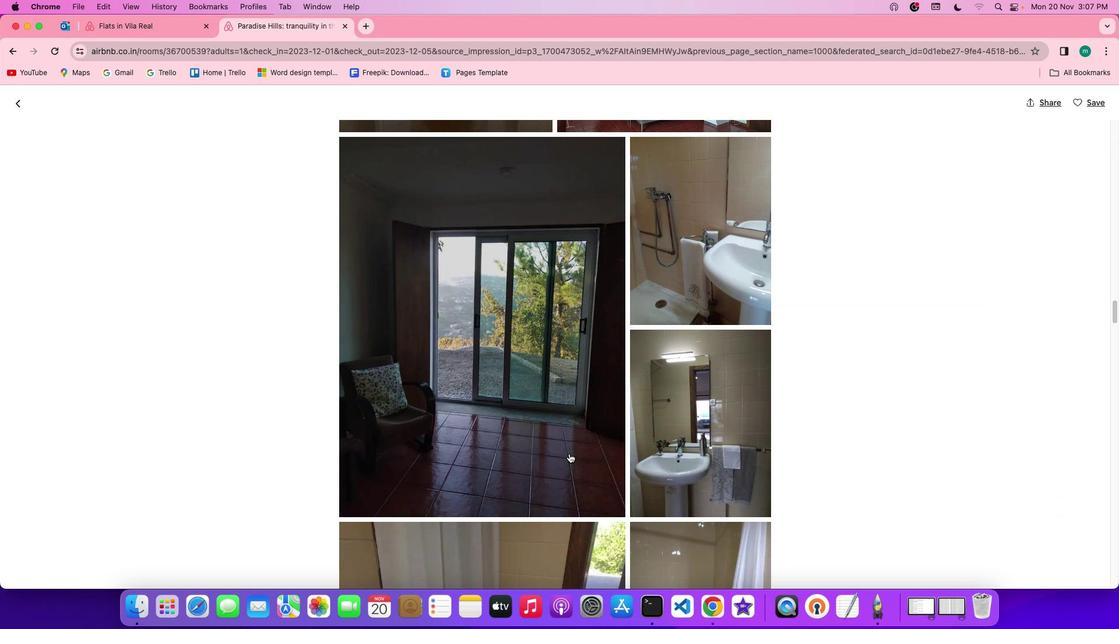 
Action: Mouse scrolled (569, 453) with delta (0, 0)
Screenshot: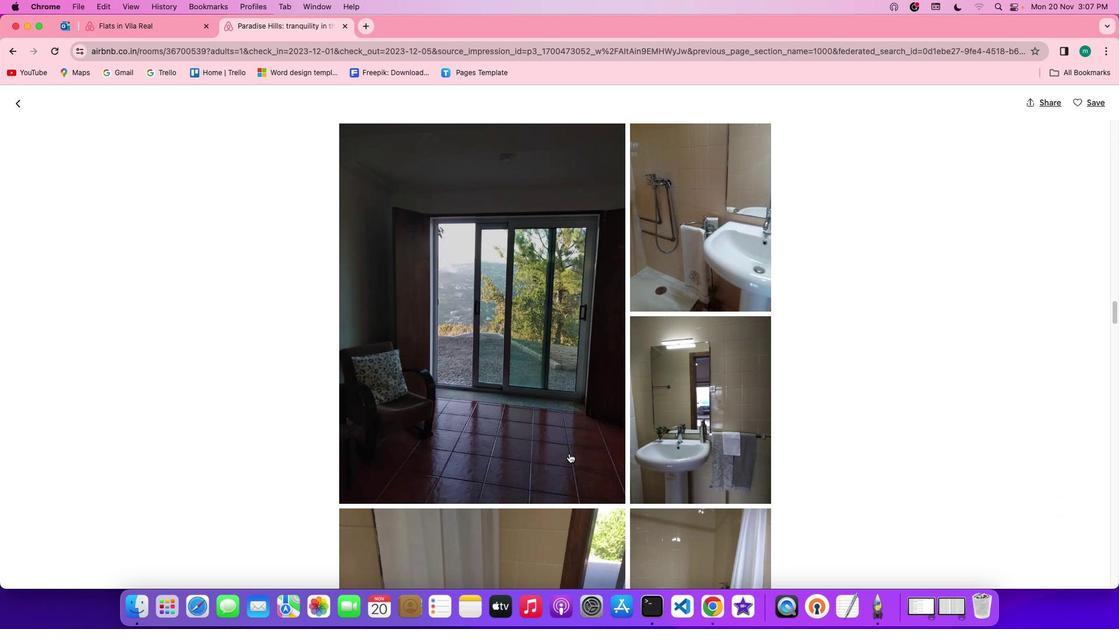
Action: Mouse scrolled (569, 453) with delta (0, -1)
Screenshot: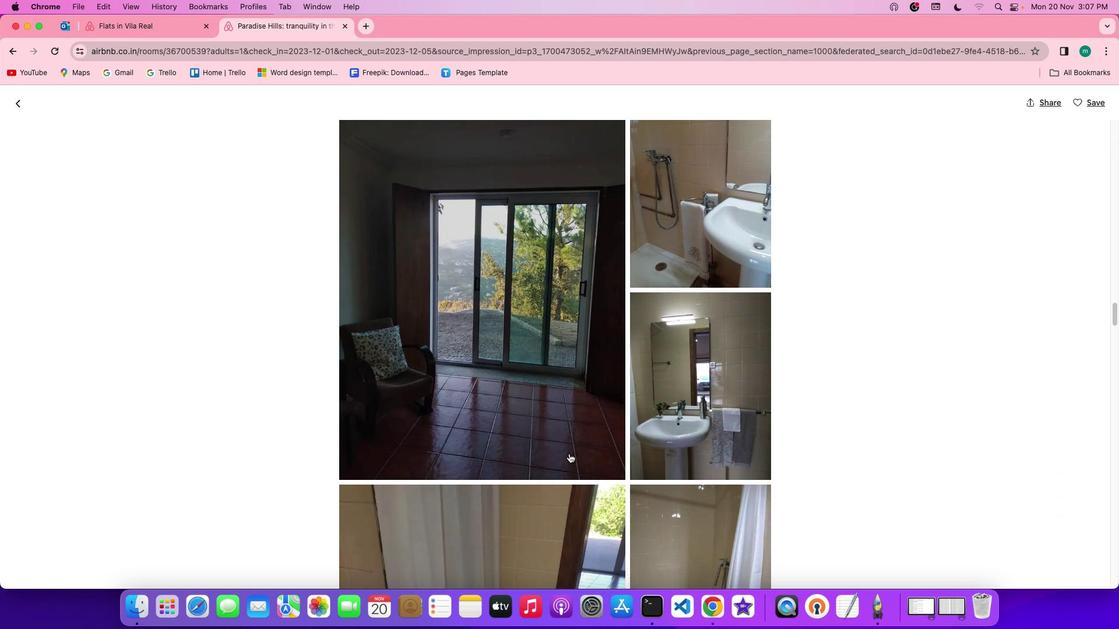 
Action: Mouse scrolled (569, 453) with delta (0, -1)
Screenshot: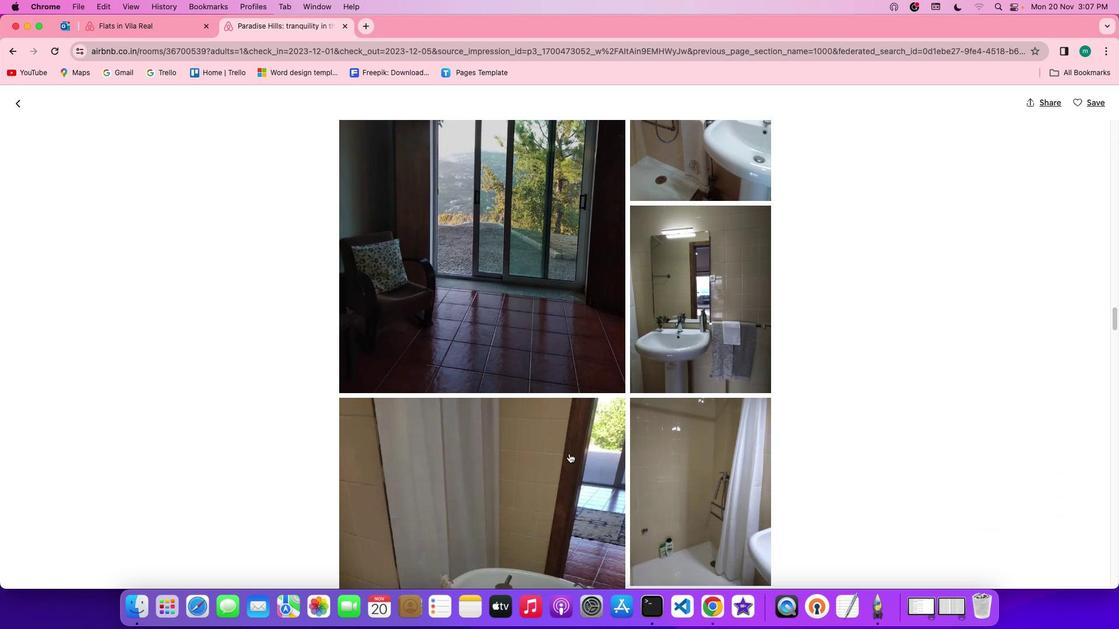 
Action: Mouse scrolled (569, 453) with delta (0, 0)
Screenshot: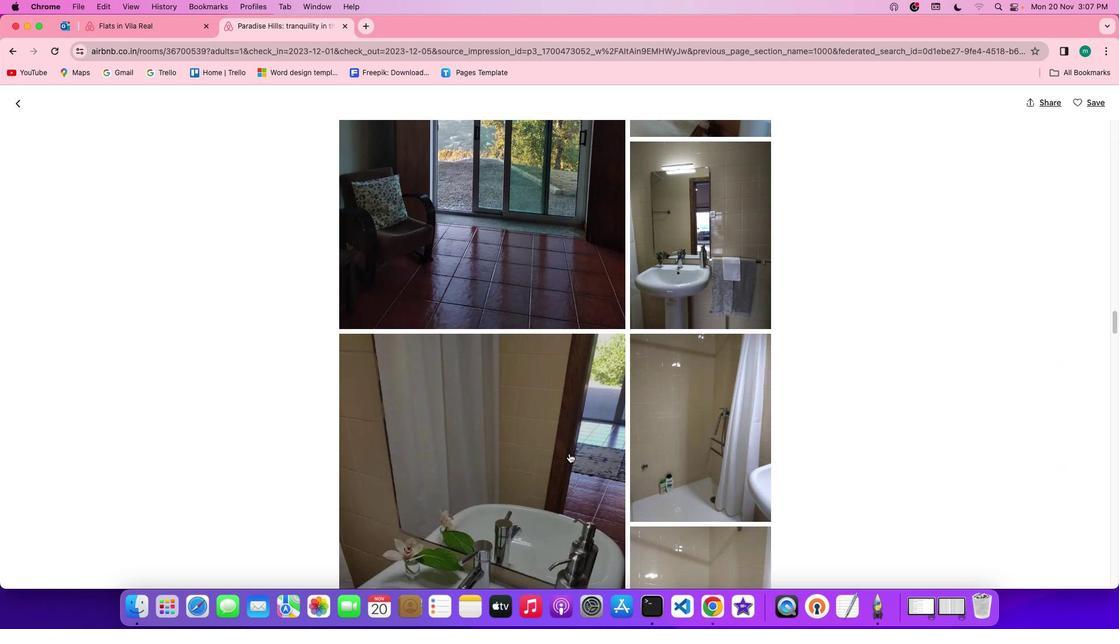 
Action: Mouse scrolled (569, 453) with delta (0, 0)
Screenshot: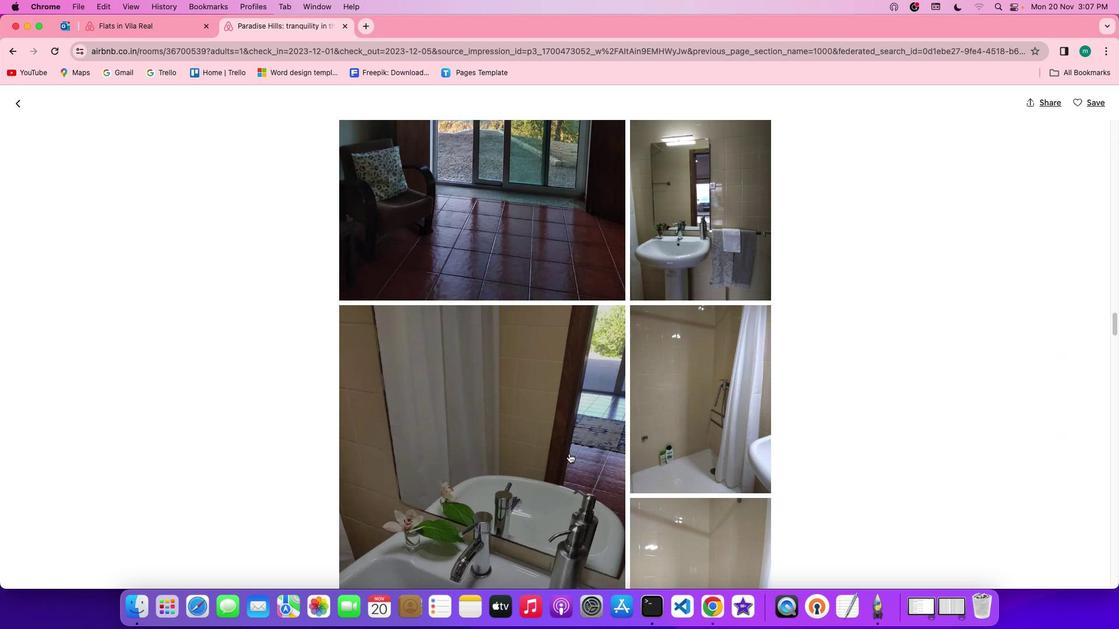 
Action: Mouse scrolled (569, 453) with delta (0, -1)
Screenshot: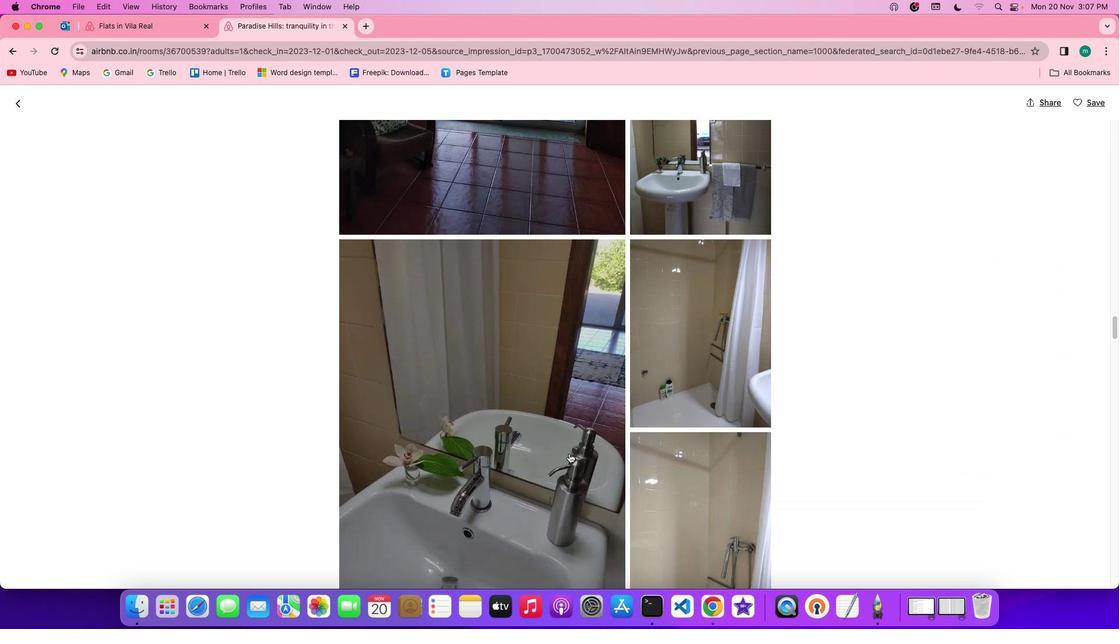 
Action: Mouse scrolled (569, 453) with delta (0, -2)
Screenshot: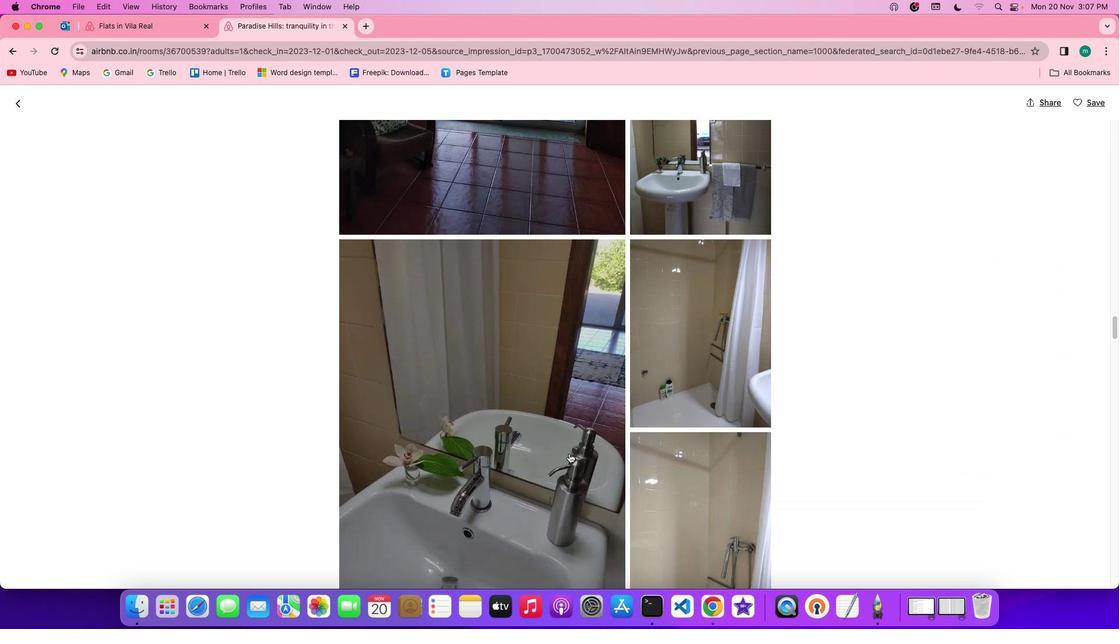 
Action: Mouse scrolled (569, 453) with delta (0, -2)
Screenshot: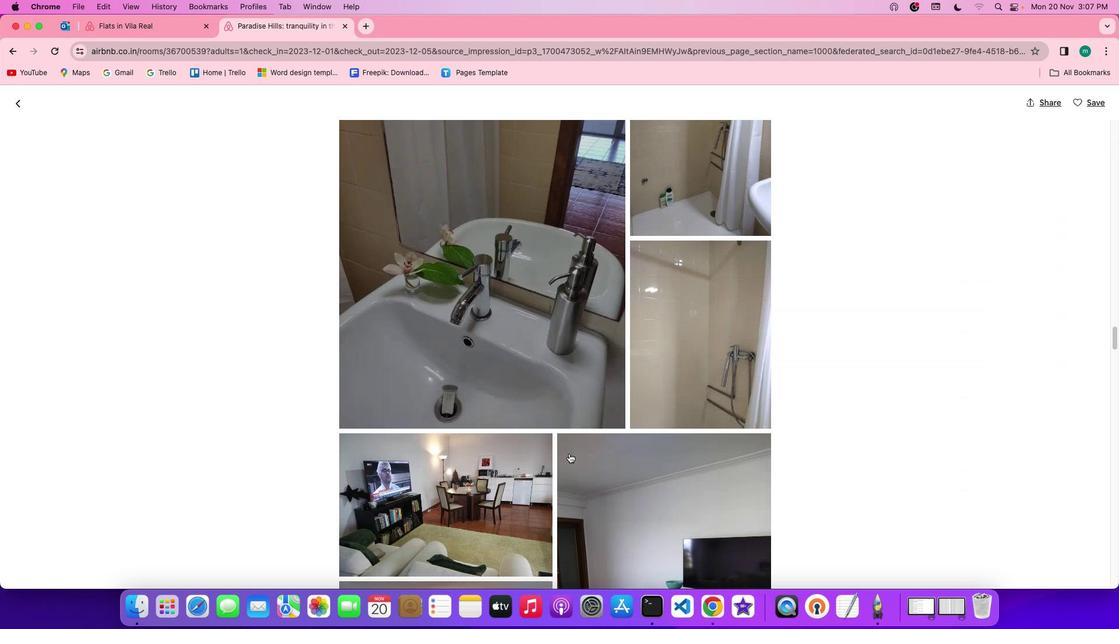 
Action: Mouse scrolled (569, 453) with delta (0, 0)
Screenshot: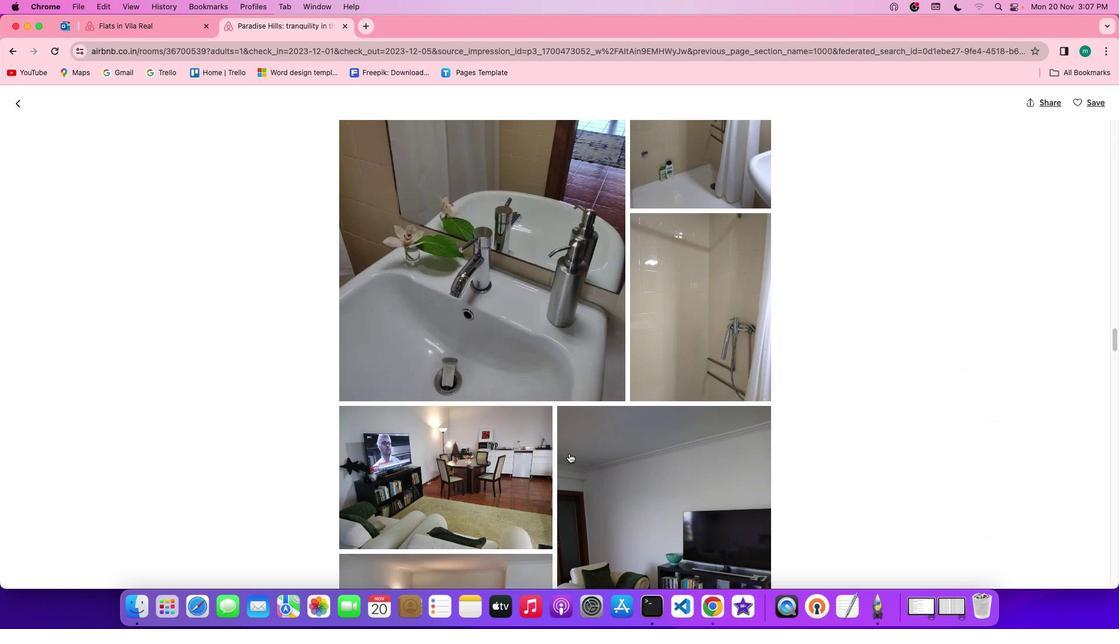 
Action: Mouse scrolled (569, 453) with delta (0, 0)
Screenshot: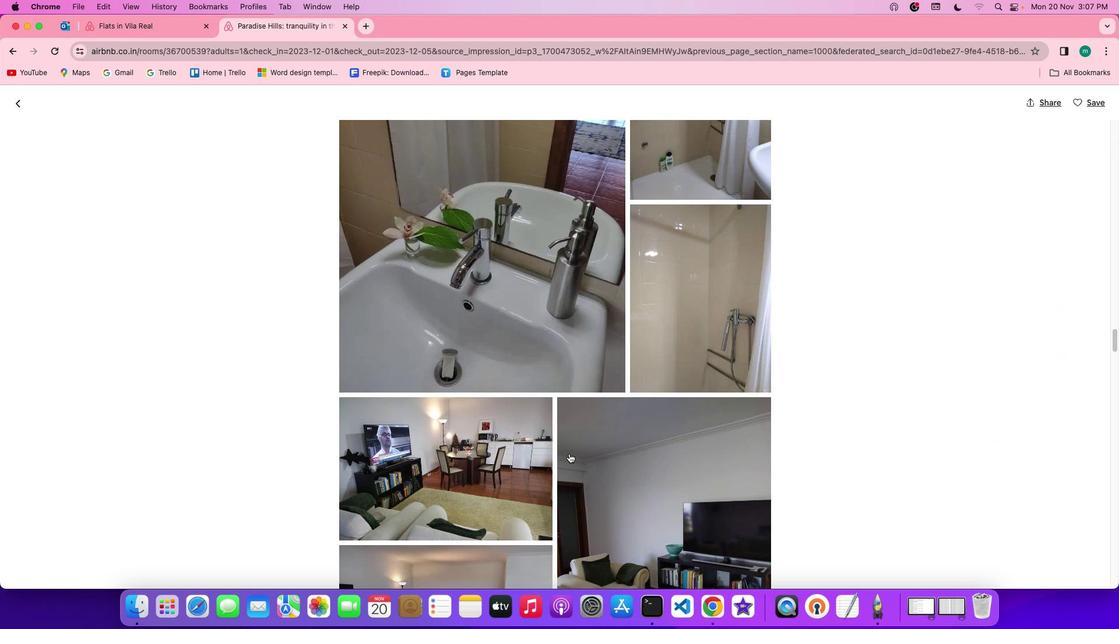 
Action: Mouse scrolled (569, 453) with delta (0, 0)
Screenshot: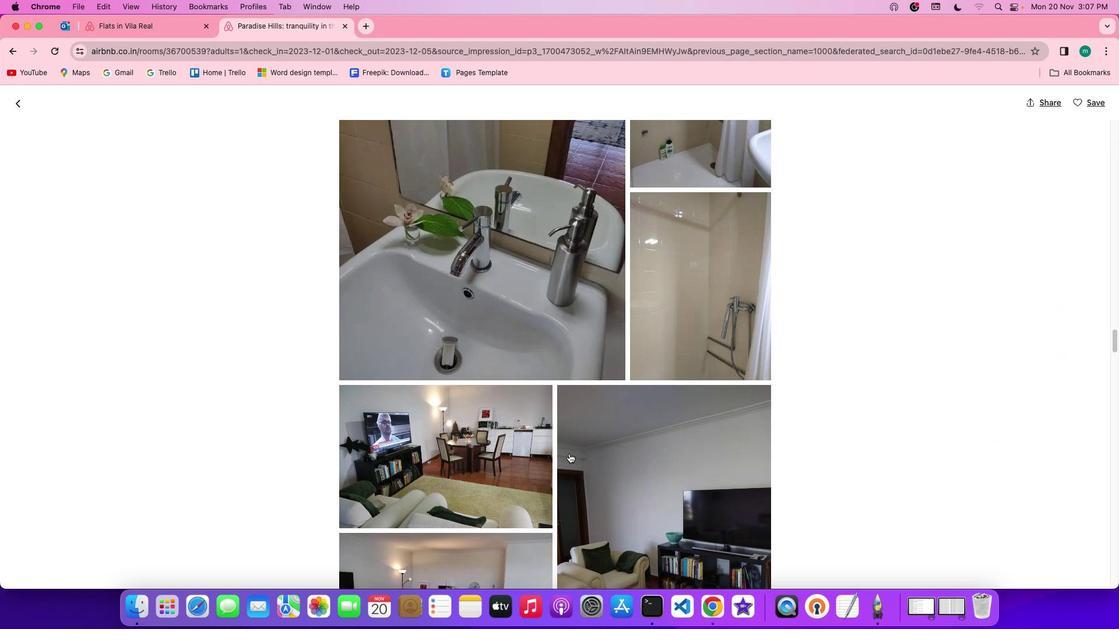 
Action: Mouse scrolled (569, 453) with delta (0, -1)
Screenshot: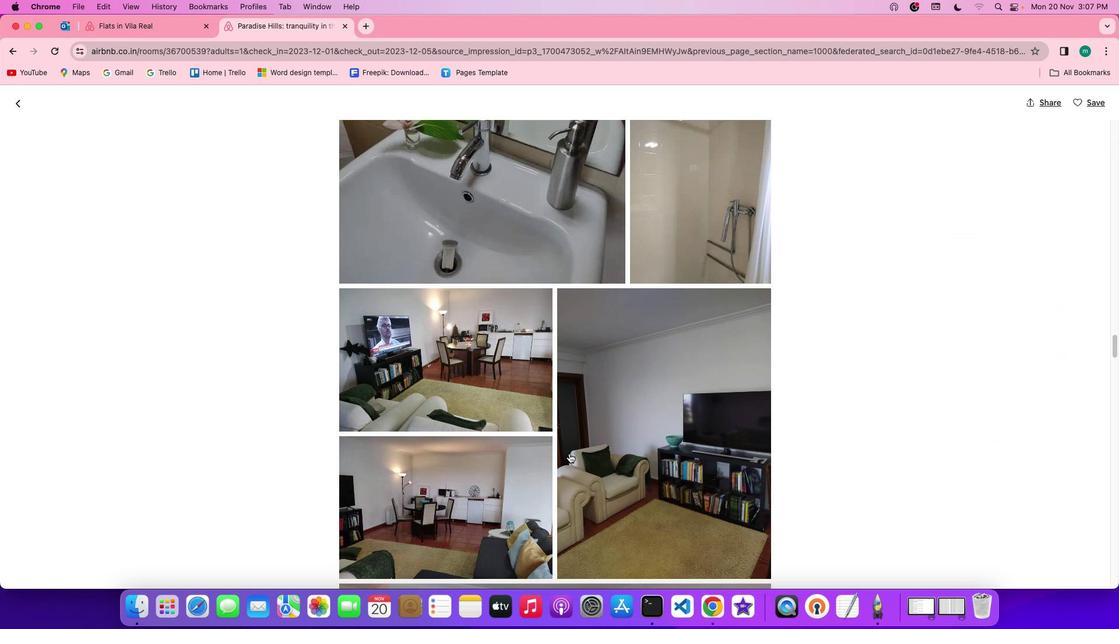 
Action: Mouse scrolled (569, 453) with delta (0, -2)
Screenshot: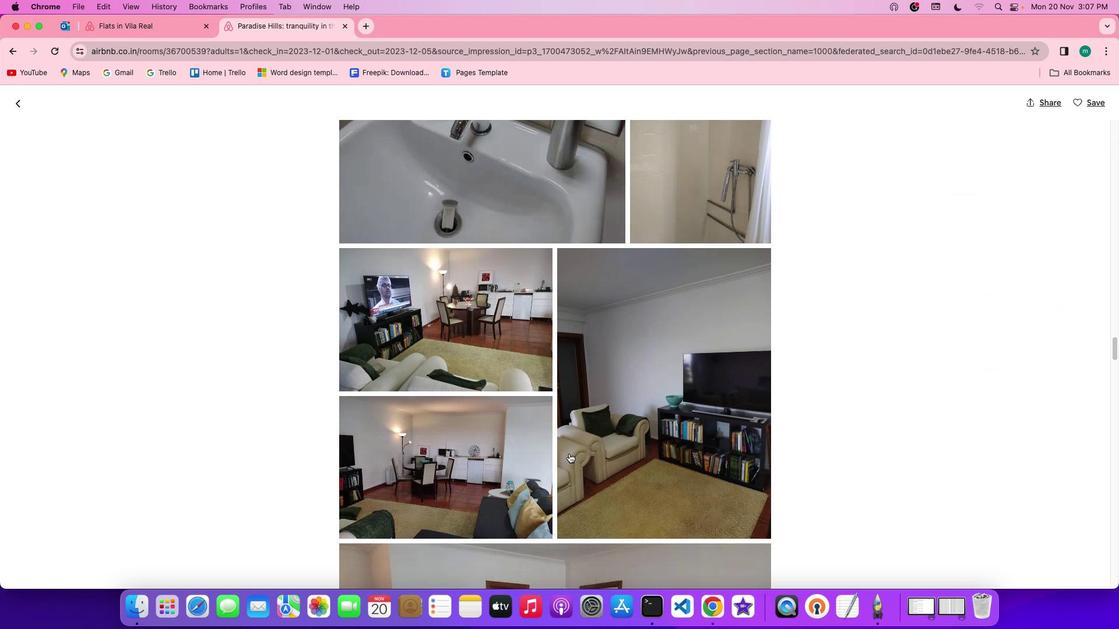 
Action: Mouse scrolled (569, 453) with delta (0, -2)
Screenshot: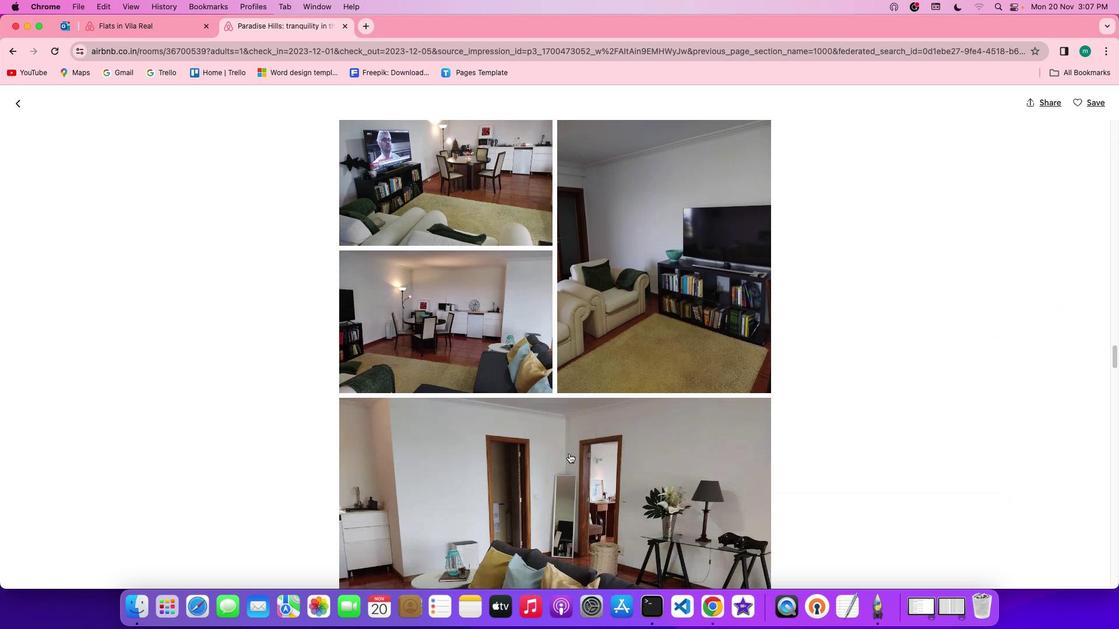 
Action: Mouse scrolled (569, 453) with delta (0, 0)
Screenshot: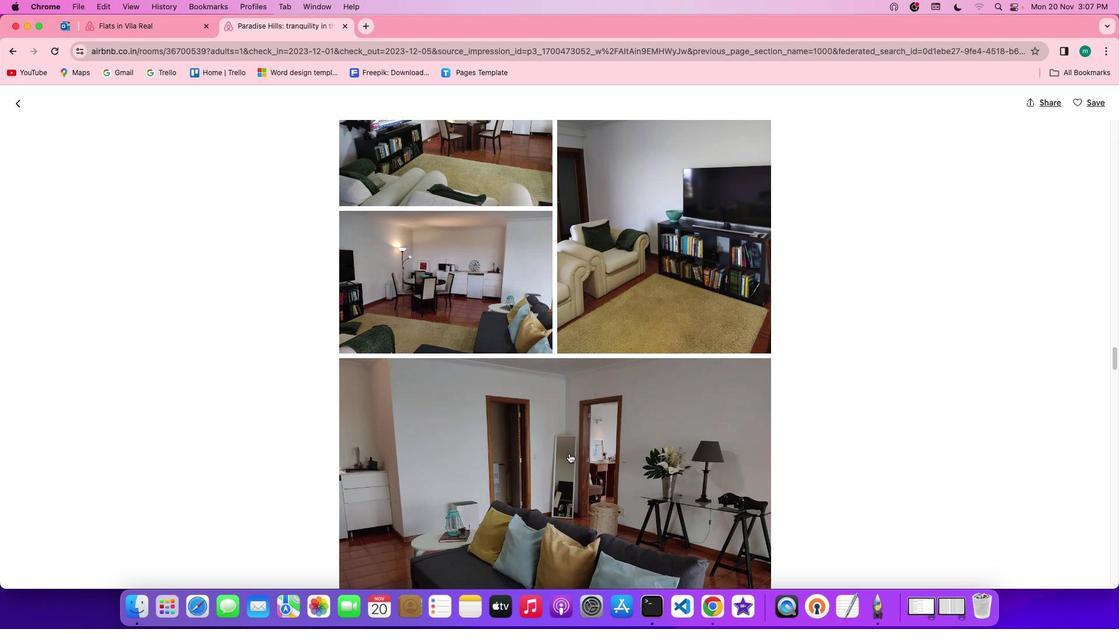 
Action: Mouse scrolled (569, 453) with delta (0, 0)
Screenshot: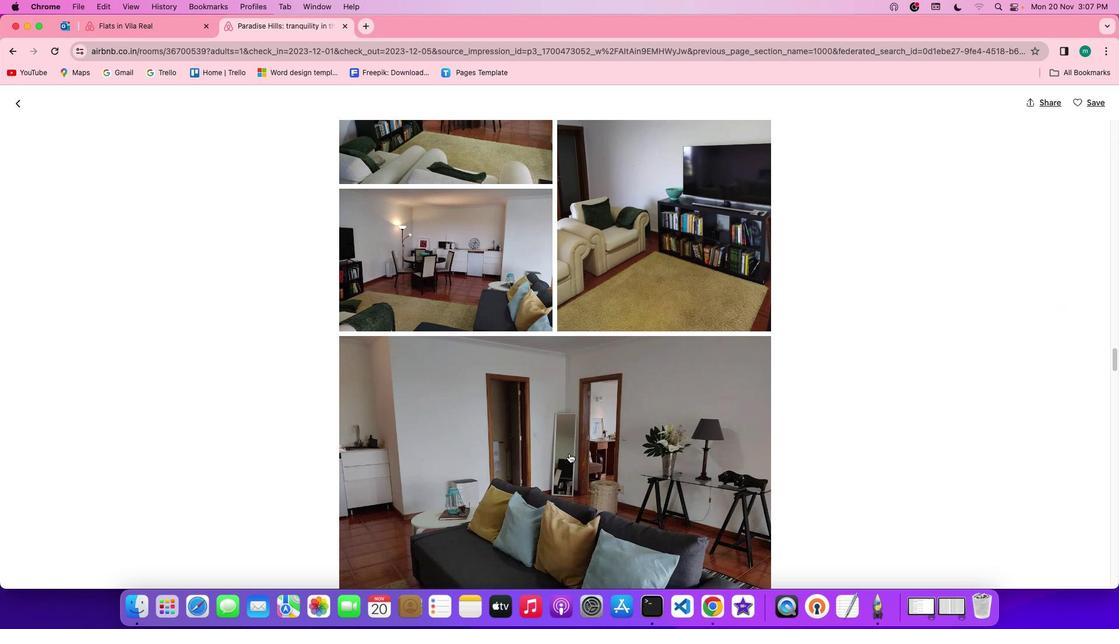 
Action: Mouse scrolled (569, 453) with delta (0, -1)
Screenshot: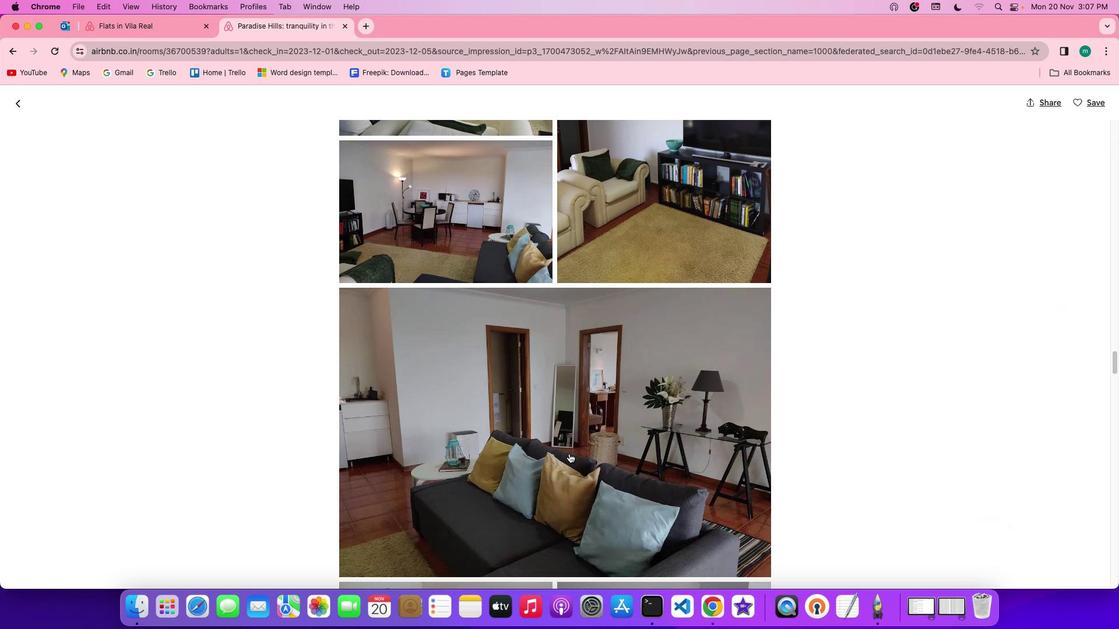 
Action: Mouse scrolled (569, 453) with delta (0, -2)
Screenshot: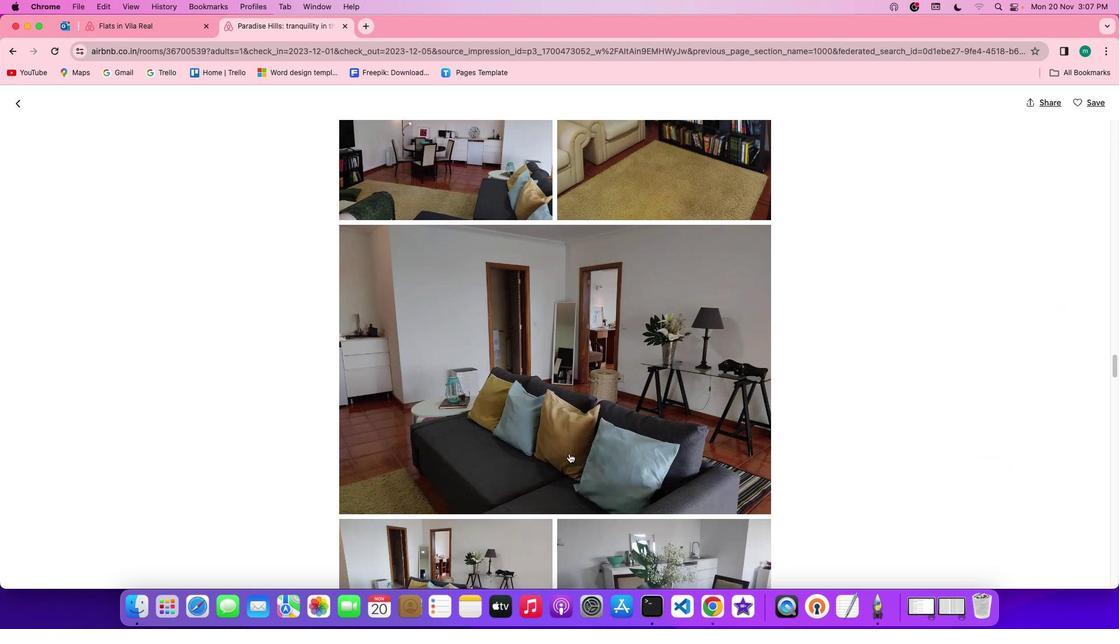 
Action: Mouse moved to (571, 453)
Screenshot: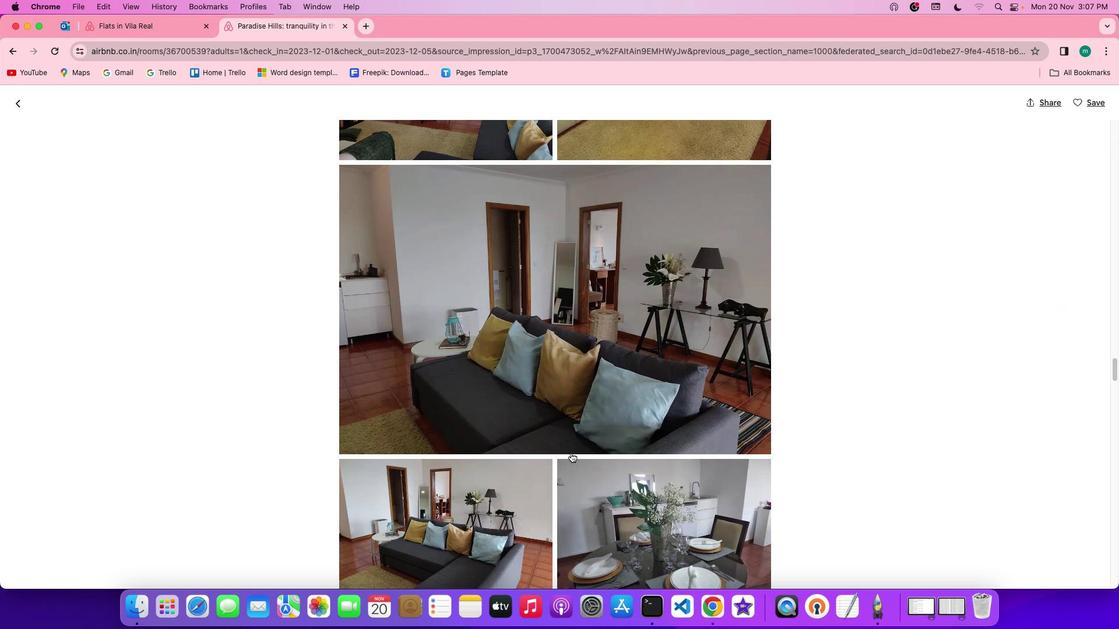 
Action: Mouse scrolled (571, 453) with delta (0, 0)
Screenshot: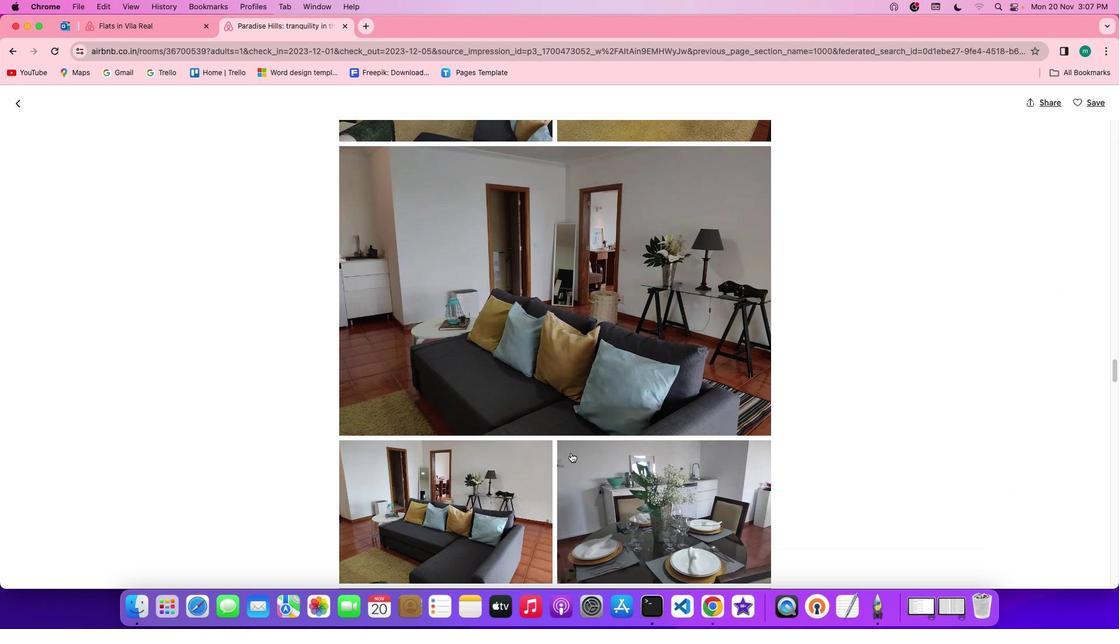 
Action: Mouse scrolled (571, 453) with delta (0, 0)
Screenshot: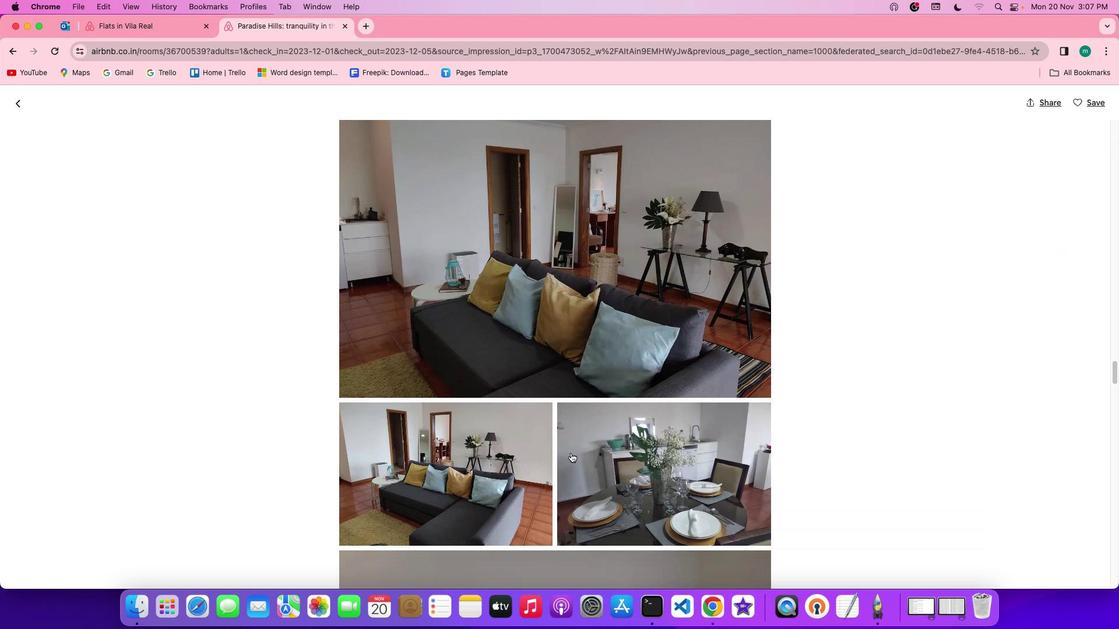 
Action: Mouse scrolled (571, 453) with delta (0, -1)
Screenshot: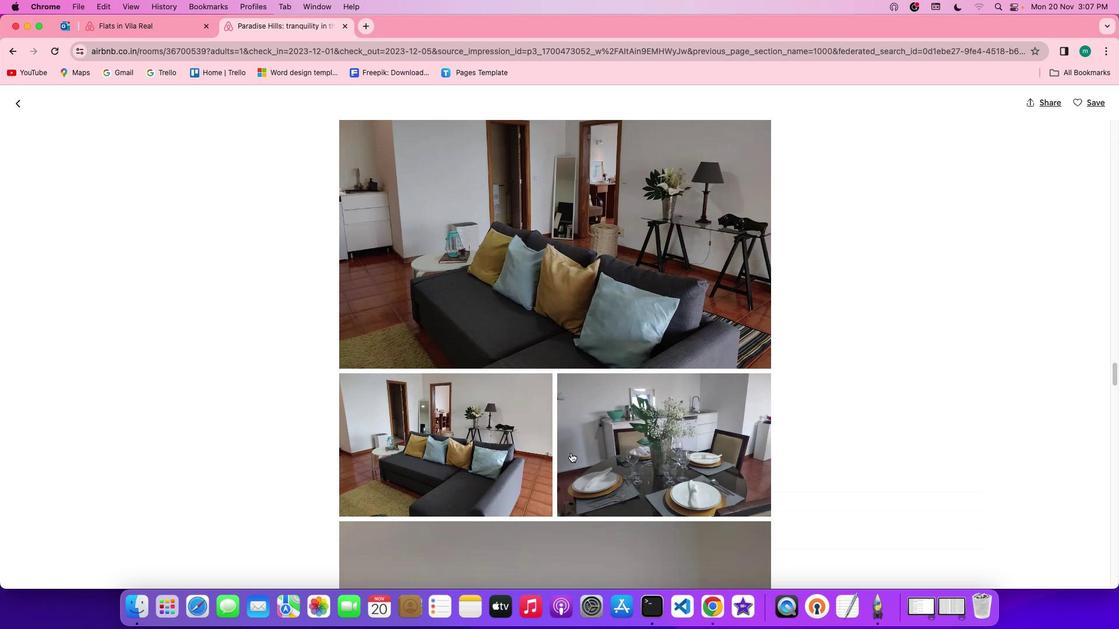 
Action: Mouse scrolled (571, 453) with delta (0, -2)
Screenshot: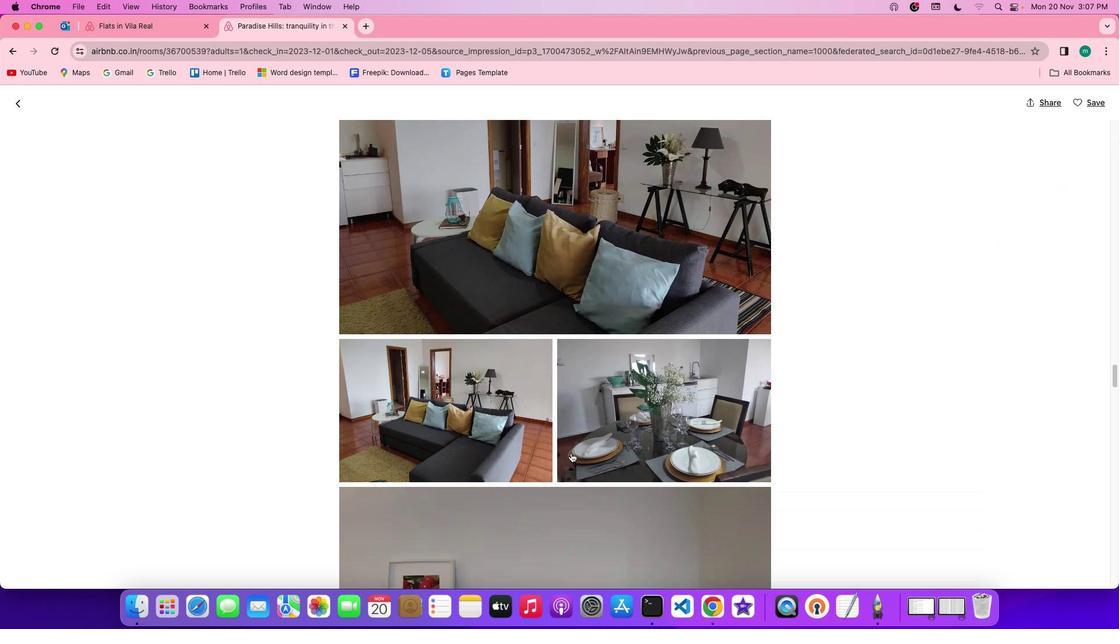 
Action: Mouse scrolled (571, 453) with delta (0, 0)
Screenshot: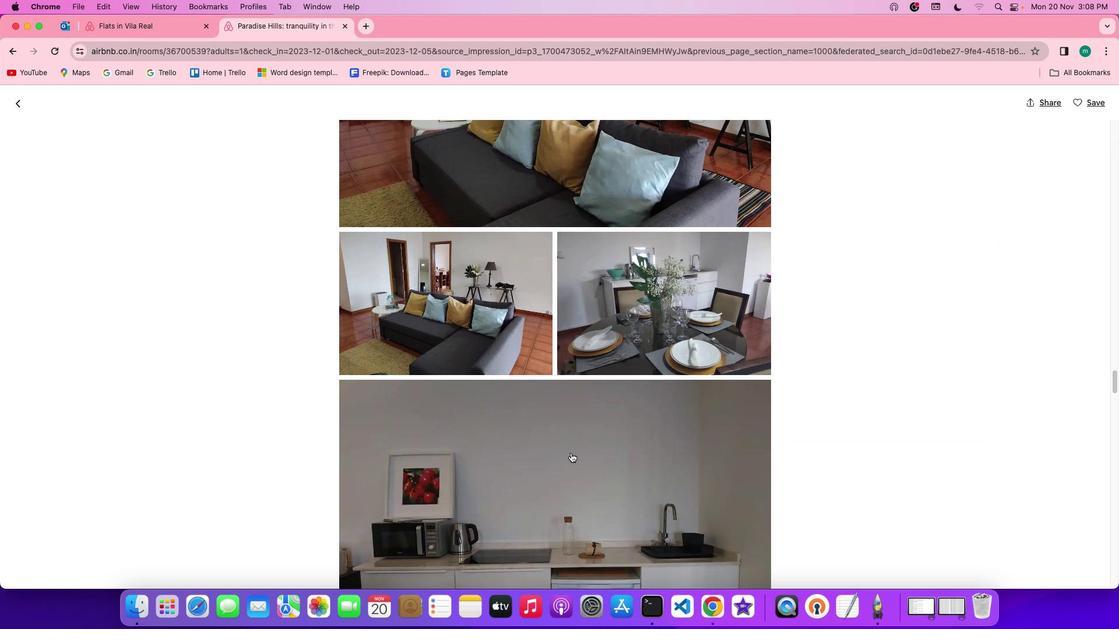 
Action: Mouse scrolled (571, 453) with delta (0, 0)
Screenshot: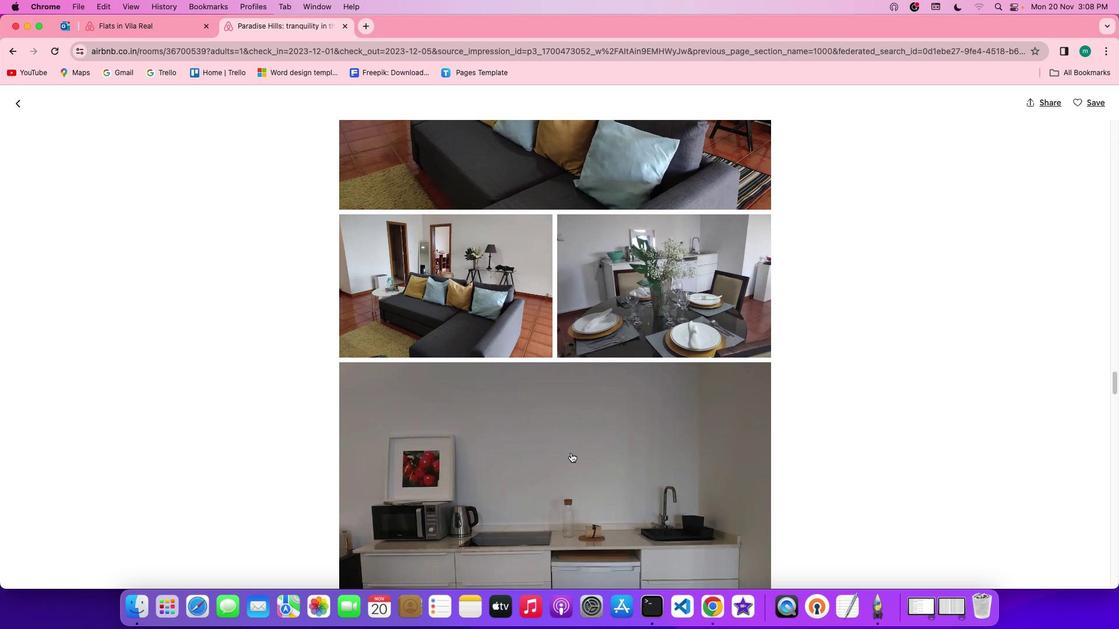 
Action: Mouse scrolled (571, 453) with delta (0, -1)
Screenshot: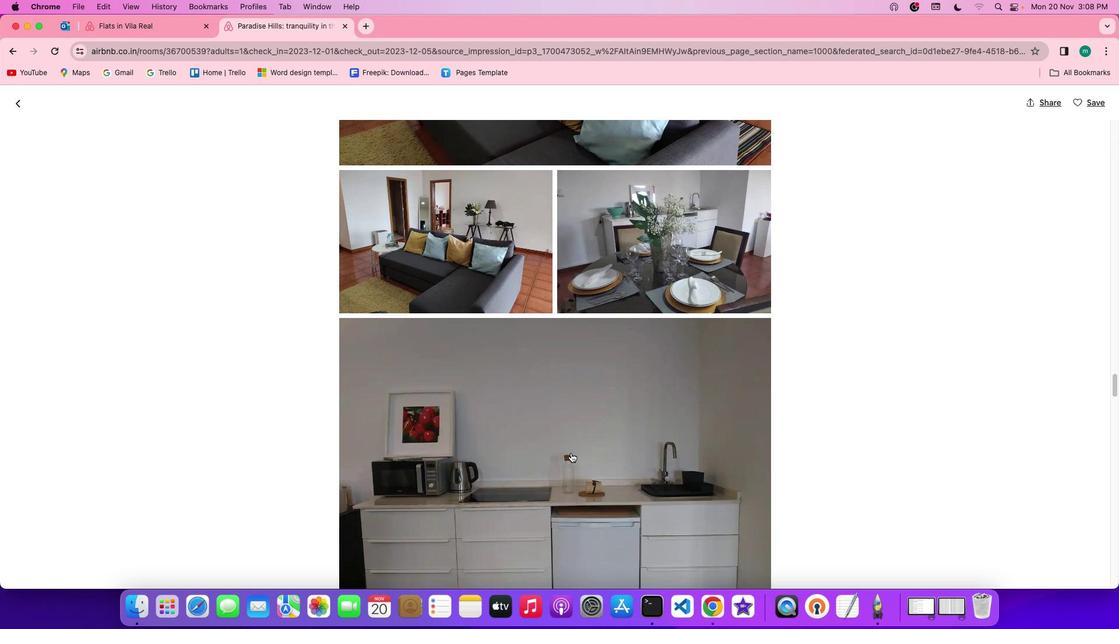 
Action: Mouse scrolled (571, 453) with delta (0, -1)
Screenshot: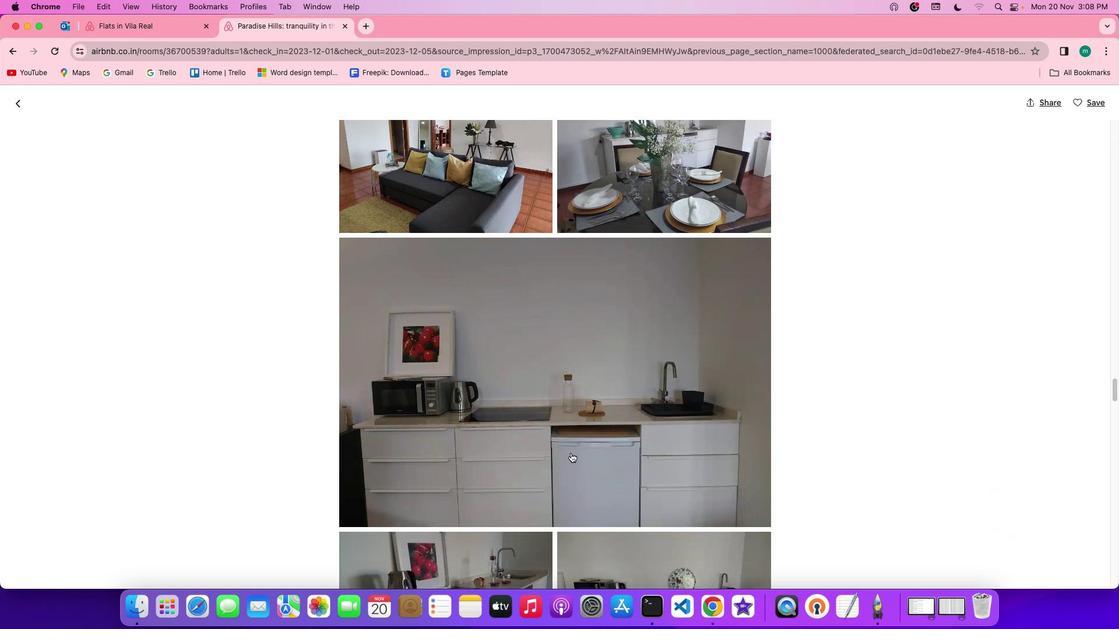 
Action: Mouse scrolled (571, 453) with delta (0, 0)
Screenshot: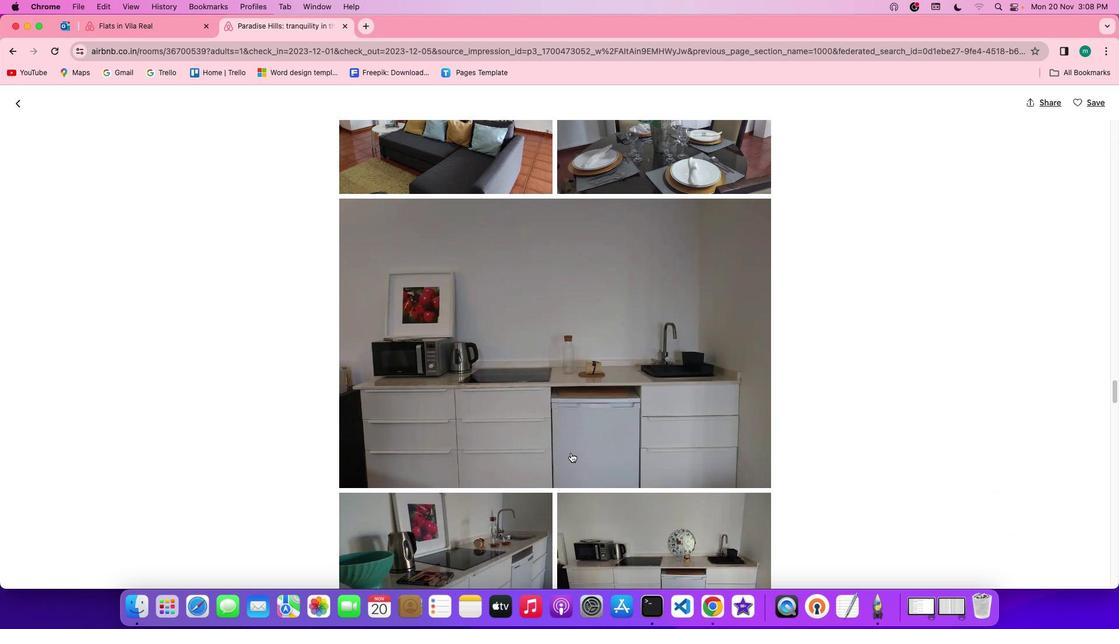 
Action: Mouse scrolled (571, 453) with delta (0, 0)
Screenshot: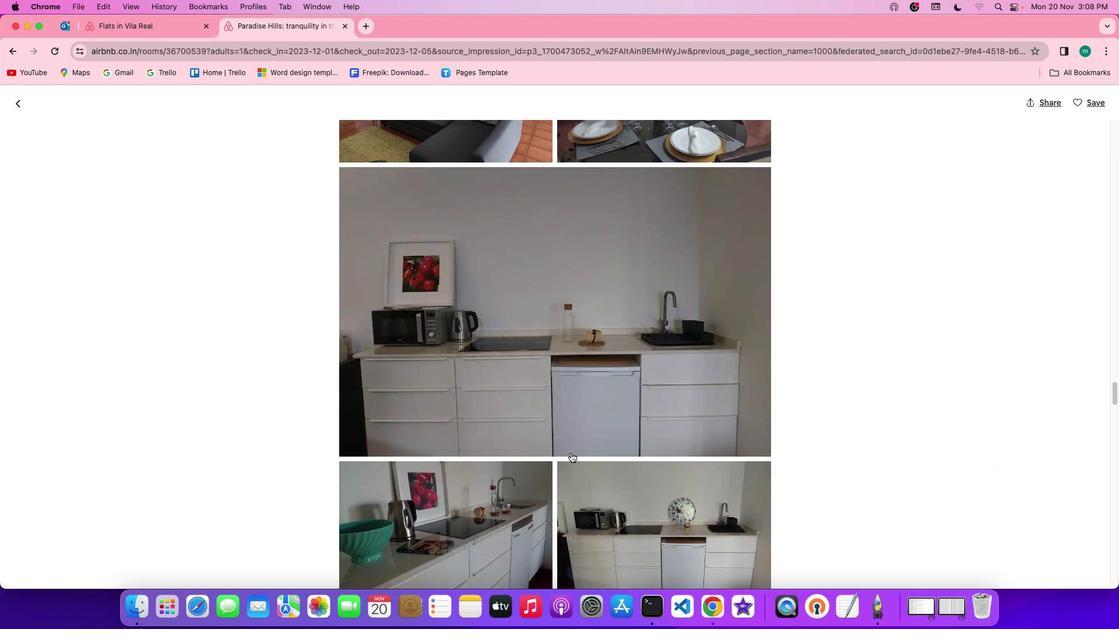 
Action: Mouse scrolled (571, 453) with delta (0, -1)
Screenshot: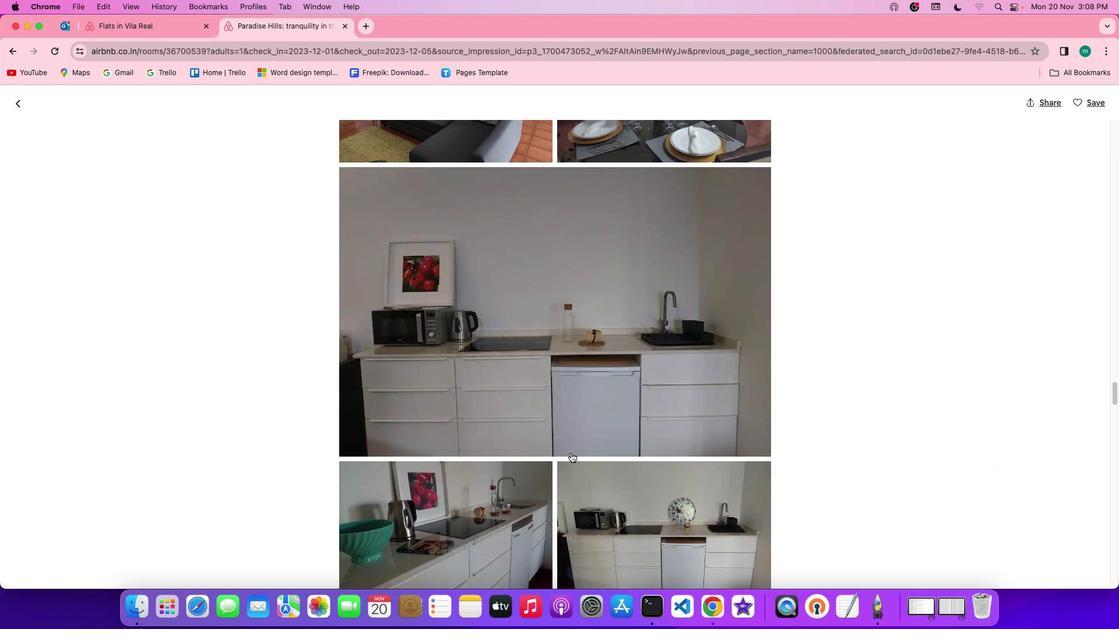 
Action: Mouse scrolled (571, 453) with delta (0, -2)
Screenshot: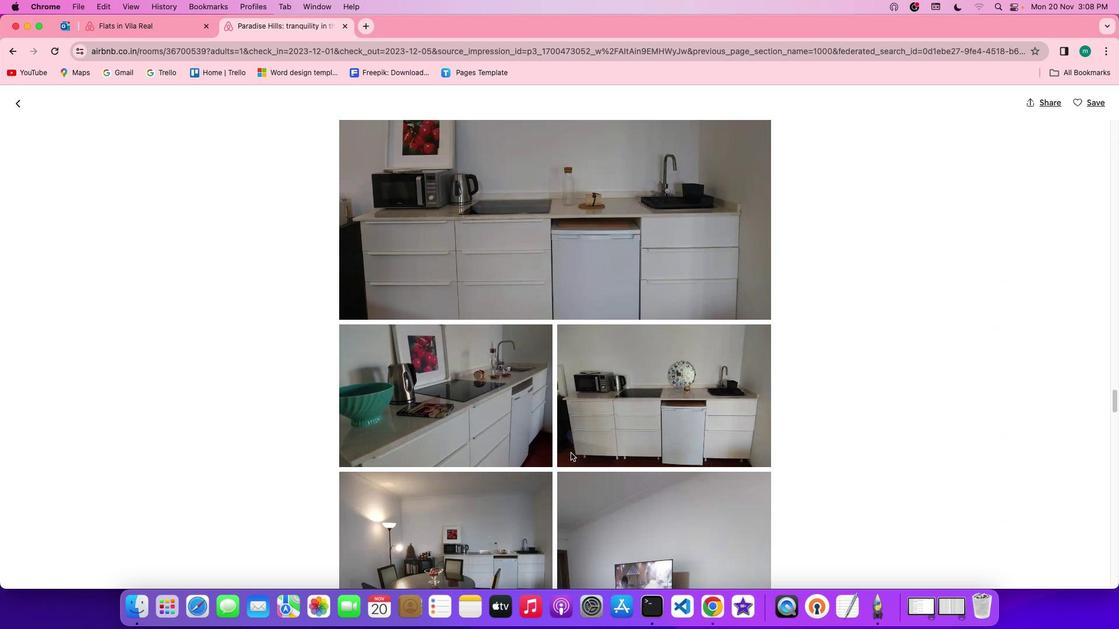 
Action: Mouse scrolled (571, 453) with delta (0, 0)
Screenshot: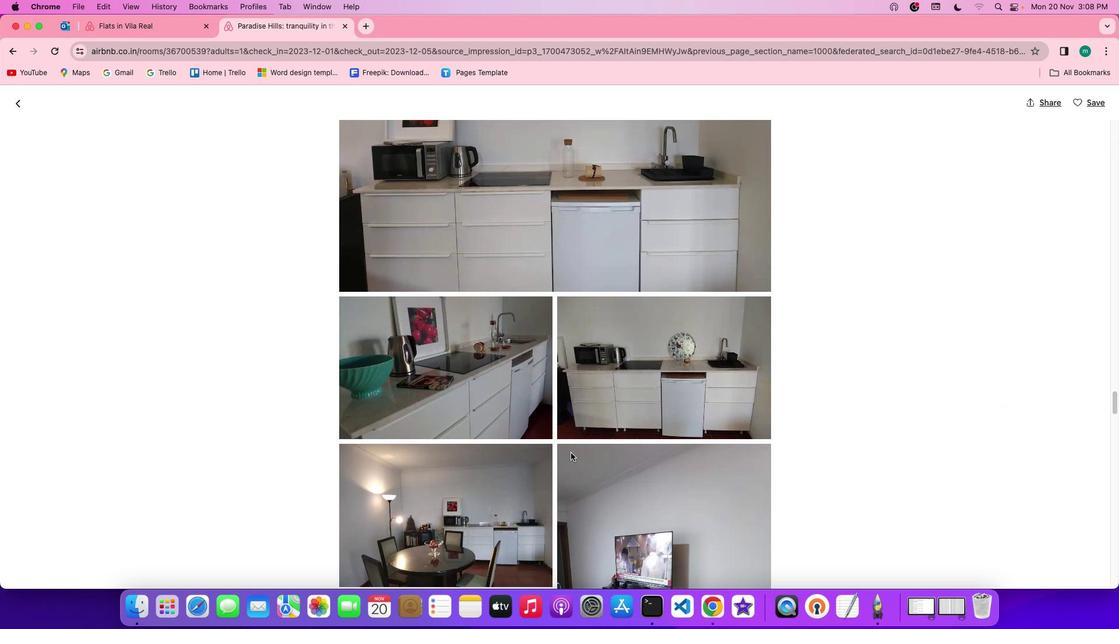 
Action: Mouse scrolled (571, 453) with delta (0, 0)
Screenshot: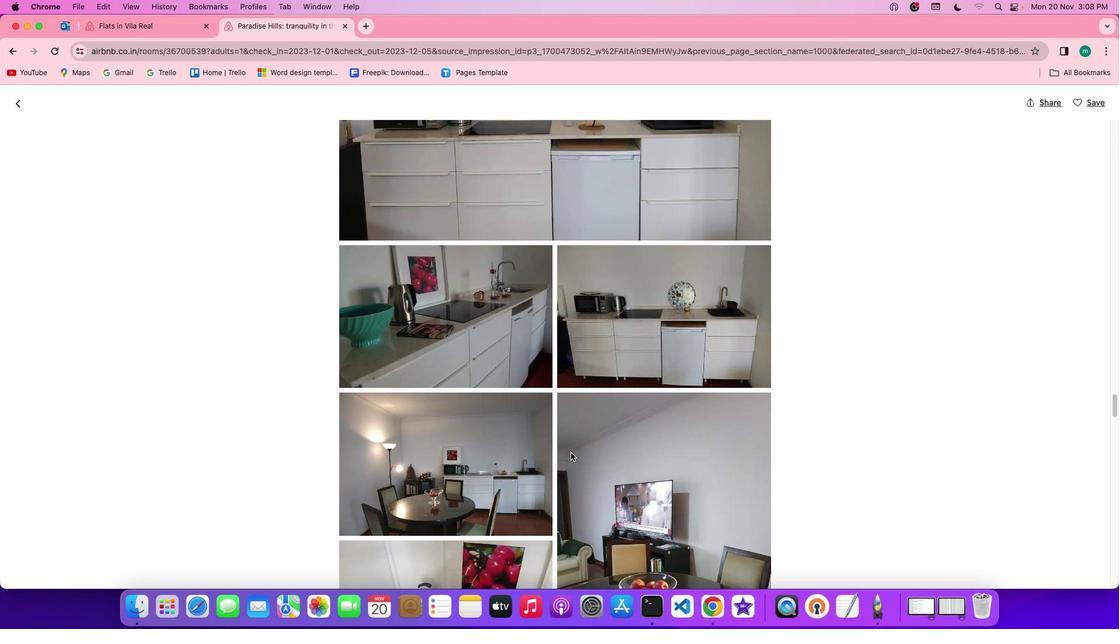 
Action: Mouse scrolled (571, 453) with delta (0, -1)
Screenshot: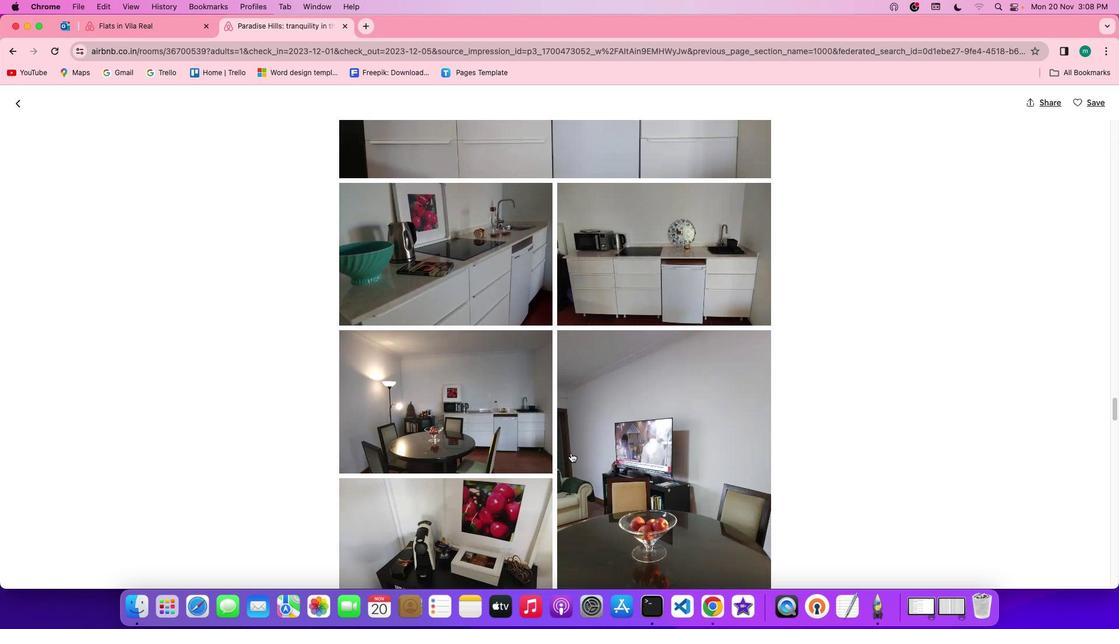 
Action: Mouse scrolled (571, 453) with delta (0, -2)
Screenshot: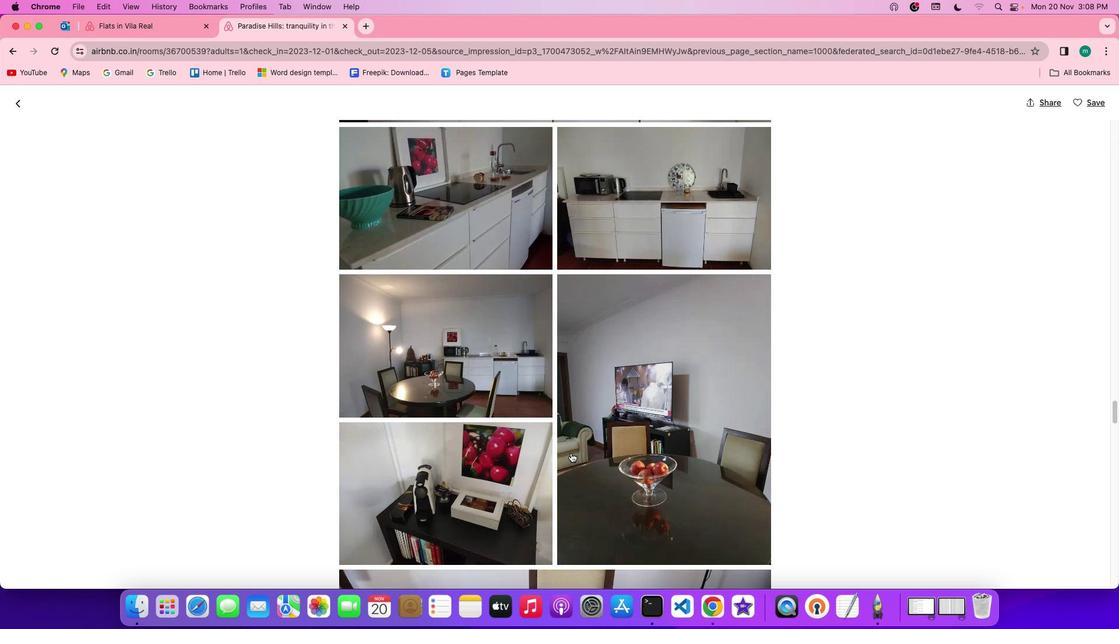 
Action: Mouse scrolled (571, 453) with delta (0, 0)
Screenshot: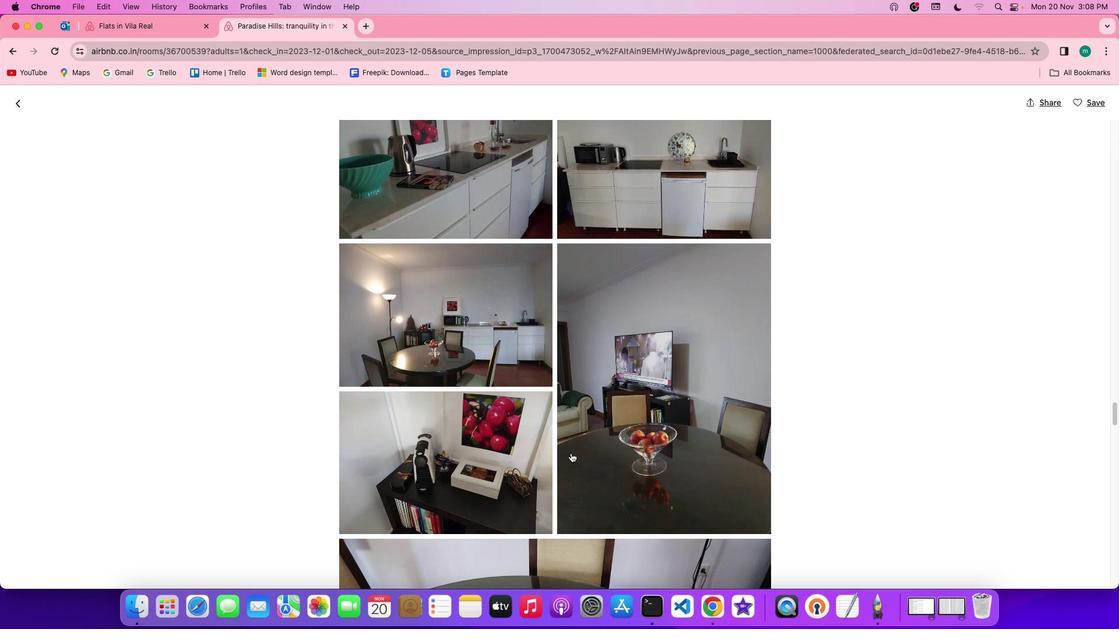 
Action: Mouse scrolled (571, 453) with delta (0, 0)
Screenshot: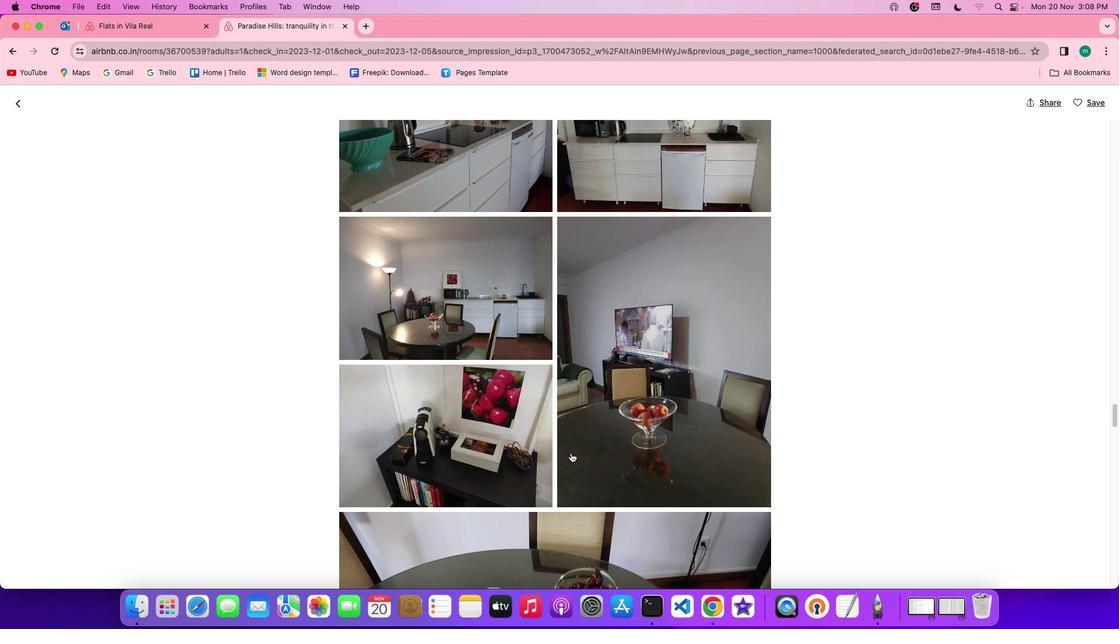 
Action: Mouse scrolled (571, 453) with delta (0, -1)
Screenshot: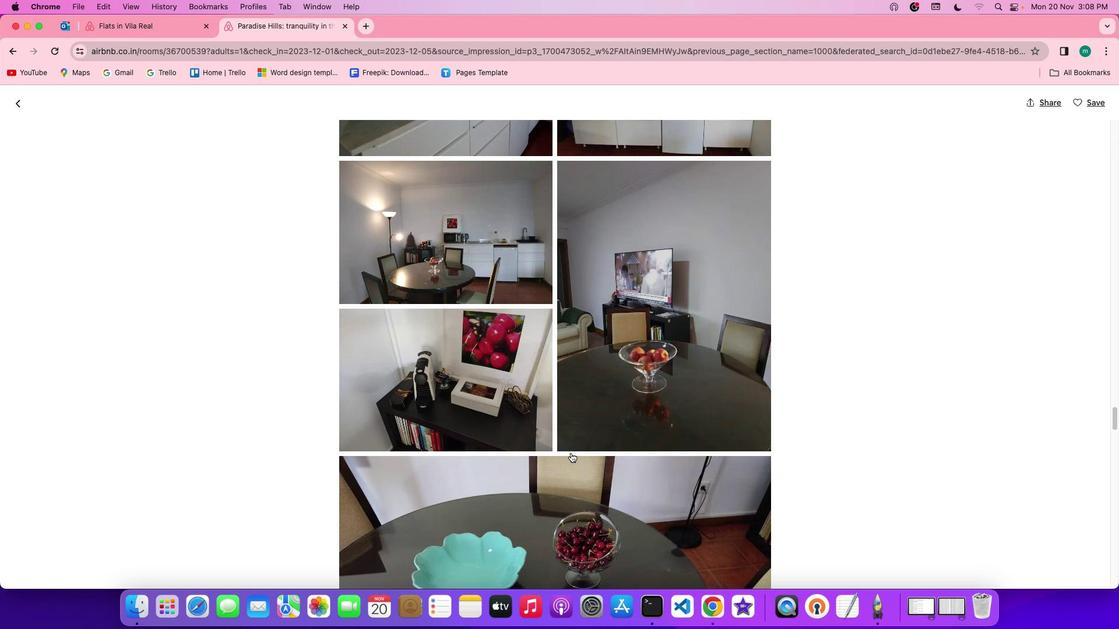 
Action: Mouse scrolled (571, 453) with delta (0, -2)
Screenshot: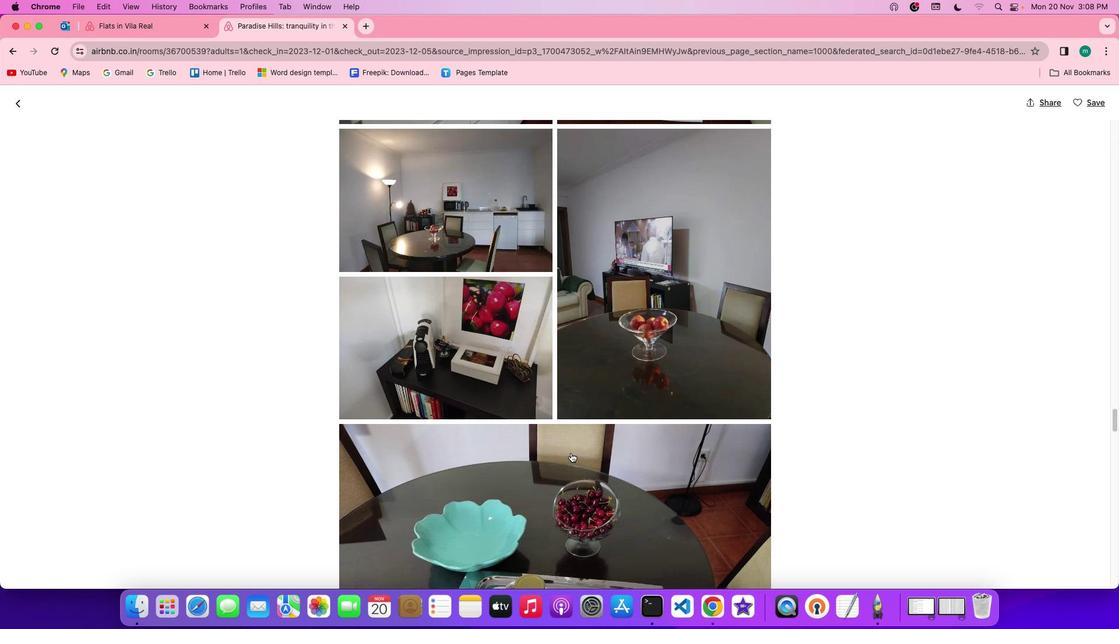 
Action: Mouse scrolled (571, 453) with delta (0, -2)
Screenshot: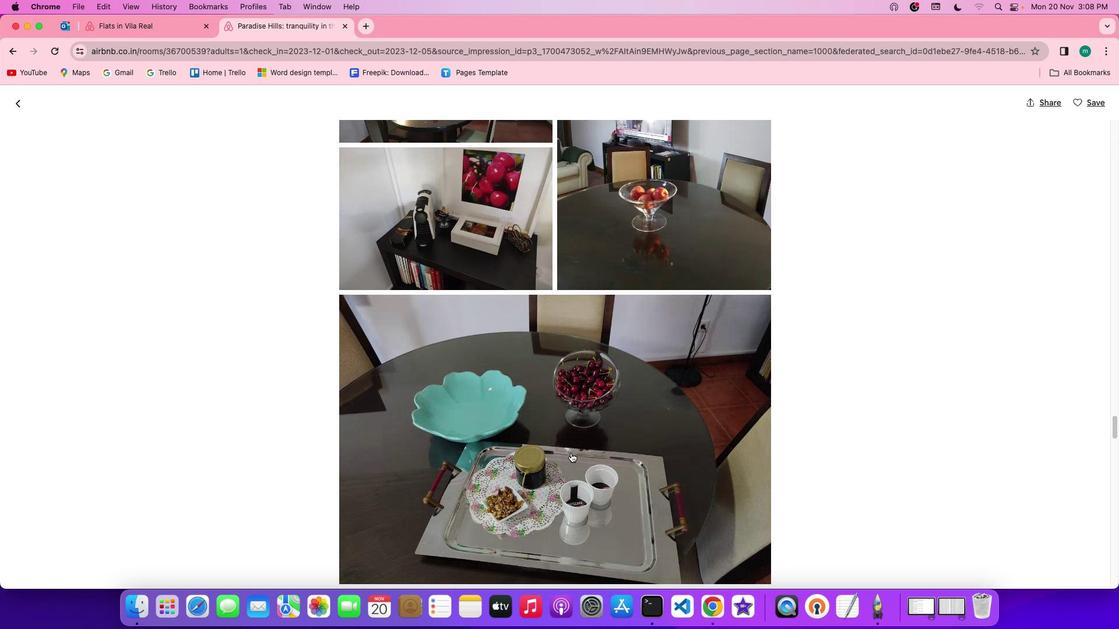 
Action: Mouse scrolled (571, 453) with delta (0, 0)
Screenshot: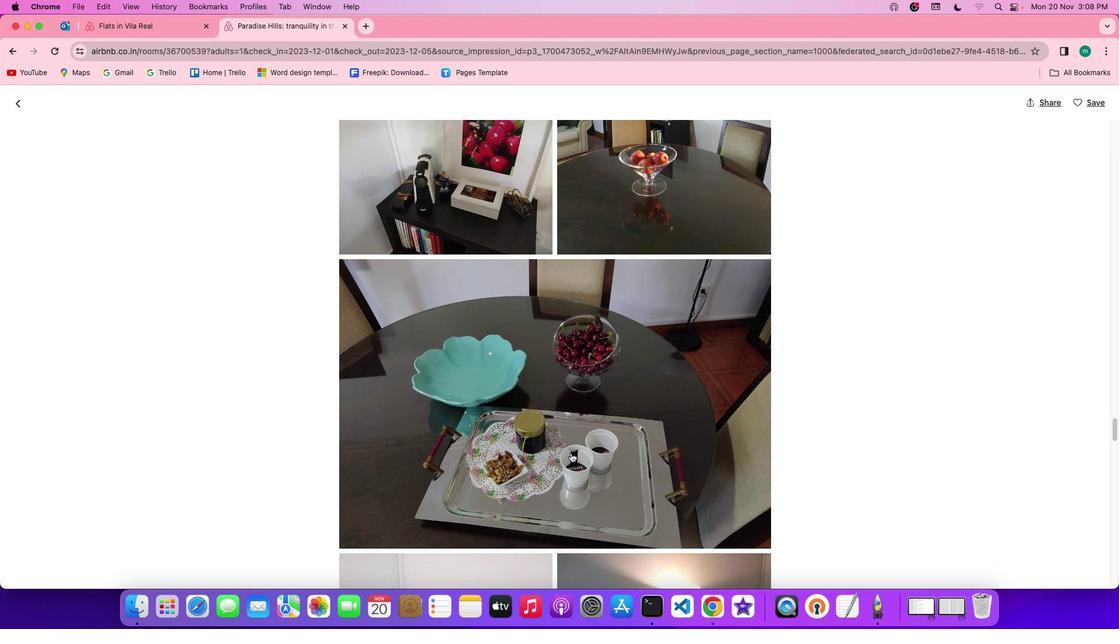 
Action: Mouse scrolled (571, 453) with delta (0, 0)
Screenshot: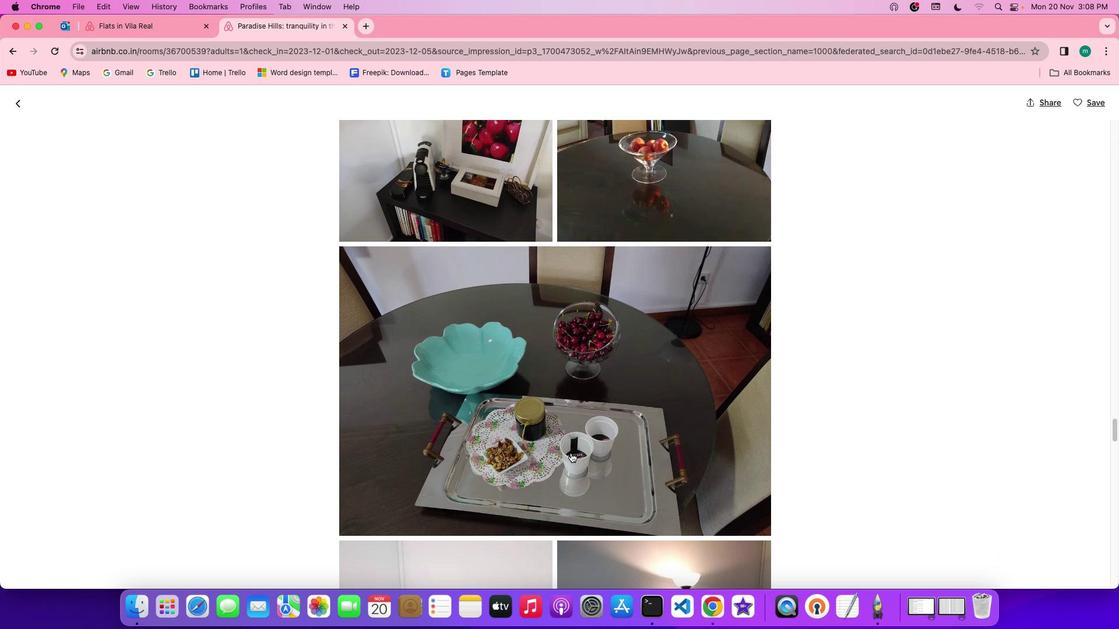 
Action: Mouse scrolled (571, 453) with delta (0, -1)
Screenshot: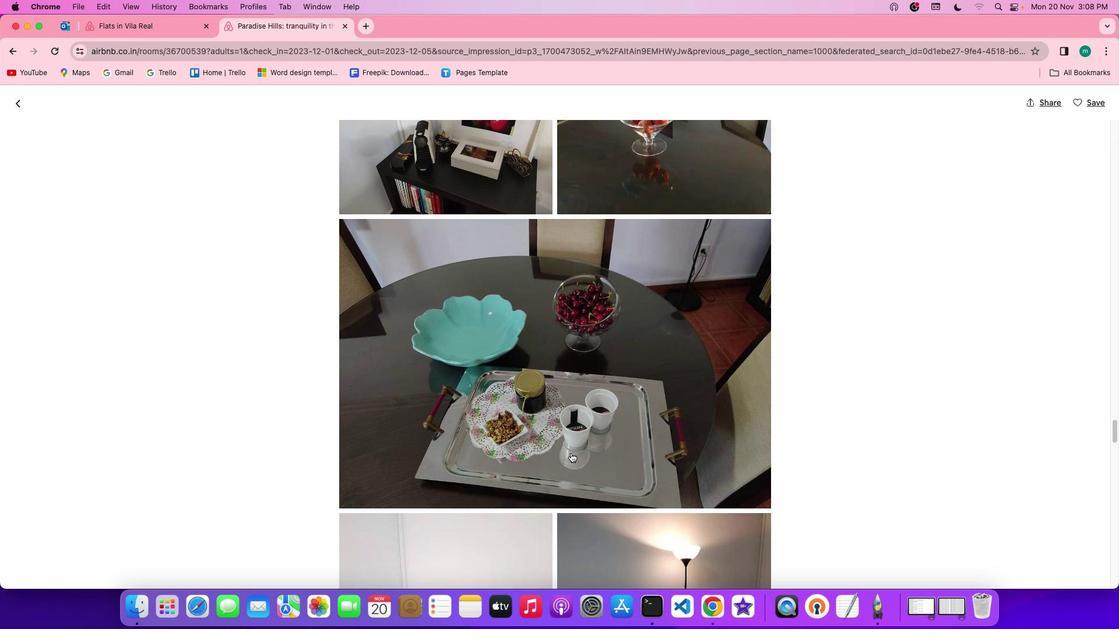 
Action: Mouse scrolled (571, 453) with delta (0, -1)
Screenshot: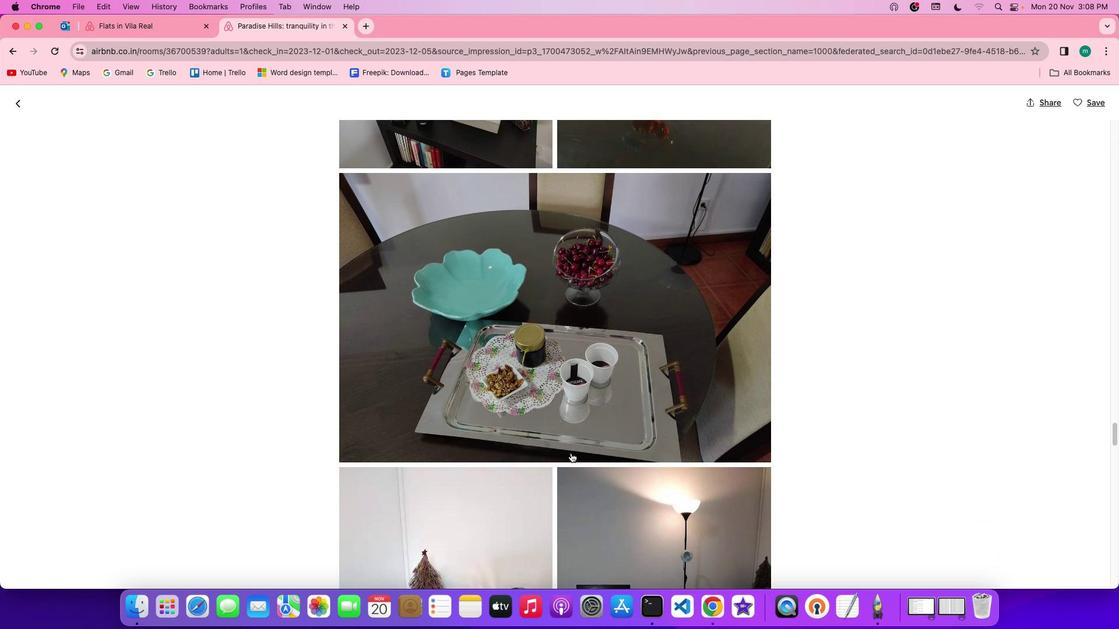 
Action: Mouse scrolled (571, 453) with delta (0, -2)
Screenshot: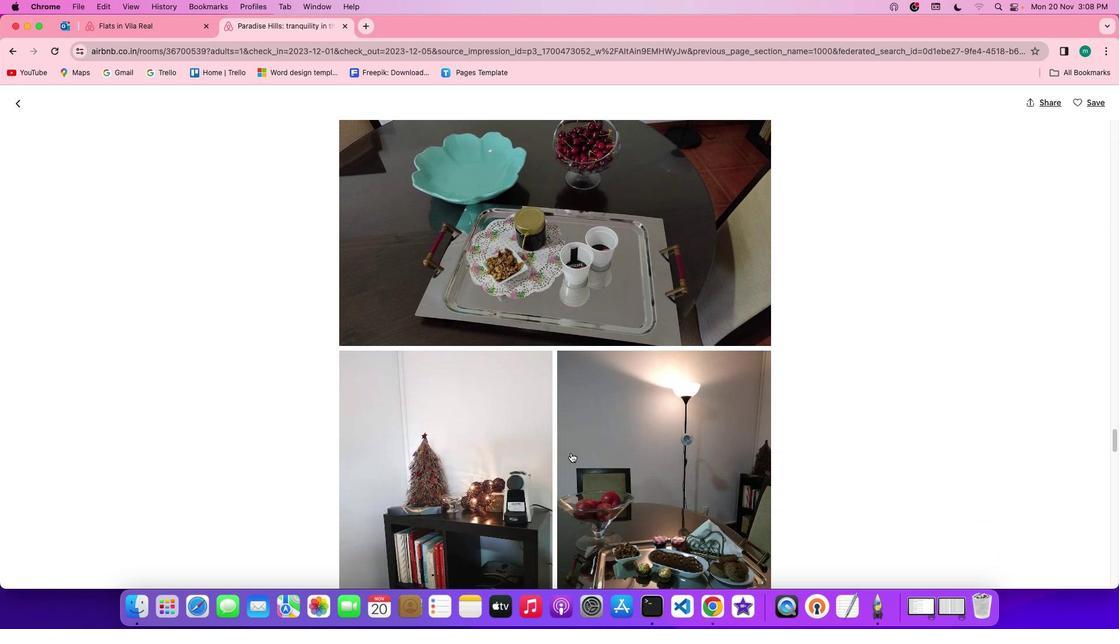 
Action: Mouse scrolled (571, 453) with delta (0, 0)
Screenshot: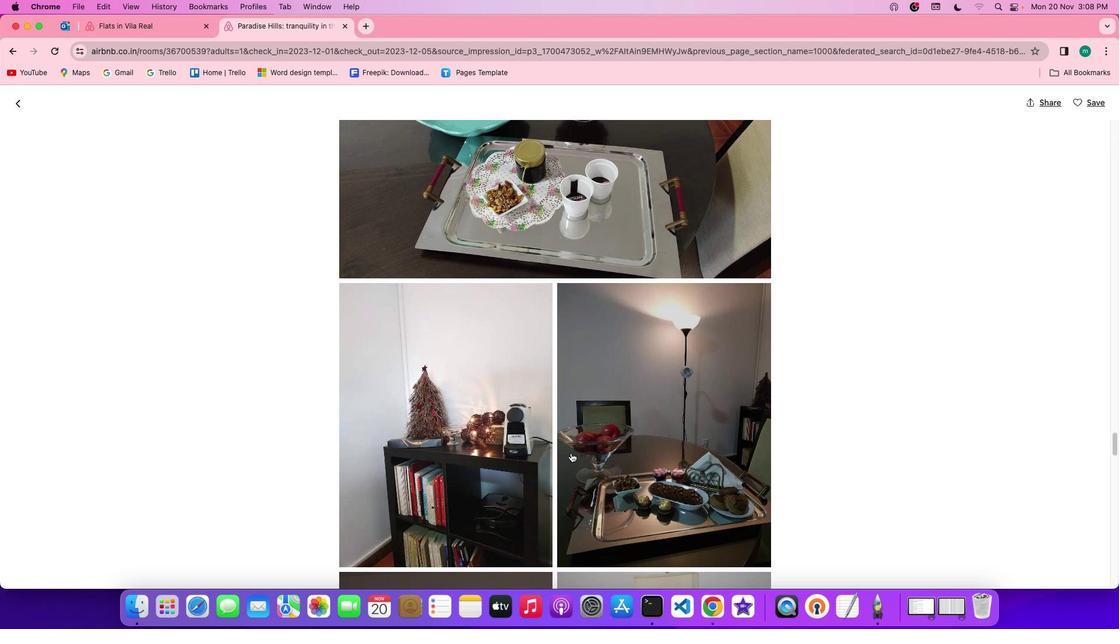 
Action: Mouse scrolled (571, 453) with delta (0, 0)
Screenshot: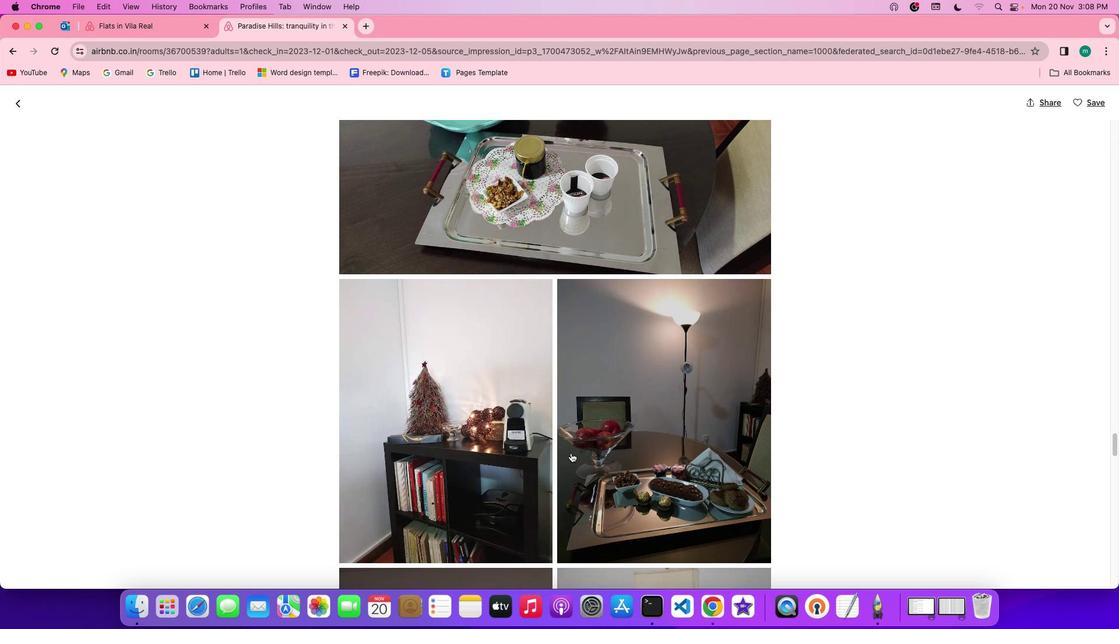 
Action: Mouse scrolled (571, 453) with delta (0, -1)
Screenshot: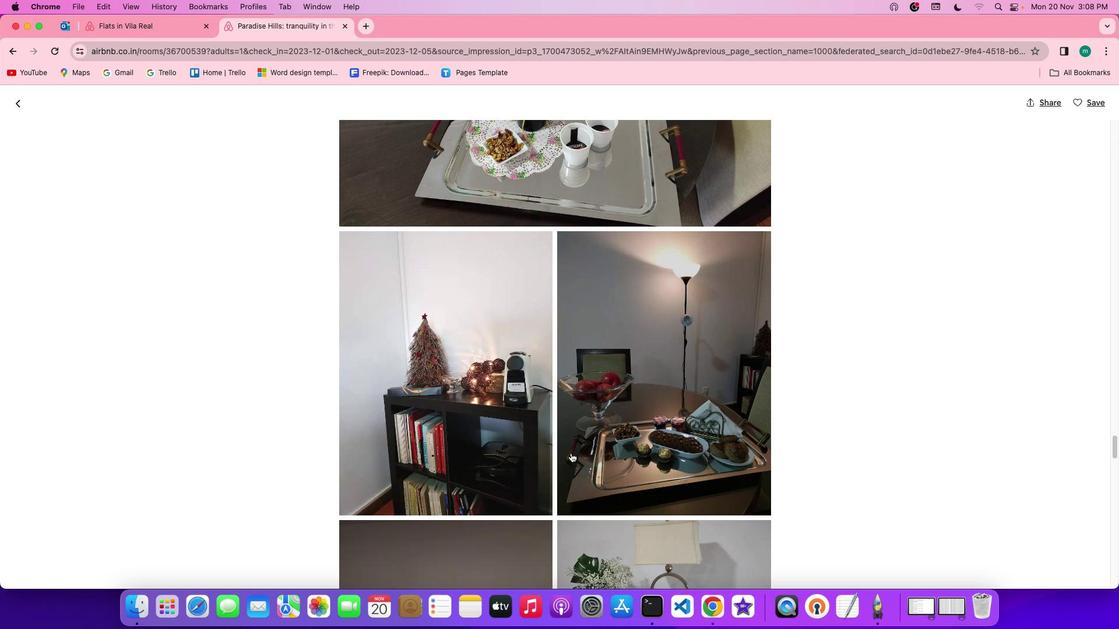 
Action: Mouse scrolled (571, 453) with delta (0, -1)
Screenshot: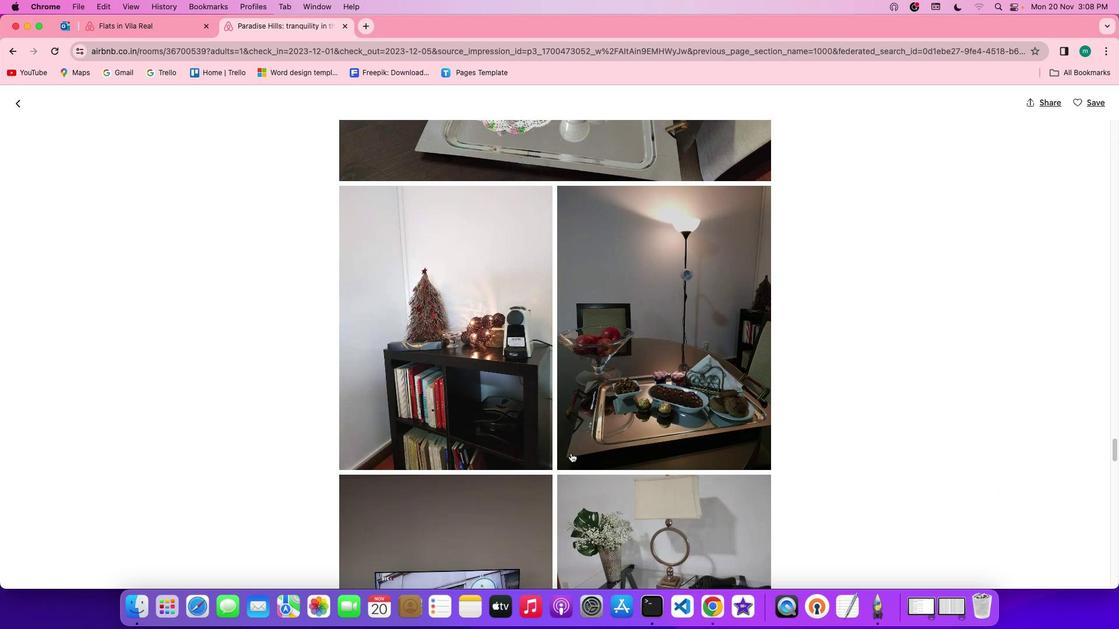 
Action: Mouse scrolled (571, 453) with delta (0, -1)
Screenshot: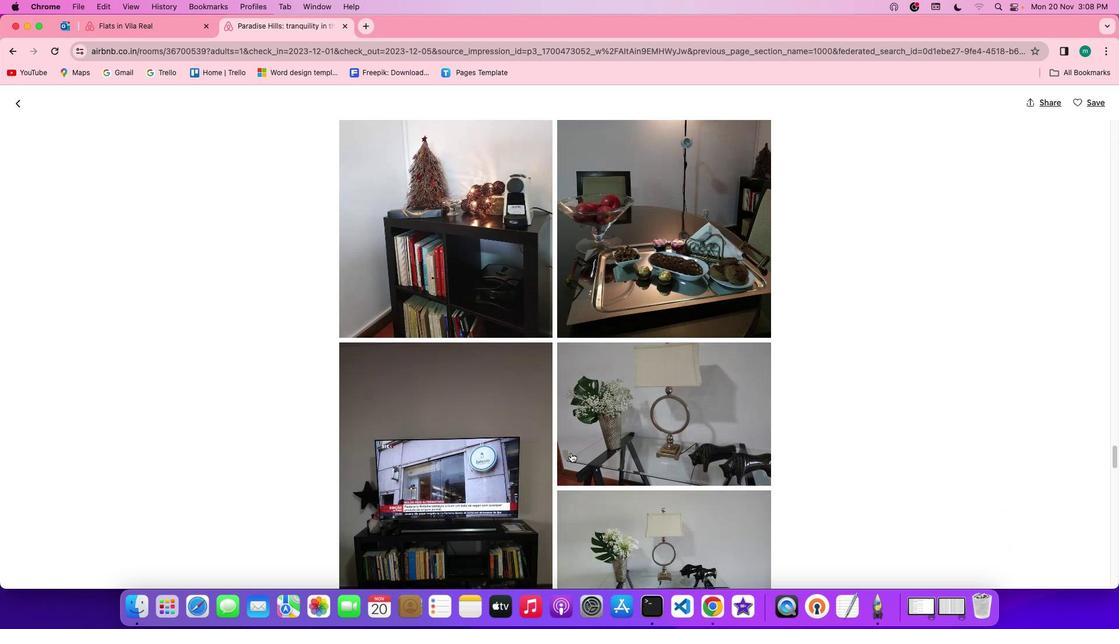 
Action: Mouse scrolled (571, 453) with delta (0, 0)
Screenshot: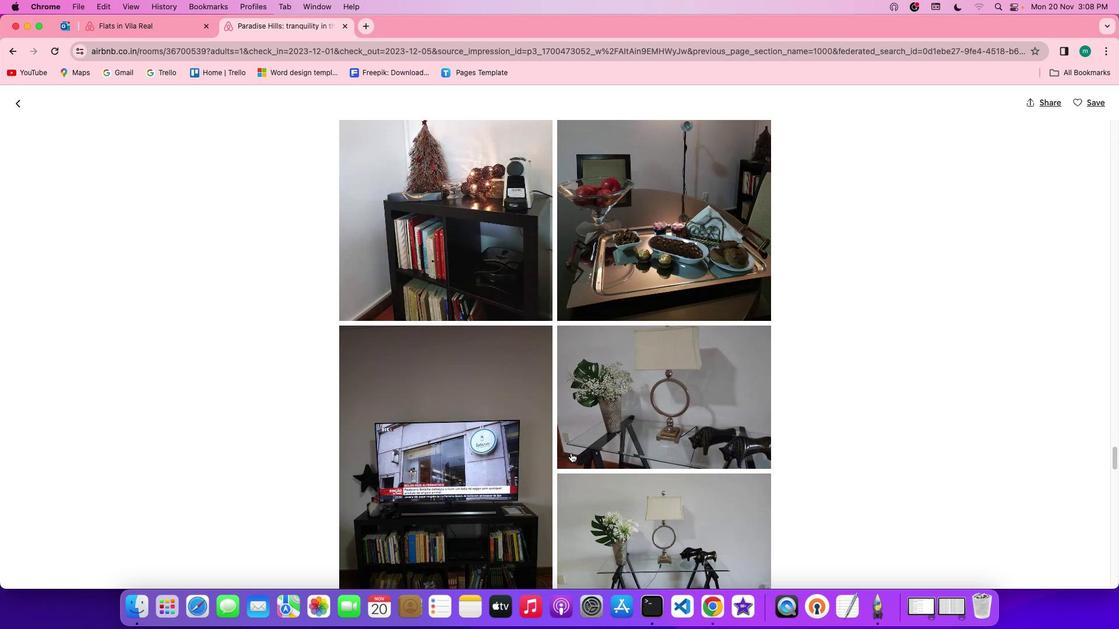 
Action: Mouse scrolled (571, 453) with delta (0, 0)
Screenshot: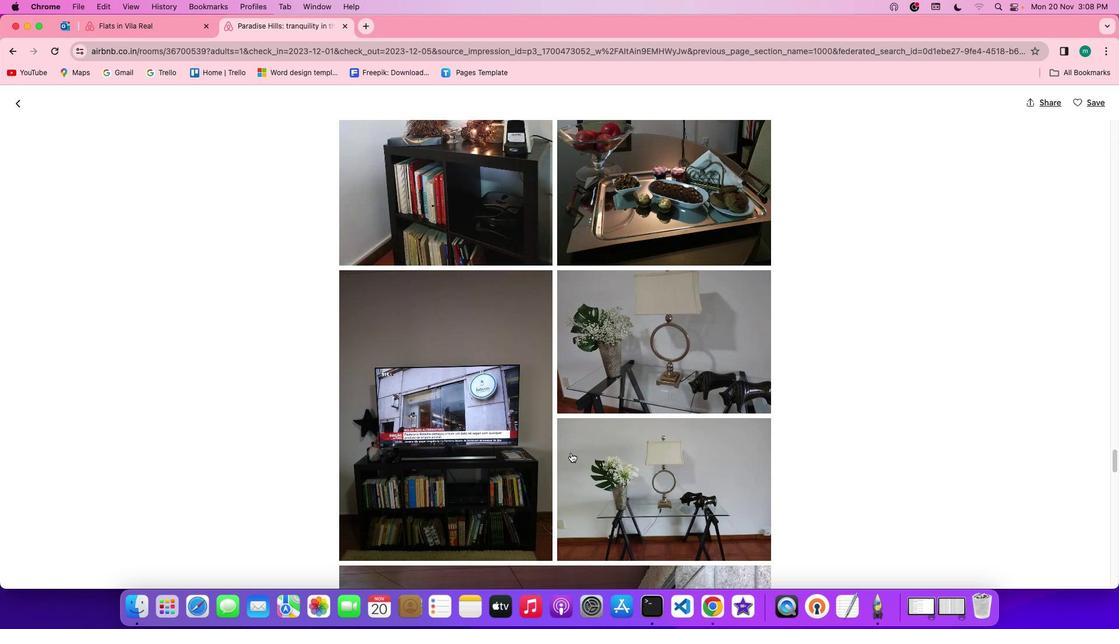 
Action: Mouse scrolled (571, 453) with delta (0, 0)
Screenshot: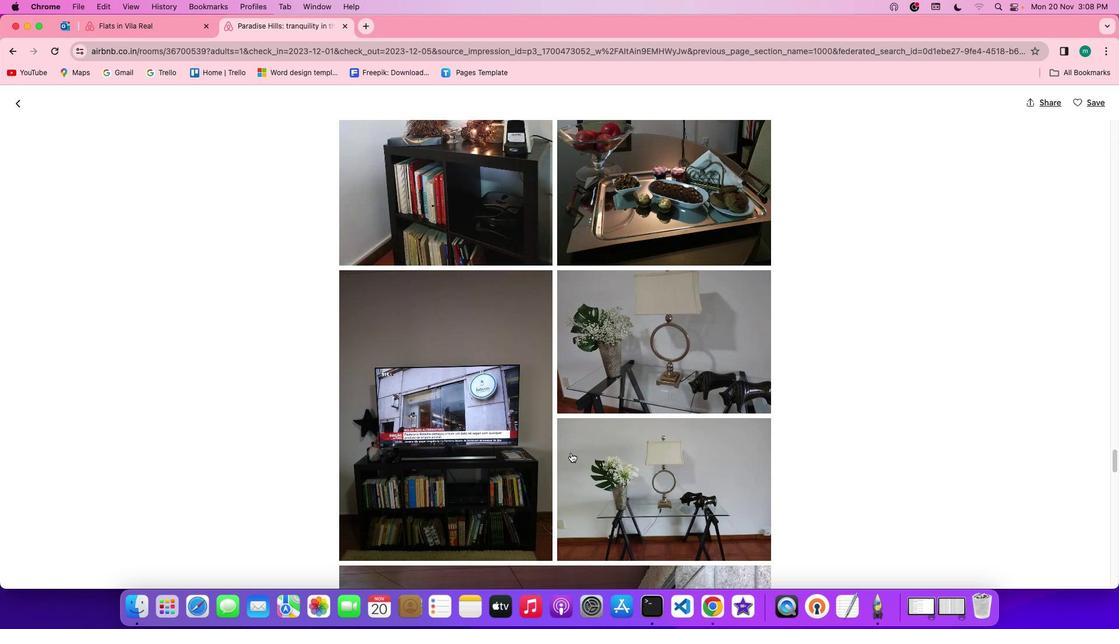 
Action: Mouse scrolled (571, 453) with delta (0, -1)
Screenshot: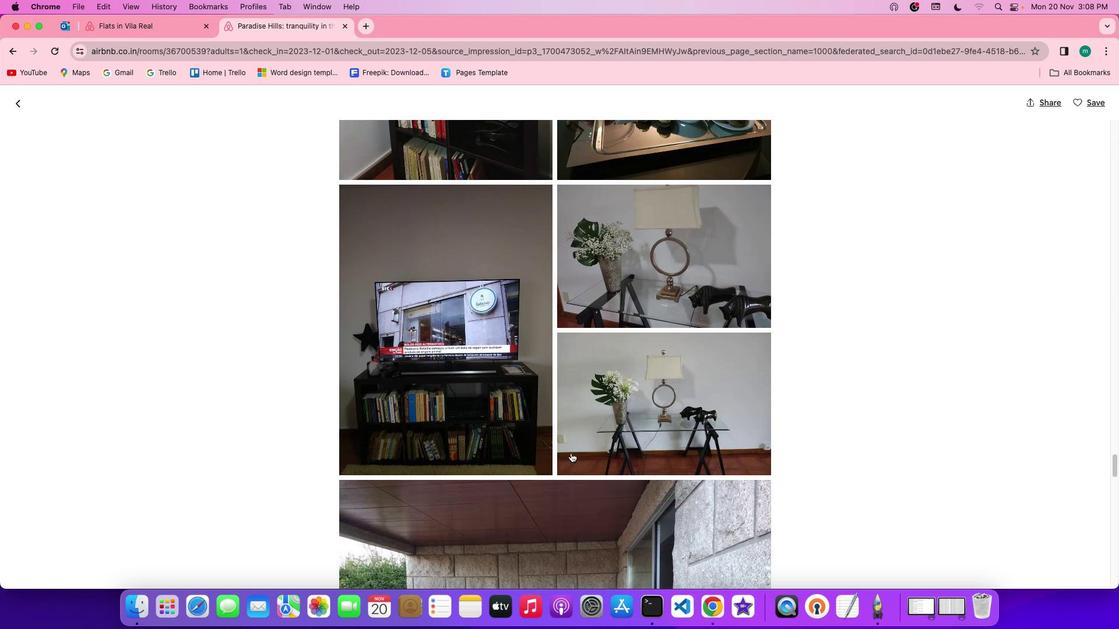 
Action: Mouse scrolled (571, 453) with delta (0, -2)
Screenshot: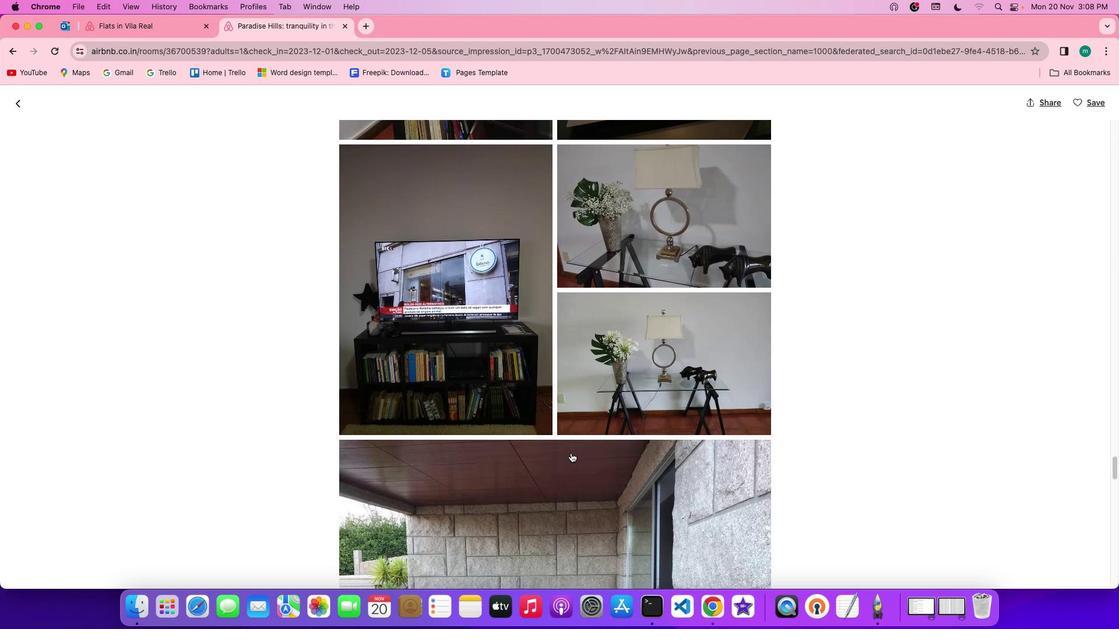 
Action: Mouse scrolled (571, 453) with delta (0, -2)
Screenshot: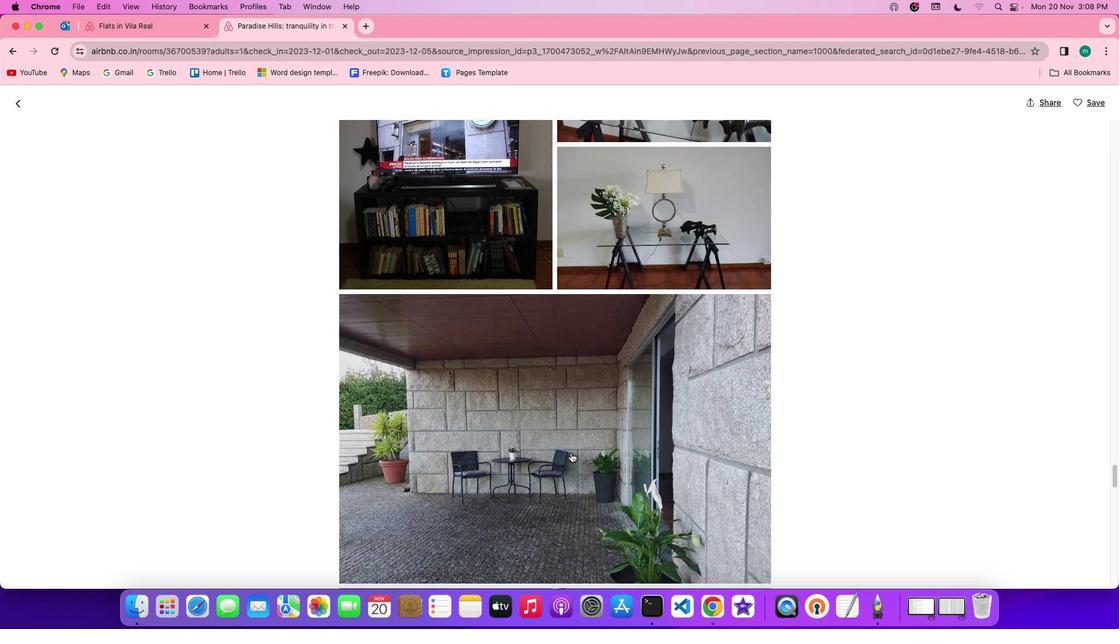 
Action: Mouse scrolled (571, 453) with delta (0, 0)
Screenshot: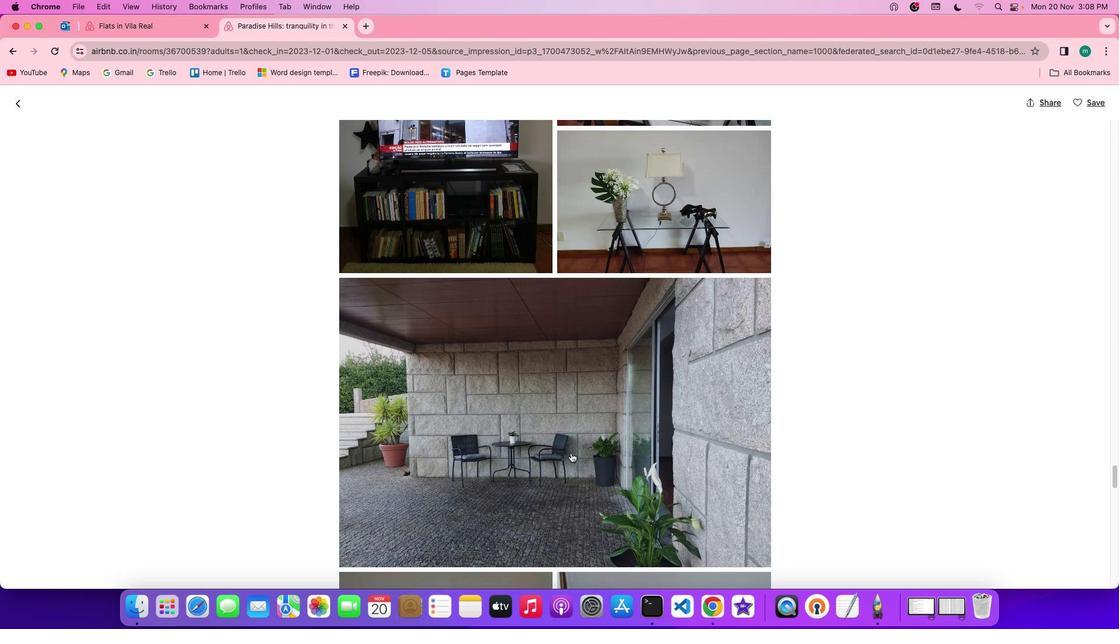 
Action: Mouse scrolled (571, 453) with delta (0, 0)
